 Task: Play online Dominion games in medium mode.
Action: Mouse moved to (386, 426)
Screenshot: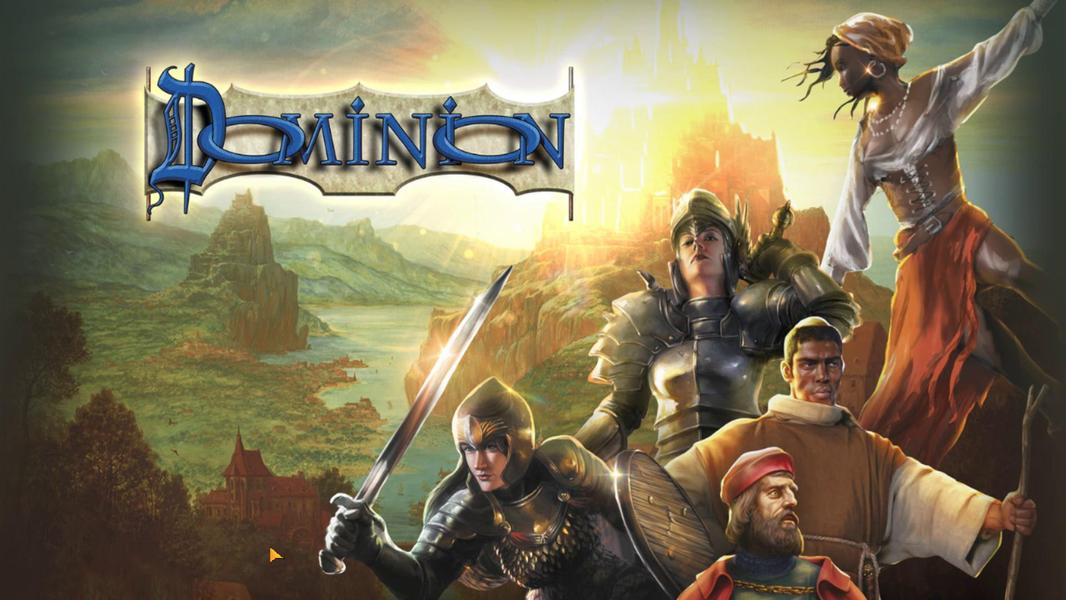 
Action: Mouse pressed left at (386, 426)
Screenshot: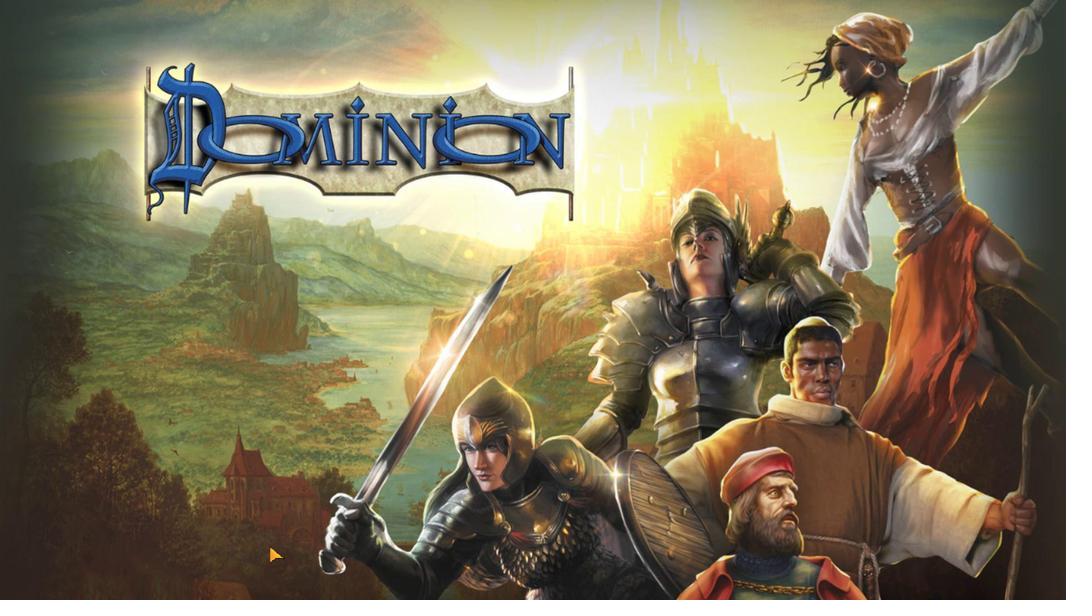 
Action: Mouse moved to (521, 437)
Screenshot: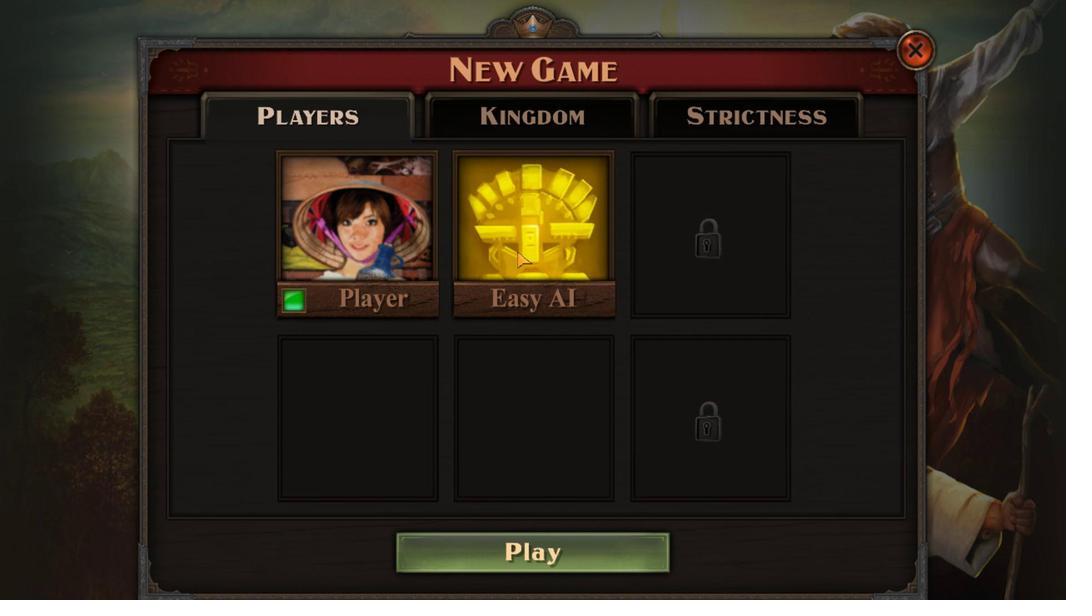 
Action: Mouse pressed left at (521, 437)
Screenshot: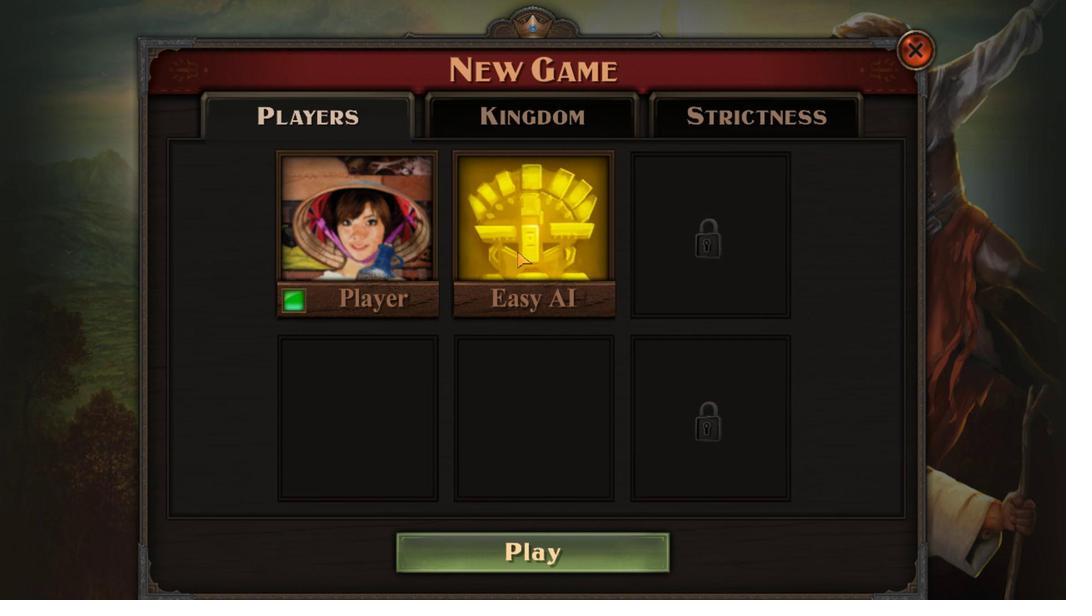 
Action: Mouse moved to (437, 431)
Screenshot: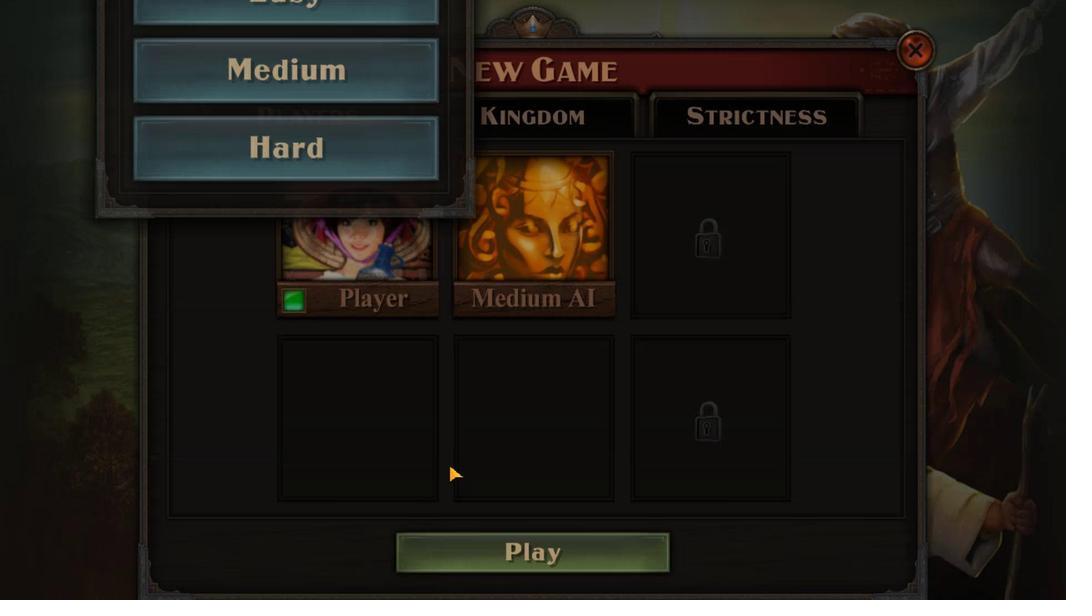 
Action: Mouse pressed left at (437, 431)
Screenshot: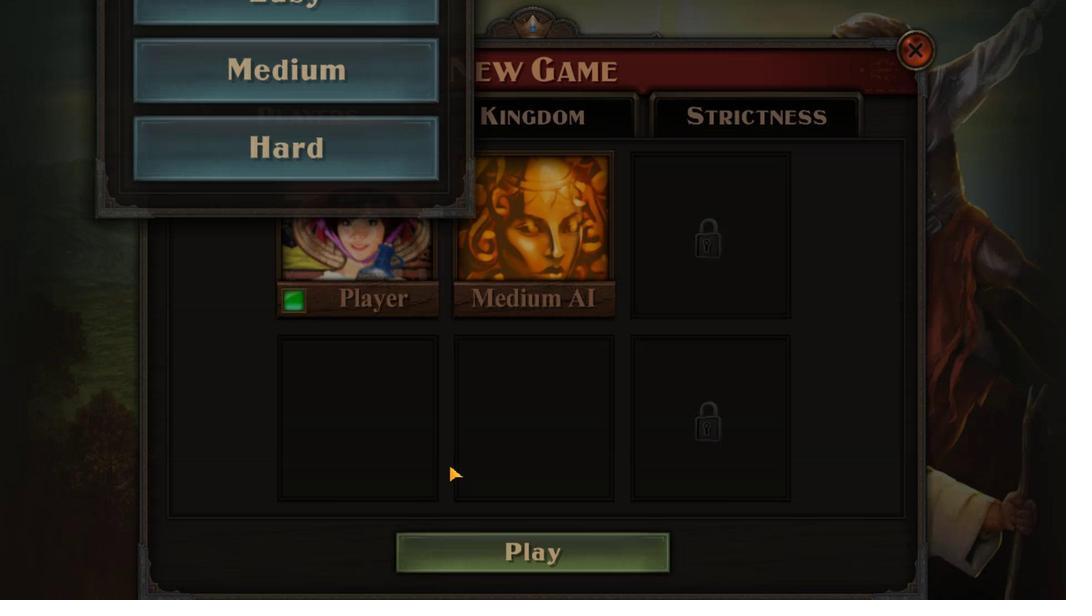 
Action: Mouse moved to (541, 426)
Screenshot: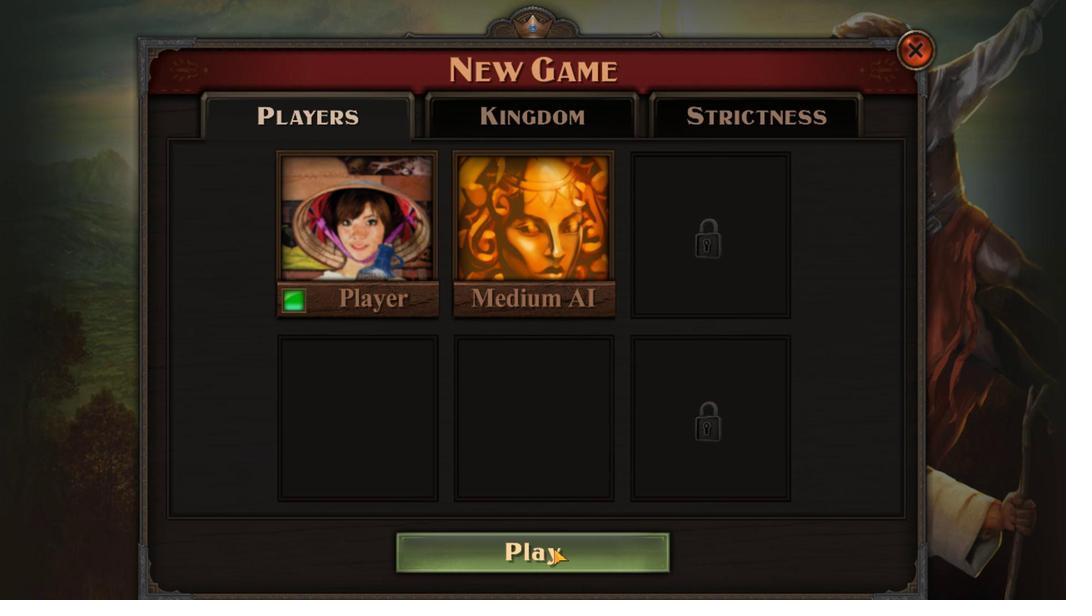 
Action: Mouse pressed left at (541, 426)
Screenshot: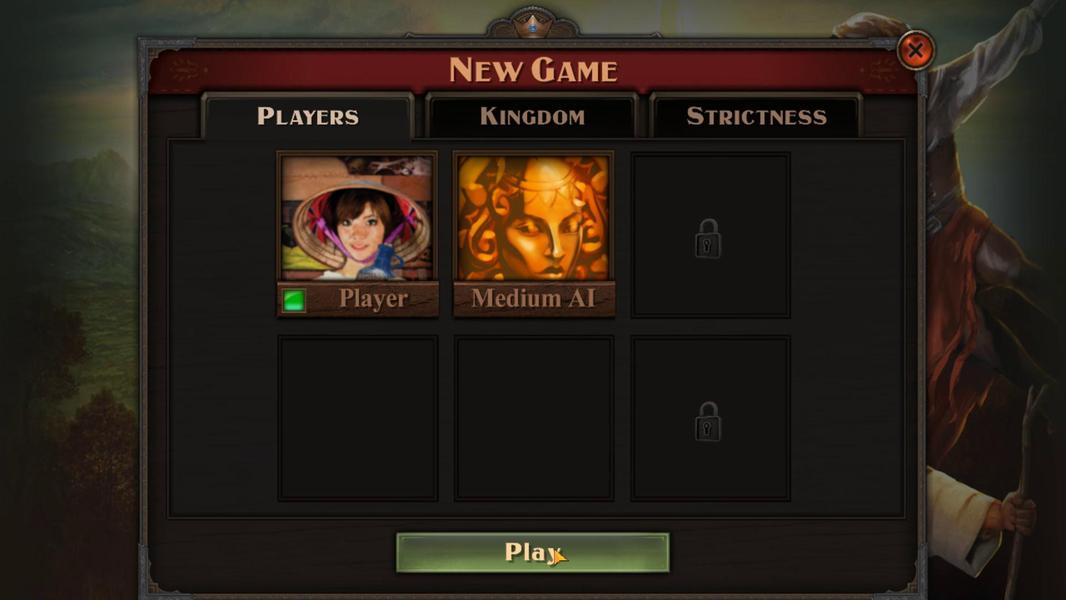 
Action: Mouse moved to (585, 426)
Screenshot: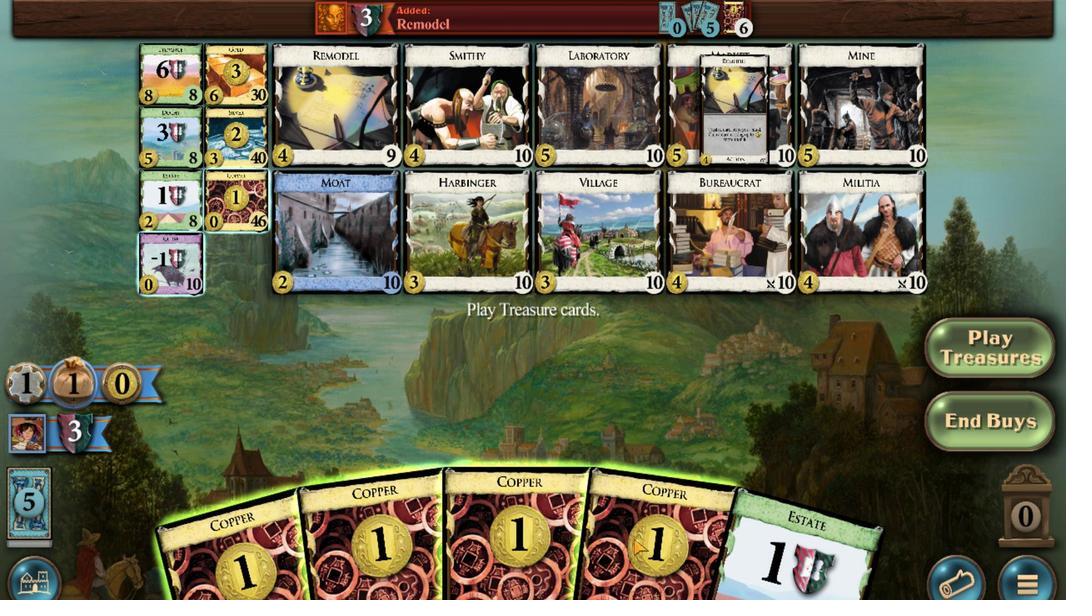 
Action: Mouse scrolled (585, 426) with delta (0, 0)
Screenshot: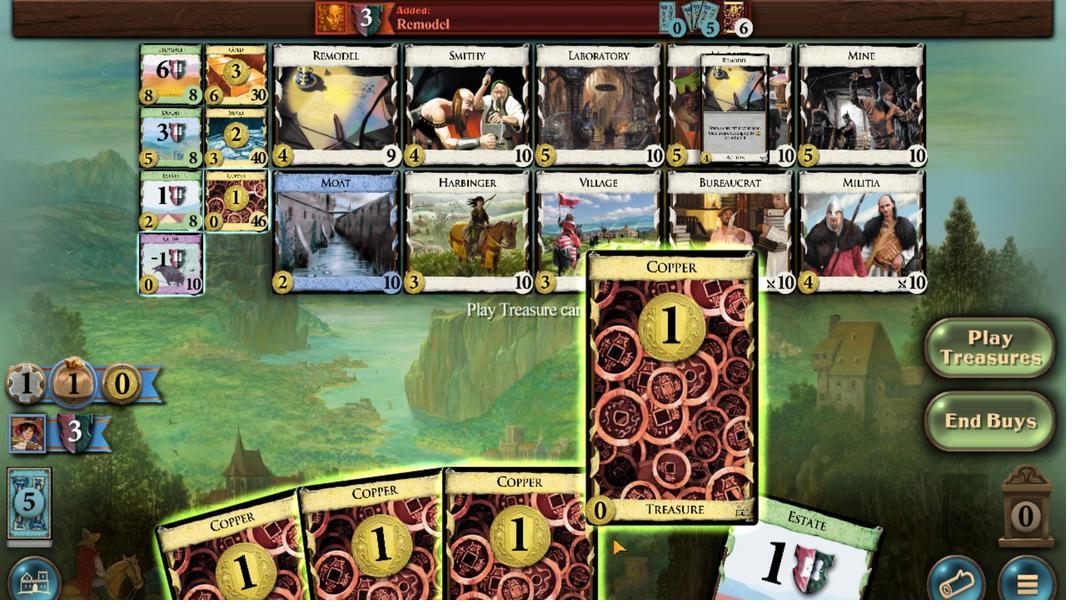 
Action: Mouse moved to (544, 426)
Screenshot: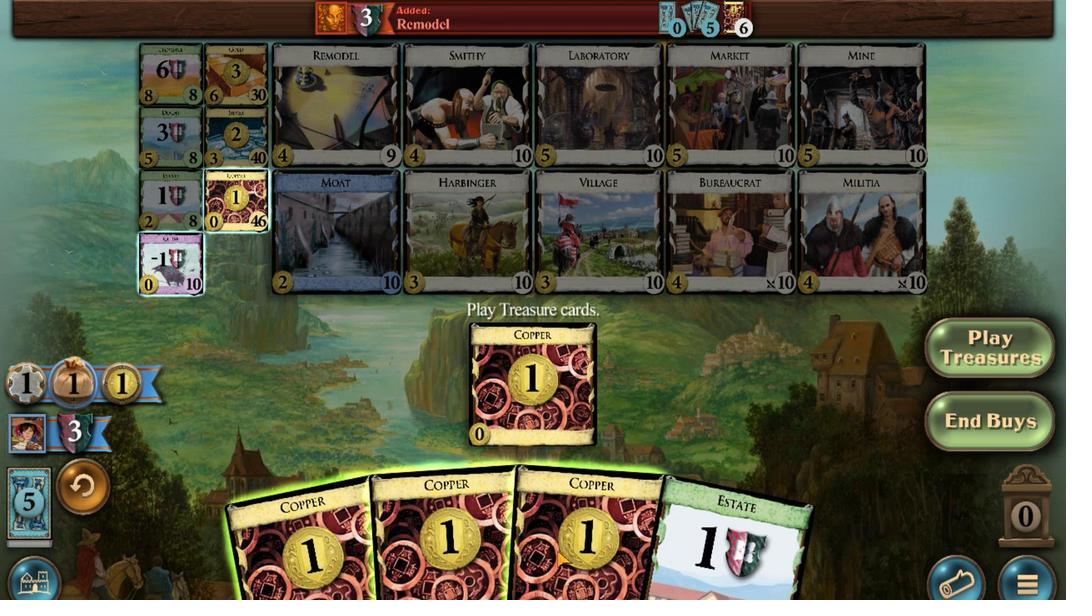 
Action: Mouse scrolled (544, 426) with delta (0, 0)
Screenshot: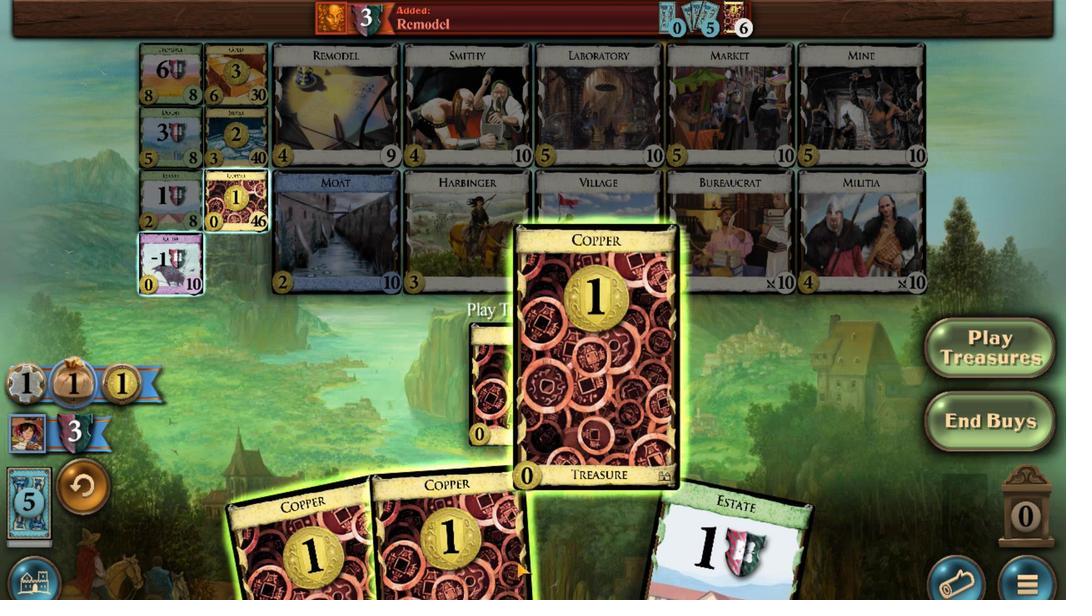 
Action: Mouse moved to (516, 425)
Screenshot: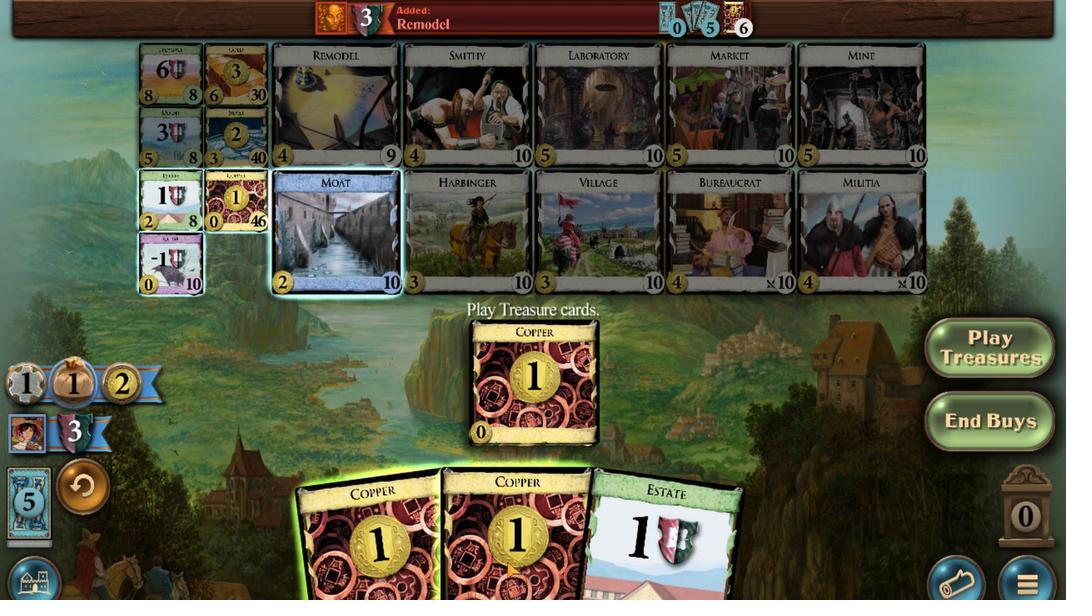 
Action: Mouse scrolled (516, 425) with delta (0, 0)
Screenshot: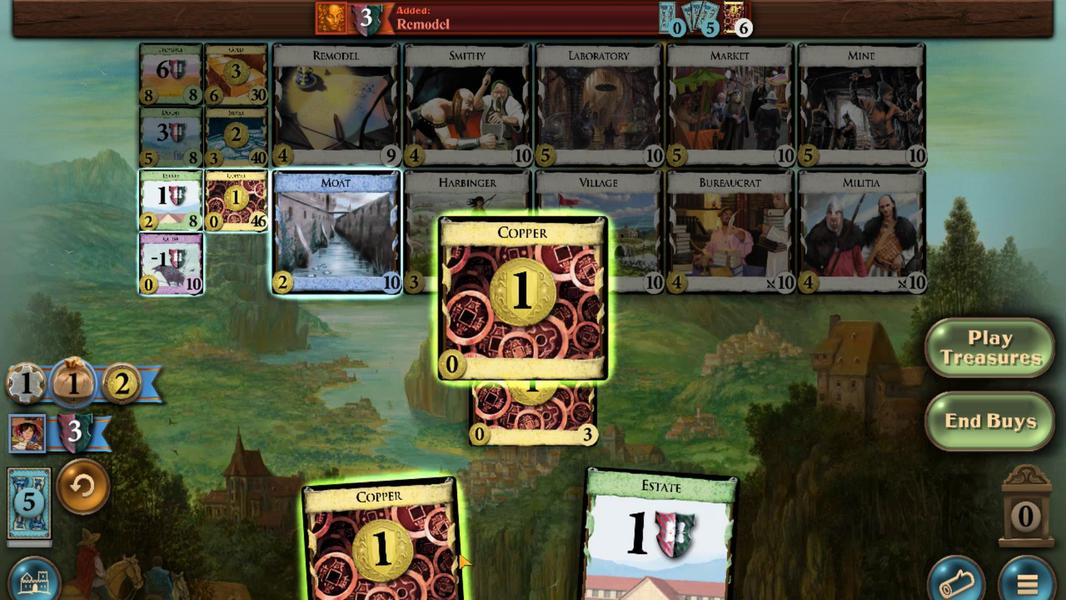 
Action: Mouse moved to (476, 426)
Screenshot: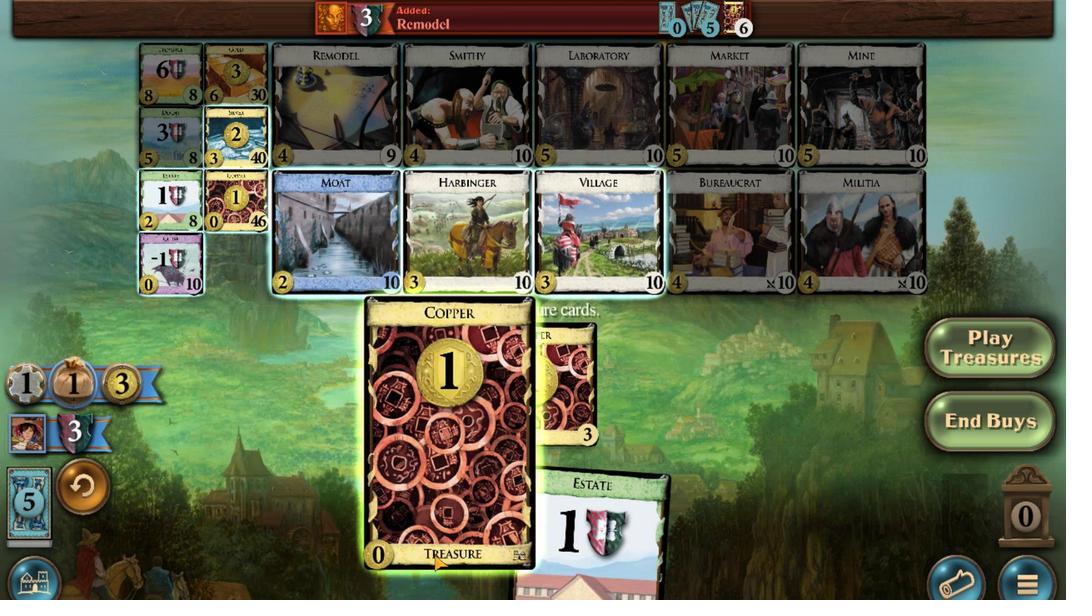 
Action: Mouse scrolled (476, 426) with delta (0, 0)
Screenshot: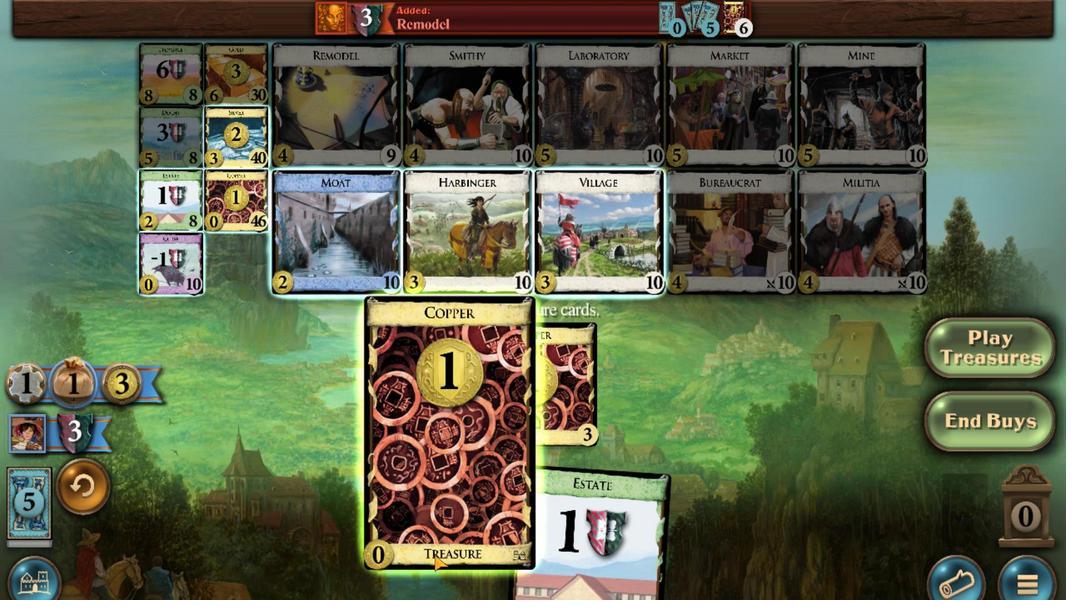 
Action: Mouse moved to (370, 442)
Screenshot: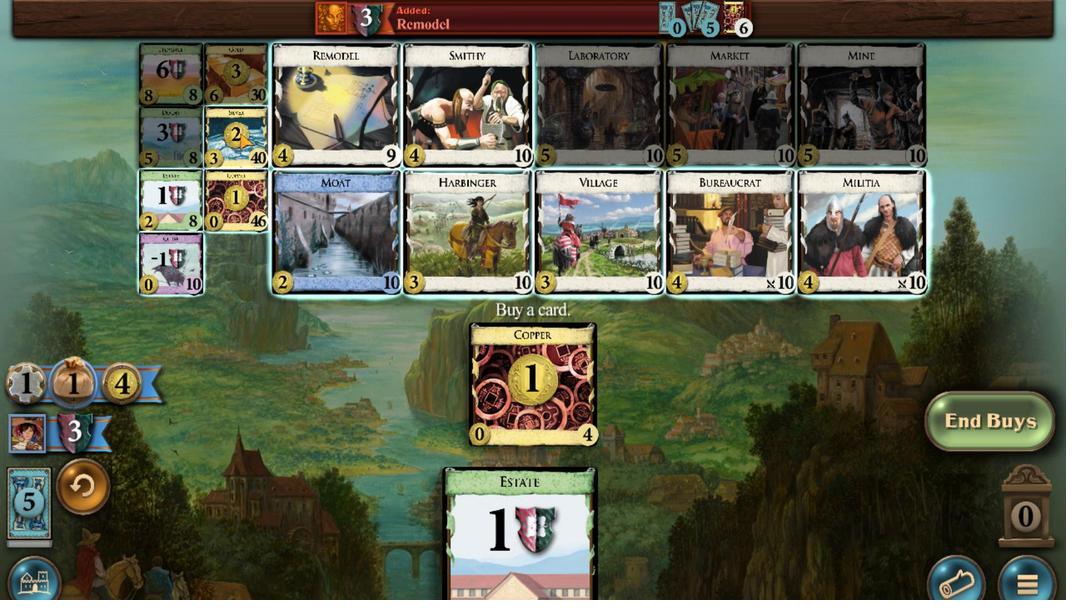 
Action: Mouse scrolled (370, 442) with delta (0, 0)
Screenshot: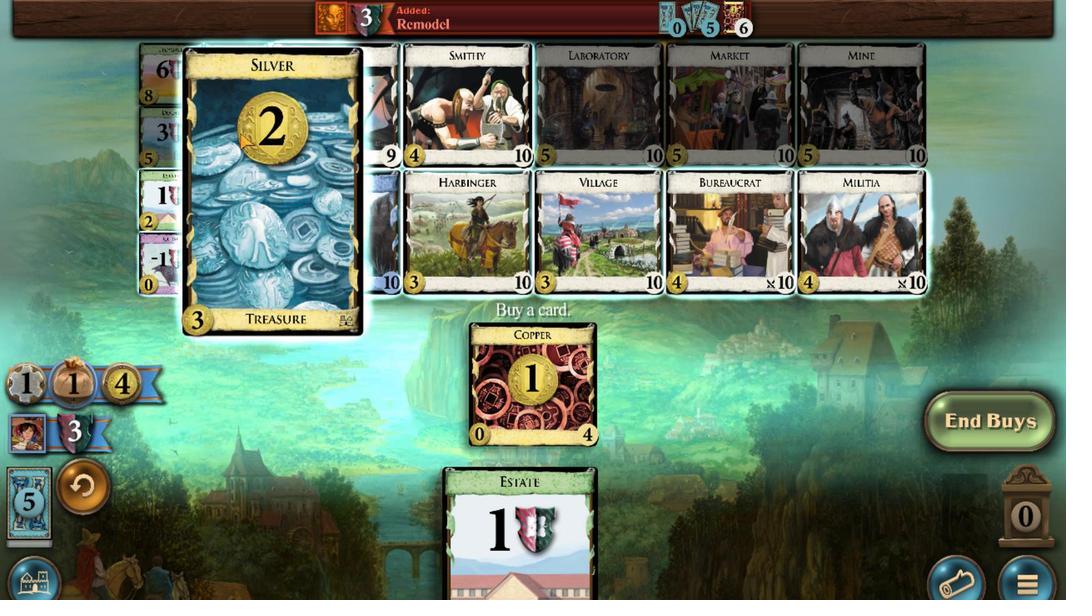 
Action: Mouse scrolled (370, 442) with delta (0, 0)
Screenshot: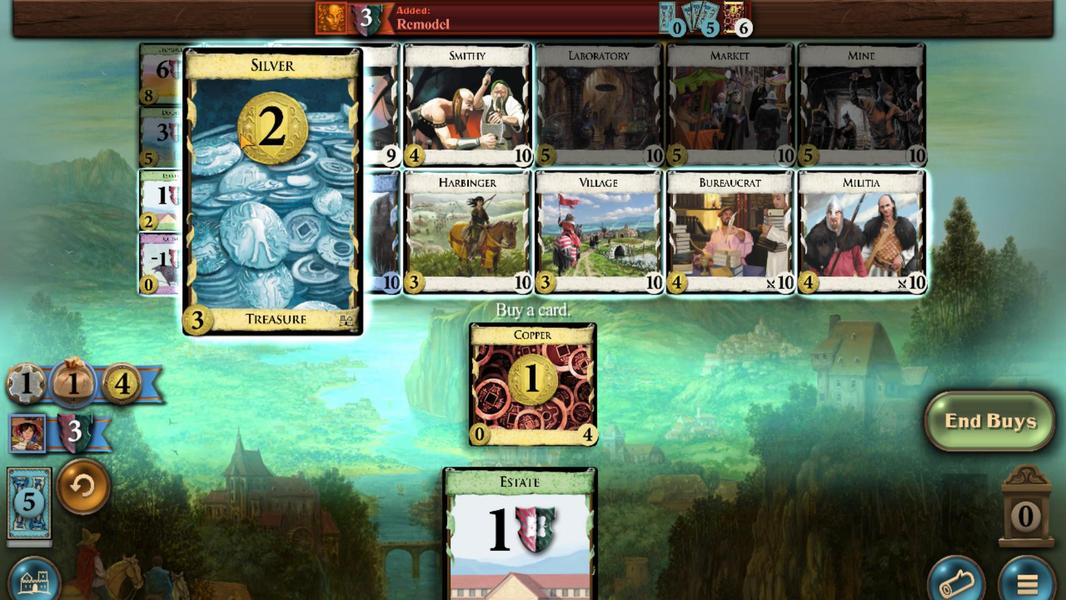 
Action: Mouse scrolled (370, 442) with delta (0, 0)
Screenshot: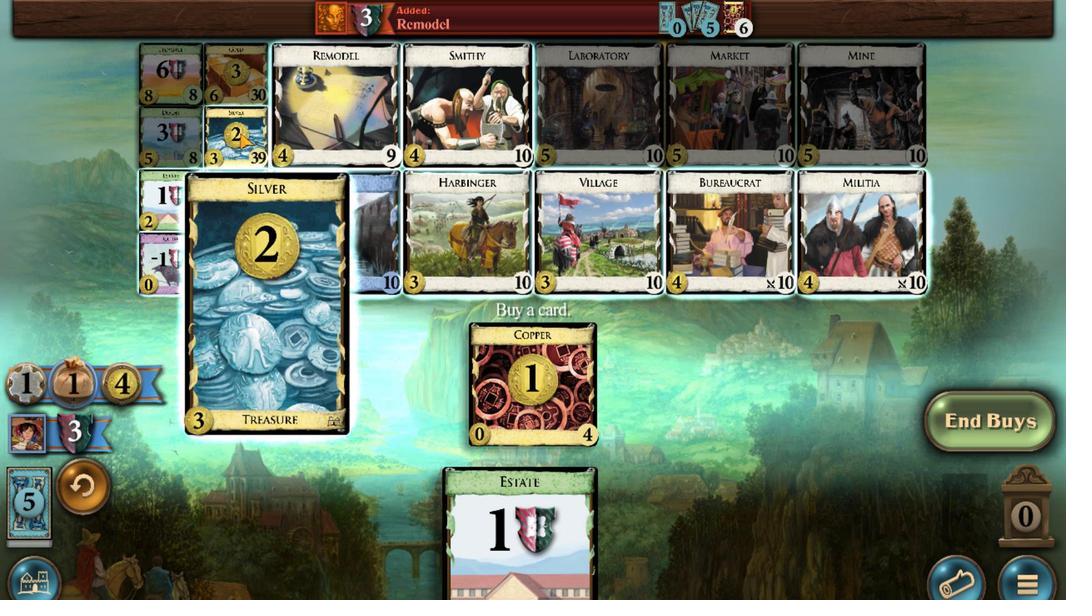 
Action: Mouse scrolled (370, 442) with delta (0, 0)
Screenshot: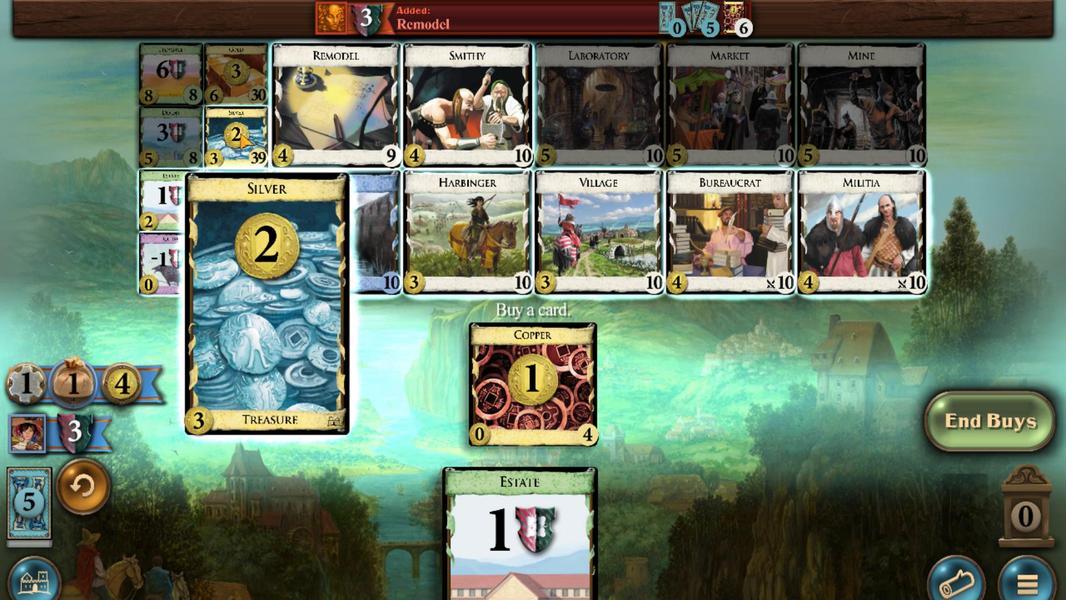 
Action: Mouse scrolled (370, 442) with delta (0, 0)
Screenshot: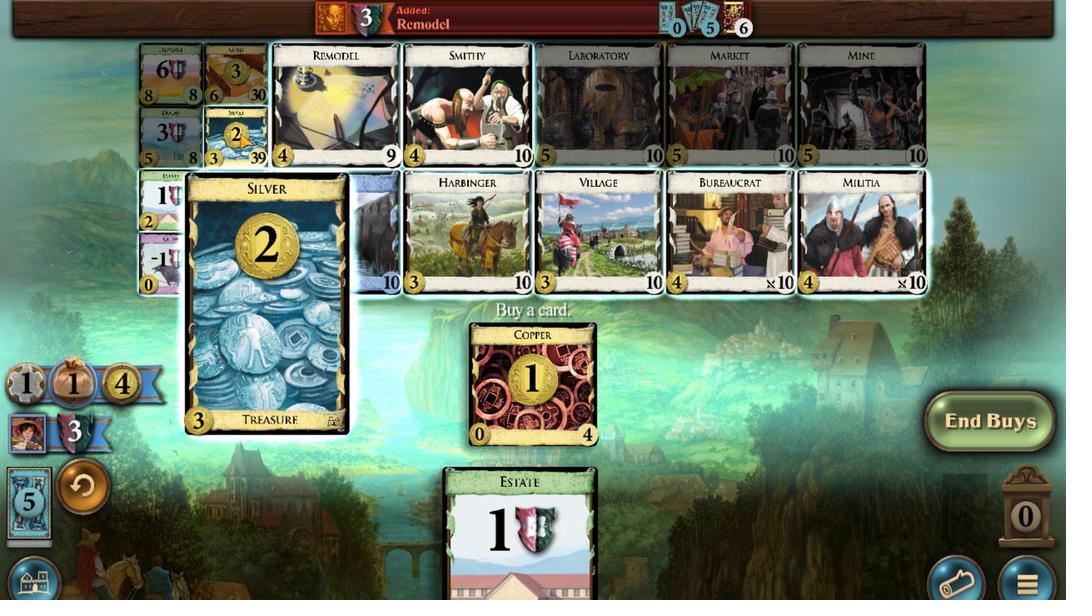 
Action: Mouse scrolled (370, 442) with delta (0, 0)
Screenshot: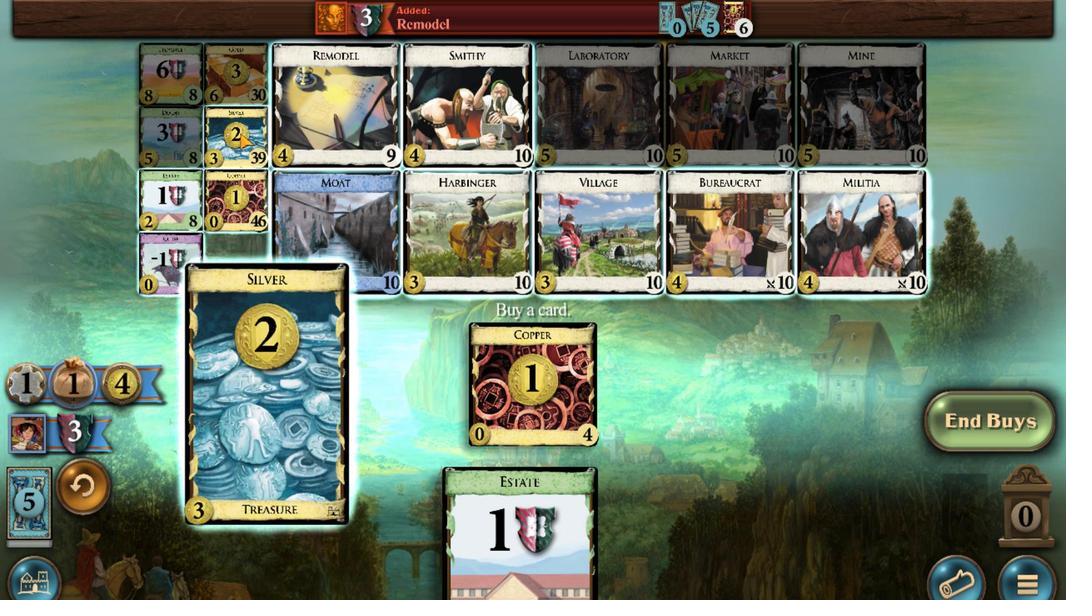 
Action: Mouse scrolled (370, 442) with delta (0, 0)
Screenshot: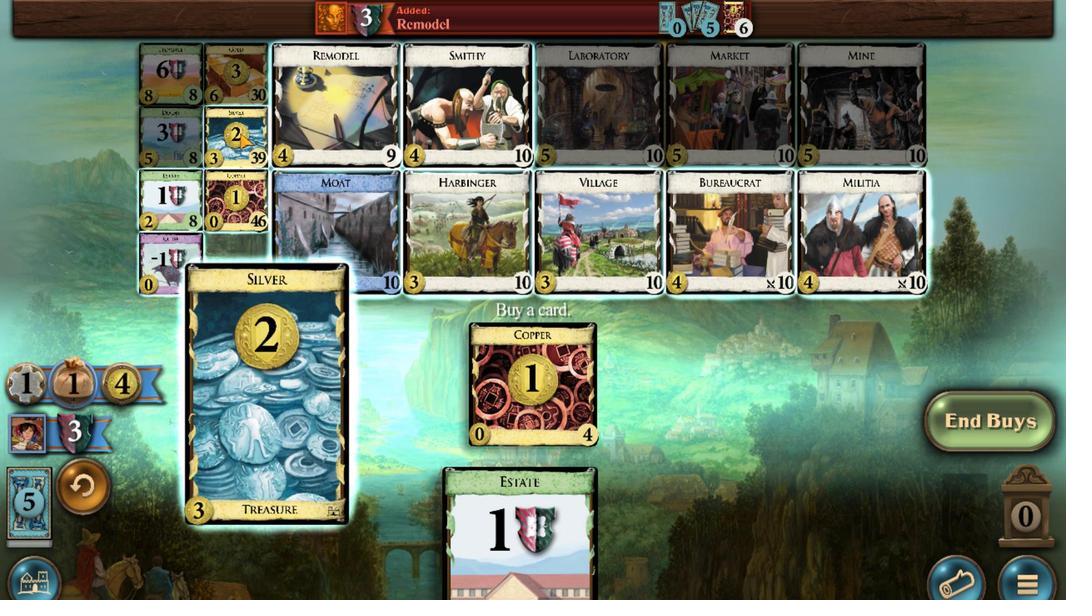 
Action: Mouse scrolled (370, 442) with delta (0, 0)
Screenshot: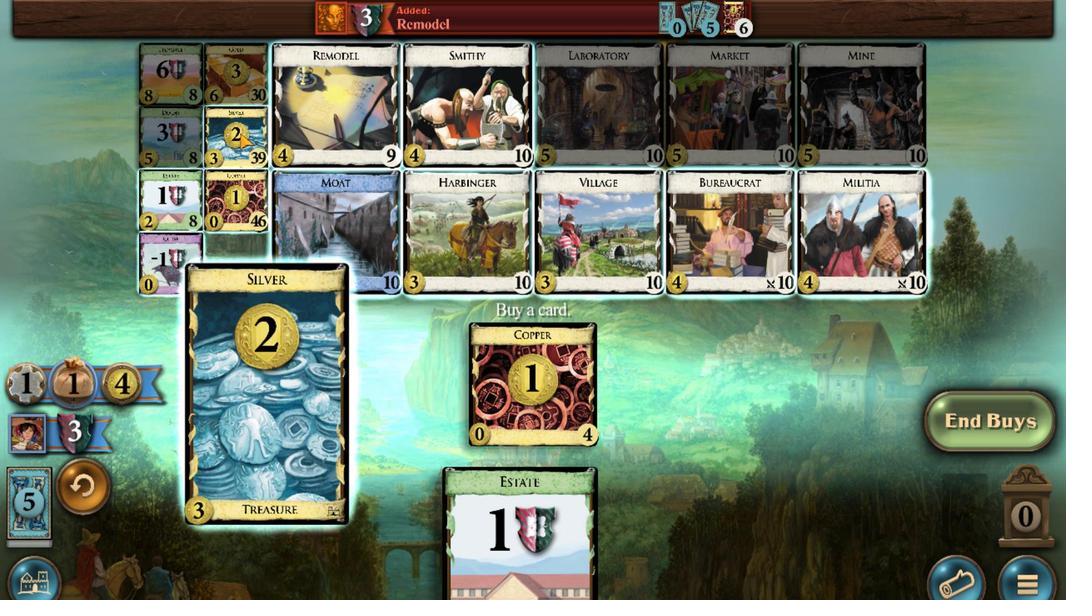
Action: Mouse moved to (534, 426)
Screenshot: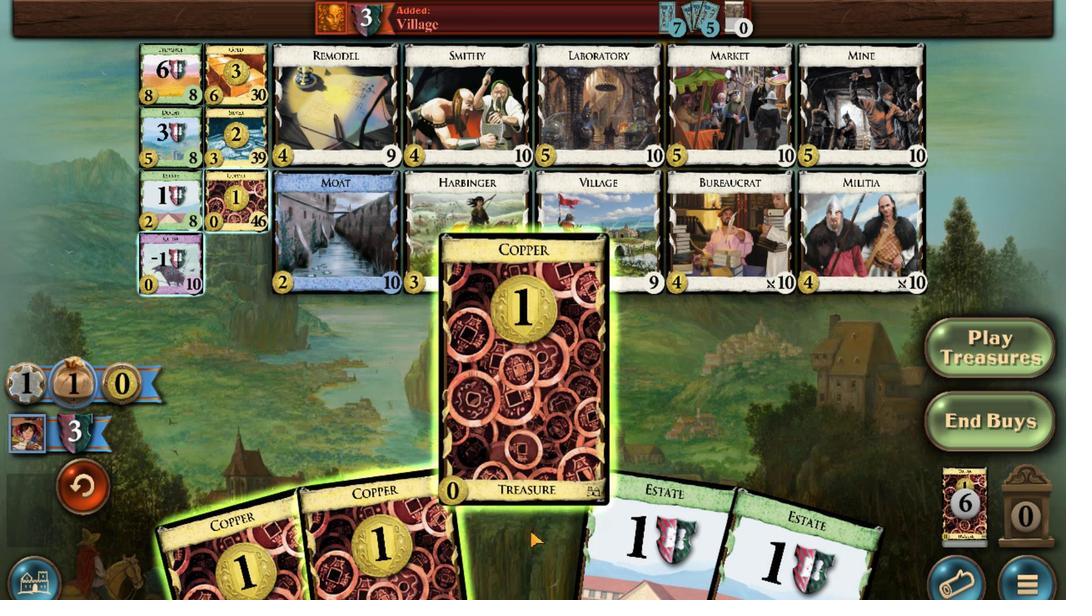 
Action: Mouse scrolled (534, 426) with delta (0, 0)
Screenshot: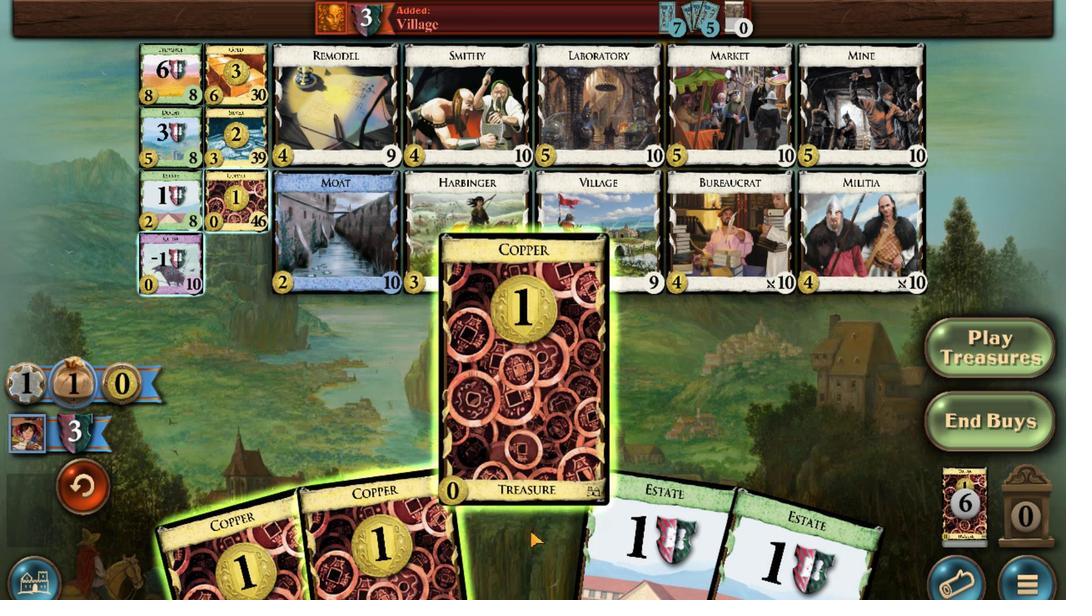 
Action: Mouse moved to (496, 426)
Screenshot: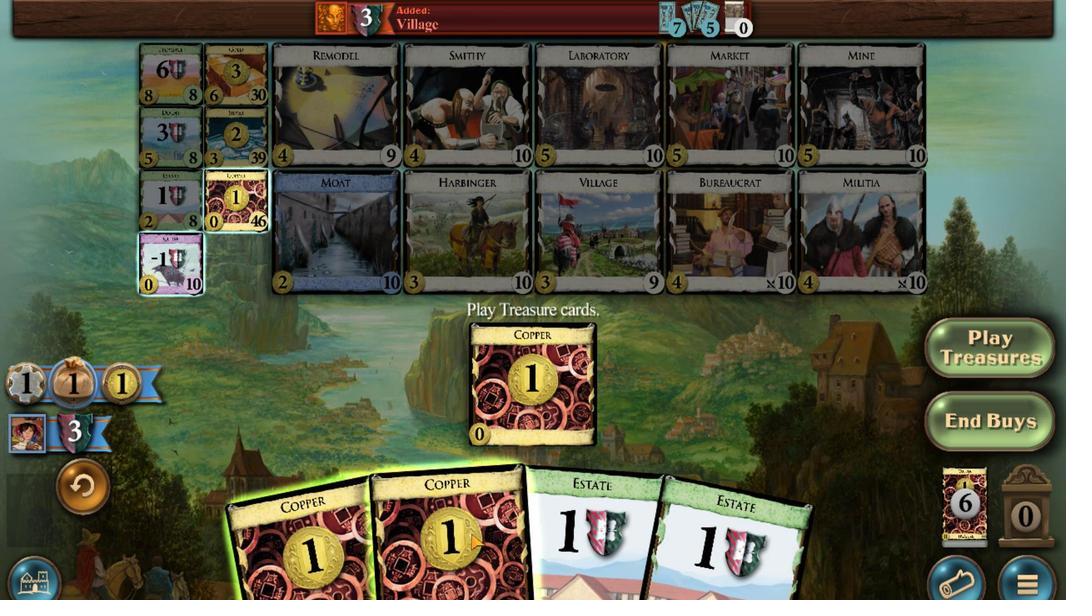 
Action: Mouse scrolled (496, 426) with delta (0, 0)
Screenshot: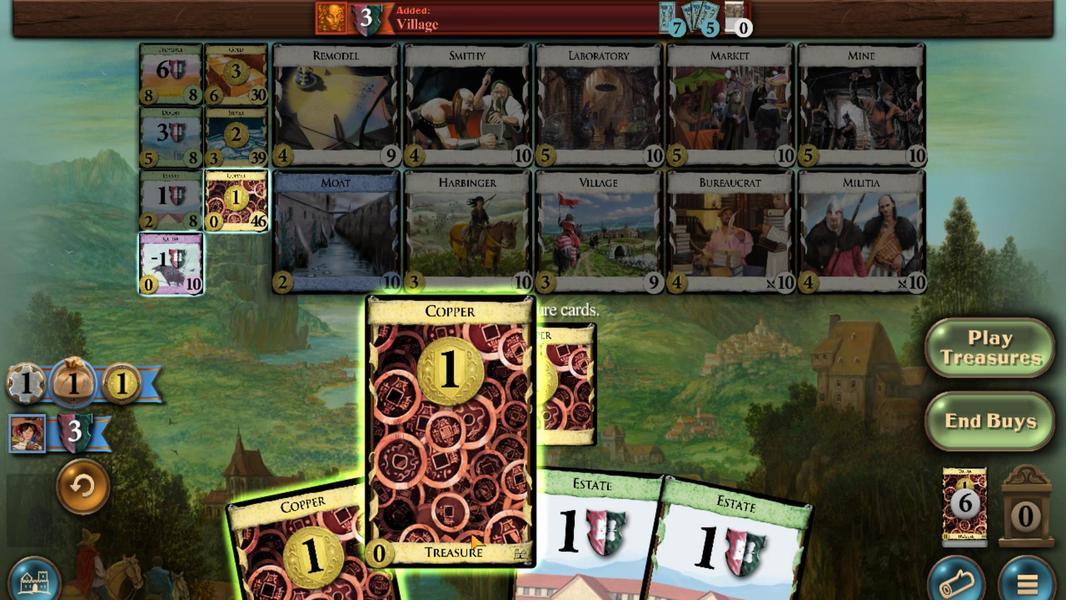 
Action: Mouse moved to (466, 425)
Screenshot: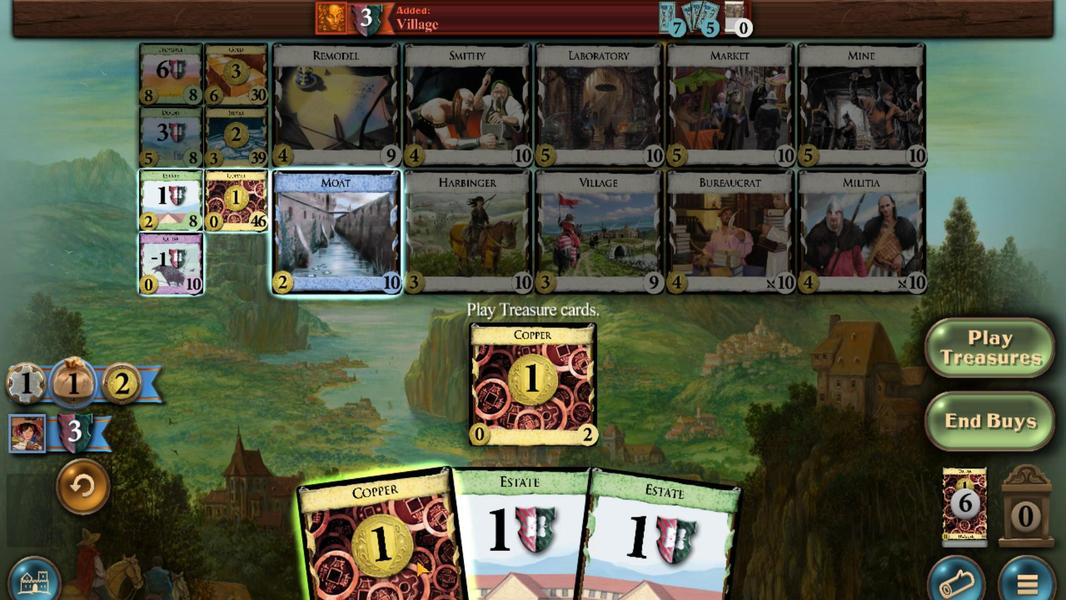 
Action: Mouse scrolled (466, 425) with delta (0, 0)
Screenshot: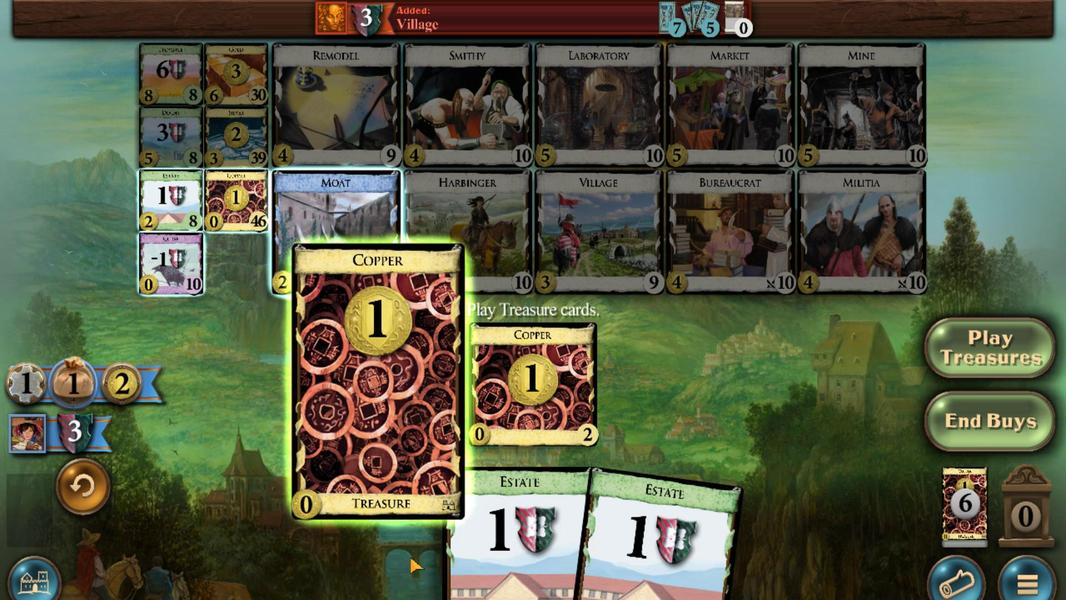 
Action: Mouse moved to (371, 442)
Screenshot: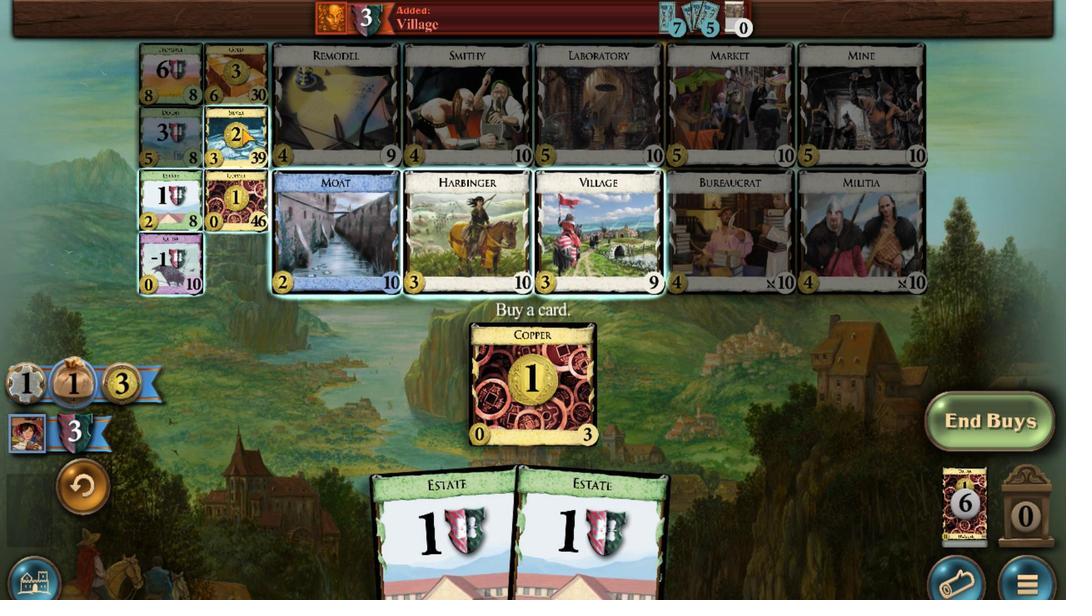 
Action: Mouse scrolled (371, 442) with delta (0, 0)
Screenshot: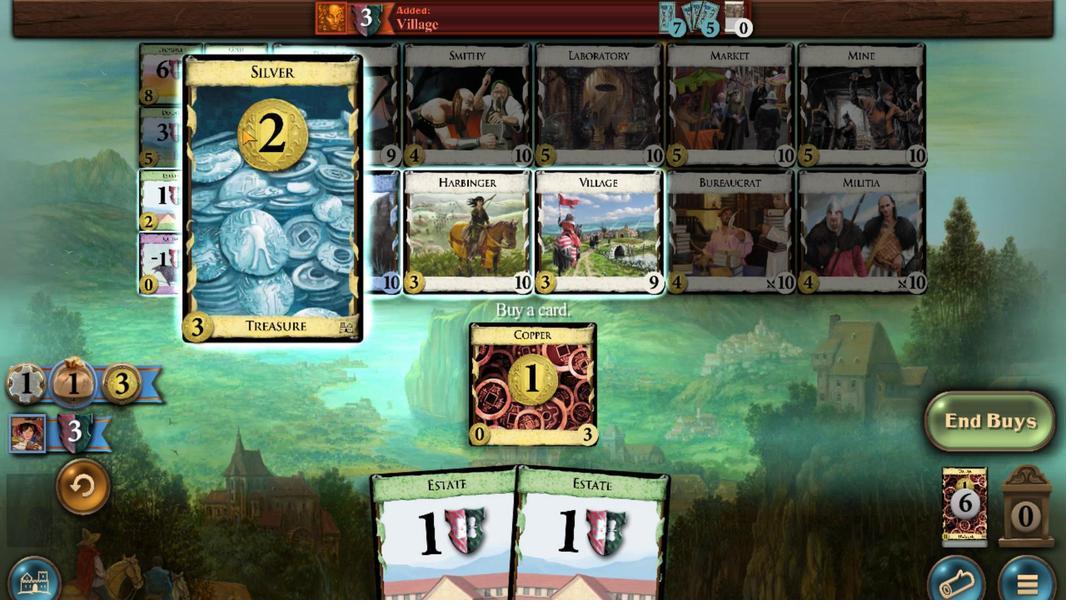 
Action: Mouse scrolled (371, 442) with delta (0, 0)
Screenshot: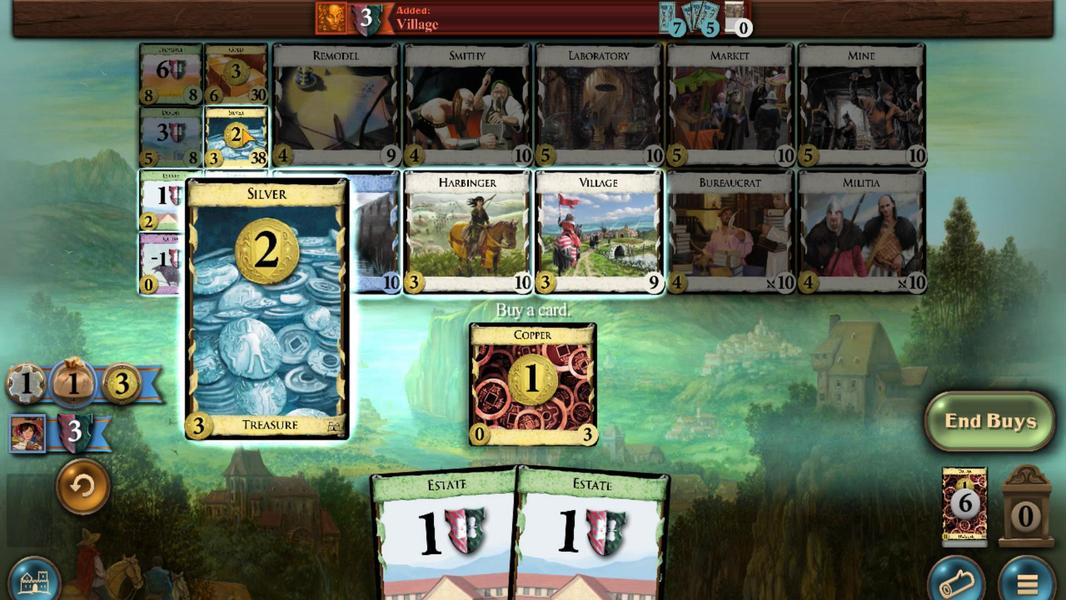 
Action: Mouse scrolled (371, 442) with delta (0, 0)
Screenshot: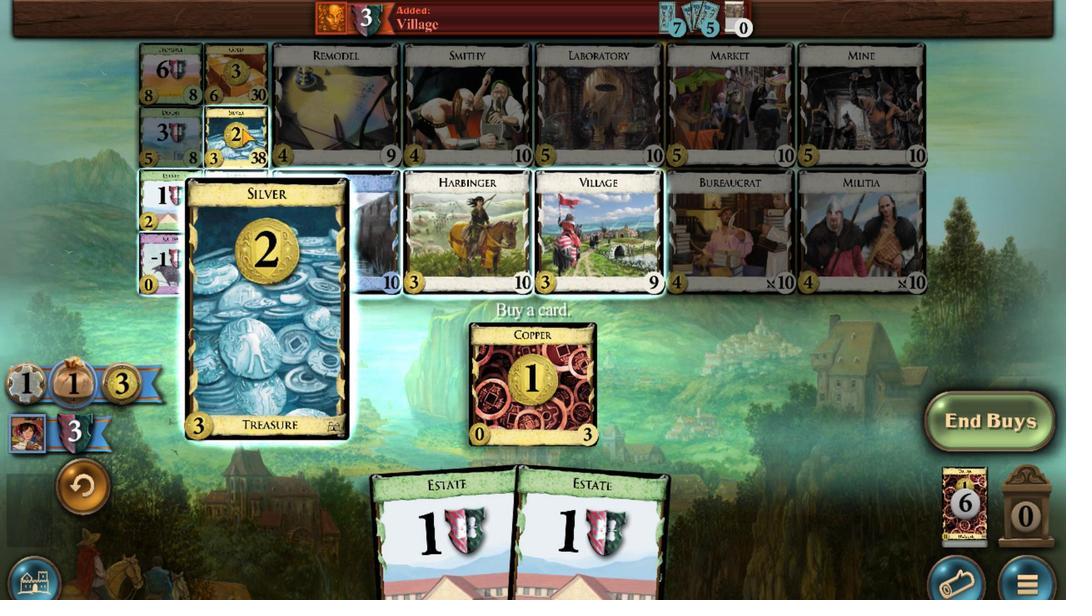 
Action: Mouse scrolled (371, 442) with delta (0, 0)
Screenshot: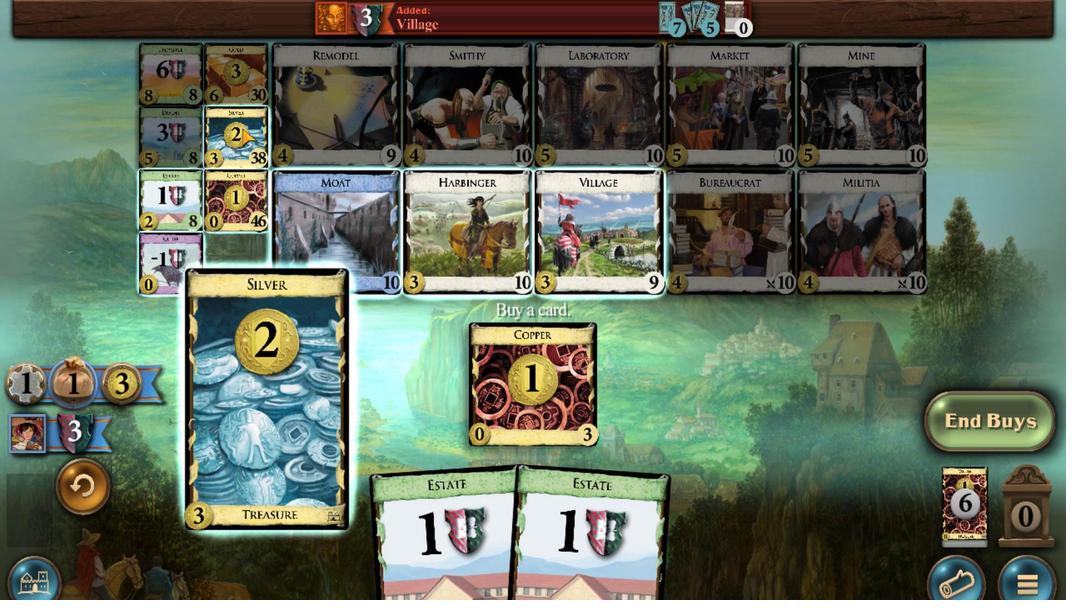 
Action: Mouse scrolled (371, 442) with delta (0, 0)
Screenshot: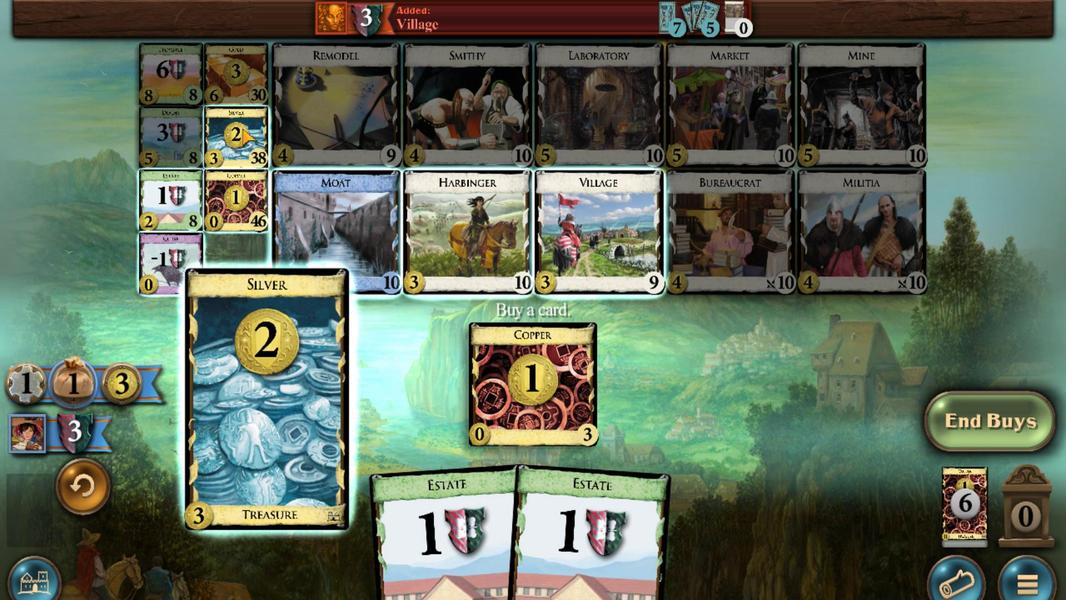 
Action: Mouse moved to (508, 428)
Screenshot: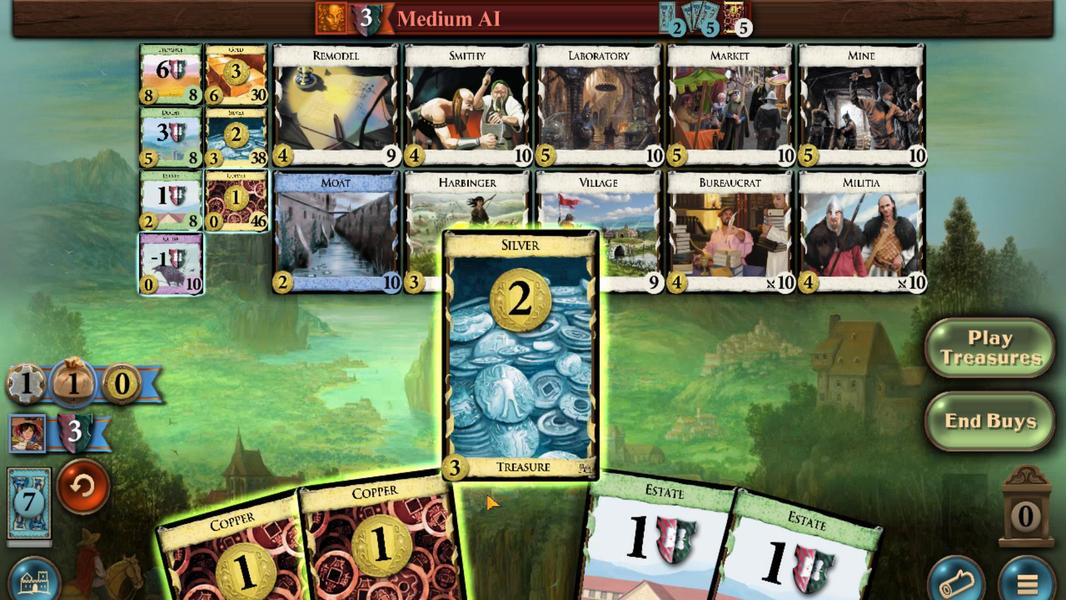 
Action: Mouse scrolled (508, 428) with delta (0, 0)
Screenshot: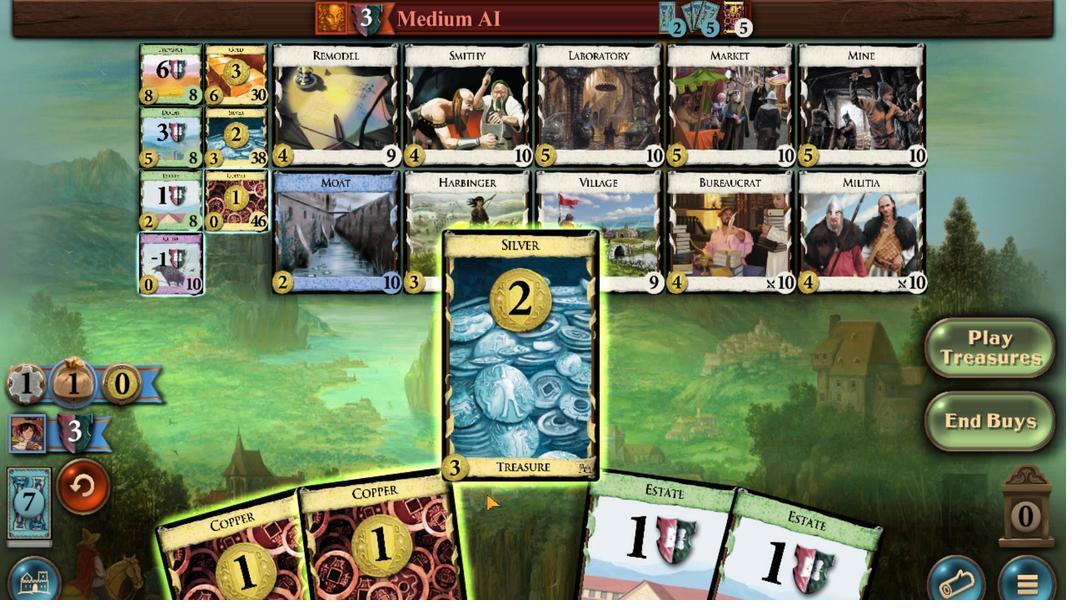 
Action: Mouse moved to (486, 427)
Screenshot: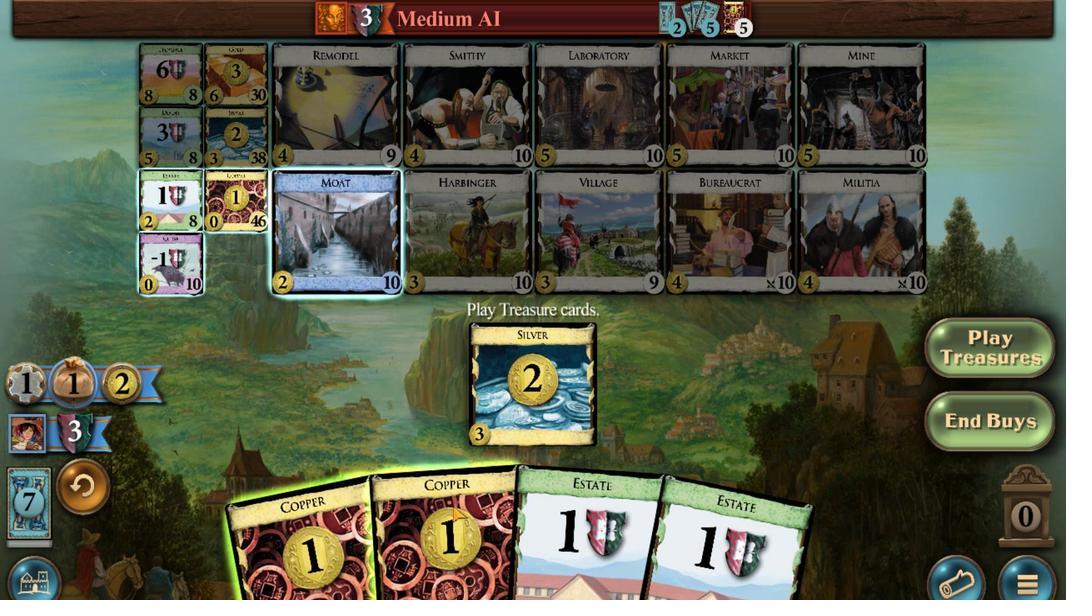 
Action: Mouse scrolled (486, 427) with delta (0, 0)
Screenshot: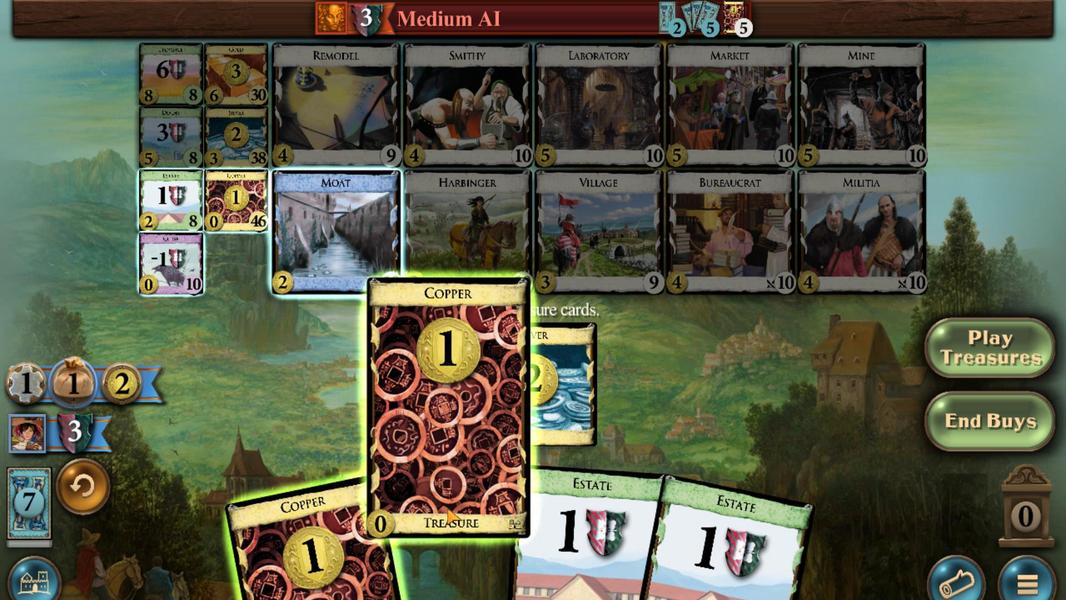 
Action: Mouse moved to (463, 427)
Screenshot: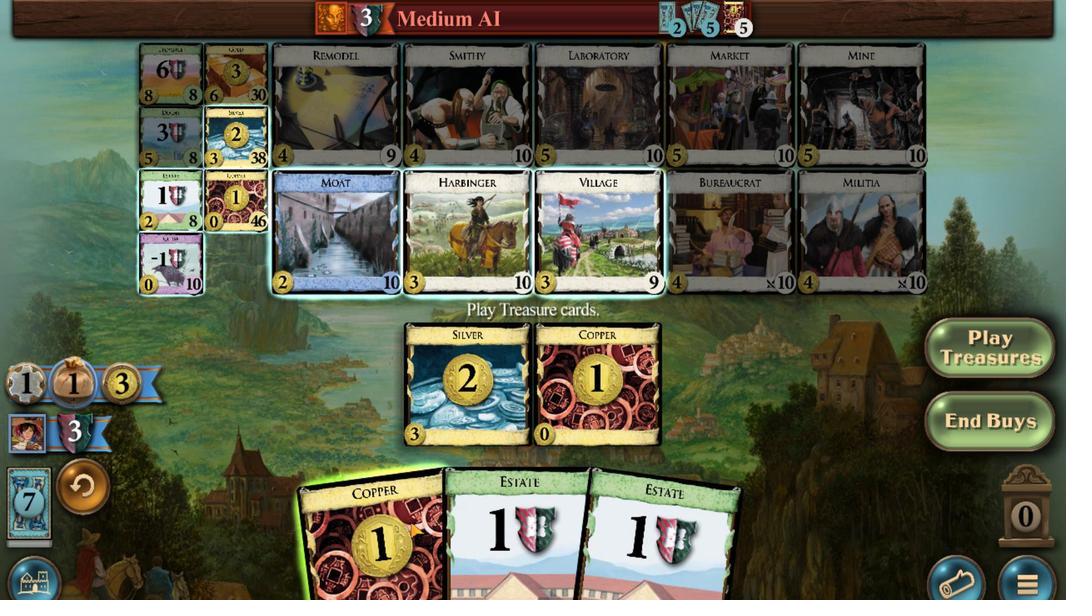 
Action: Mouse scrolled (463, 427) with delta (0, 0)
Screenshot: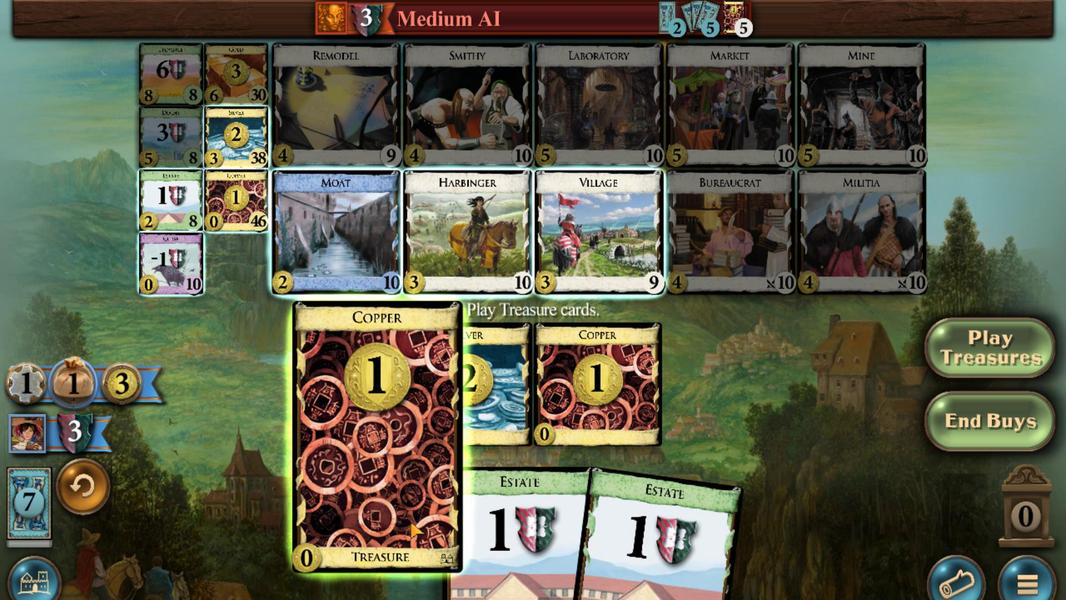 
Action: Mouse moved to (366, 442)
Screenshot: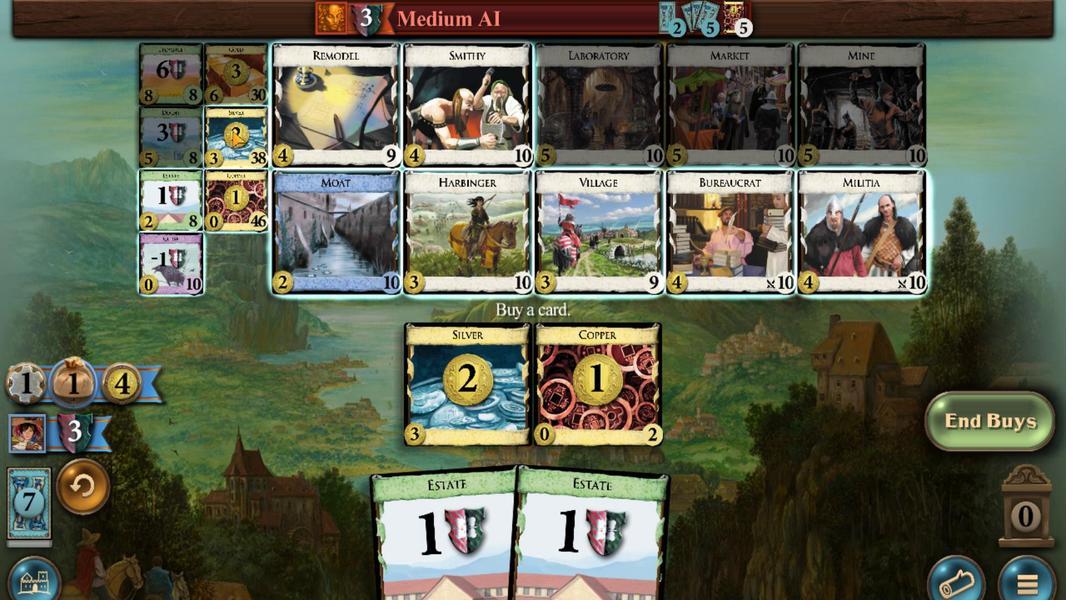 
Action: Mouse scrolled (366, 442) with delta (0, 0)
Screenshot: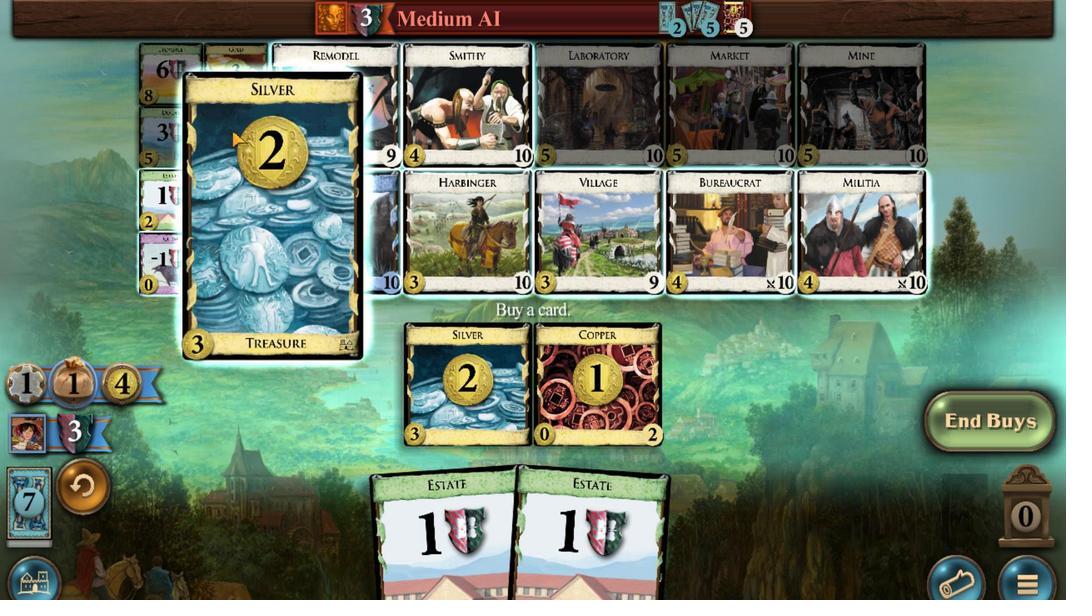 
Action: Mouse scrolled (366, 442) with delta (0, 0)
Screenshot: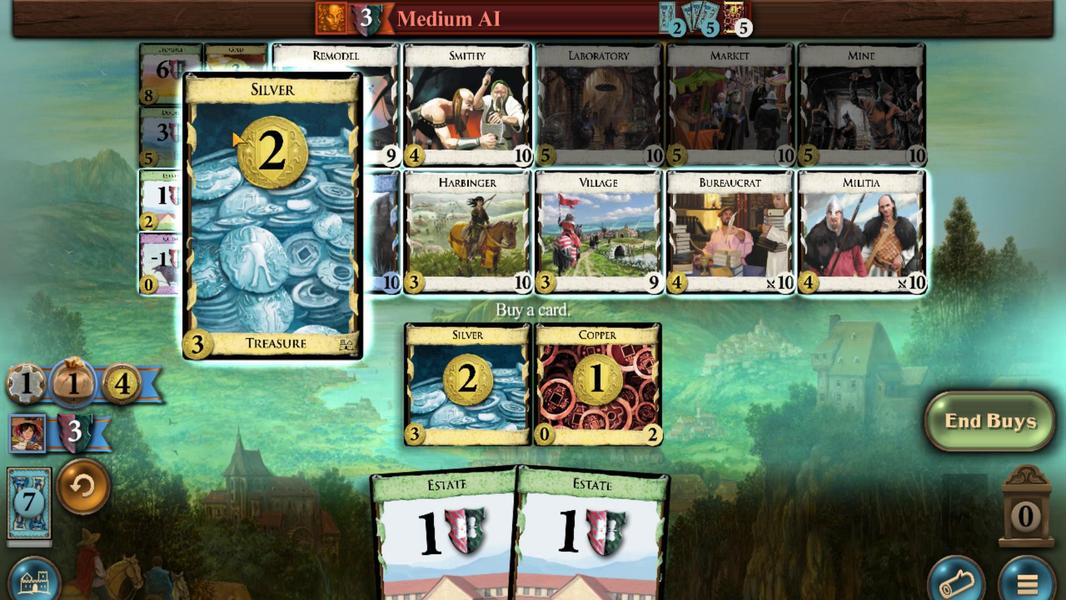
Action: Mouse scrolled (366, 442) with delta (0, 0)
Screenshot: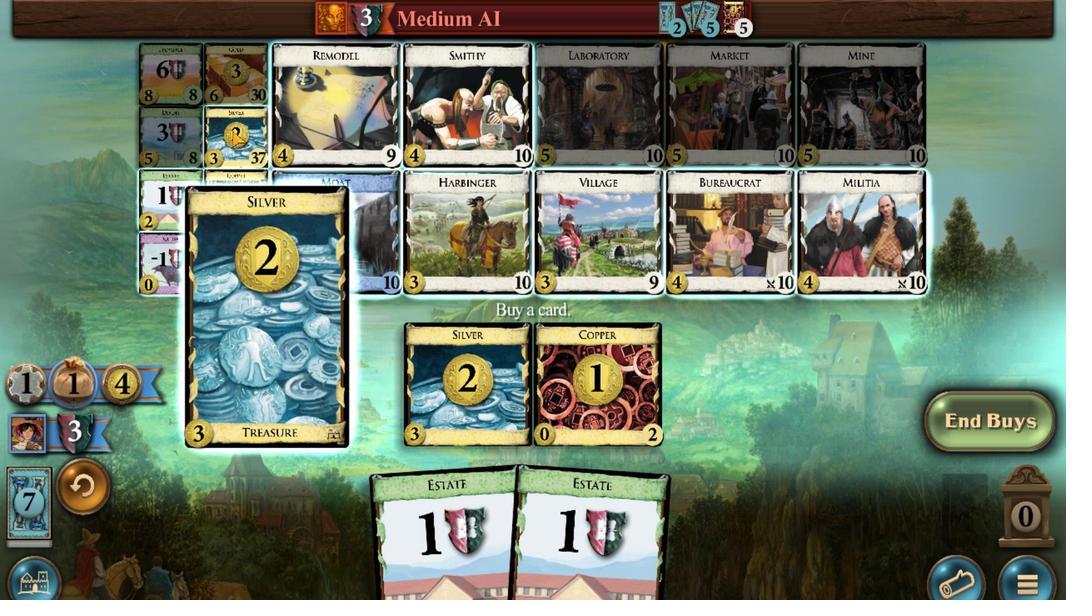 
Action: Mouse scrolled (366, 442) with delta (0, 0)
Screenshot: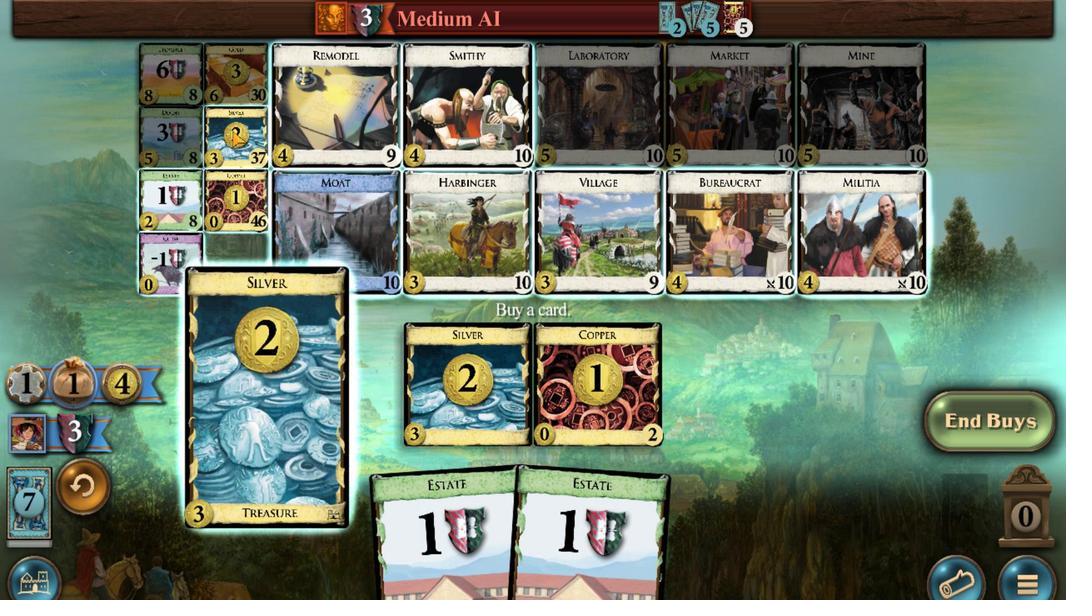 
Action: Mouse scrolled (366, 442) with delta (0, 0)
Screenshot: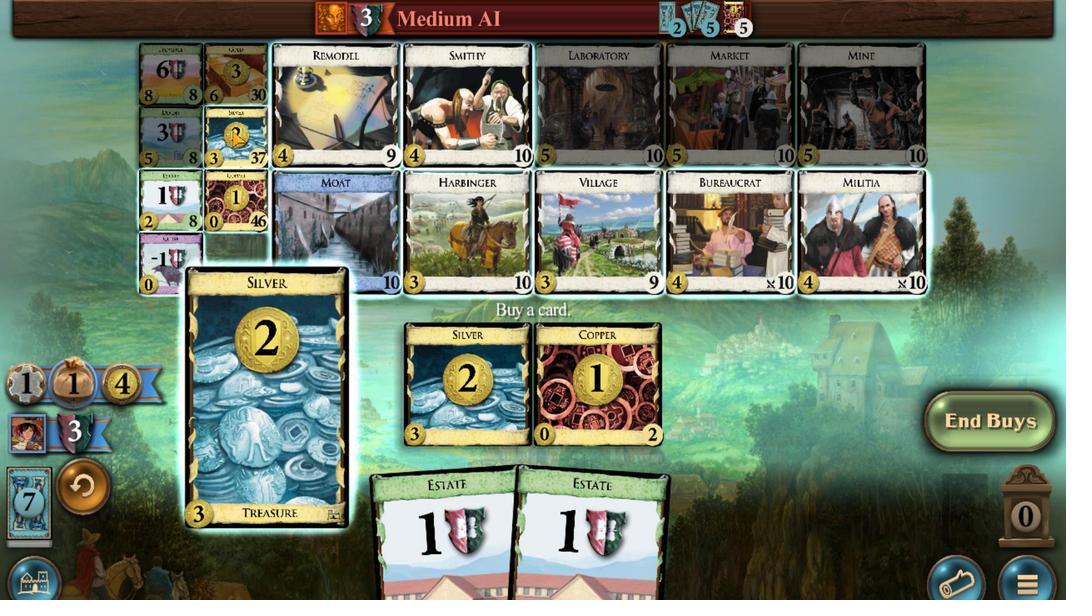 
Action: Mouse scrolled (366, 442) with delta (0, 0)
Screenshot: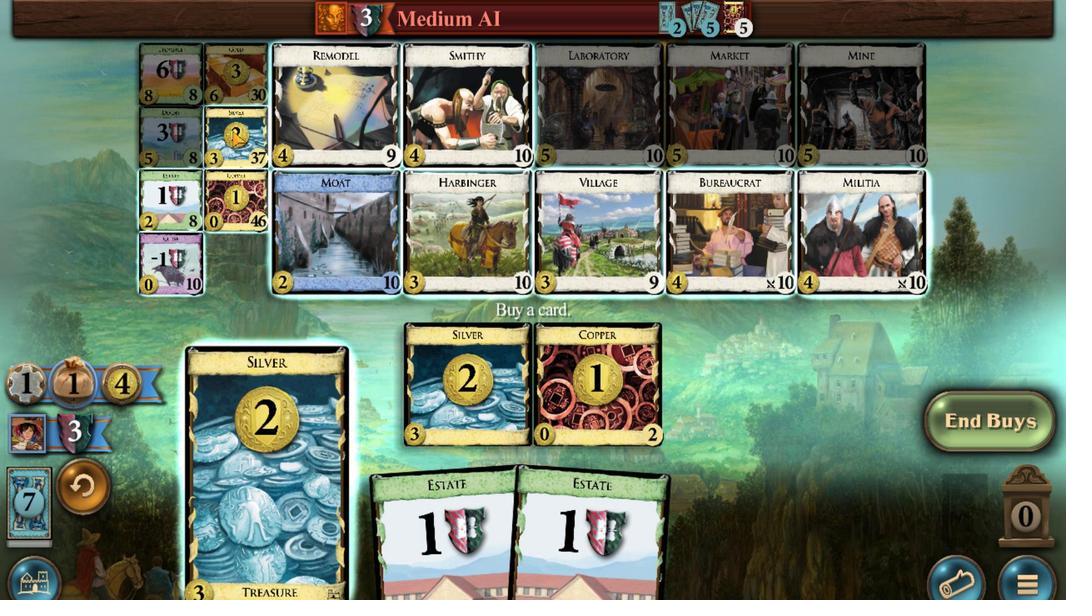 
Action: Mouse moved to (584, 428)
Screenshot: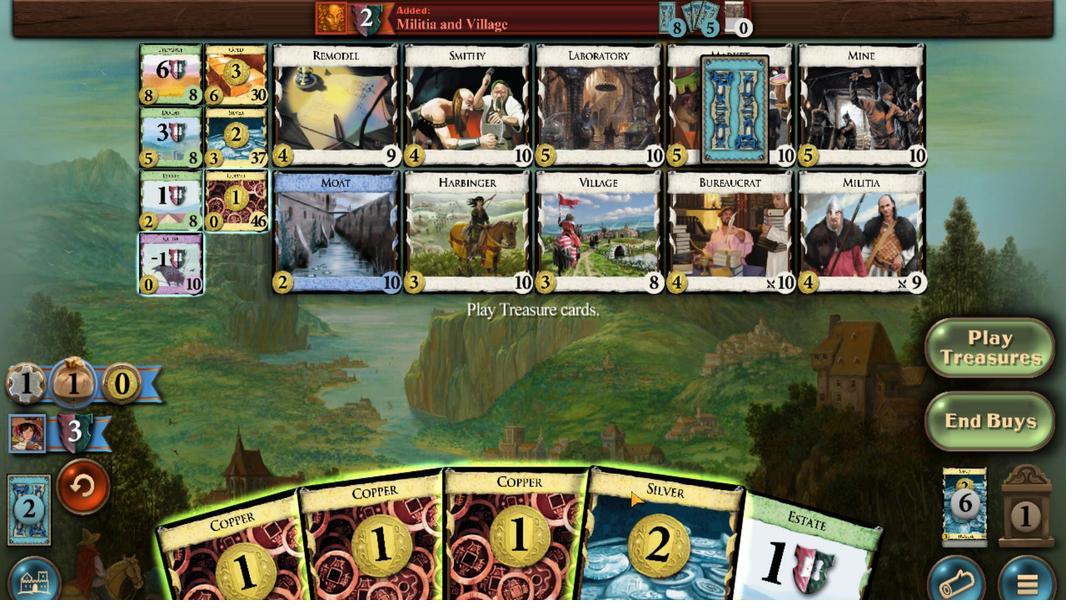 
Action: Mouse scrolled (584, 428) with delta (0, 0)
Screenshot: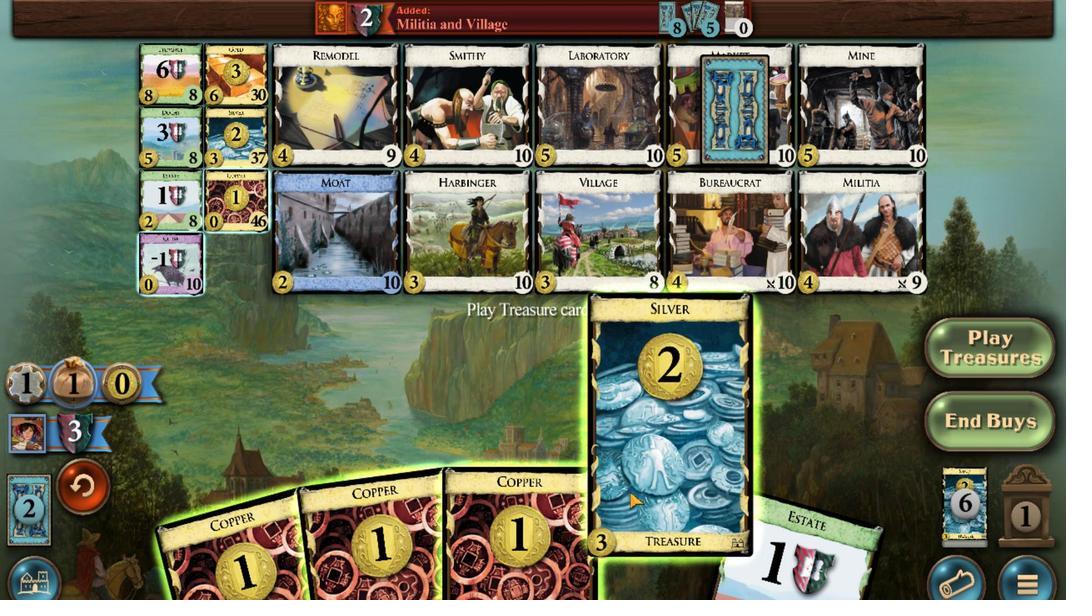 
Action: Mouse moved to (557, 427)
Screenshot: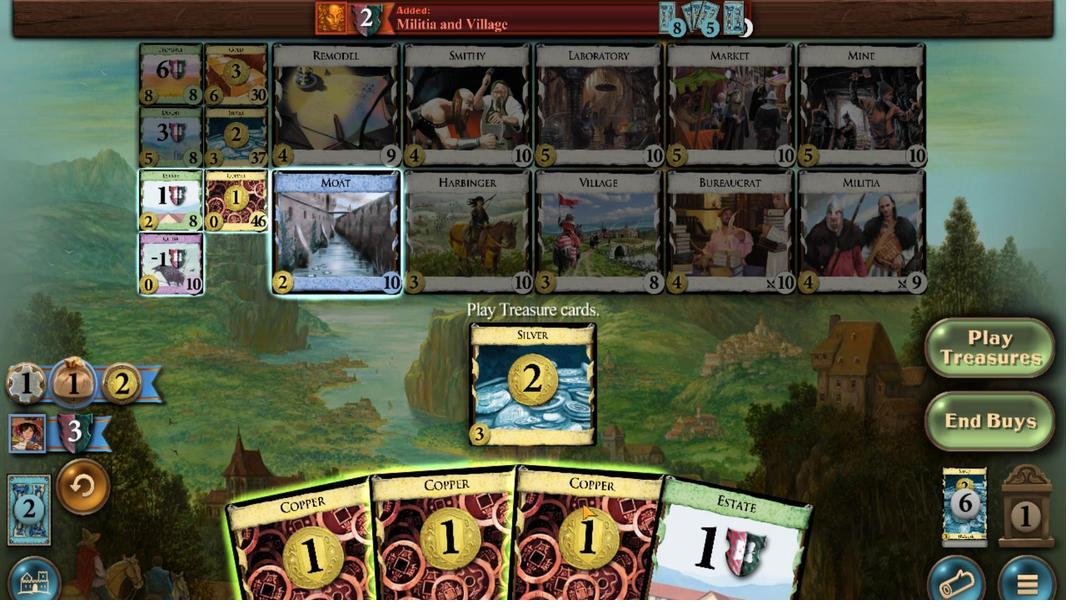 
Action: Mouse scrolled (557, 427) with delta (0, 0)
Screenshot: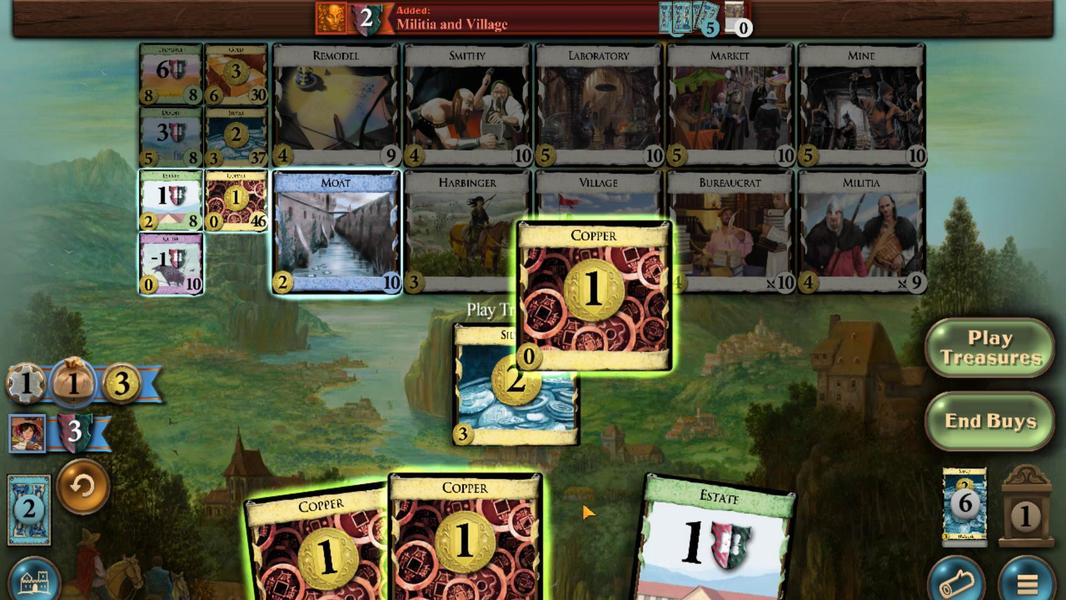 
Action: Mouse moved to (530, 427)
Screenshot: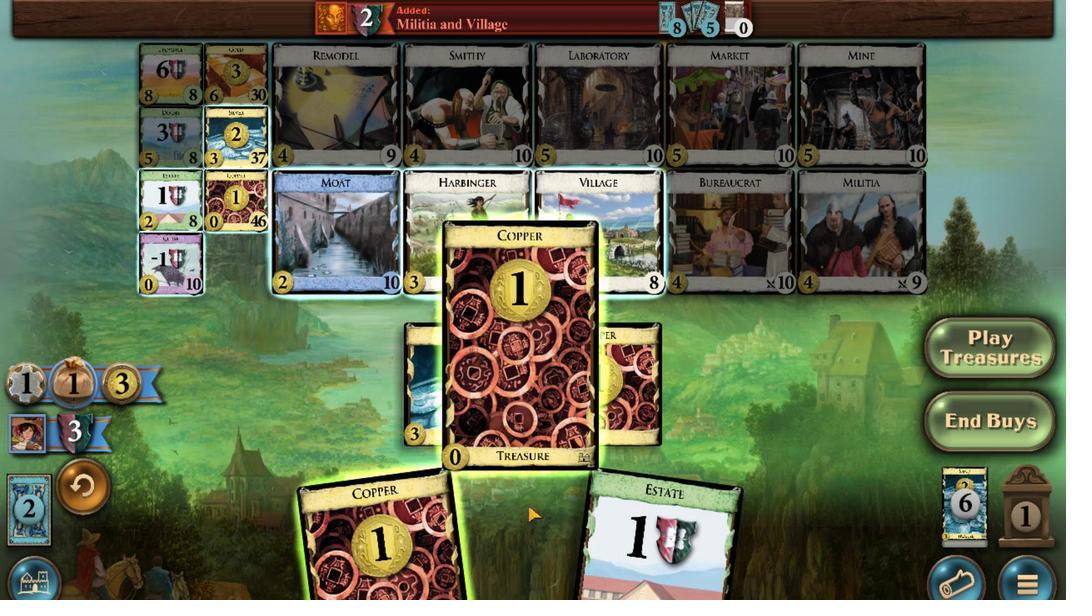 
Action: Mouse scrolled (530, 427) with delta (0, 0)
Screenshot: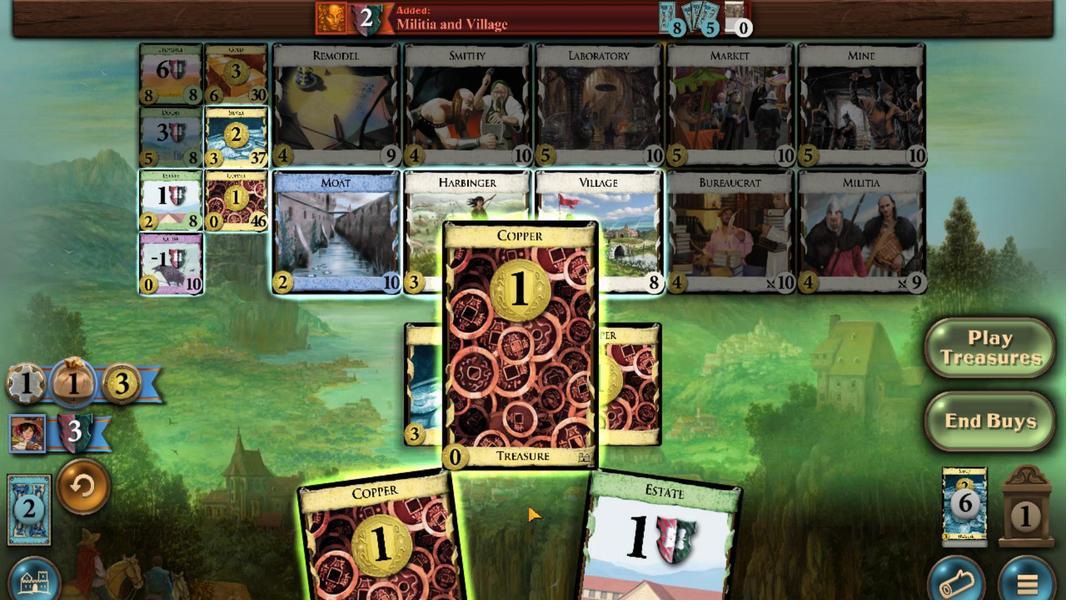 
Action: Mouse moved to (490, 427)
Screenshot: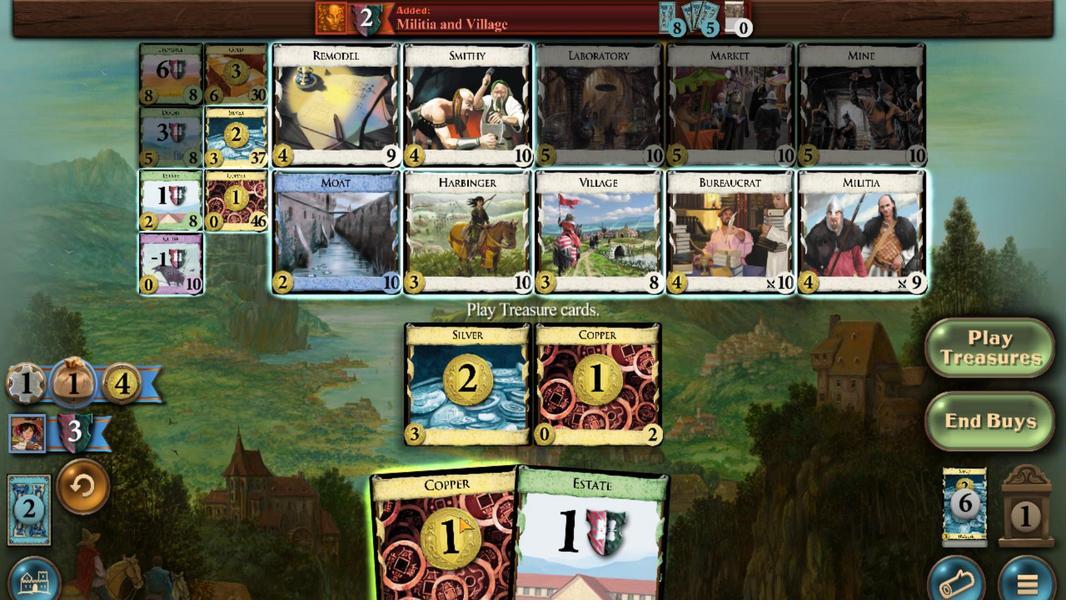 
Action: Mouse scrolled (490, 427) with delta (0, 0)
Screenshot: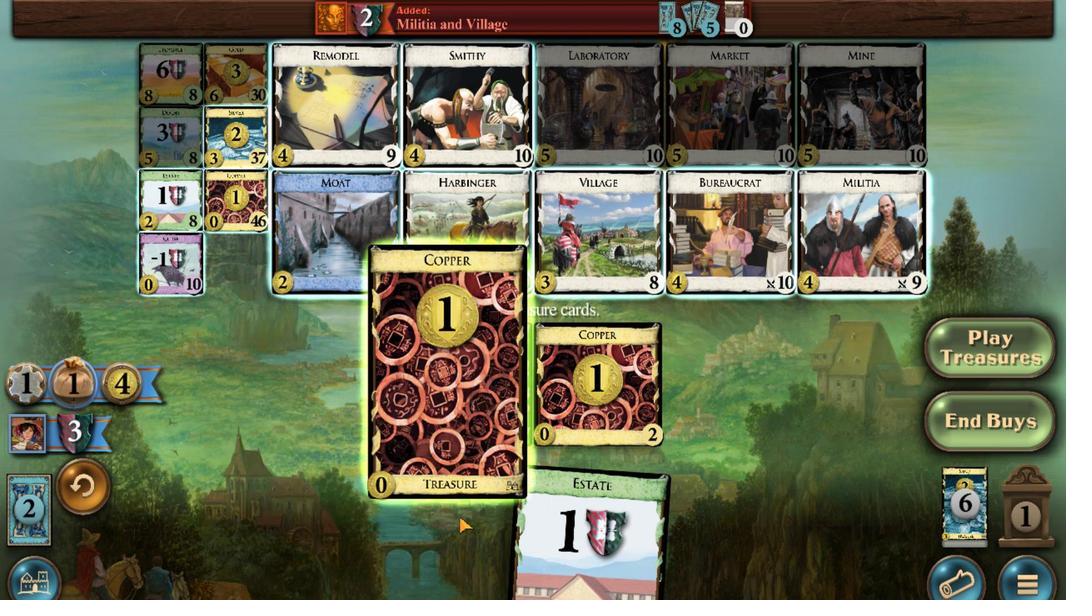 
Action: Mouse moved to (331, 442)
Screenshot: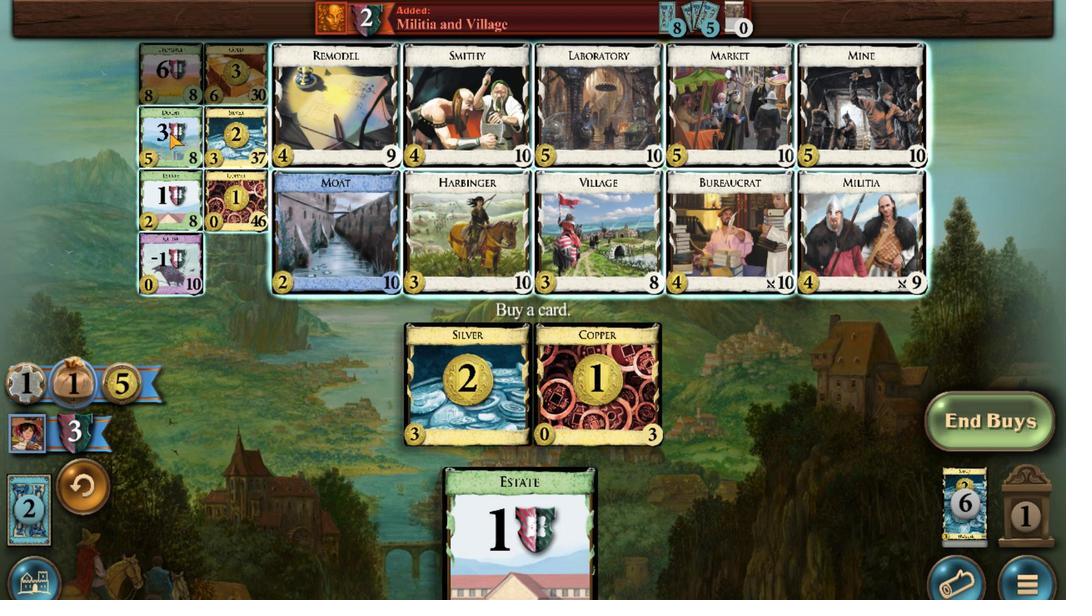 
Action: Mouse scrolled (331, 442) with delta (0, 0)
Screenshot: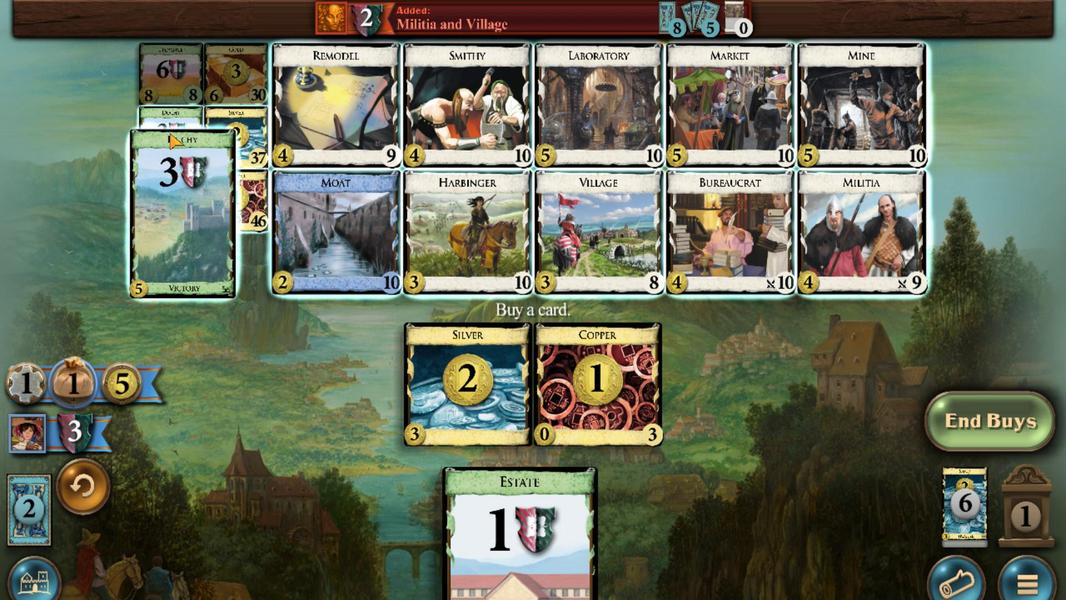 
Action: Mouse scrolled (331, 442) with delta (0, 0)
Screenshot: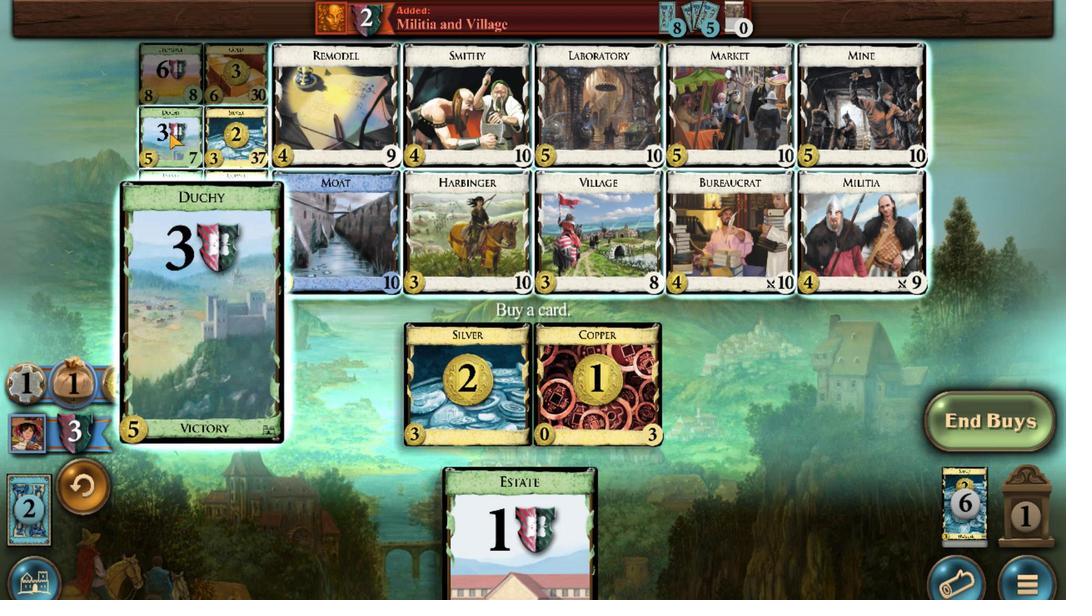 
Action: Mouse scrolled (331, 442) with delta (0, 0)
Screenshot: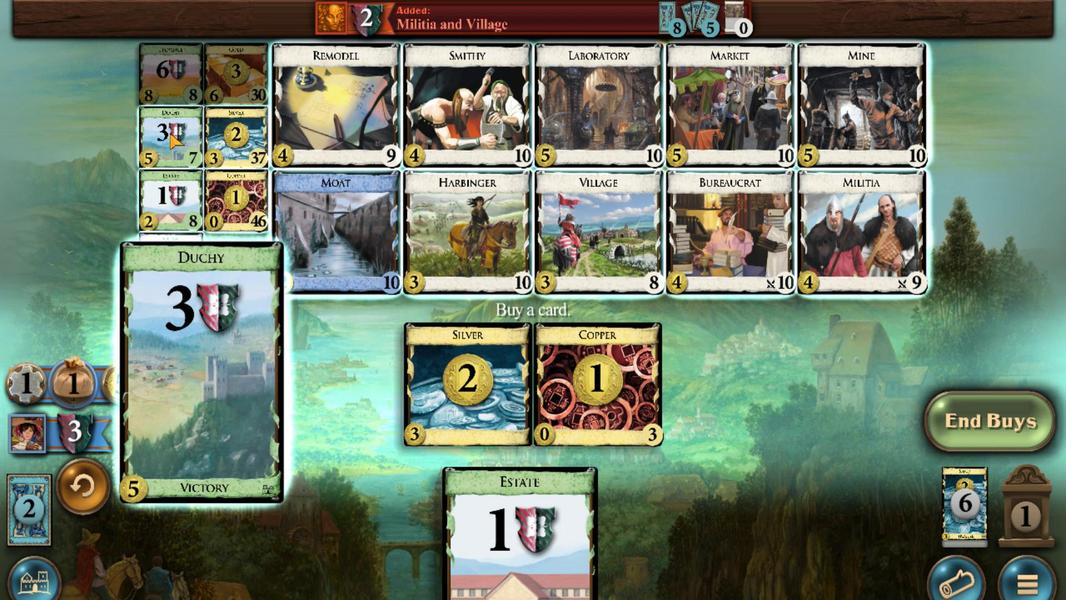 
Action: Mouse scrolled (331, 442) with delta (0, 0)
Screenshot: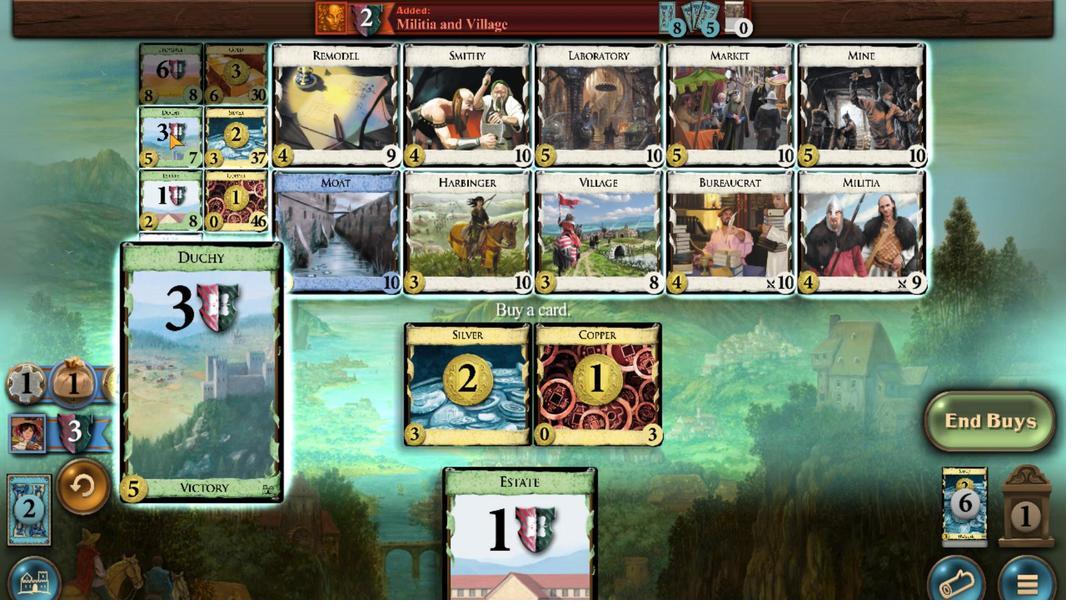 
Action: Mouse moved to (591, 427)
Screenshot: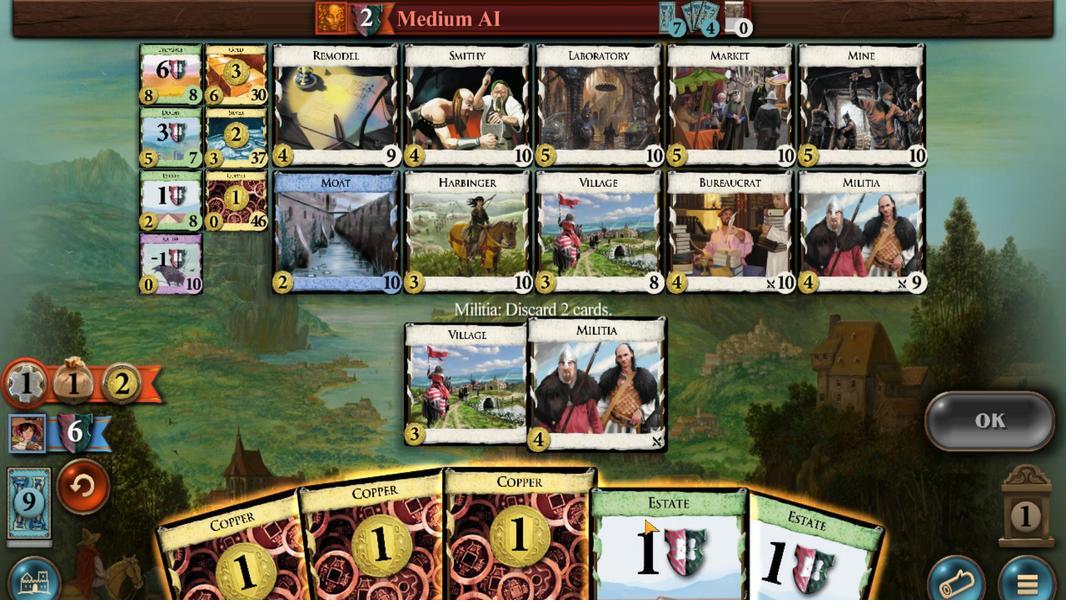 
Action: Mouse scrolled (591, 427) with delta (0, 0)
Screenshot: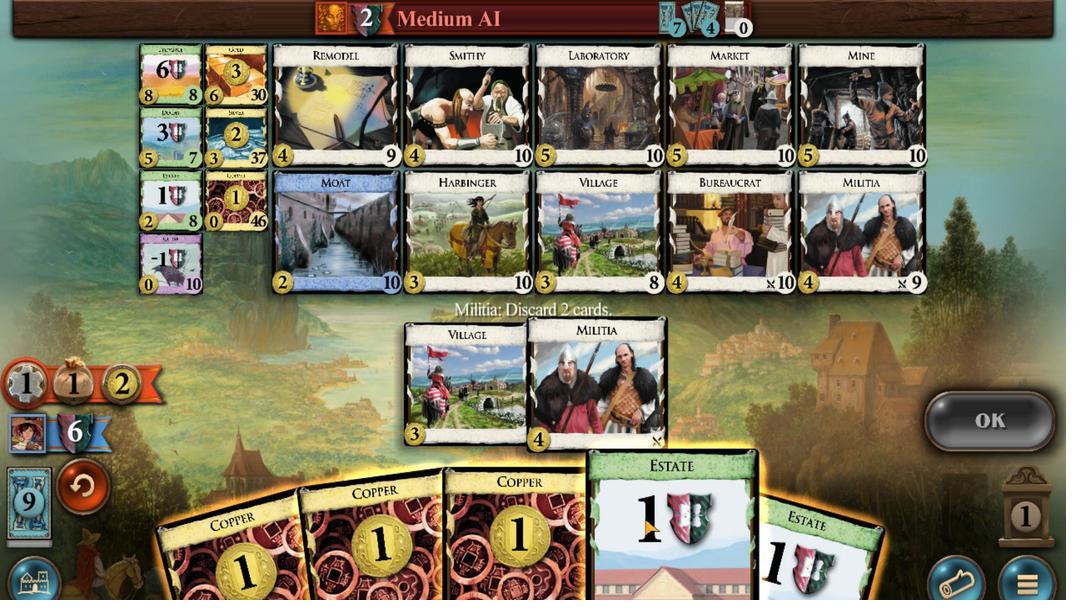 
Action: Mouse moved to (585, 428)
Screenshot: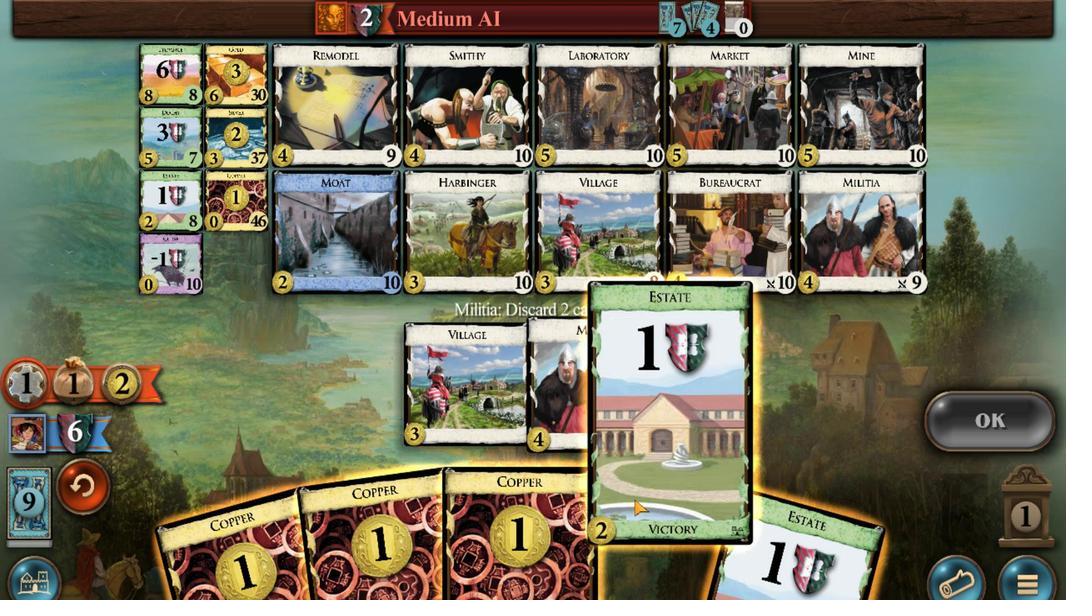 
Action: Mouse scrolled (585, 428) with delta (0, 0)
Screenshot: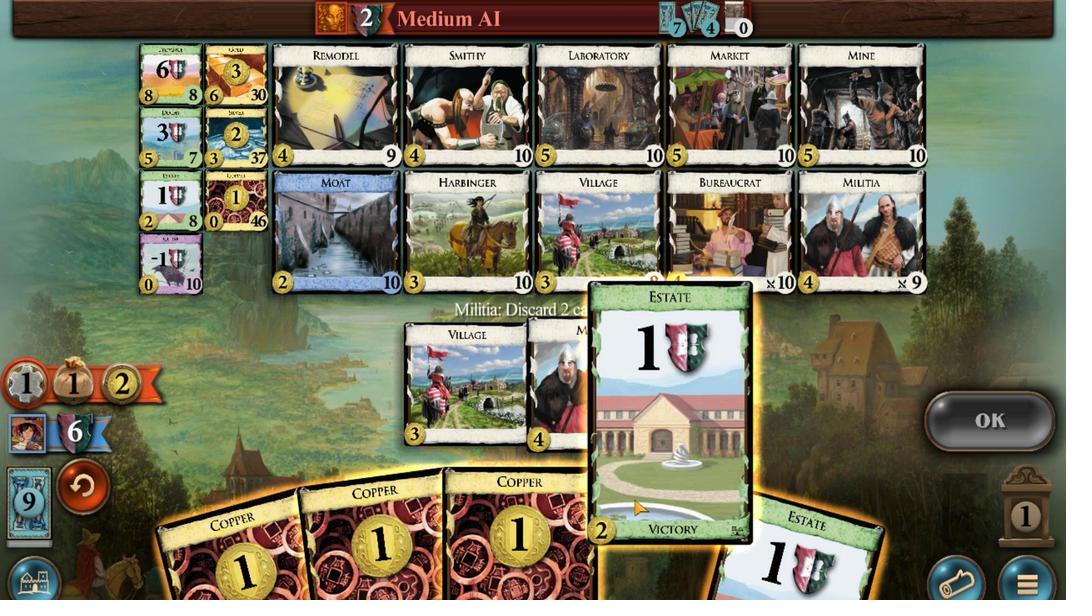 
Action: Mouse moved to (586, 428)
Screenshot: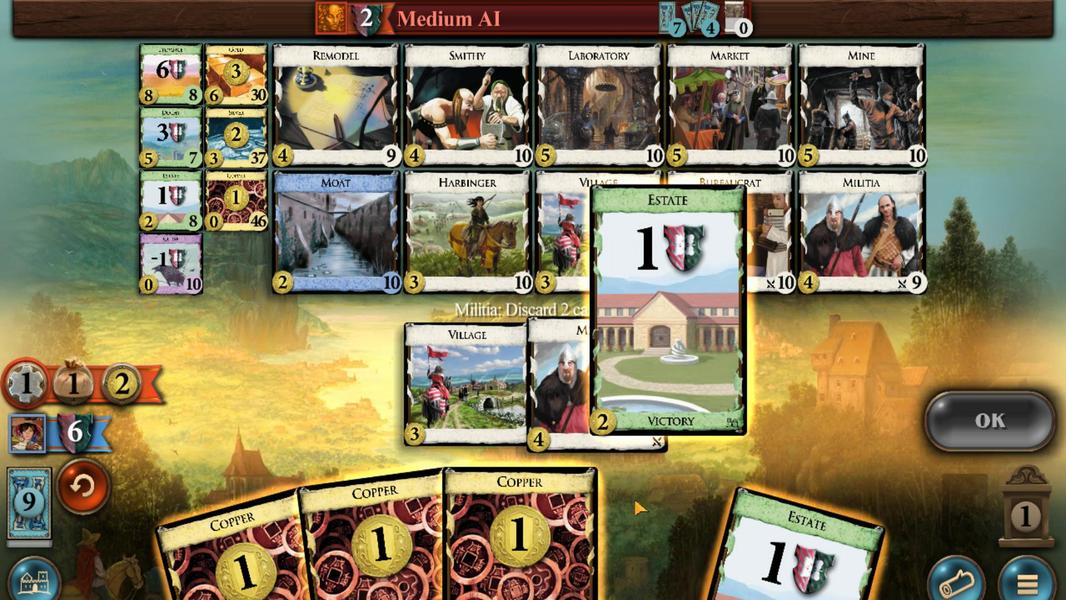 
Action: Mouse scrolled (586, 428) with delta (0, 0)
Screenshot: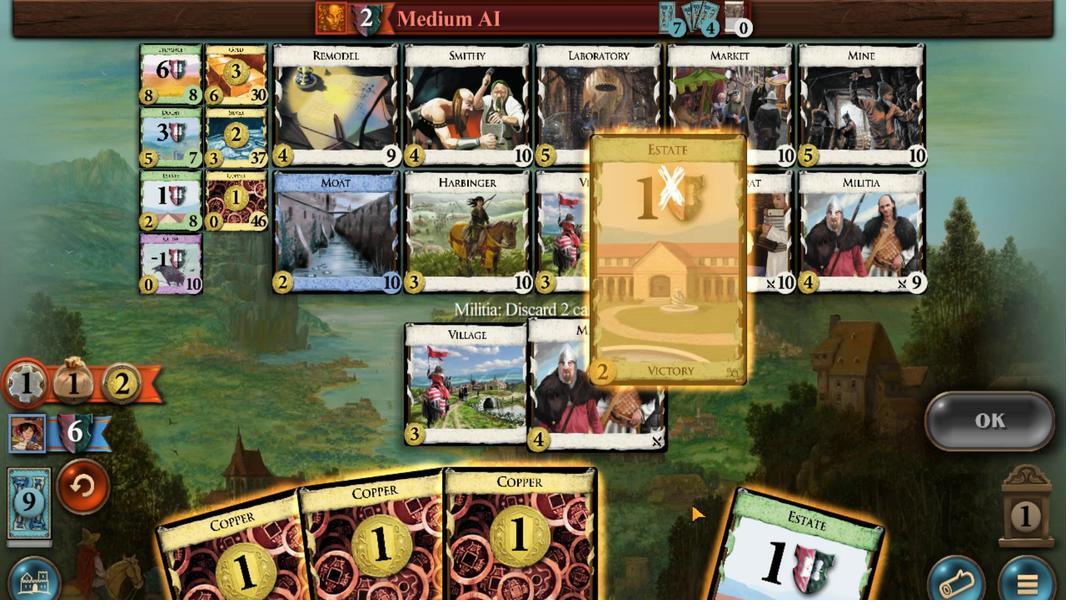 
Action: Mouse moved to (643, 425)
Screenshot: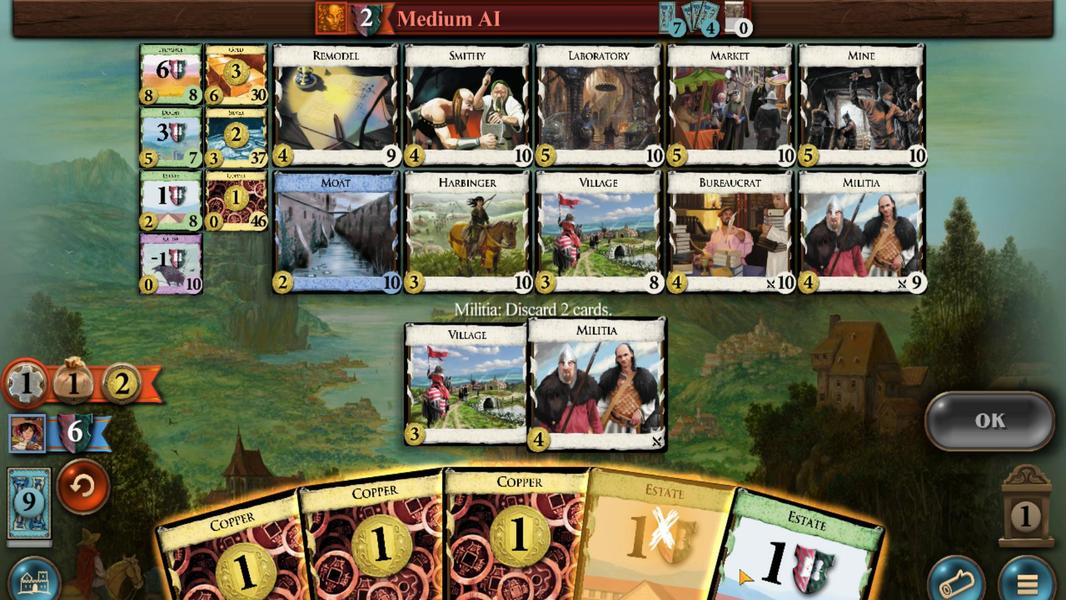 
Action: Mouse scrolled (643, 425) with delta (0, 0)
Screenshot: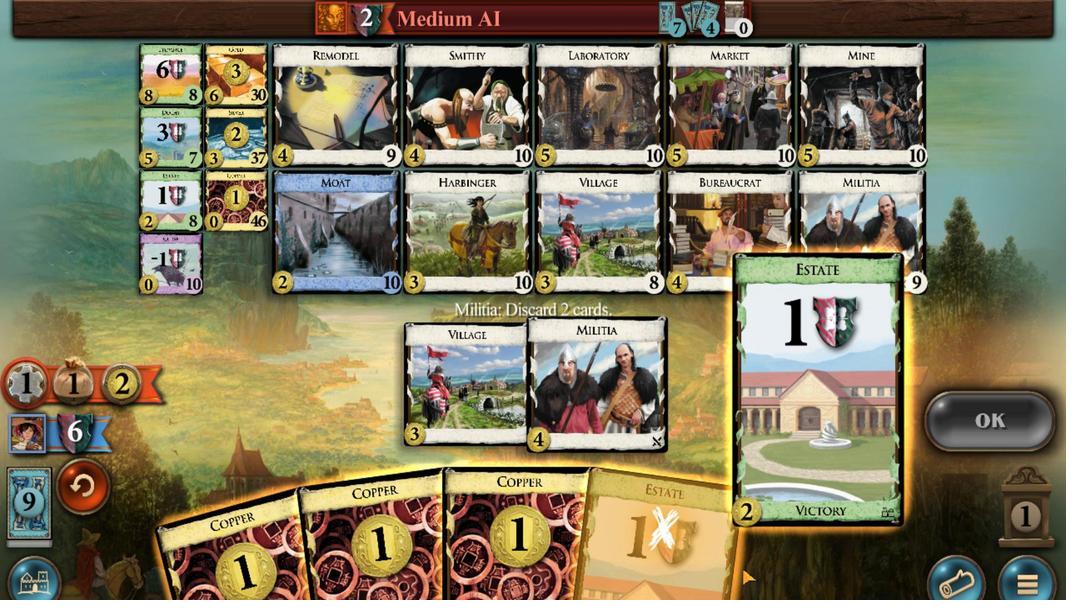 
Action: Mouse moved to (780, 431)
Screenshot: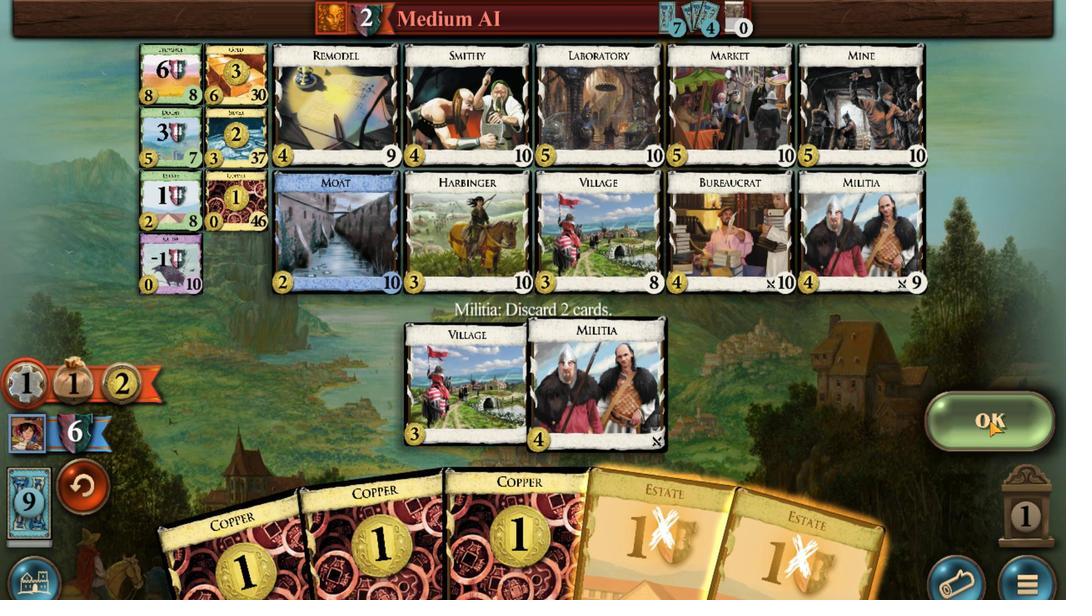 
Action: Mouse pressed left at (780, 431)
Screenshot: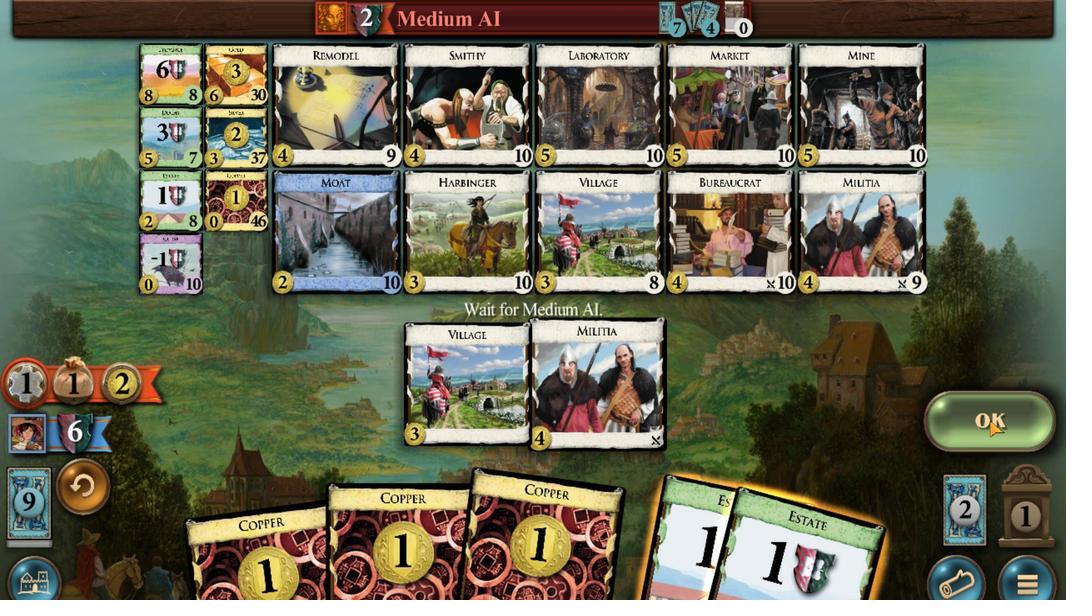 
Action: Mouse moved to (580, 426)
Screenshot: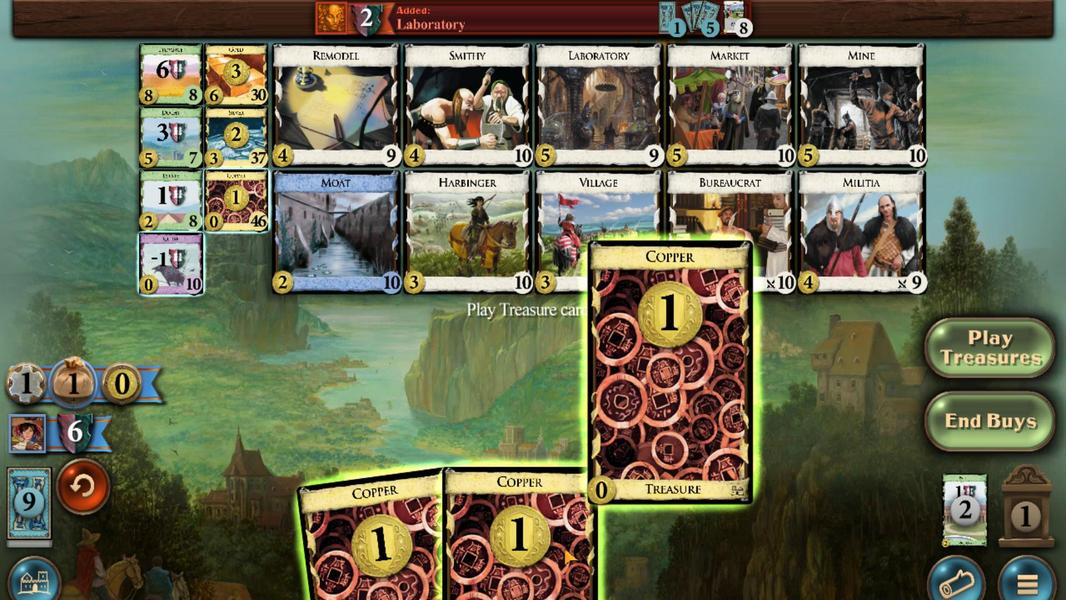 
Action: Mouse scrolled (580, 426) with delta (0, 0)
Screenshot: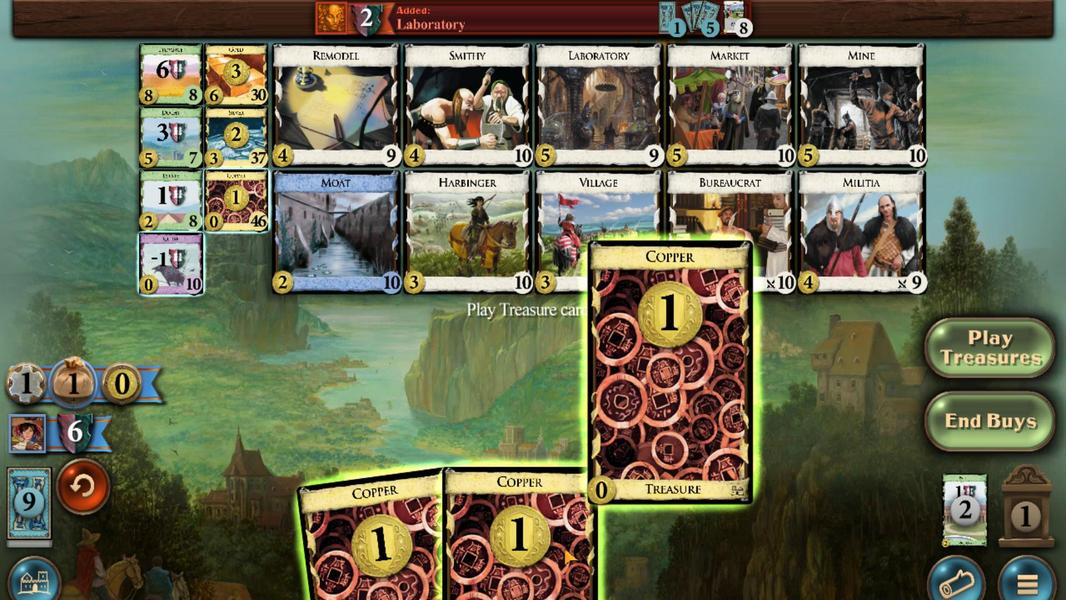 
Action: Mouse moved to (538, 426)
Screenshot: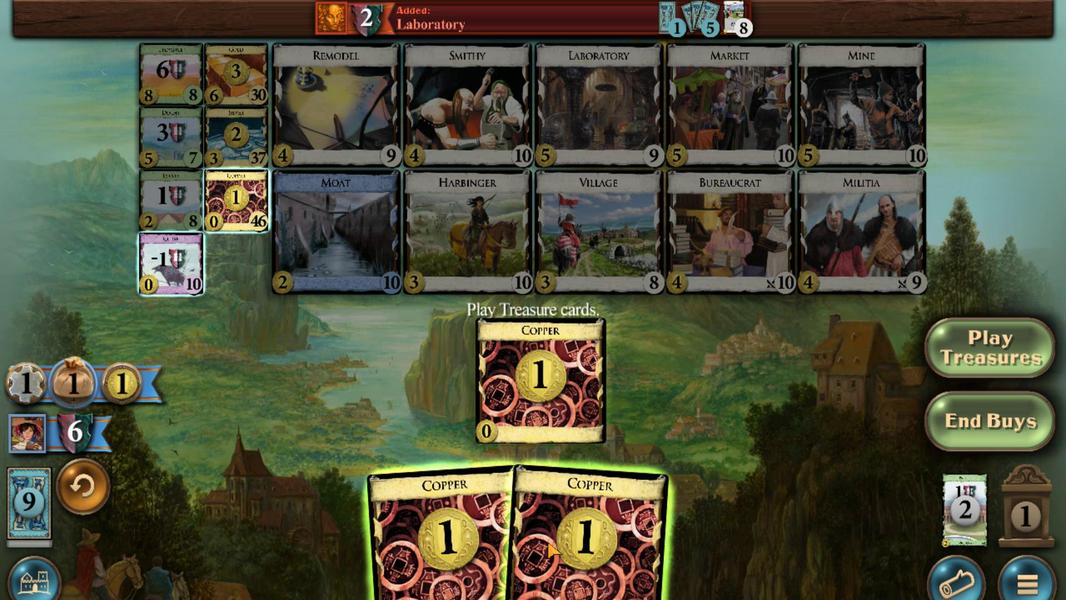 
Action: Mouse scrolled (538, 426) with delta (0, 0)
Screenshot: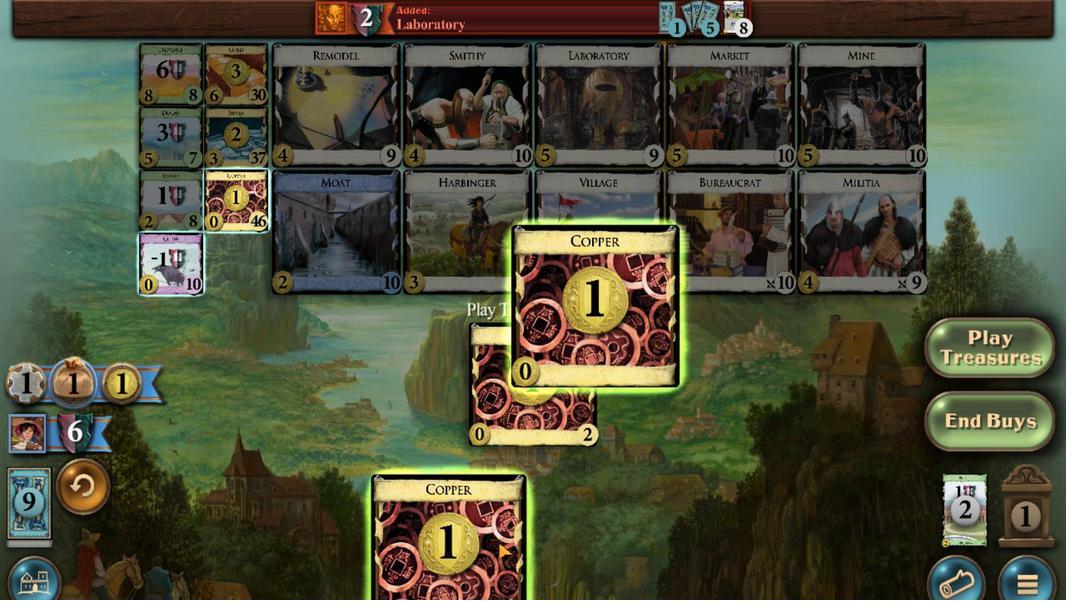 
Action: Mouse moved to (511, 426)
Screenshot: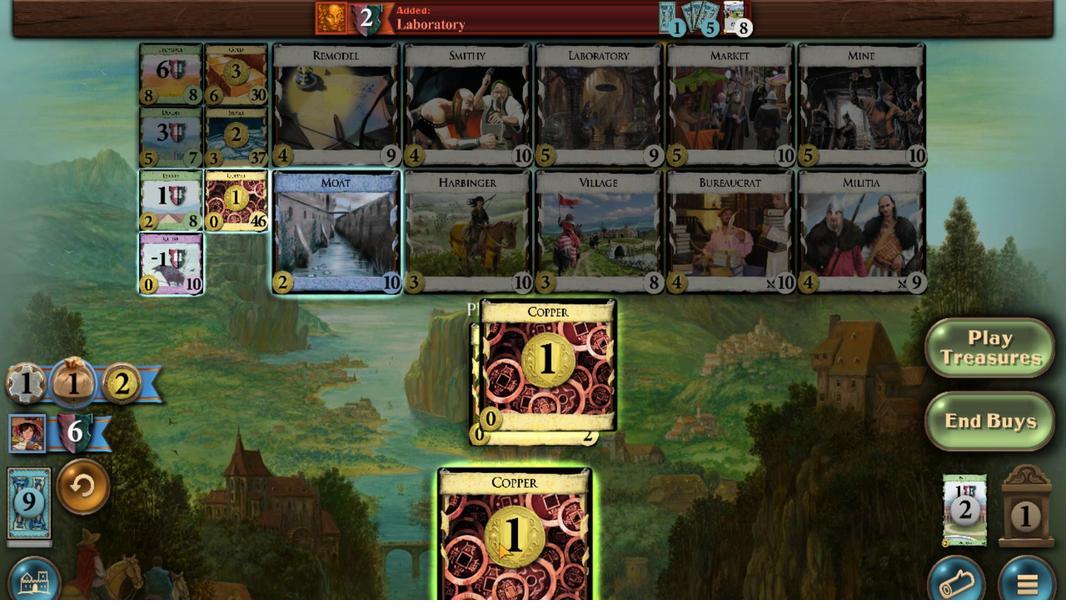 
Action: Mouse scrolled (511, 426) with delta (0, 0)
Screenshot: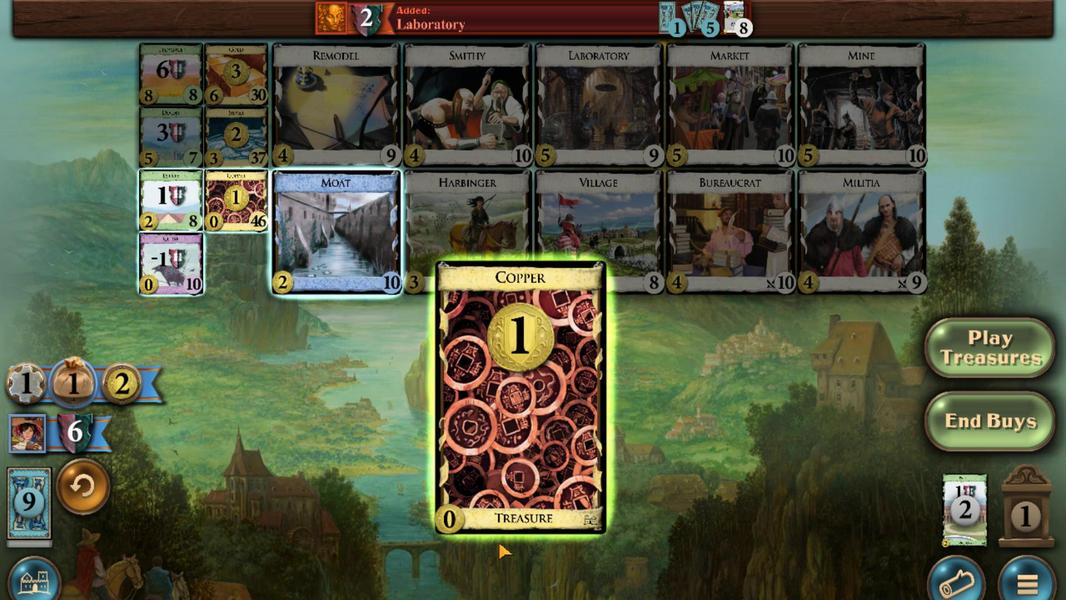 
Action: Mouse moved to (360, 442)
Screenshot: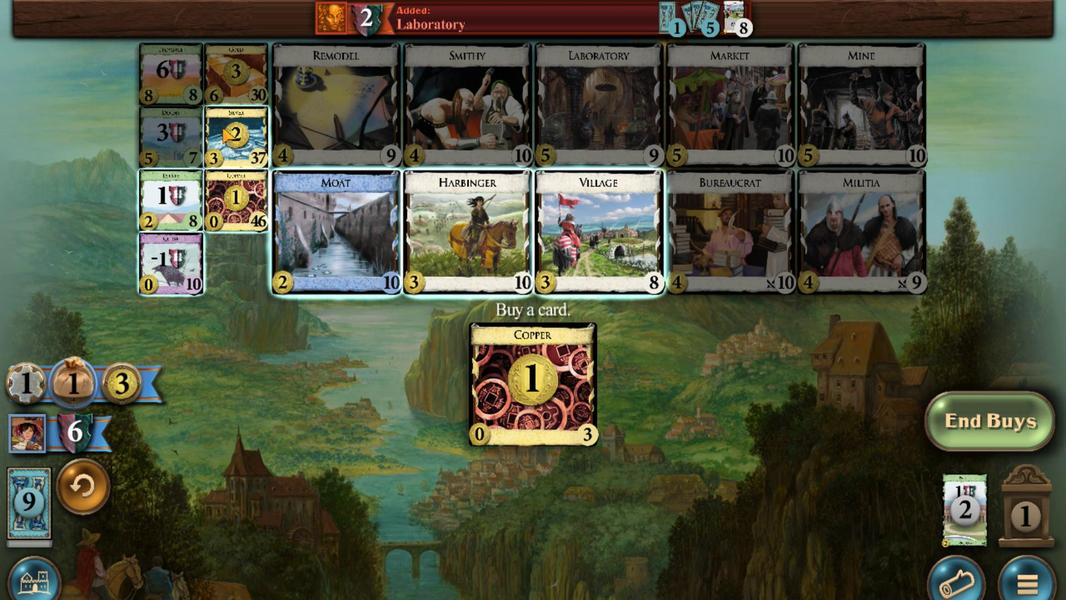 
Action: Mouse scrolled (360, 442) with delta (0, 0)
Screenshot: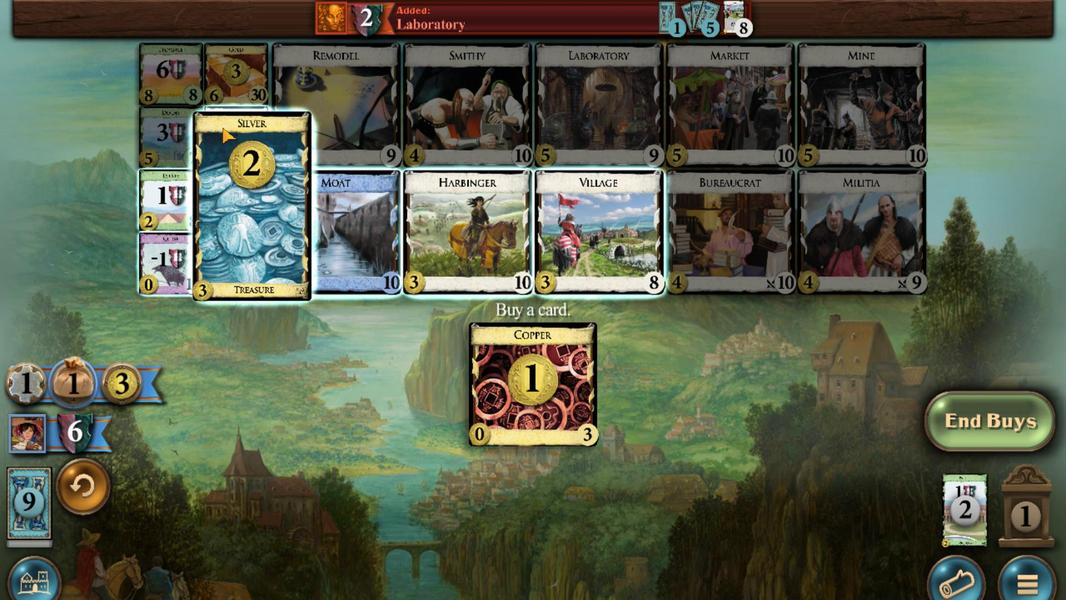 
Action: Mouse scrolled (360, 442) with delta (0, 0)
Screenshot: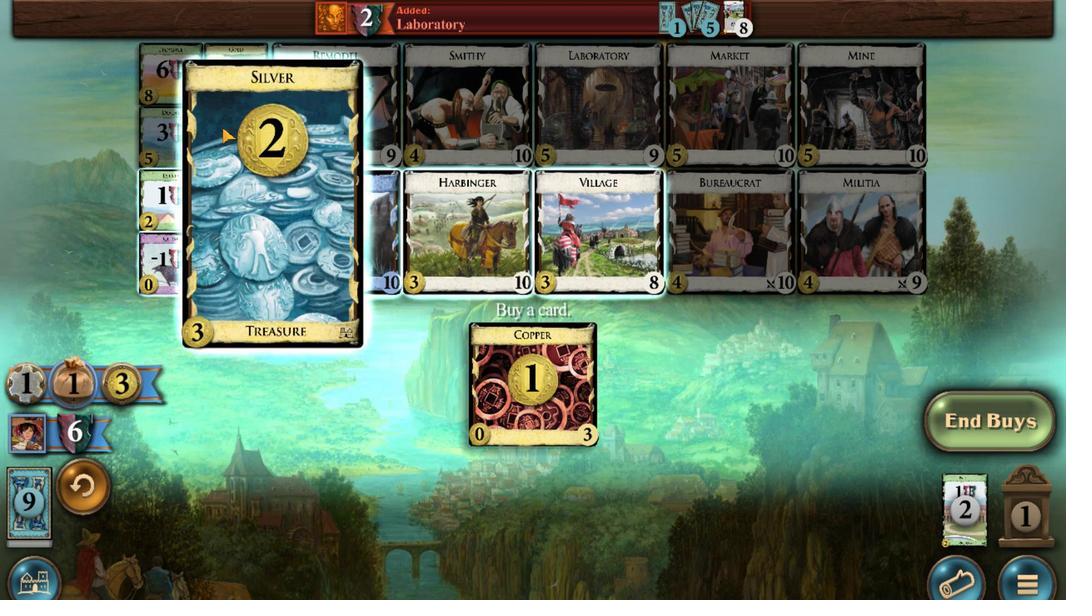 
Action: Mouse scrolled (360, 442) with delta (0, 0)
Screenshot: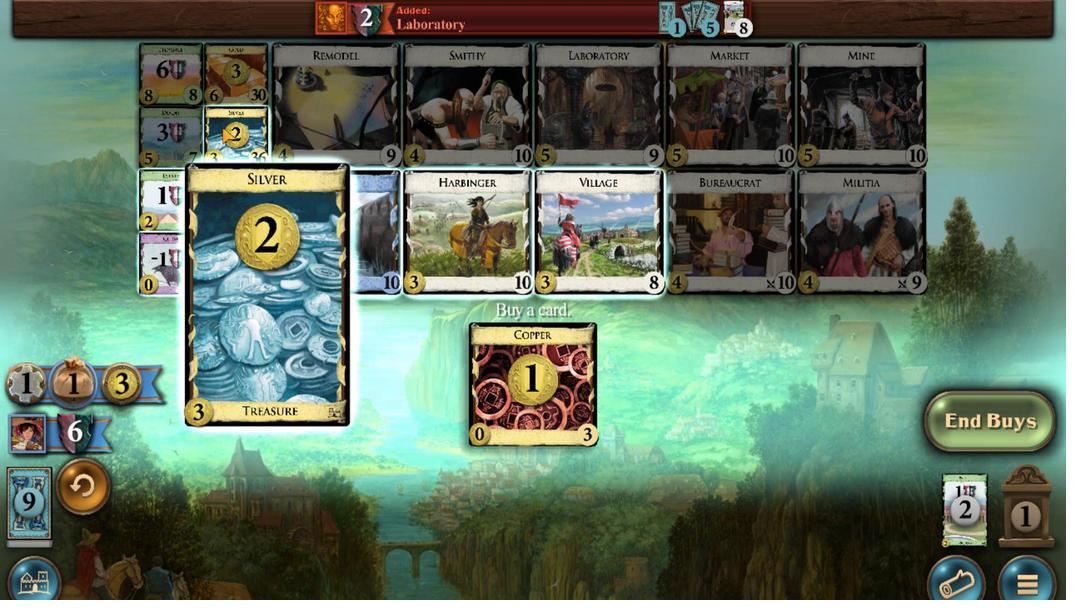 
Action: Mouse scrolled (360, 442) with delta (0, 0)
Screenshot: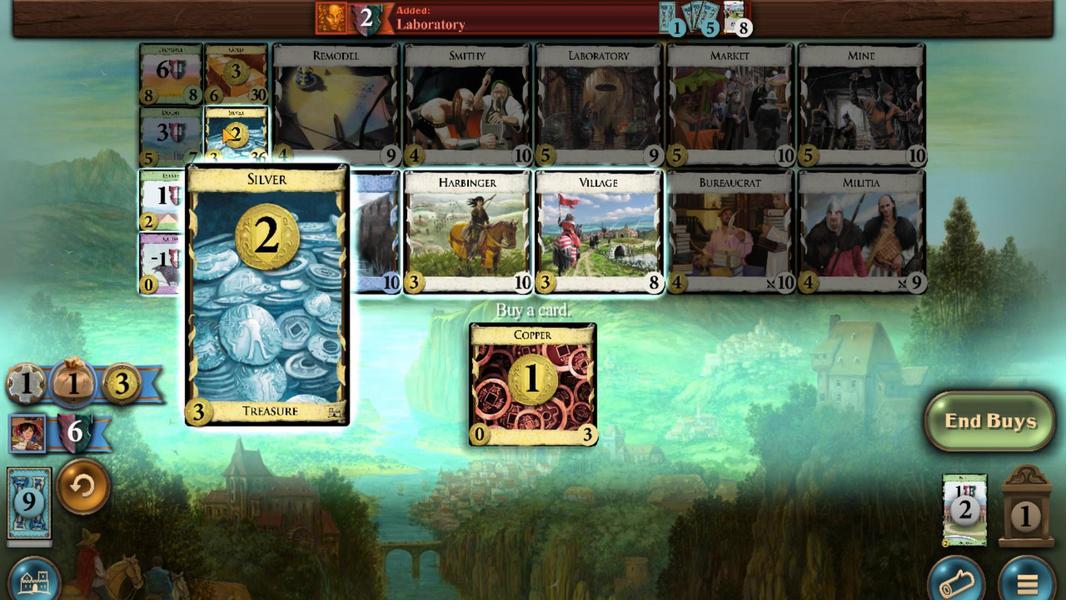 
Action: Mouse scrolled (360, 442) with delta (0, 0)
Screenshot: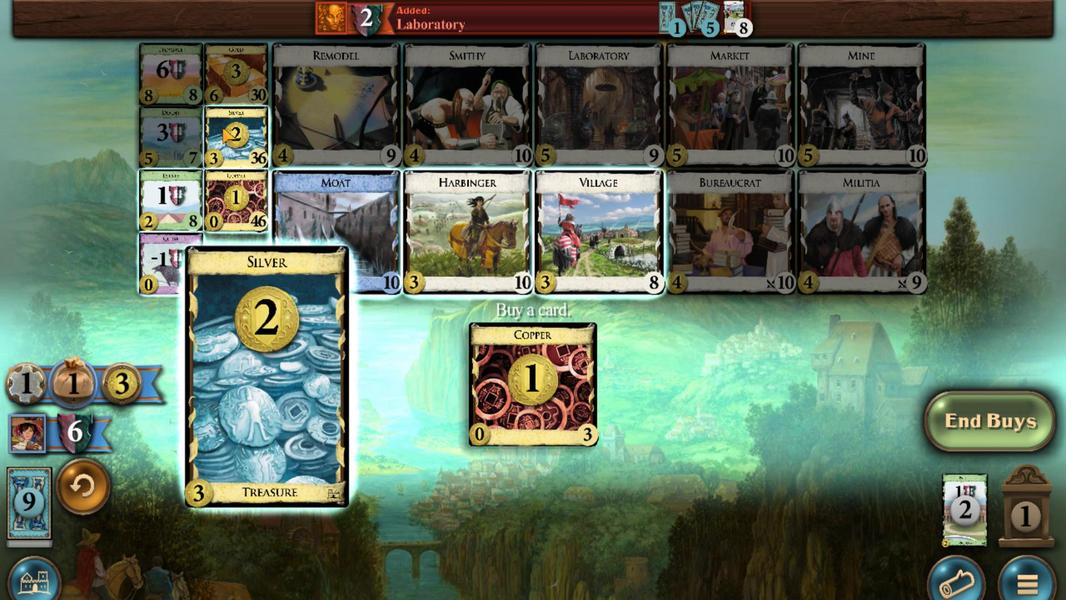 
Action: Mouse scrolled (360, 442) with delta (0, 0)
Screenshot: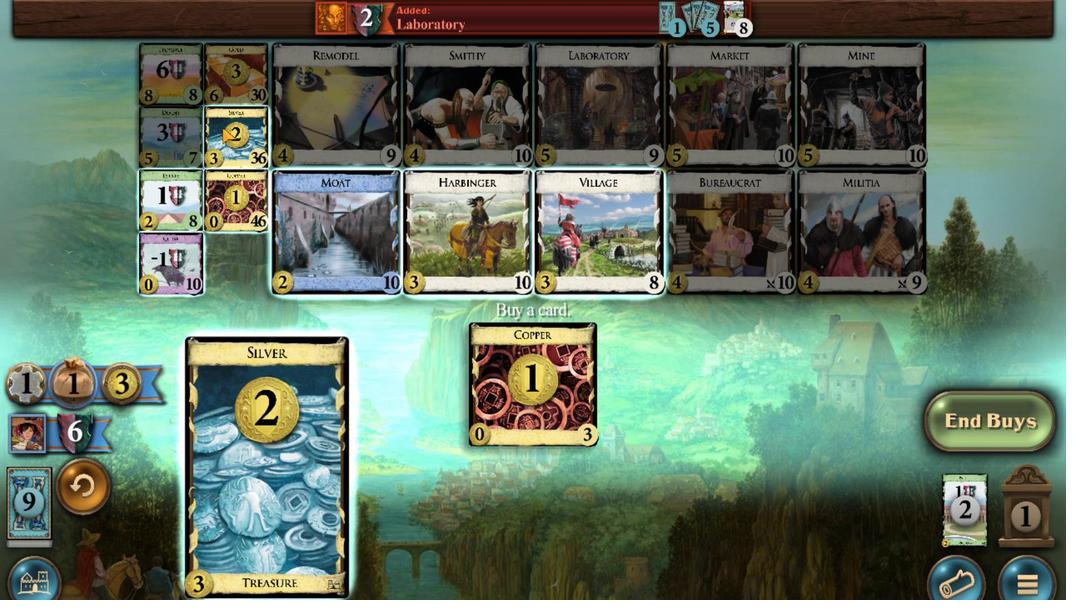
Action: Mouse moved to (497, 427)
Screenshot: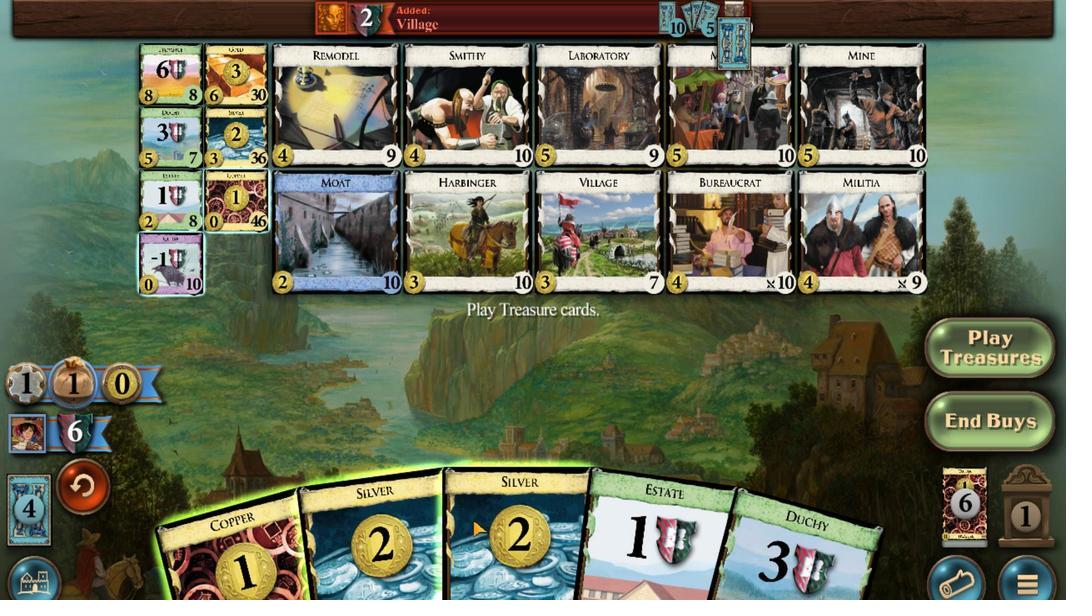 
Action: Mouse scrolled (497, 427) with delta (0, 0)
Screenshot: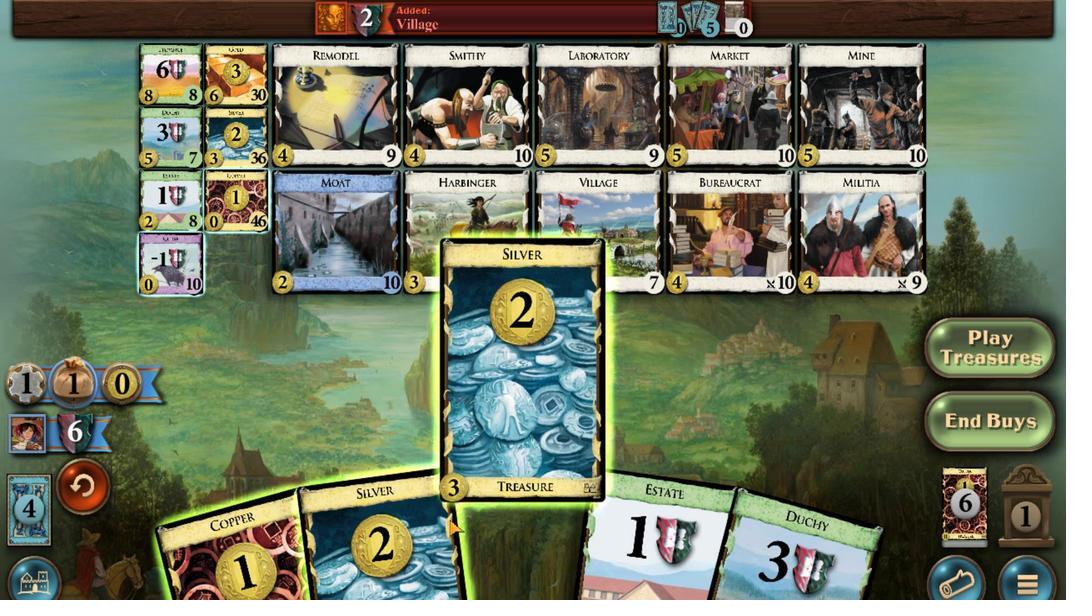 
Action: Mouse moved to (471, 427)
Screenshot: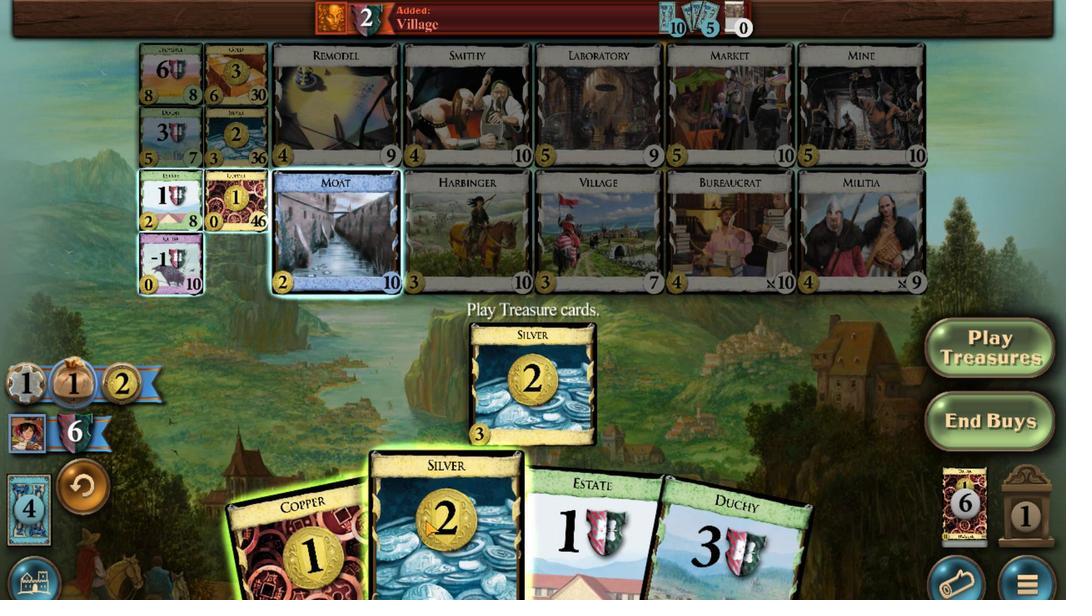 
Action: Mouse scrolled (471, 427) with delta (0, 0)
Screenshot: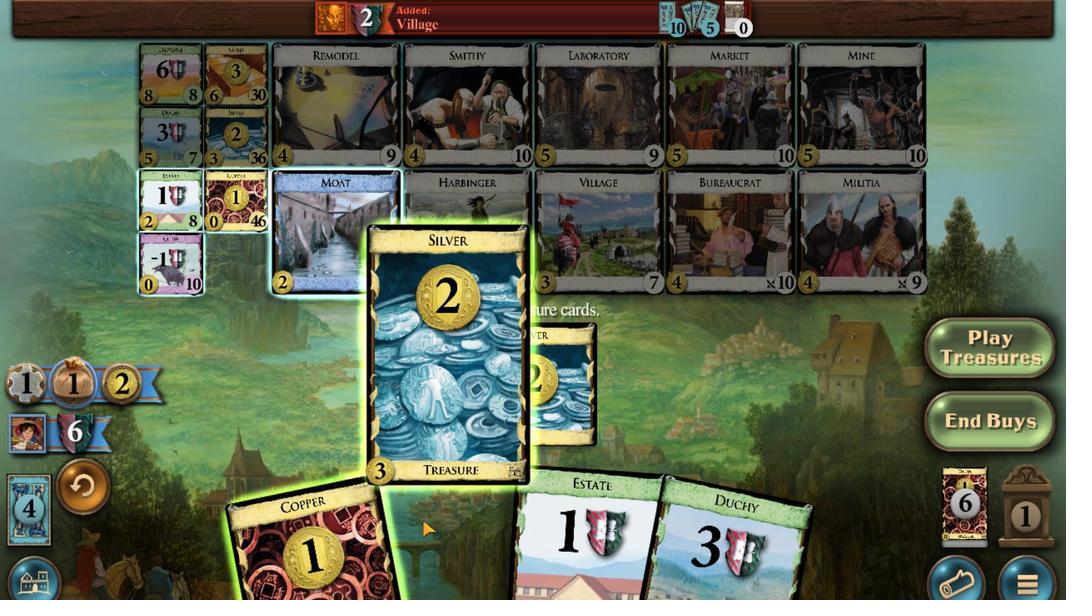 
Action: Mouse moved to (451, 427)
Screenshot: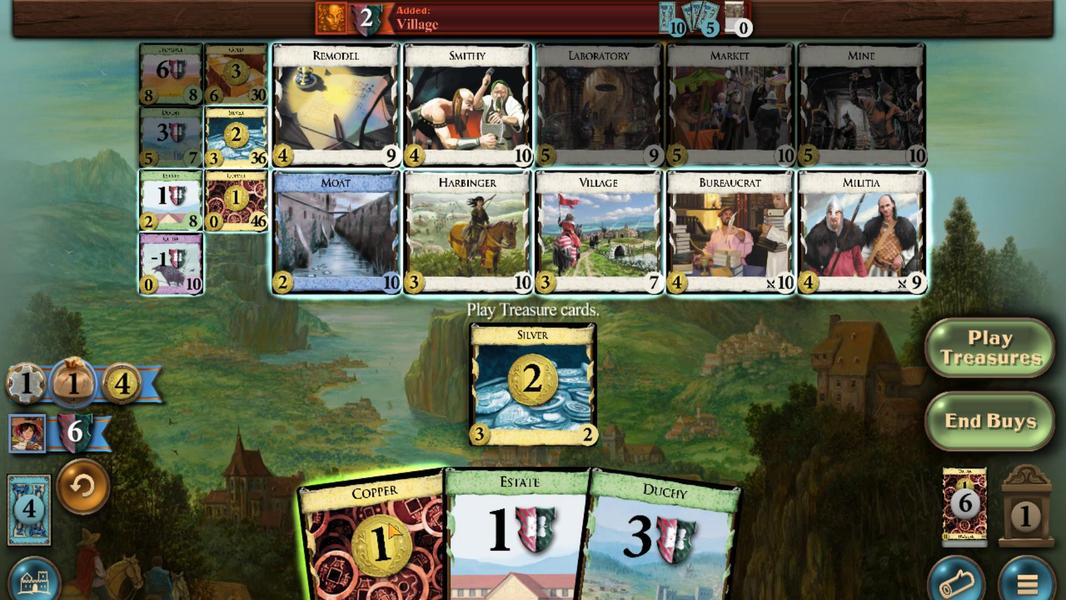 
Action: Mouse scrolled (451, 427) with delta (0, 0)
Screenshot: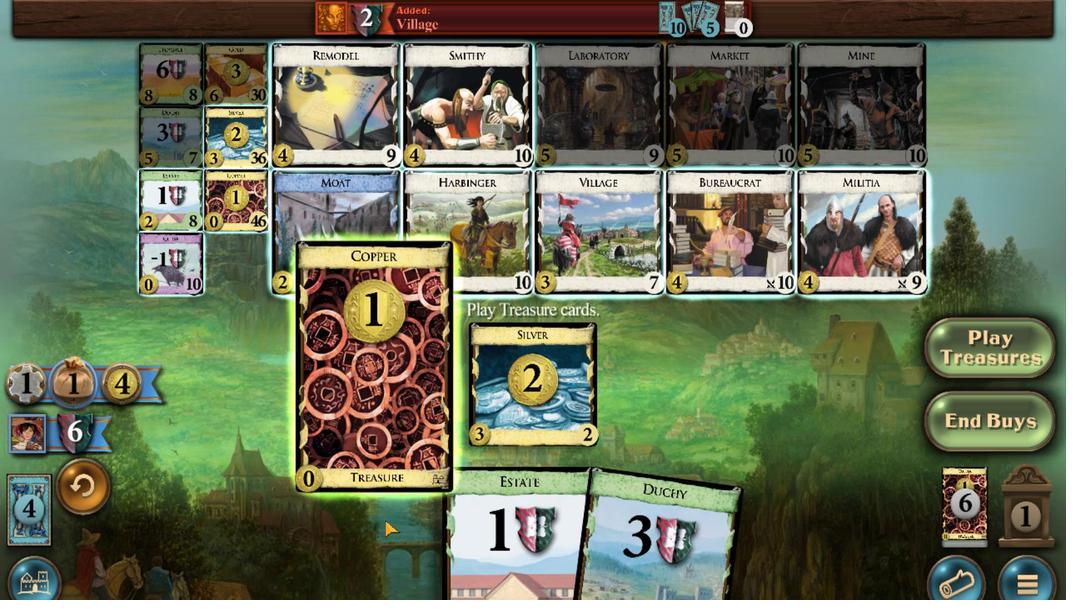 
Action: Mouse moved to (641, 443)
Screenshot: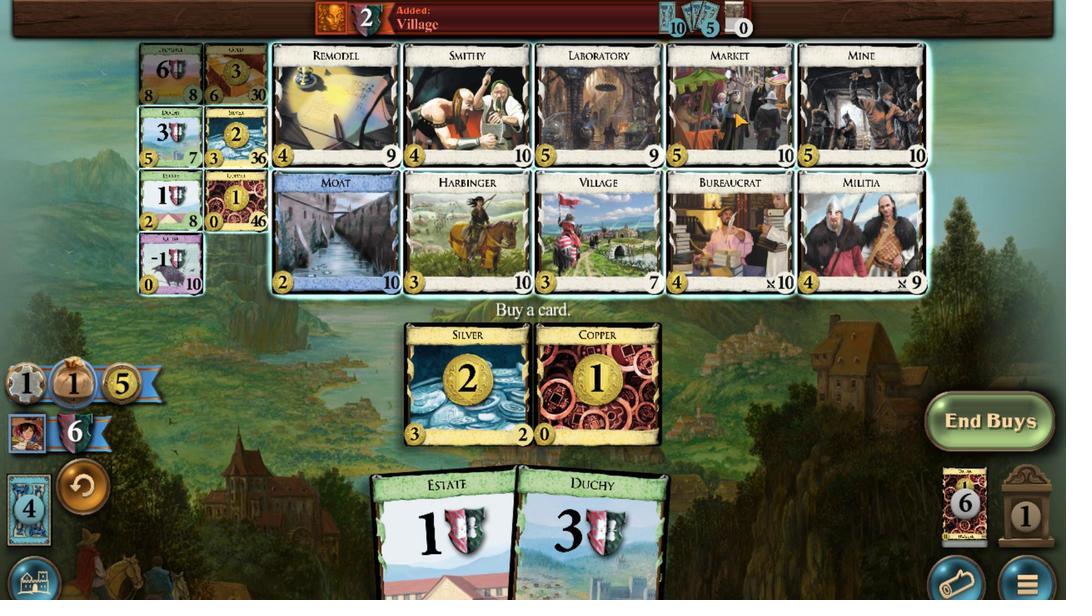 
Action: Mouse scrolled (641, 442) with delta (0, 0)
Screenshot: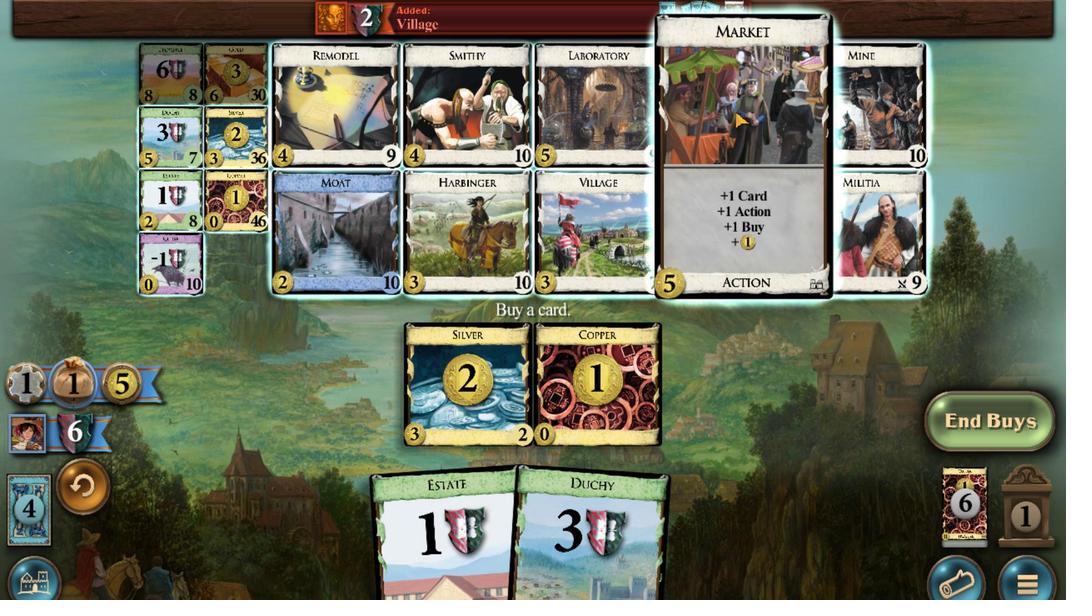 
Action: Mouse scrolled (641, 442) with delta (0, 0)
Screenshot: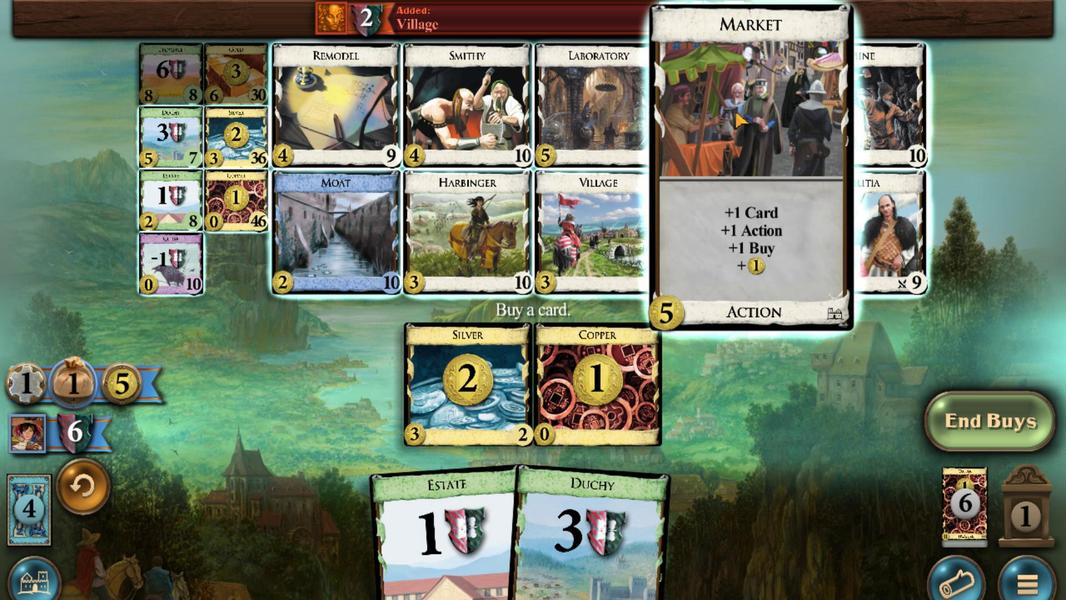 
Action: Mouse scrolled (641, 442) with delta (0, 0)
Screenshot: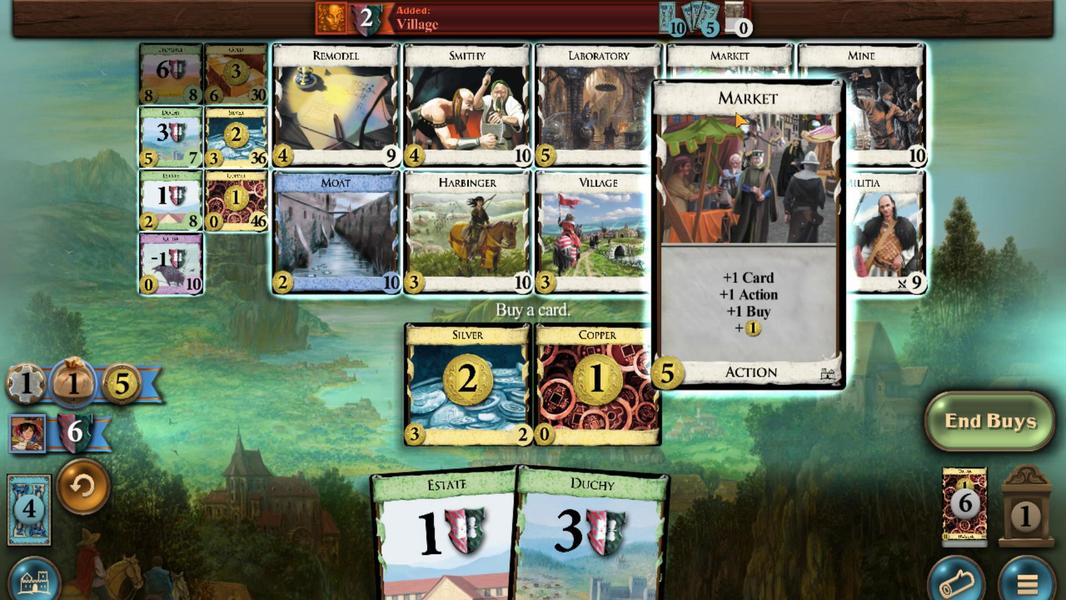 
Action: Mouse scrolled (641, 442) with delta (0, 0)
Screenshot: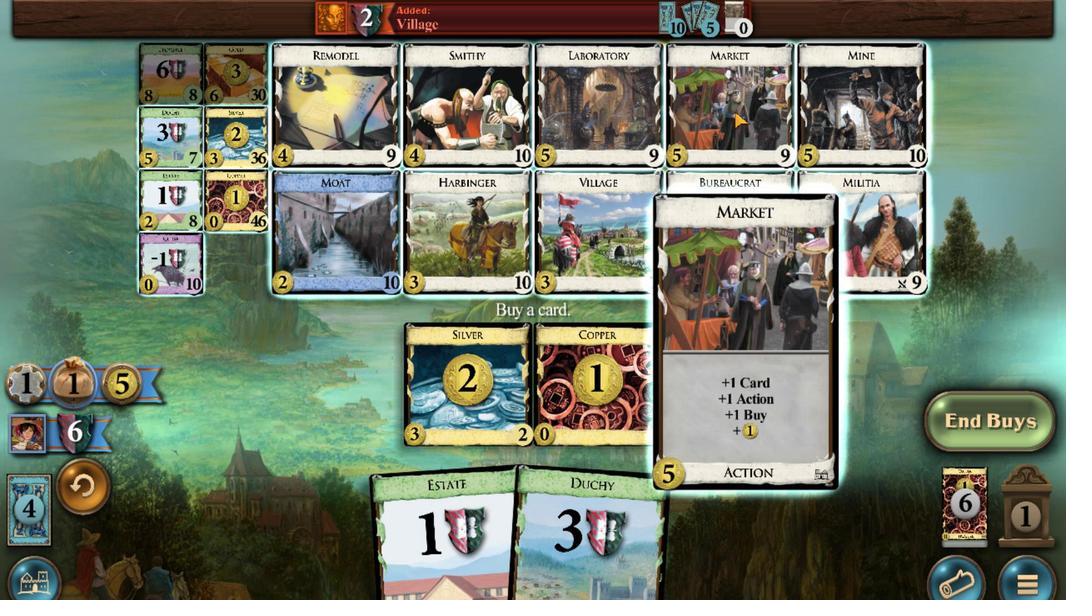 
Action: Mouse scrolled (641, 442) with delta (0, 0)
Screenshot: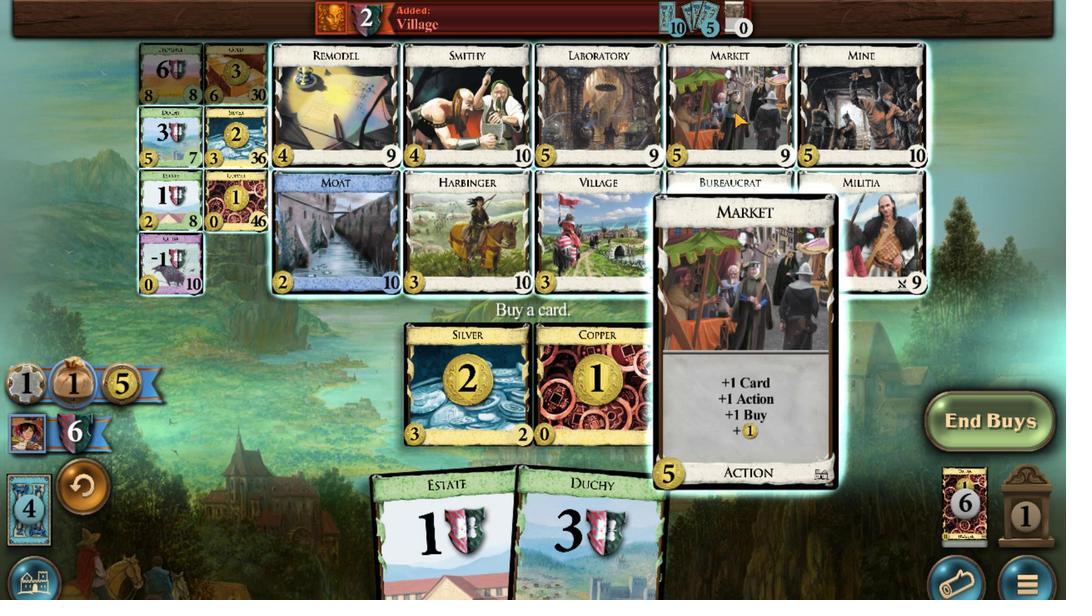 
Action: Mouse scrolled (641, 442) with delta (0, 0)
Screenshot: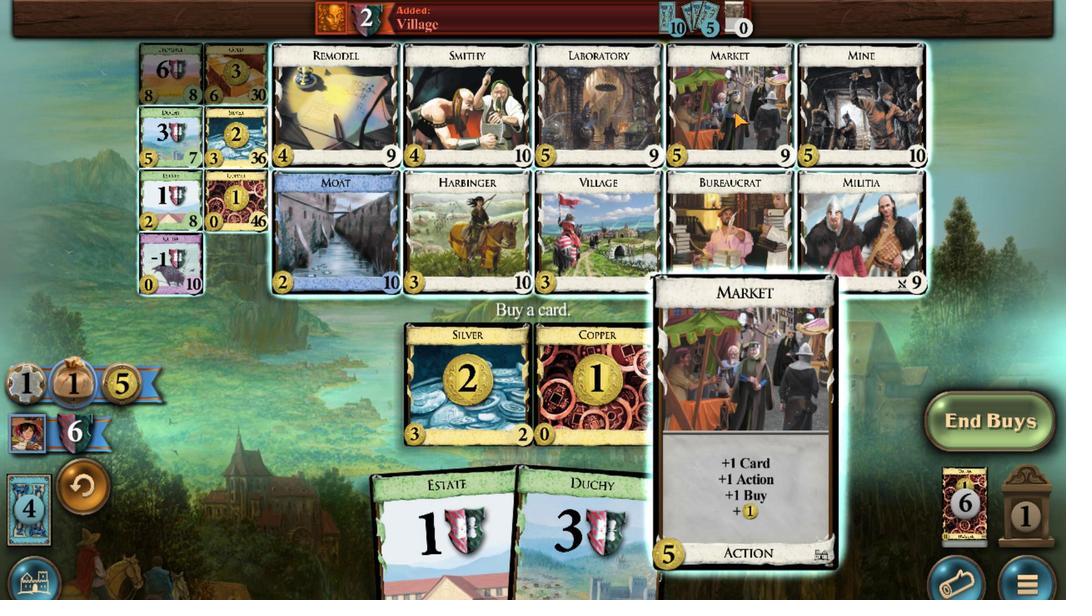 
Action: Mouse moved to (686, 426)
Screenshot: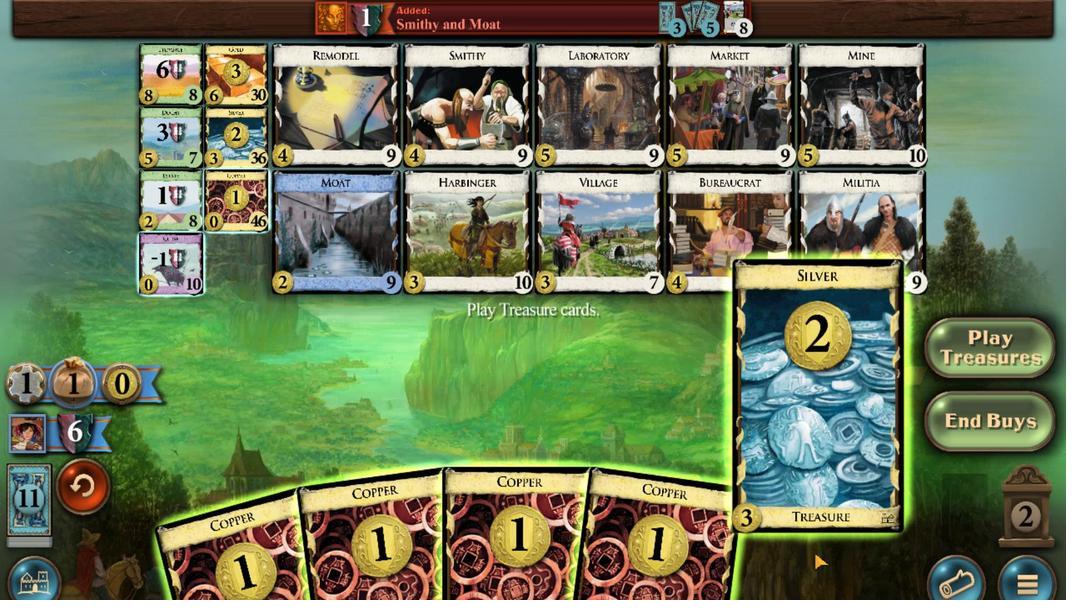 
Action: Mouse scrolled (686, 426) with delta (0, 0)
Screenshot: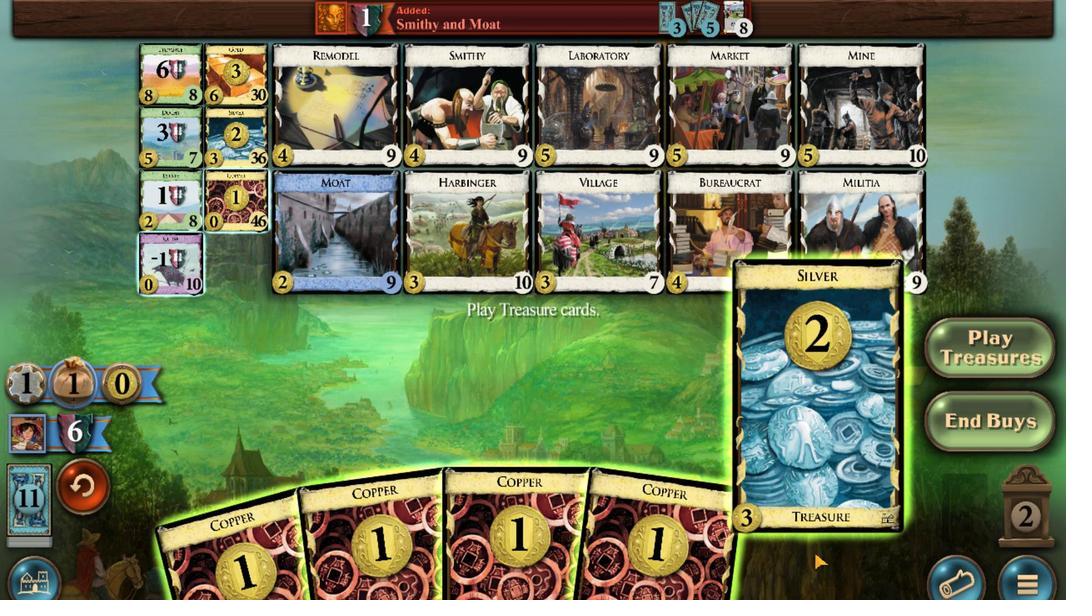 
Action: Mouse moved to (642, 426)
Screenshot: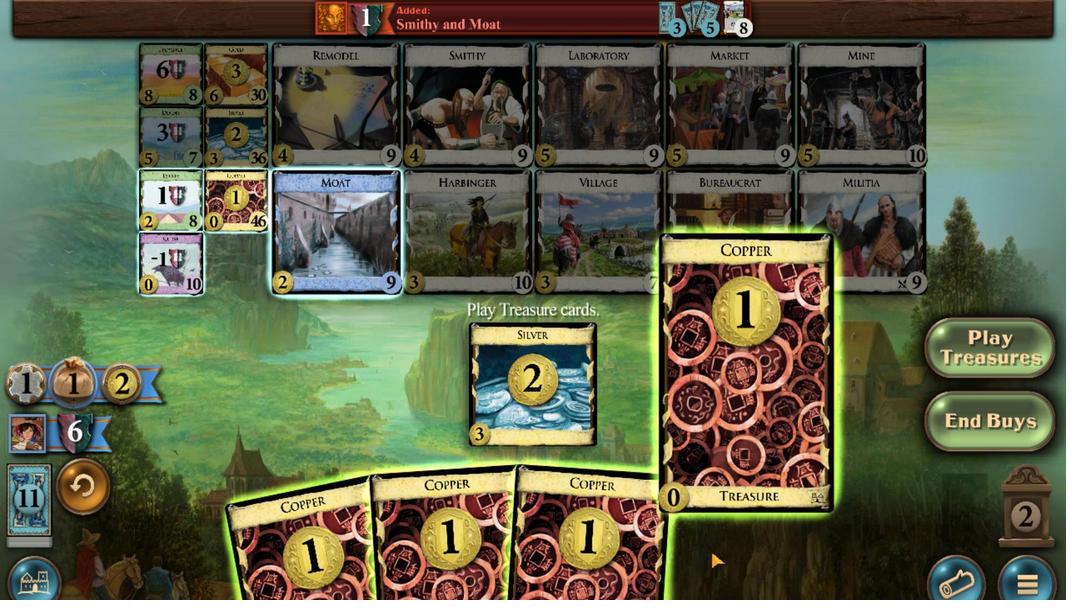 
Action: Mouse scrolled (642, 426) with delta (0, 0)
Screenshot: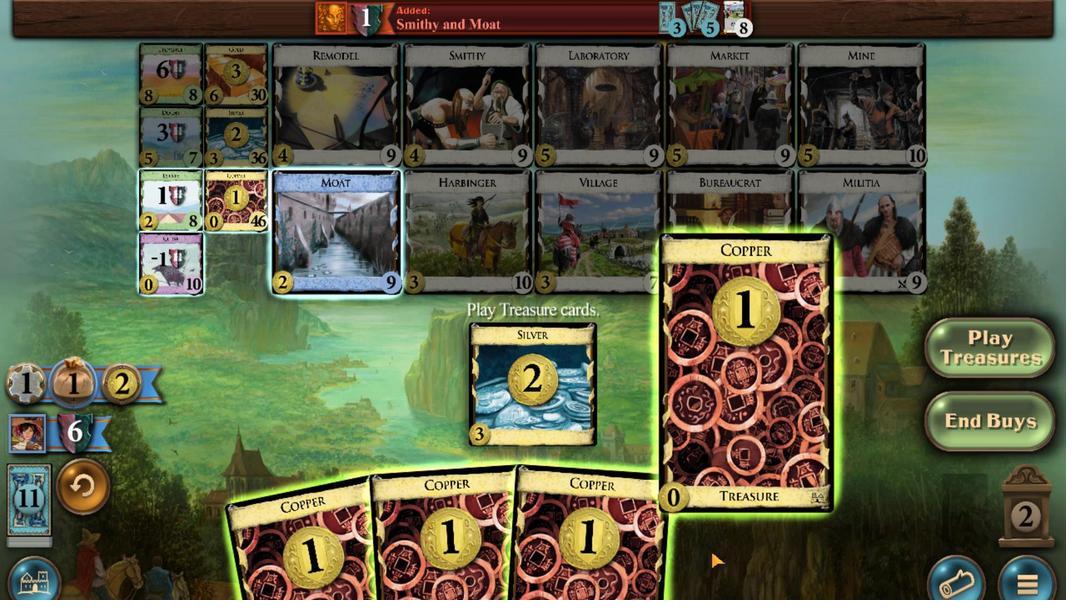 
Action: Mouse moved to (614, 426)
Screenshot: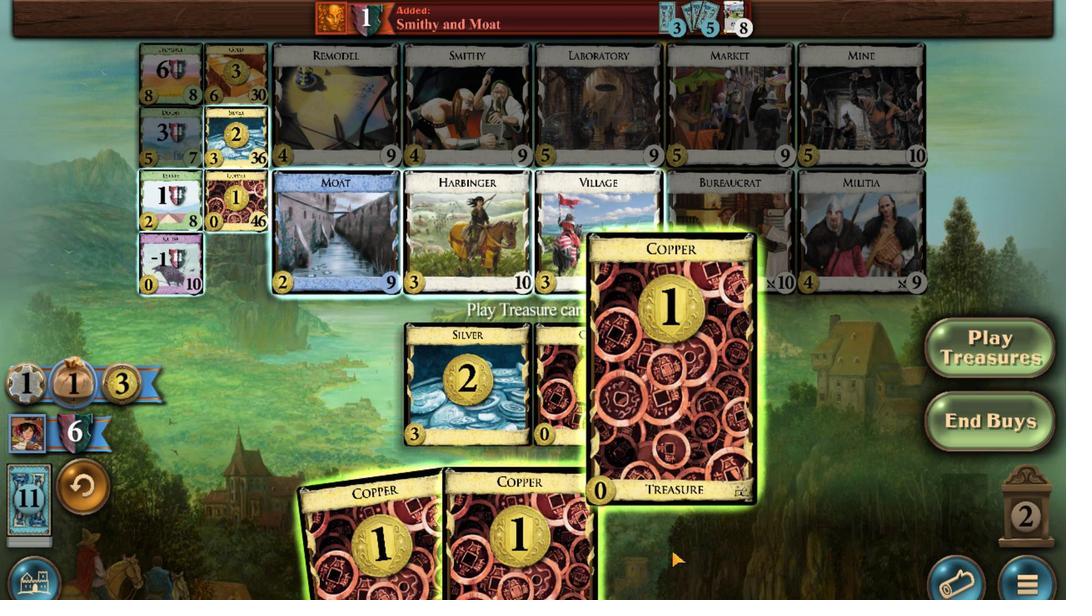 
Action: Mouse scrolled (614, 426) with delta (0, 0)
Screenshot: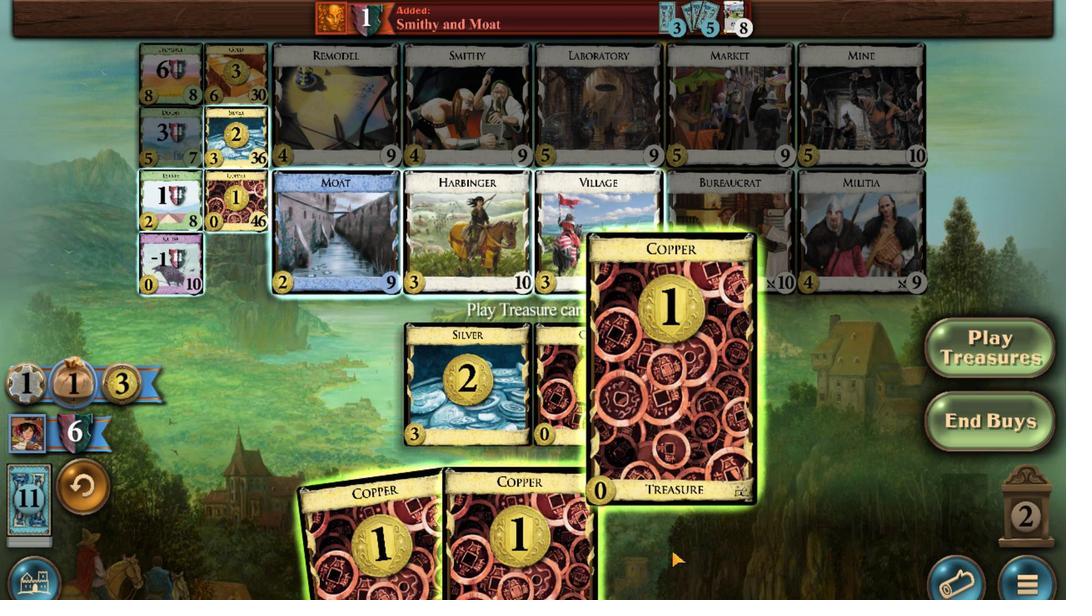 
Action: Mouse moved to (575, 426)
Screenshot: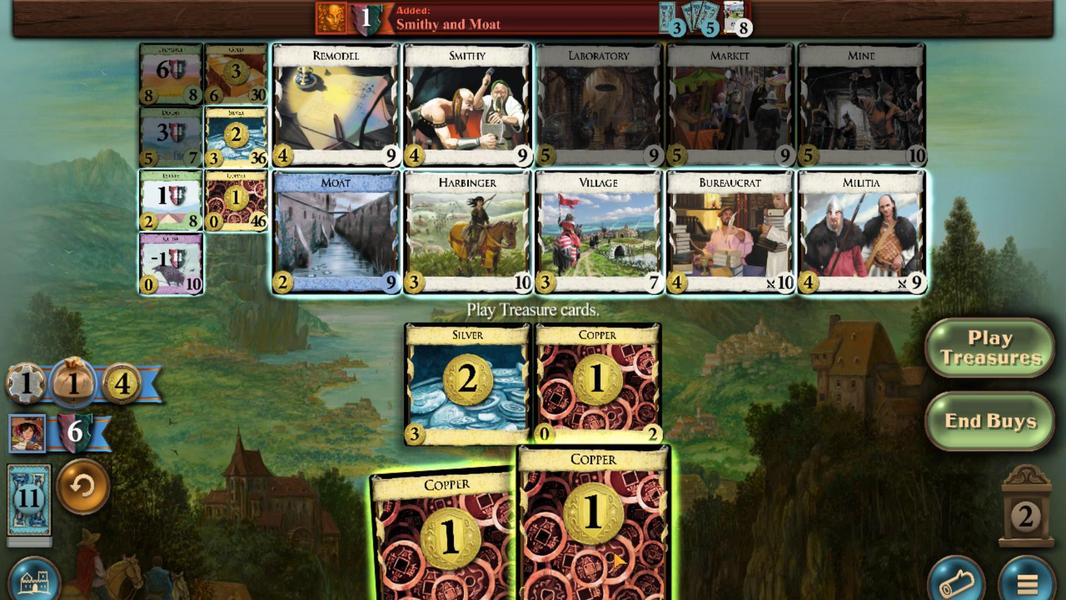 
Action: Mouse scrolled (575, 426) with delta (0, 0)
Screenshot: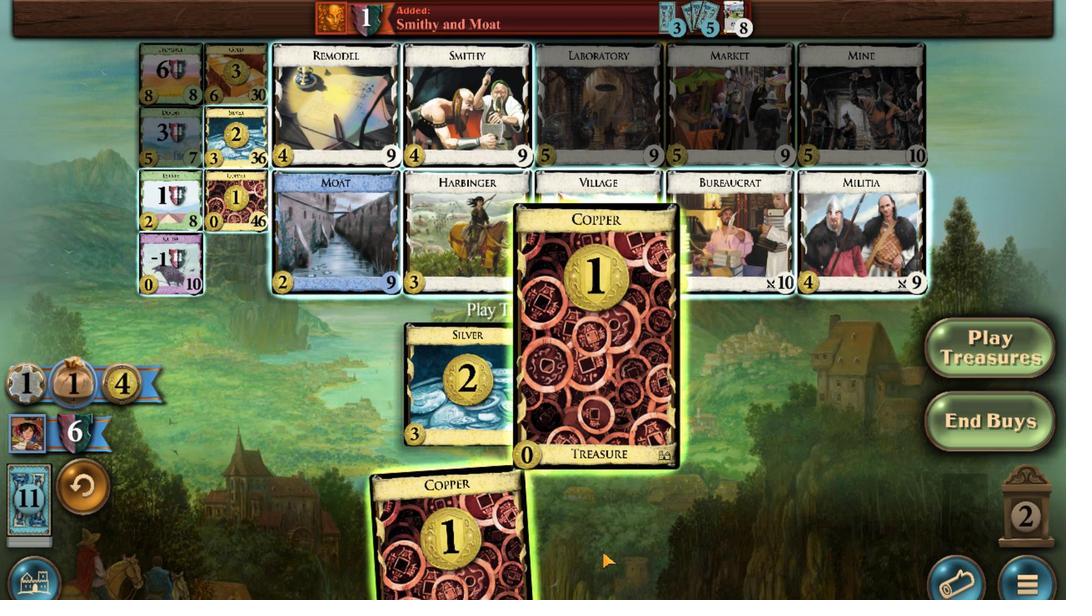 
Action: Mouse moved to (524, 426)
Screenshot: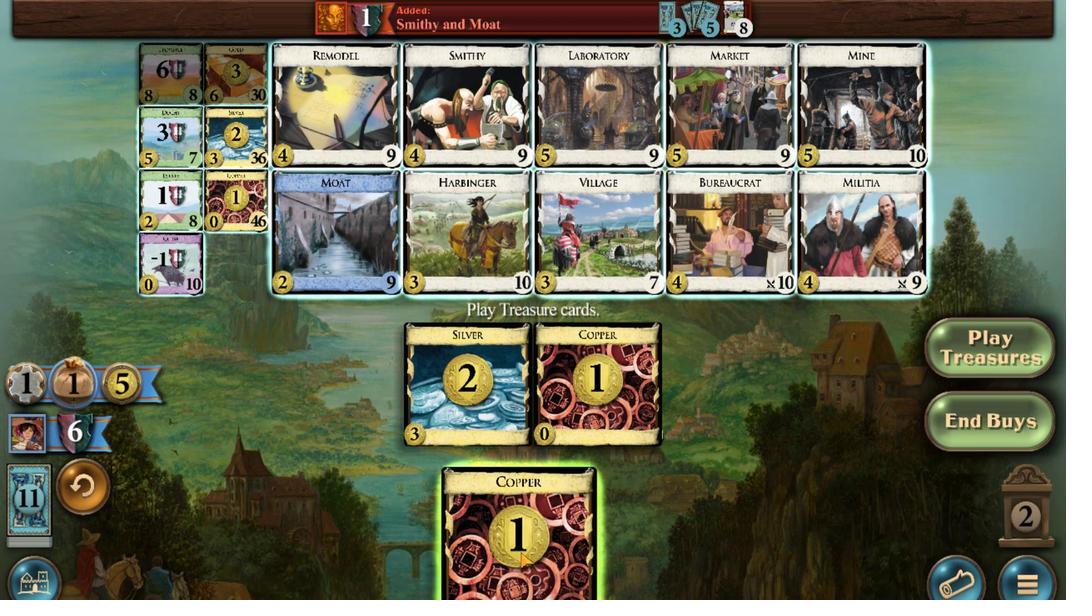 
Action: Mouse scrolled (524, 426) with delta (0, 0)
Screenshot: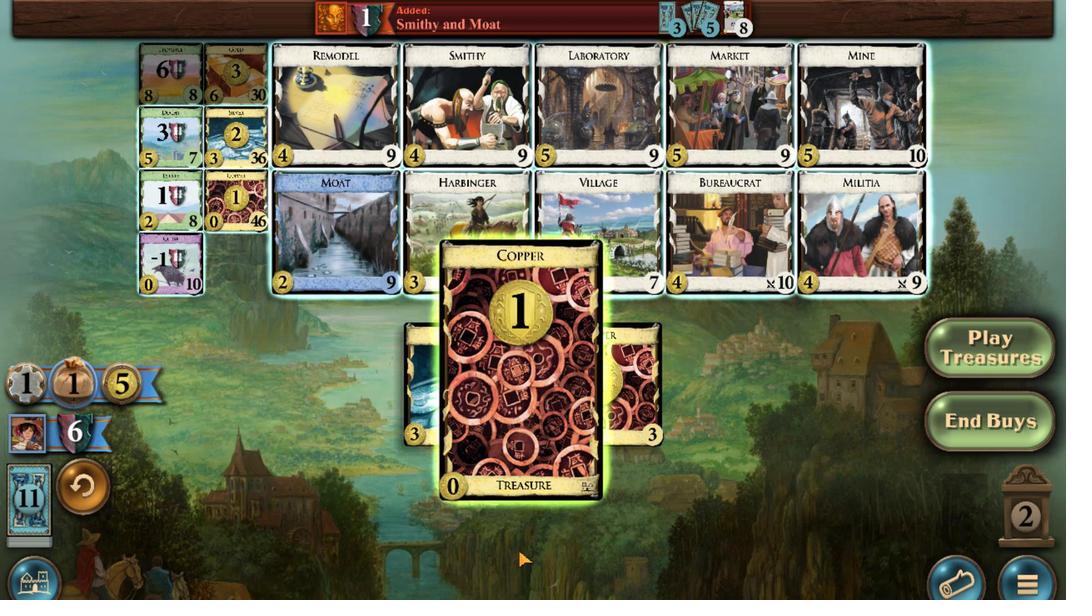 
Action: Mouse scrolled (524, 426) with delta (0, 0)
Screenshot: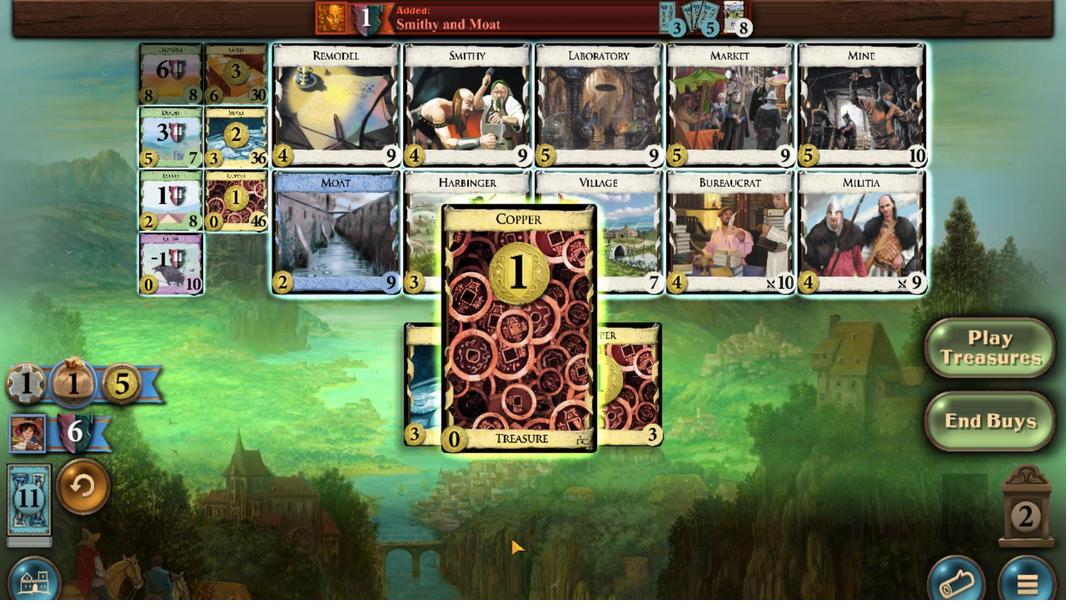 
Action: Mouse moved to (363, 444)
Screenshot: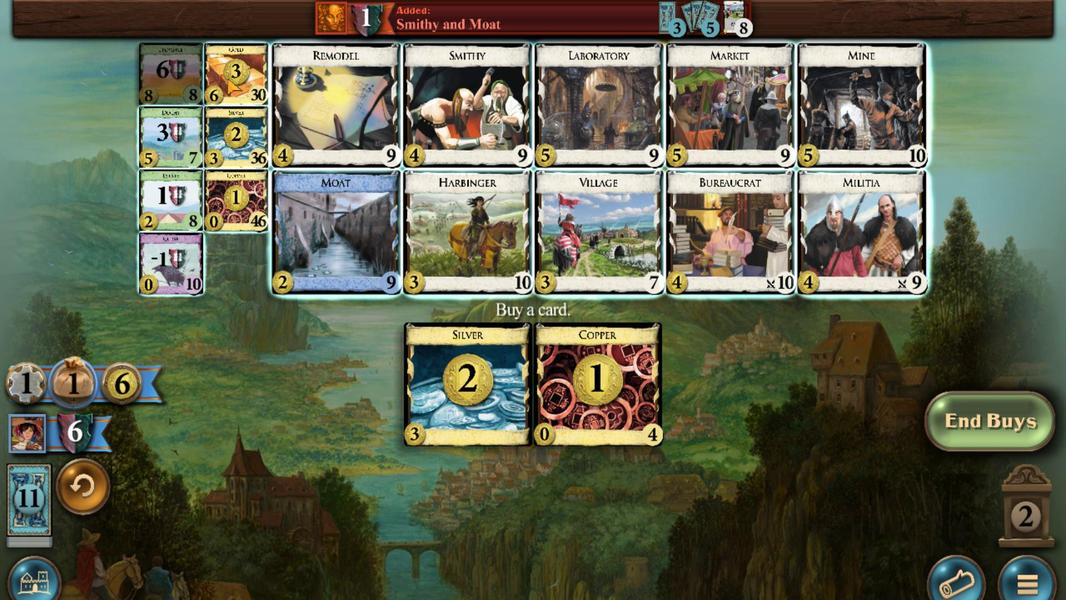 
Action: Mouse scrolled (363, 444) with delta (0, 0)
Screenshot: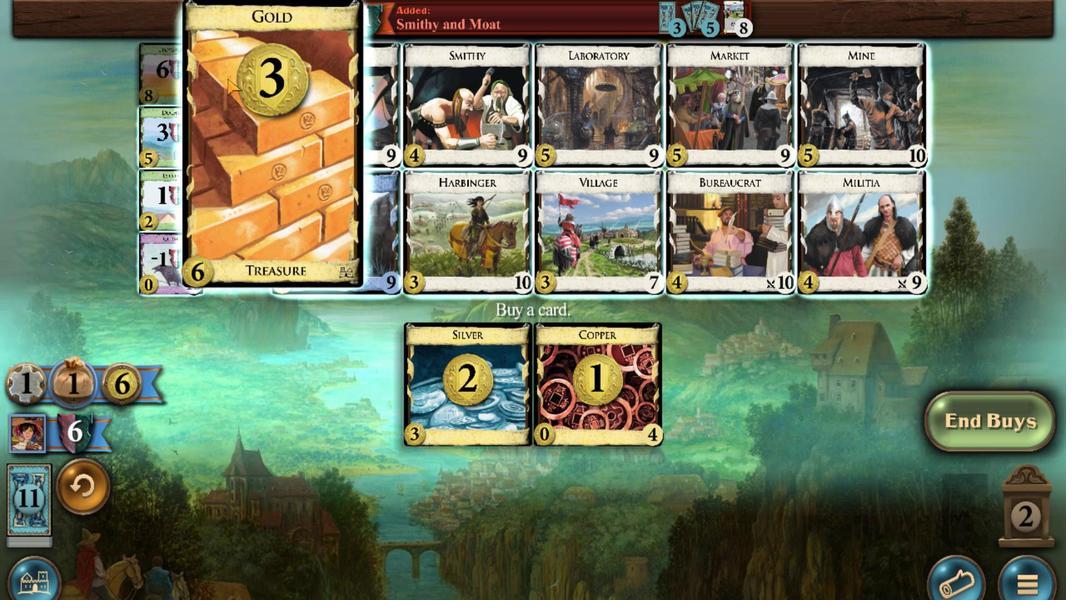 
Action: Mouse scrolled (363, 444) with delta (0, 0)
Screenshot: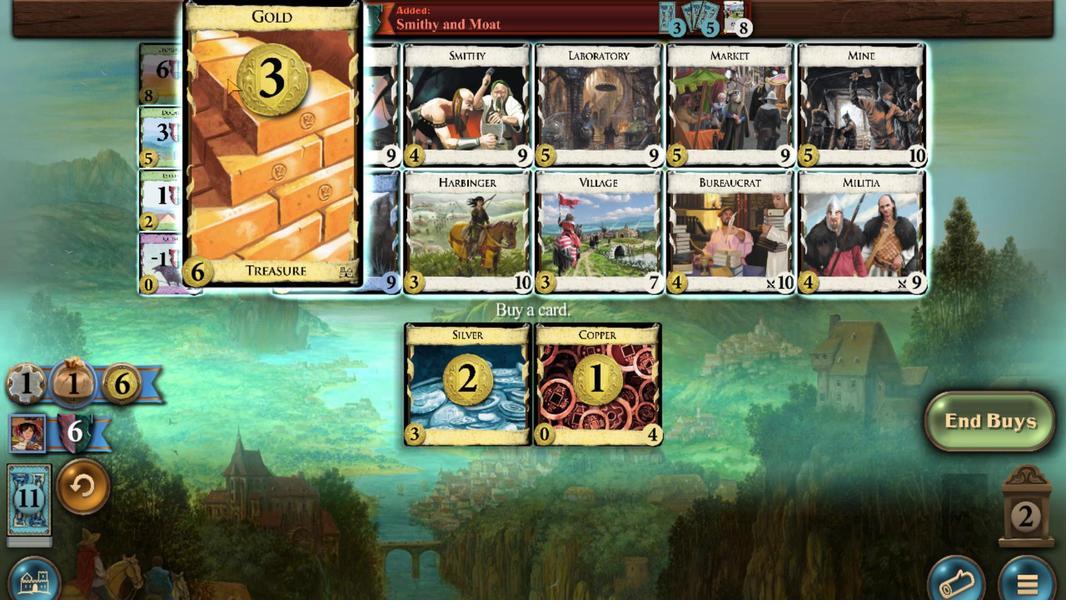 
Action: Mouse scrolled (363, 444) with delta (0, 0)
Screenshot: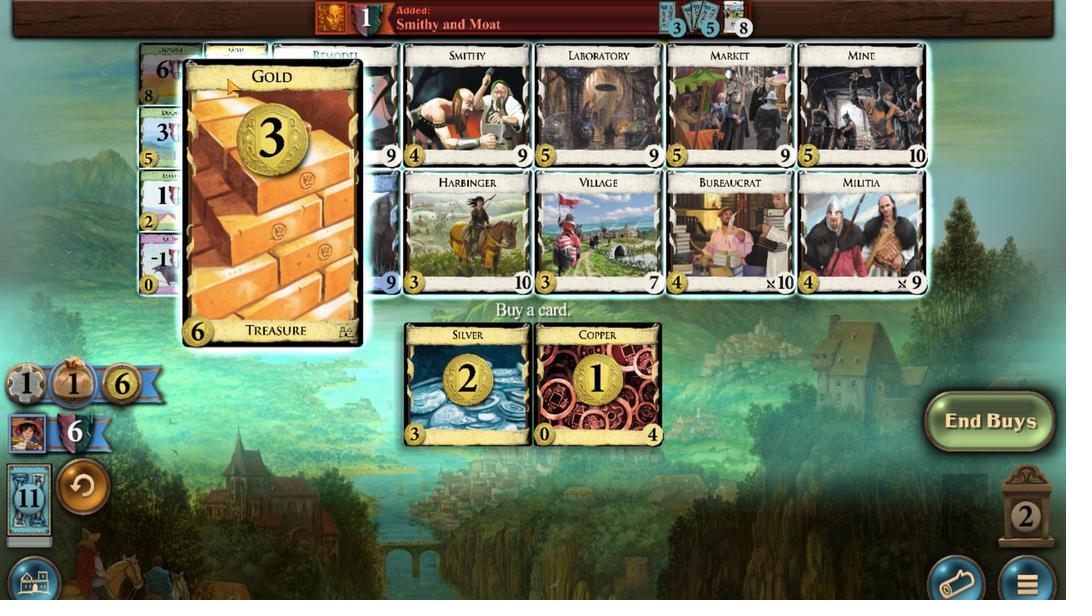 
Action: Mouse scrolled (363, 444) with delta (0, 0)
Screenshot: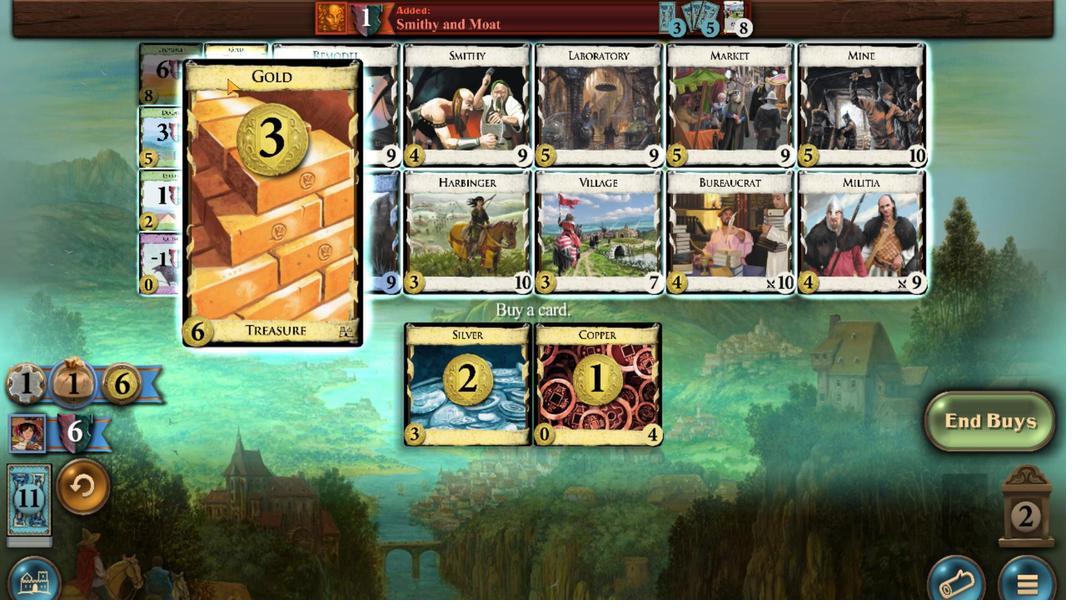
Action: Mouse scrolled (363, 444) with delta (0, 0)
Screenshot: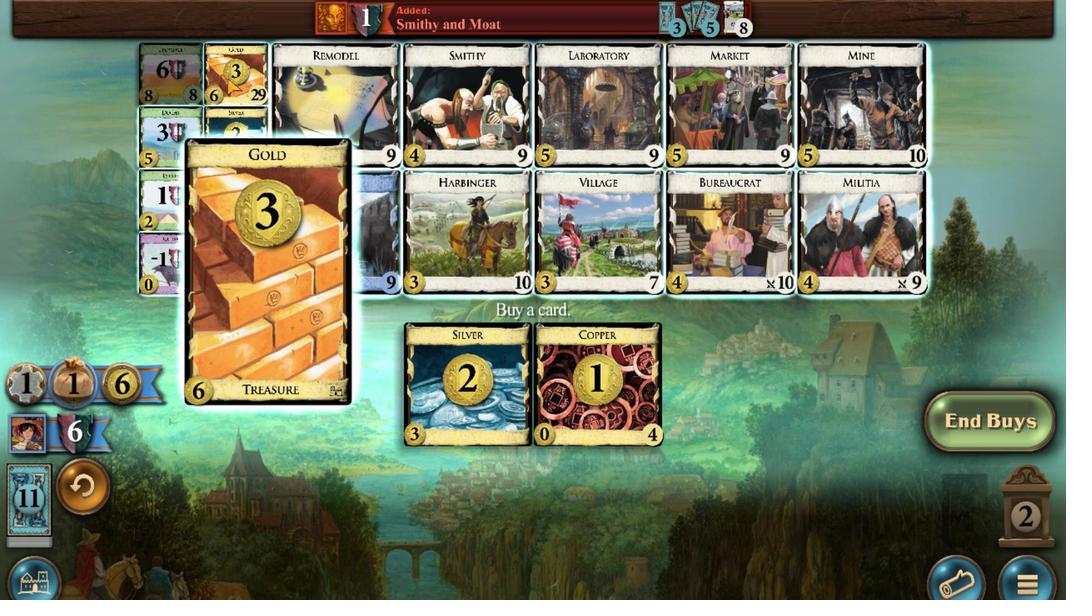 
Action: Mouse scrolled (363, 444) with delta (0, 0)
Screenshot: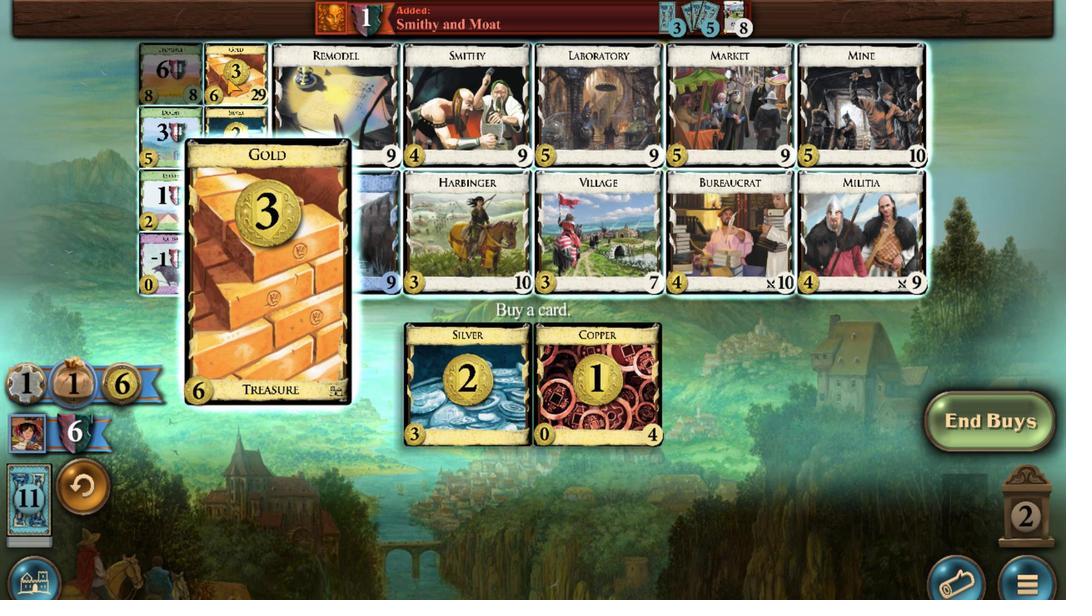 
Action: Mouse scrolled (363, 444) with delta (0, 0)
Screenshot: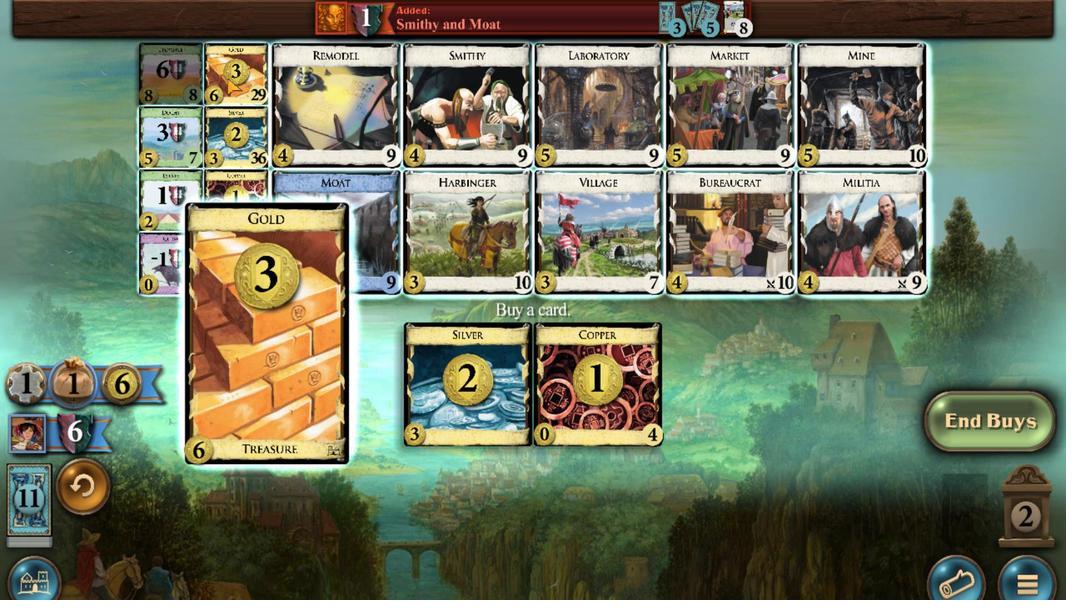 
Action: Mouse scrolled (363, 444) with delta (0, 0)
Screenshot: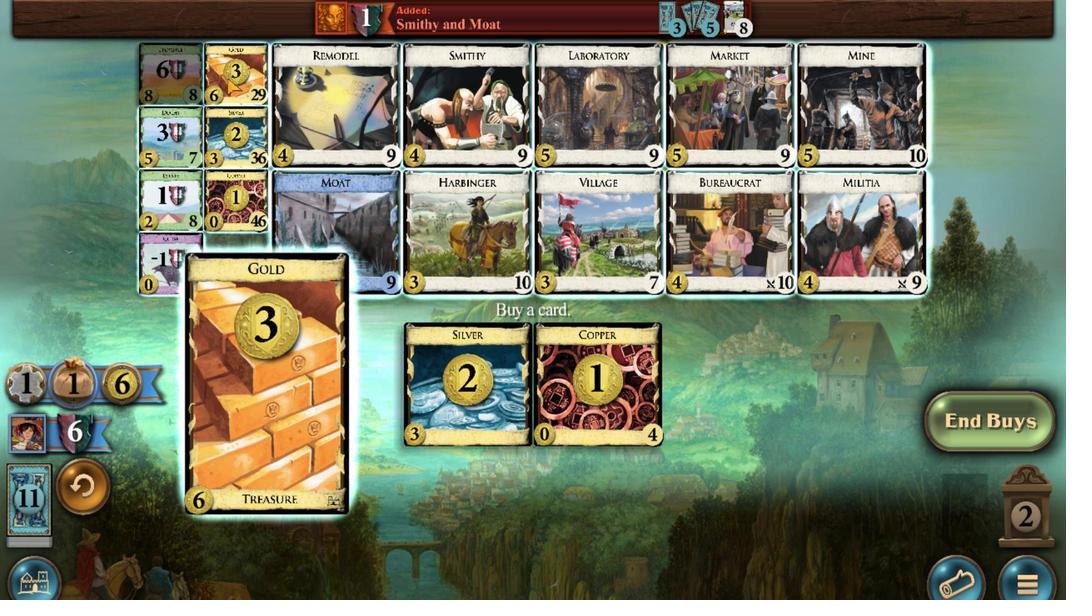 
Action: Mouse moved to (596, 426)
Screenshot: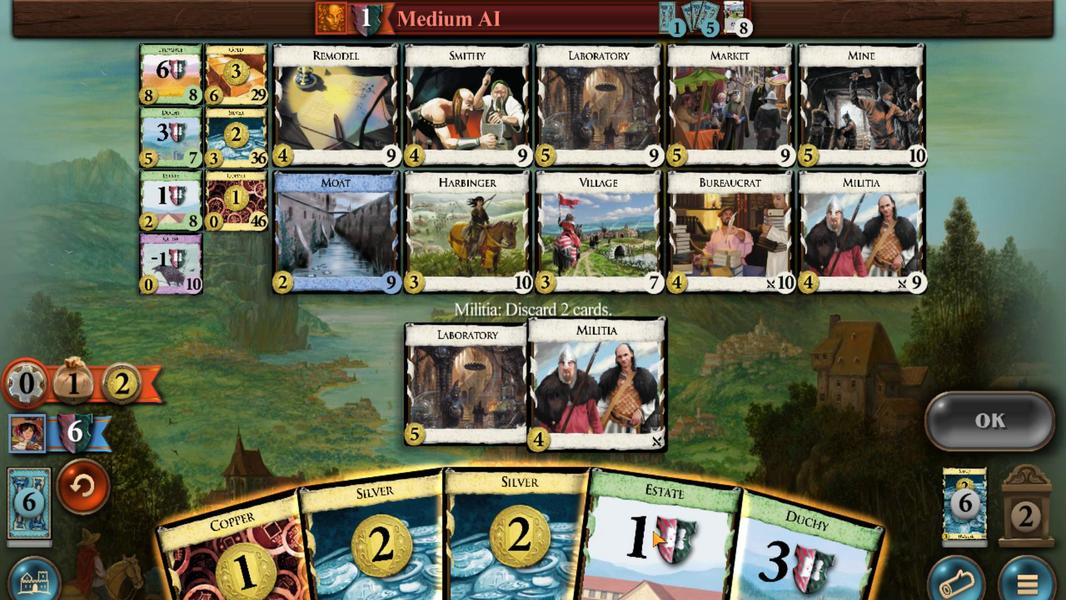 
Action: Mouse scrolled (596, 426) with delta (0, 0)
Screenshot: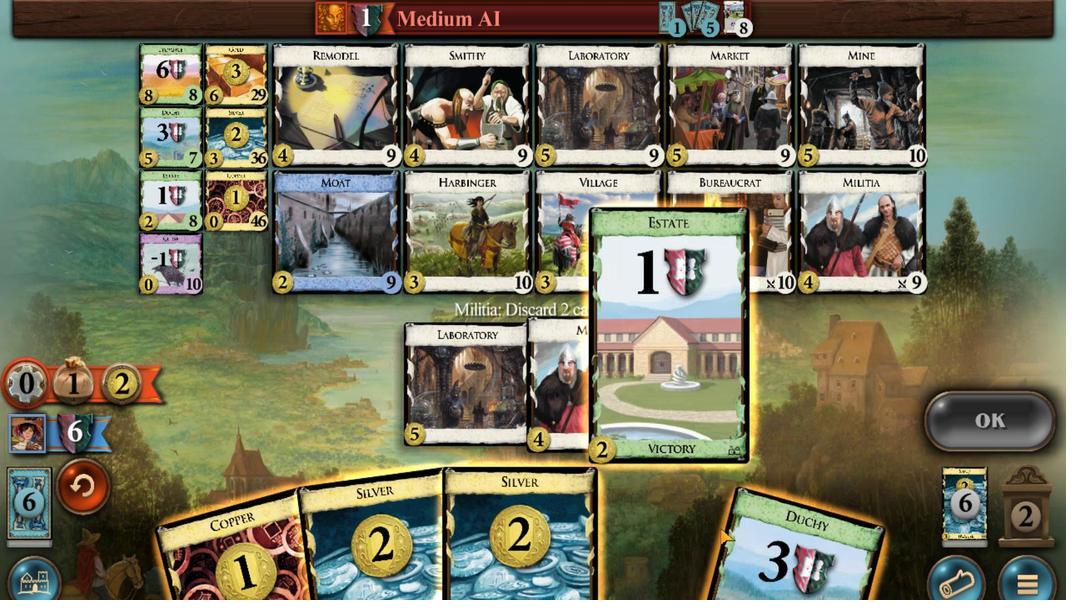 
Action: Mouse scrolled (596, 426) with delta (0, 0)
Screenshot: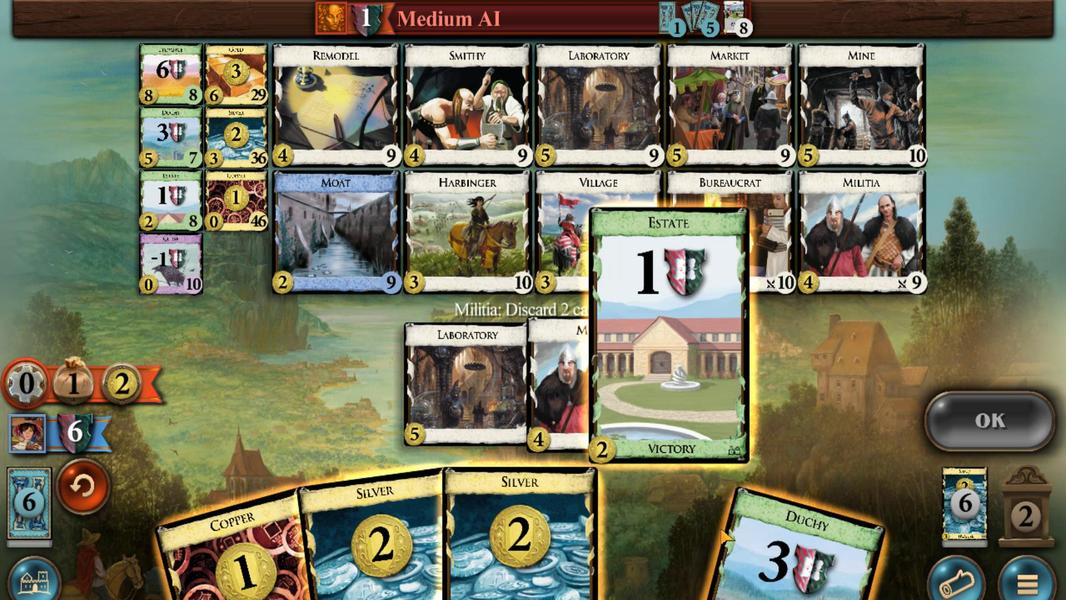 
Action: Mouse moved to (696, 426)
Screenshot: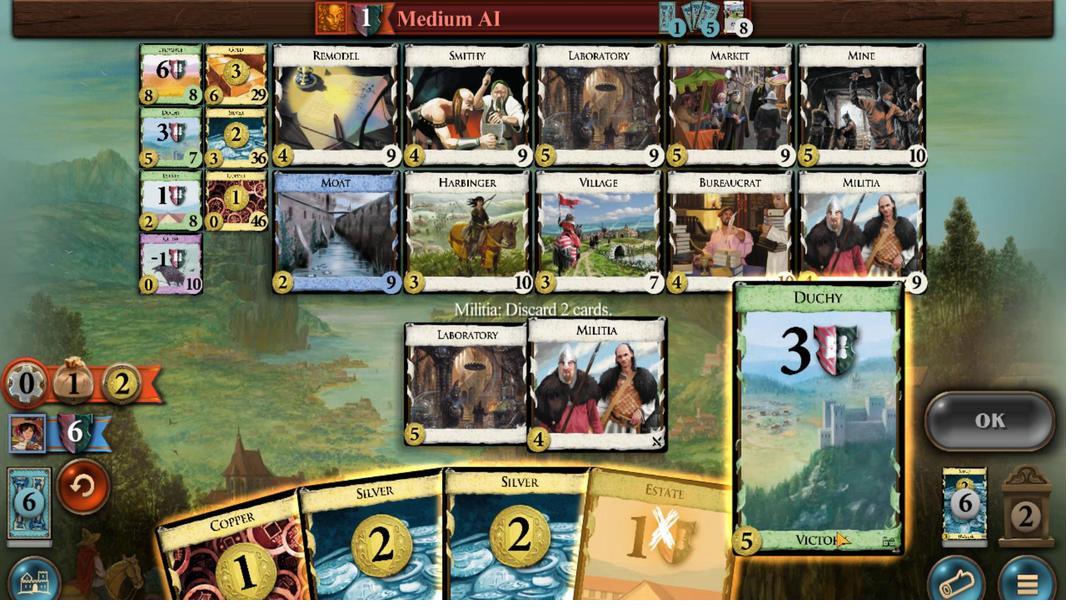 
Action: Mouse scrolled (696, 426) with delta (0, 0)
Screenshot: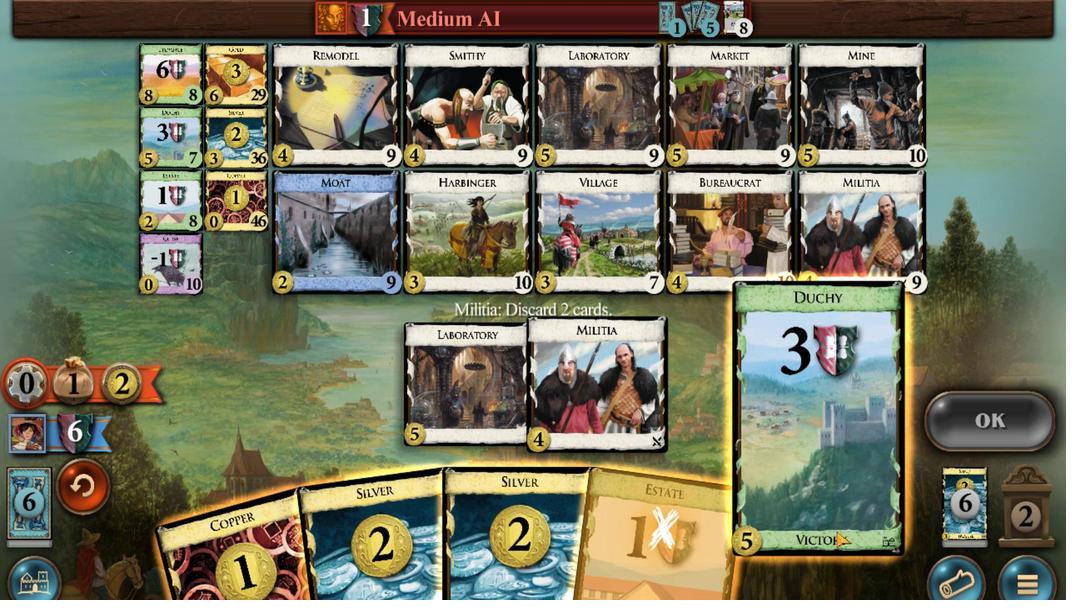 
Action: Mouse moved to (759, 430)
Screenshot: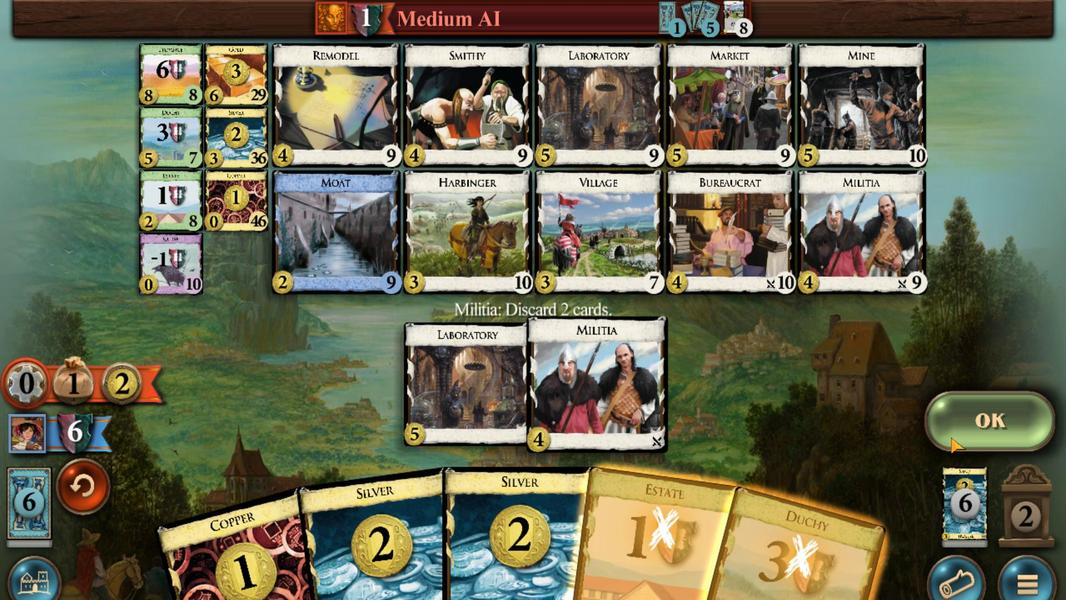 
Action: Mouse pressed left at (759, 430)
Screenshot: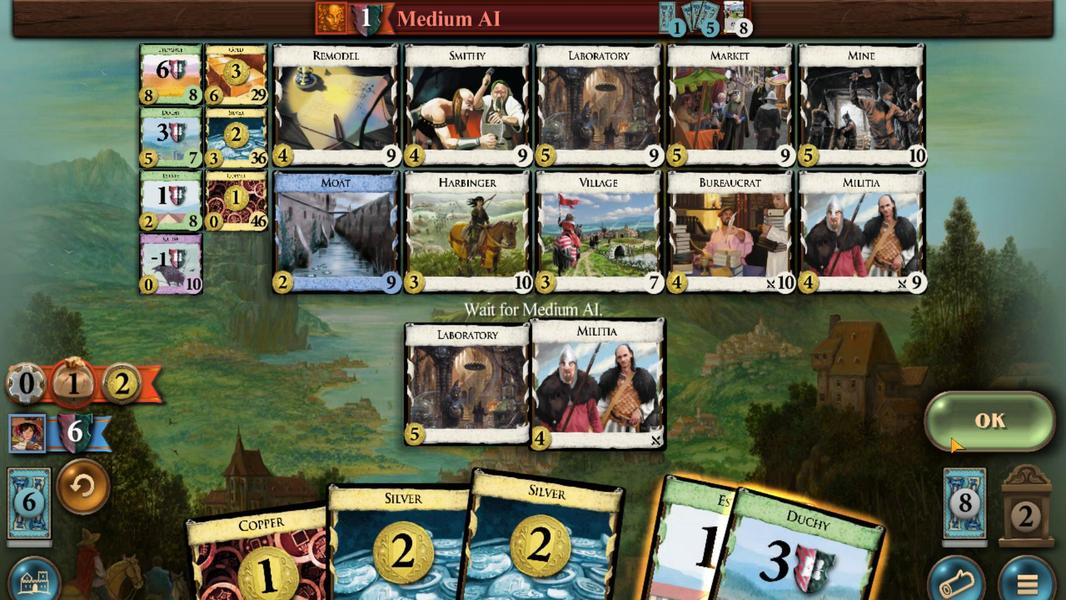 
Action: Mouse moved to (565, 426)
Screenshot: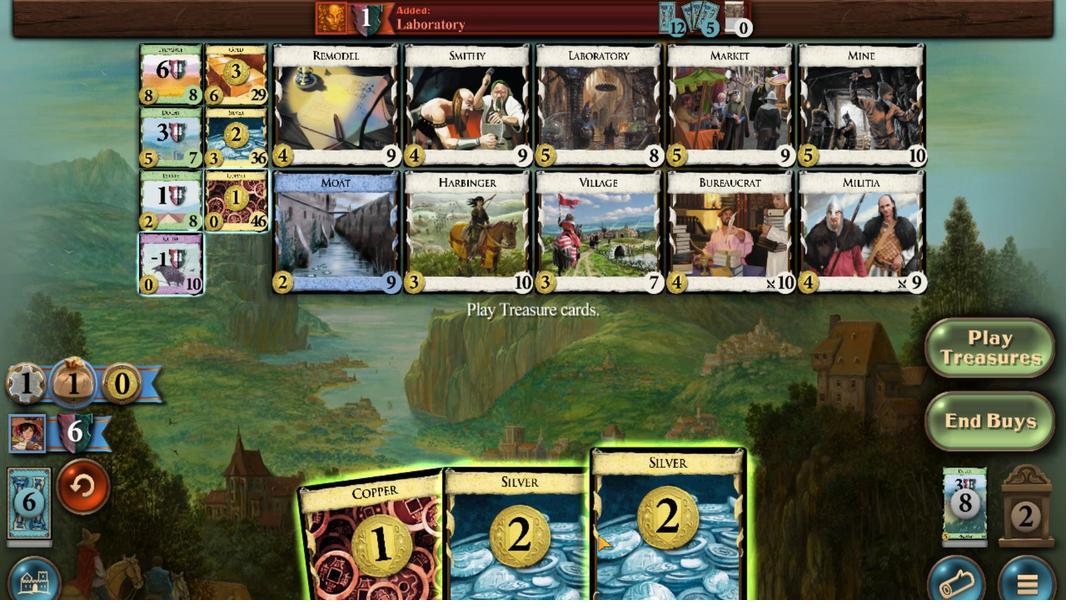 
Action: Mouse scrolled (565, 426) with delta (0, 0)
Screenshot: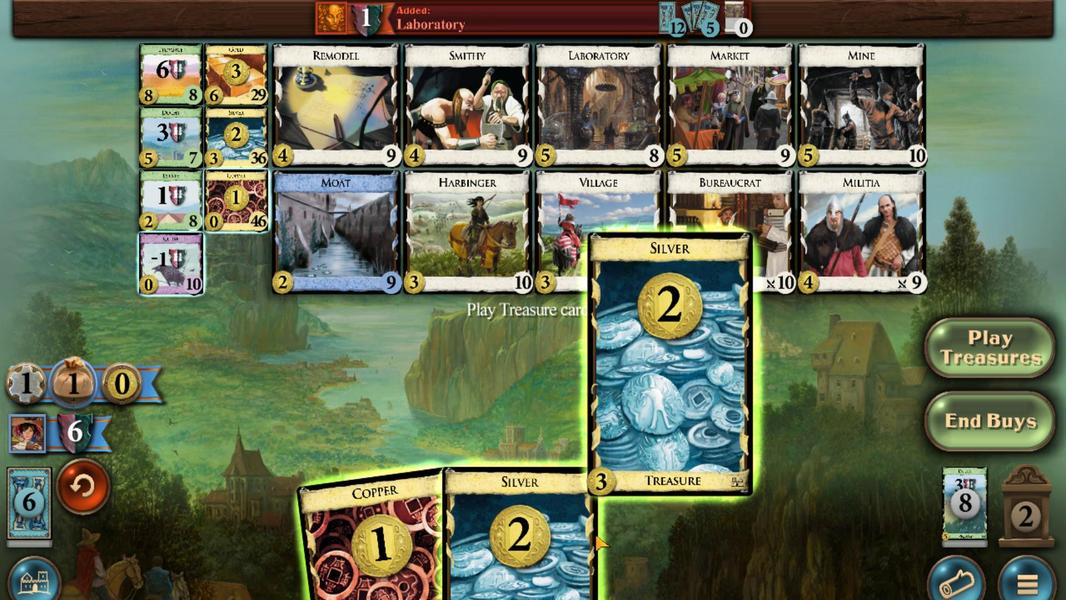 
Action: Mouse moved to (540, 426)
Screenshot: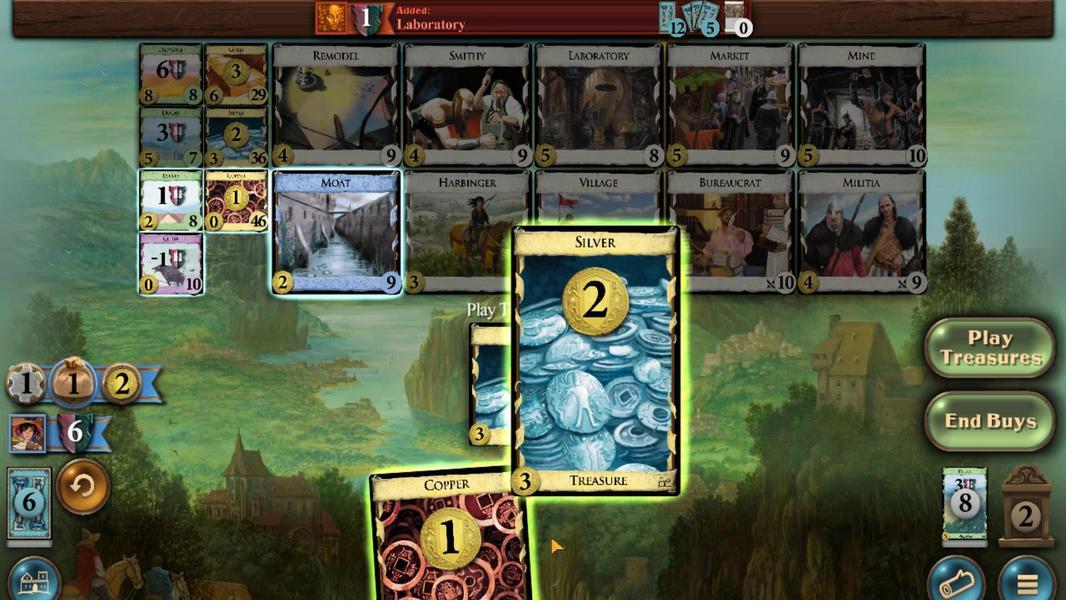 
Action: Mouse scrolled (540, 426) with delta (0, 0)
Screenshot: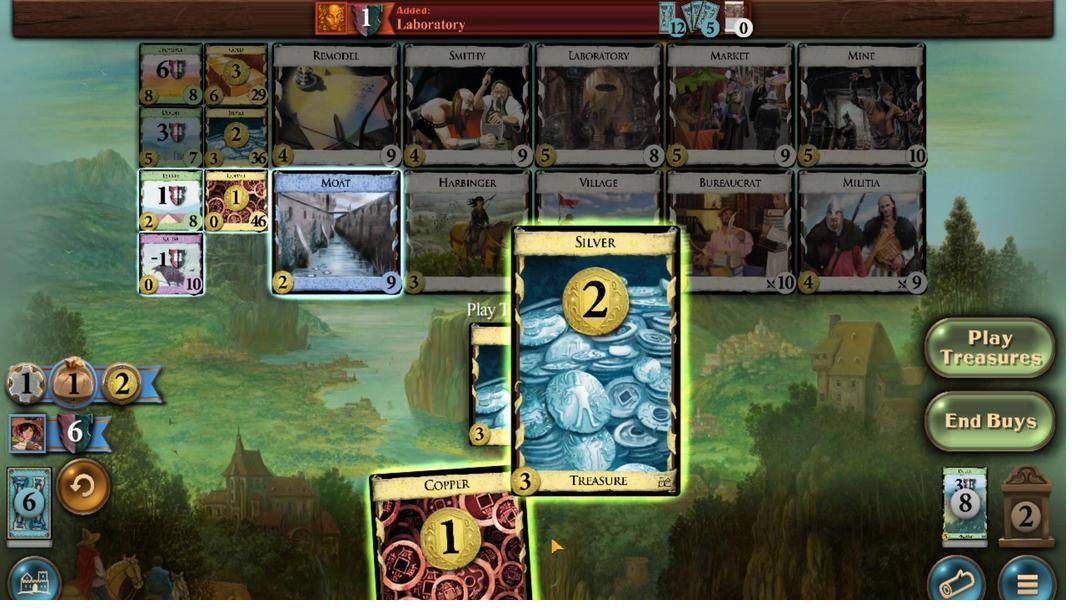 
Action: Mouse moved to (530, 426)
Screenshot: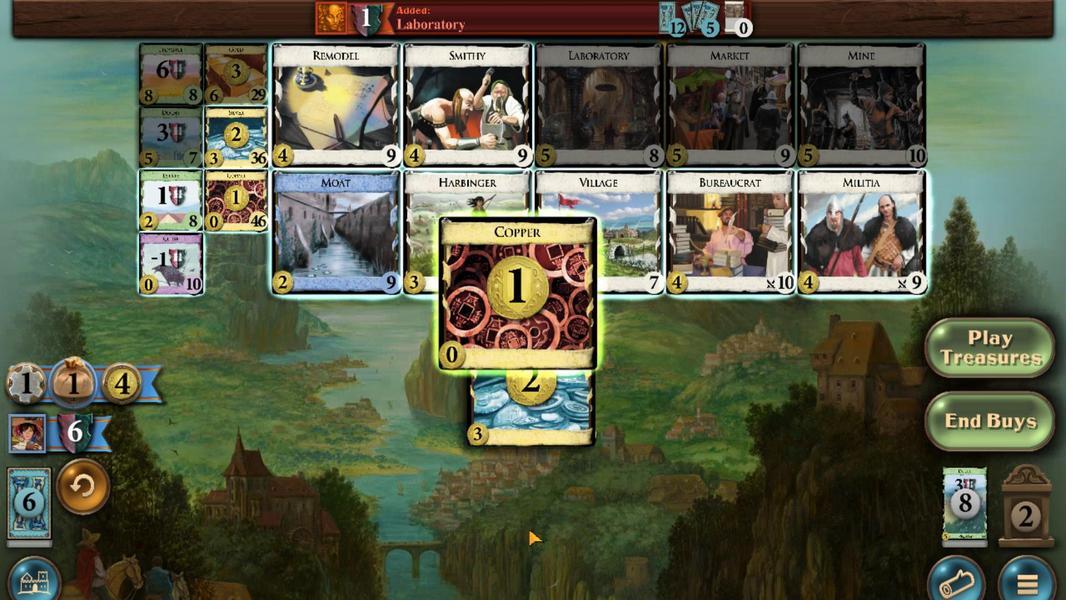 
Action: Mouse scrolled (530, 426) with delta (0, 0)
Screenshot: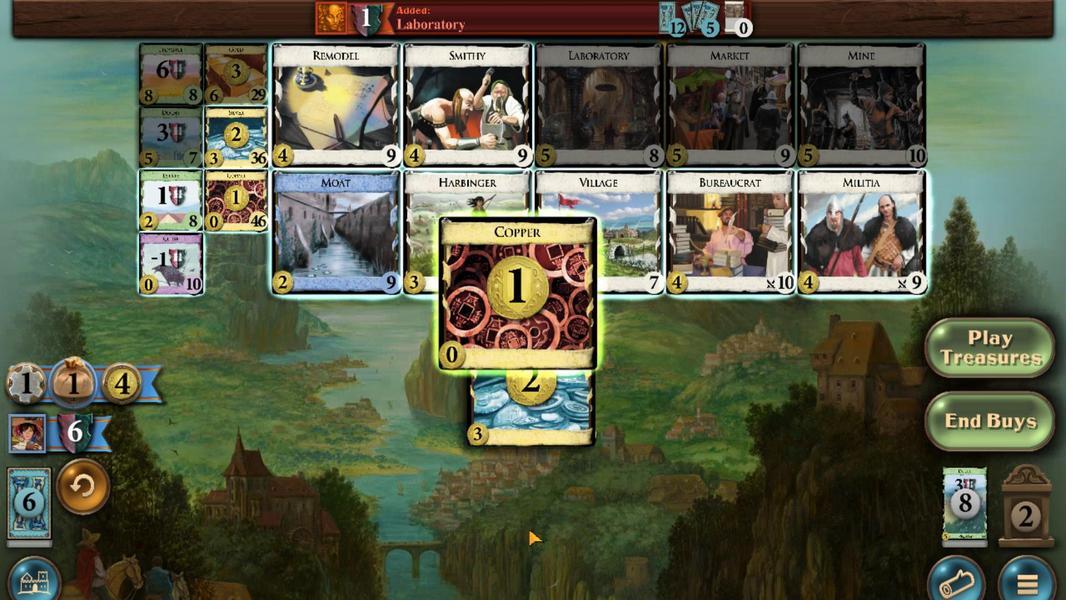 
Action: Mouse moved to (333, 441)
Screenshot: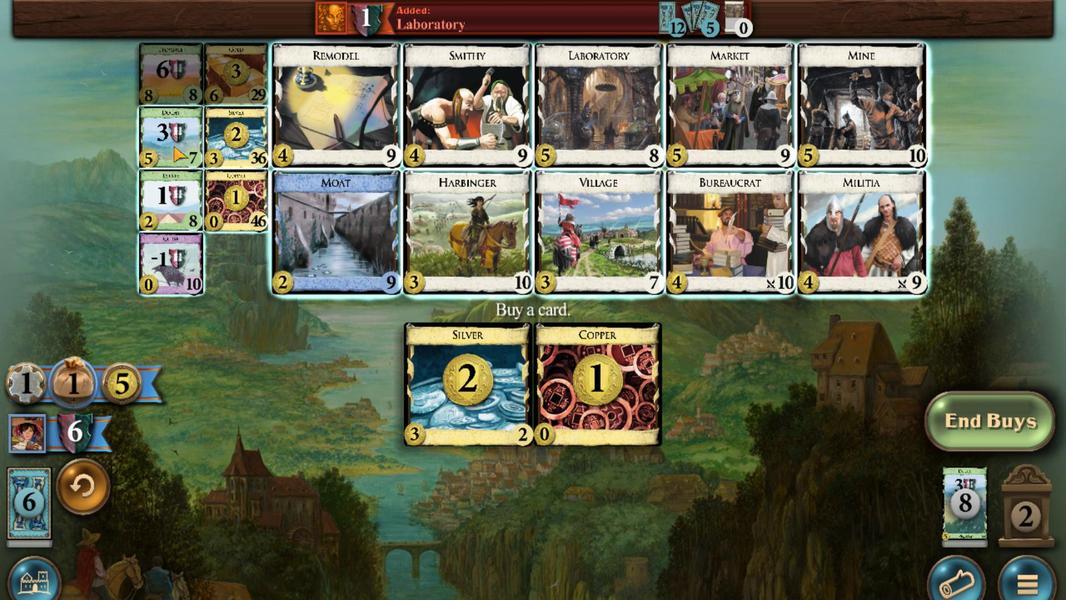 
Action: Mouse scrolled (333, 441) with delta (0, 0)
Screenshot: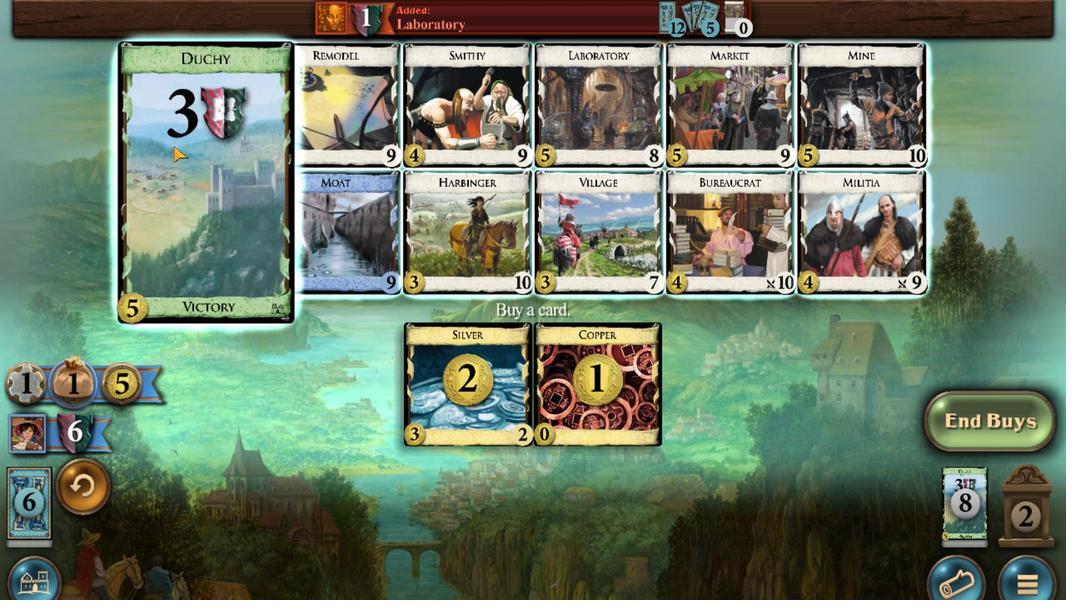 
Action: Mouse scrolled (333, 441) with delta (0, 0)
Screenshot: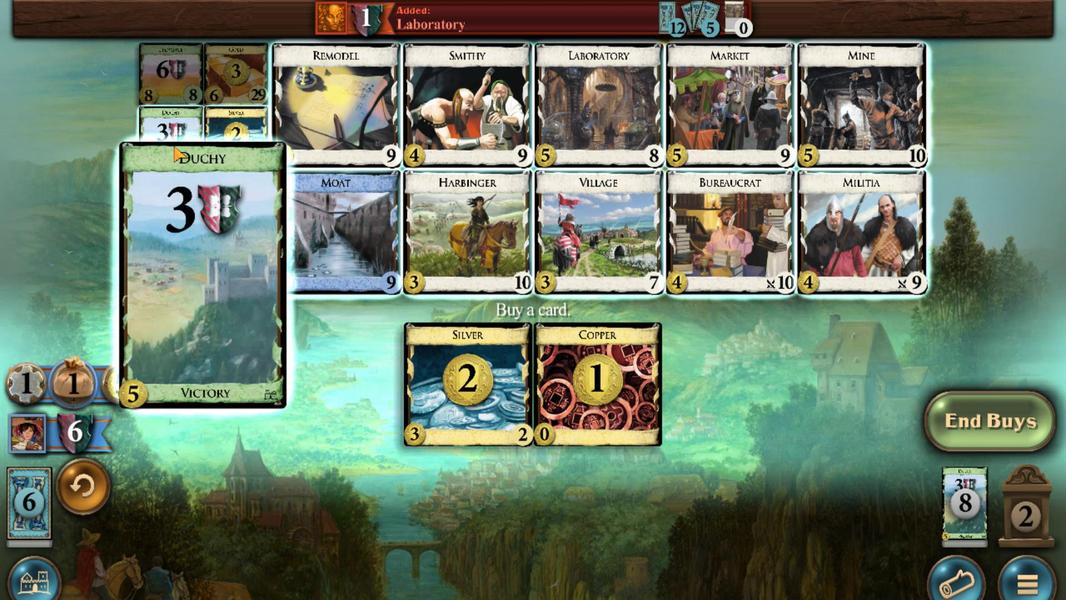 
Action: Mouse scrolled (333, 441) with delta (0, 0)
Screenshot: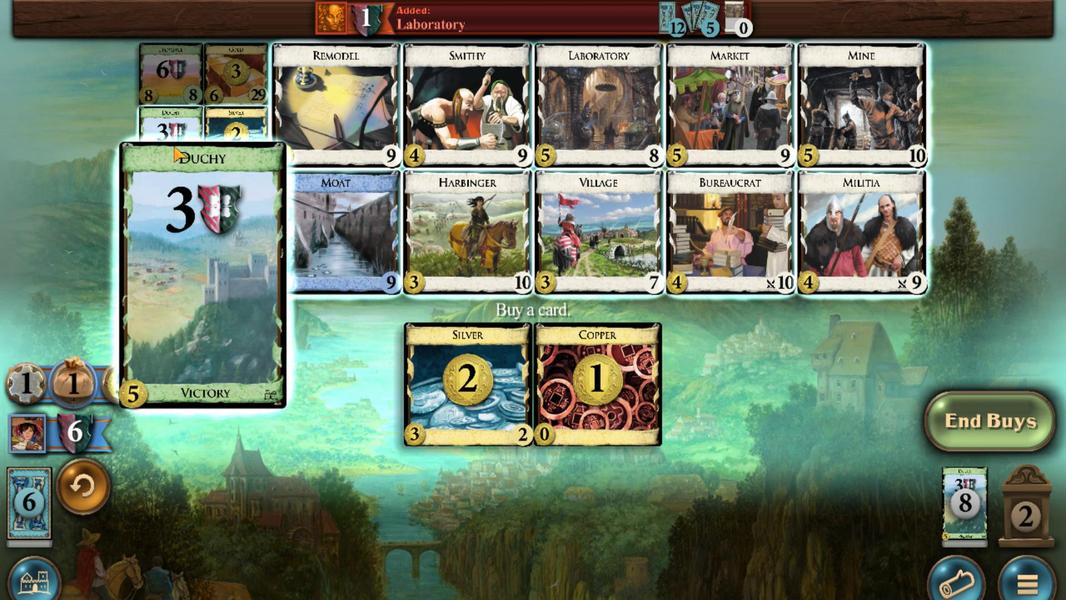 
Action: Mouse scrolled (333, 441) with delta (0, 0)
Screenshot: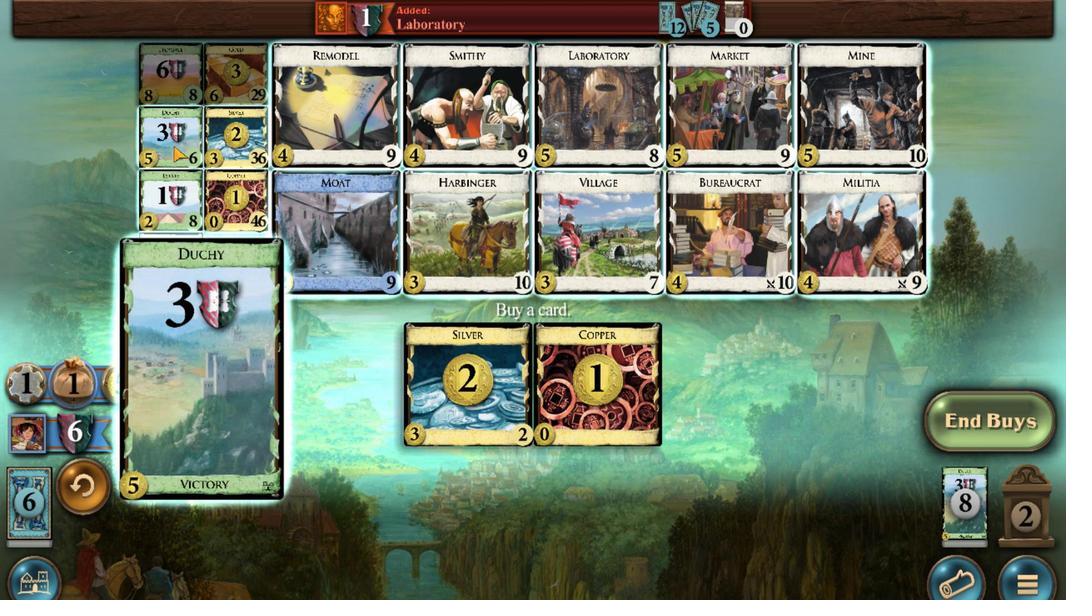 
Action: Mouse scrolled (333, 441) with delta (0, 0)
Screenshot: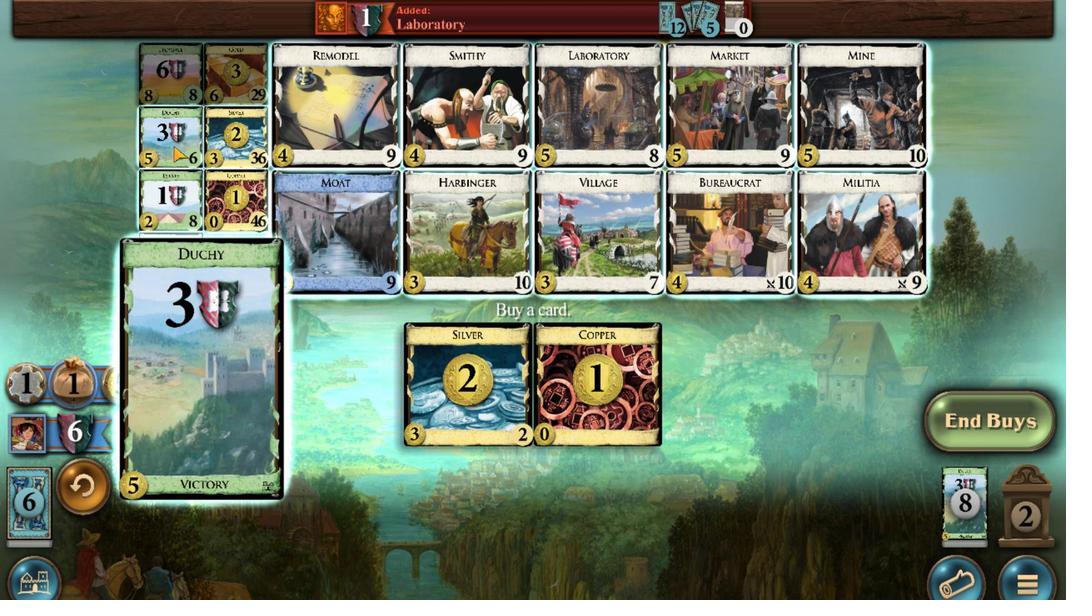 
Action: Mouse scrolled (333, 441) with delta (0, 0)
Screenshot: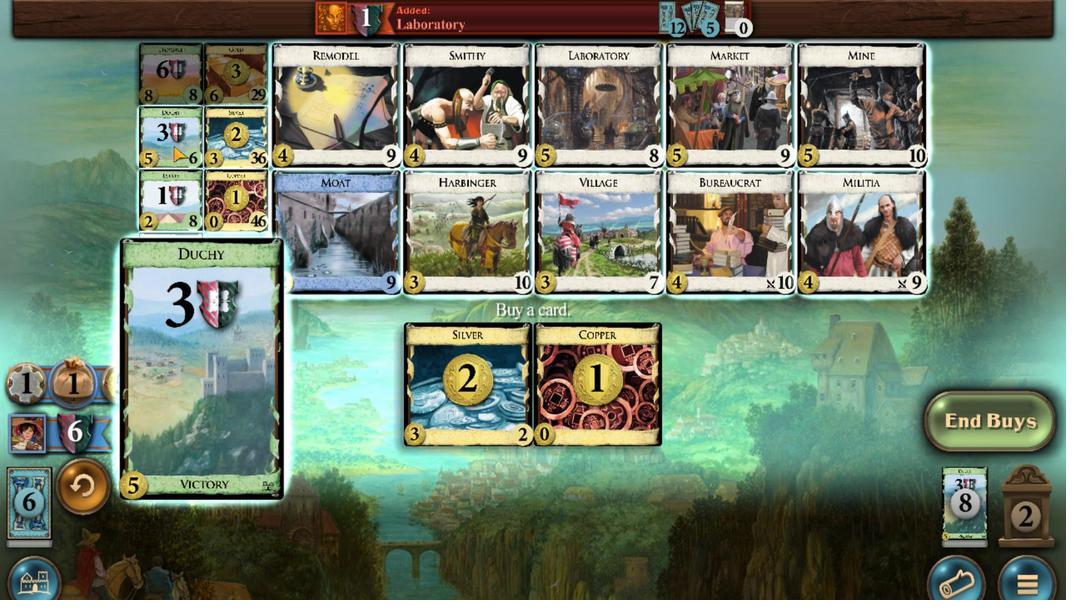 
Action: Mouse scrolled (333, 441) with delta (0, 0)
Screenshot: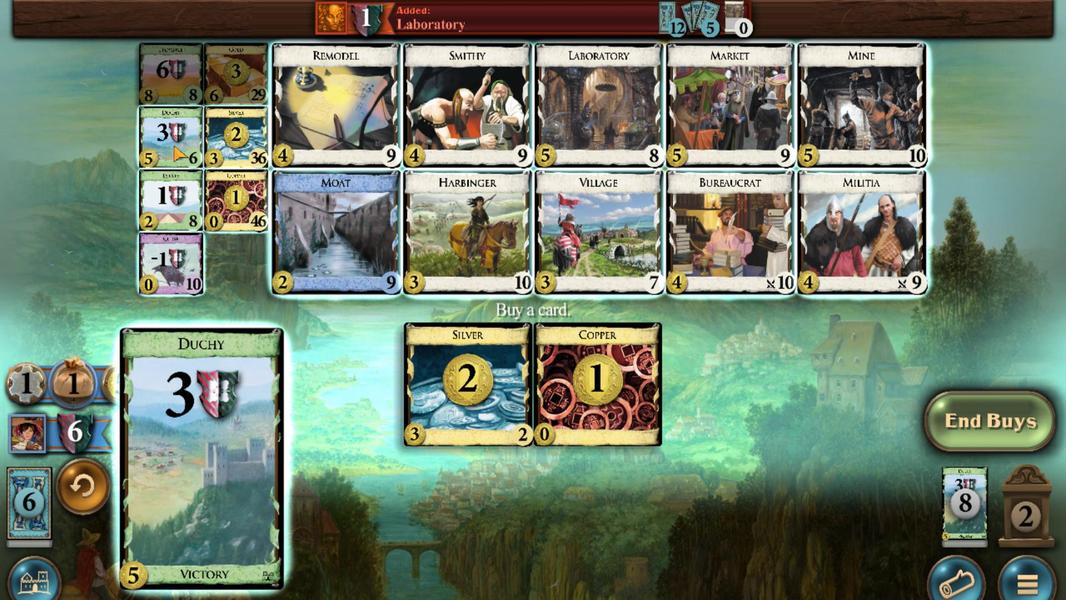
Action: Mouse moved to (656, 426)
Screenshot: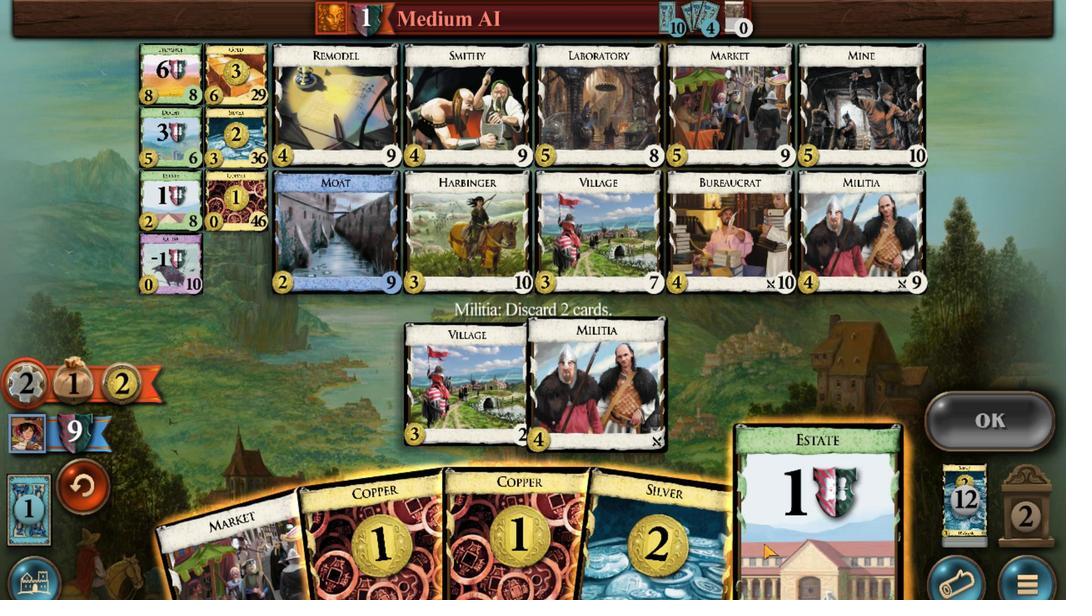 
Action: Mouse scrolled (656, 426) with delta (0, 0)
Screenshot: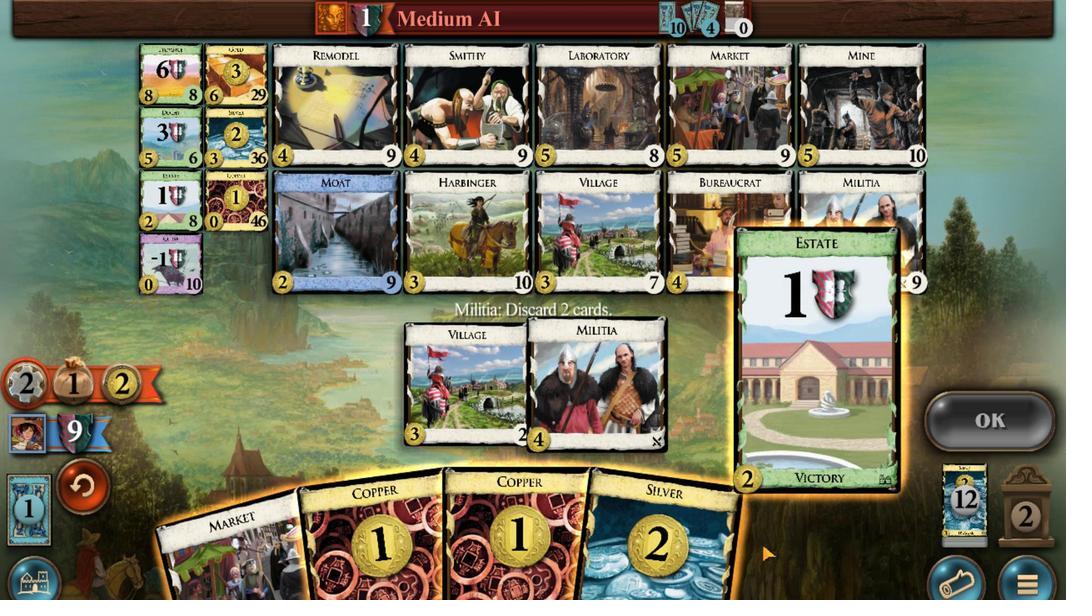 
Action: Mouse moved to (656, 426)
Screenshot: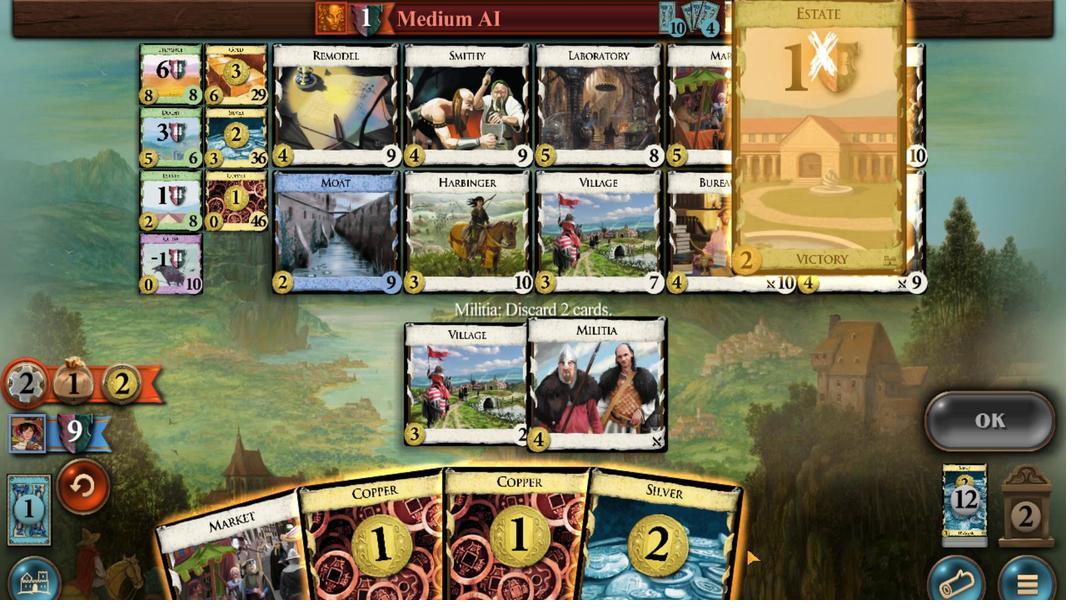 
Action: Mouse scrolled (656, 426) with delta (0, 0)
Screenshot: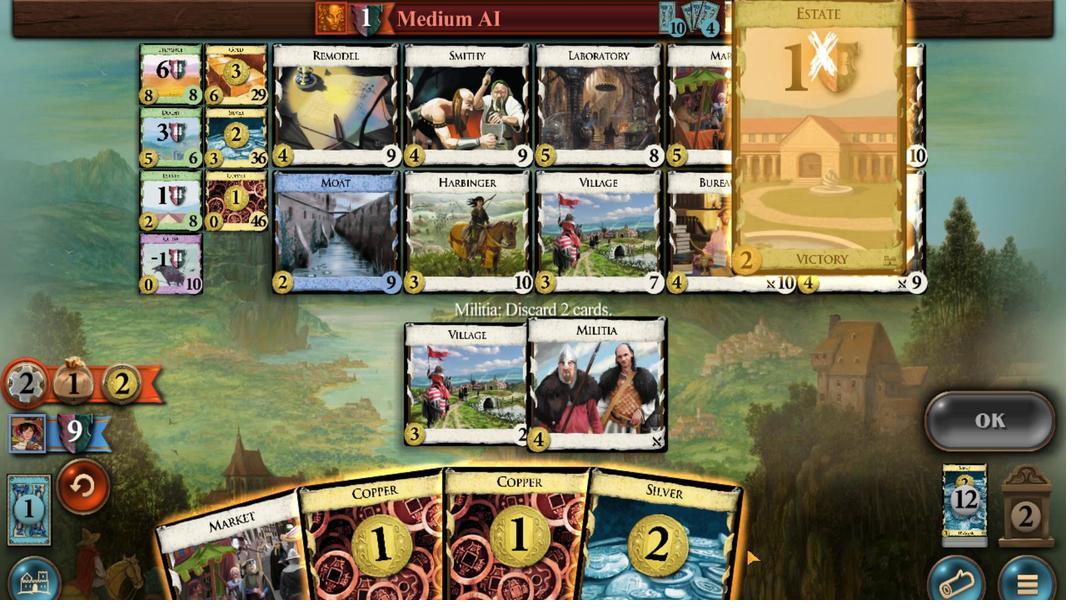 
Action: Mouse moved to (661, 425)
Screenshot: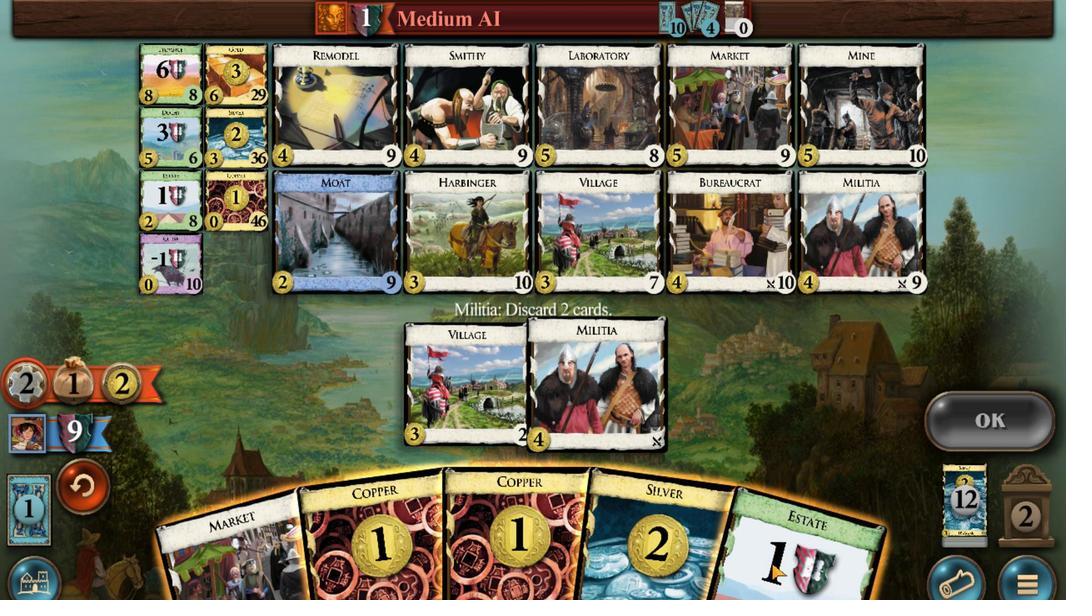 
Action: Mouse scrolled (661, 425) with delta (0, 0)
Screenshot: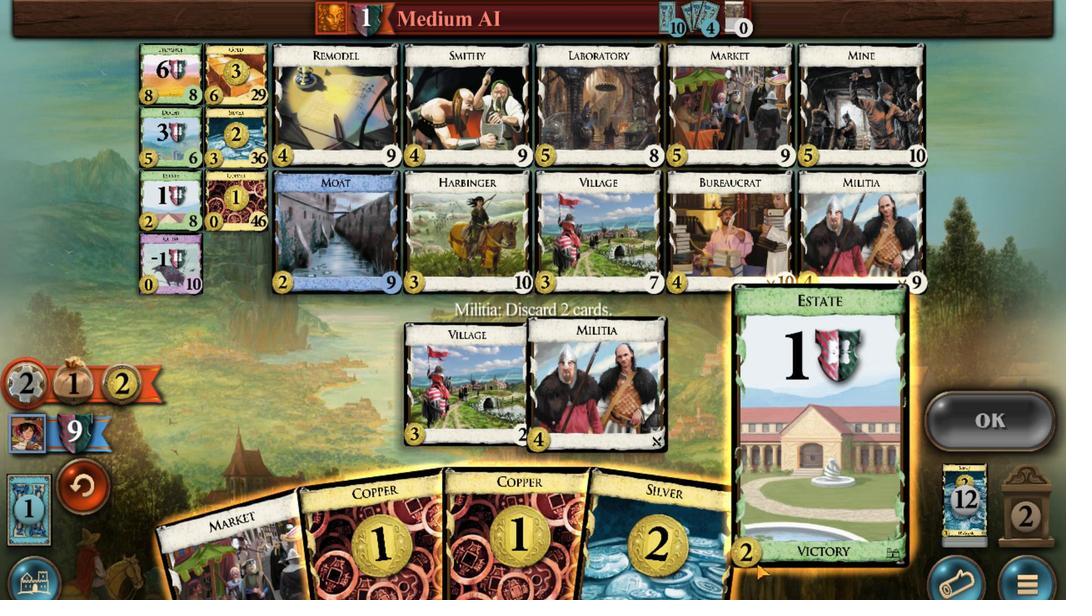 
Action: Mouse moved to (507, 428)
Screenshot: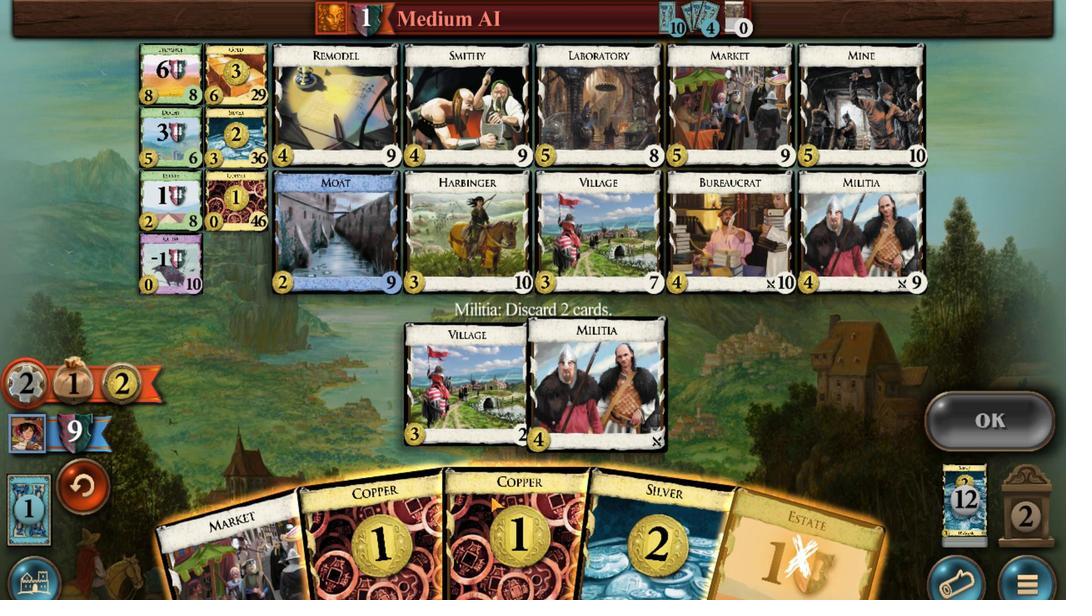 
Action: Mouse scrolled (507, 428) with delta (0, 0)
Screenshot: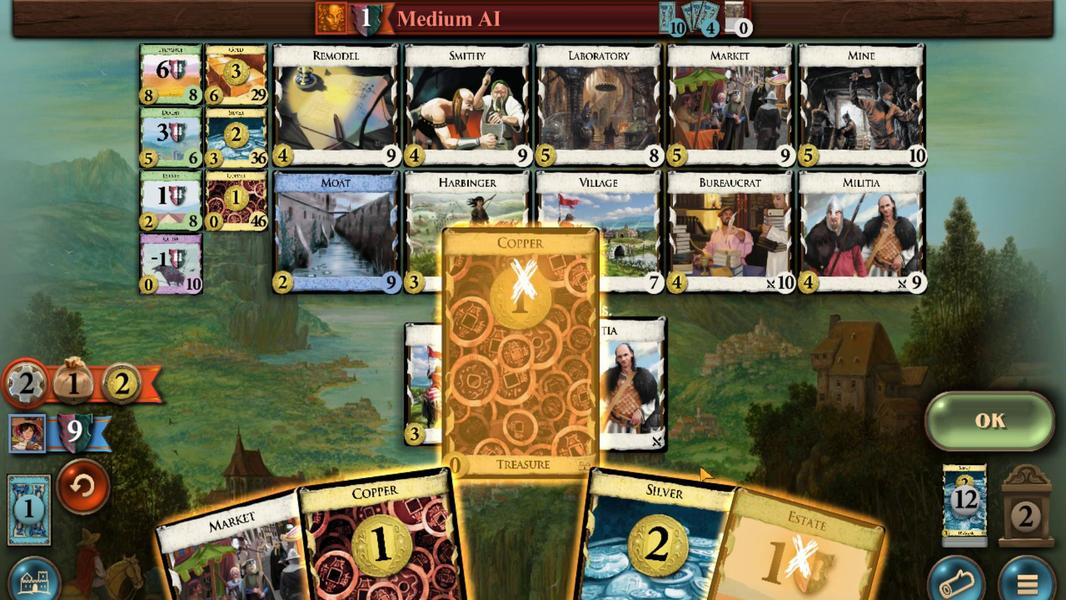 
Action: Mouse moved to (765, 431)
Screenshot: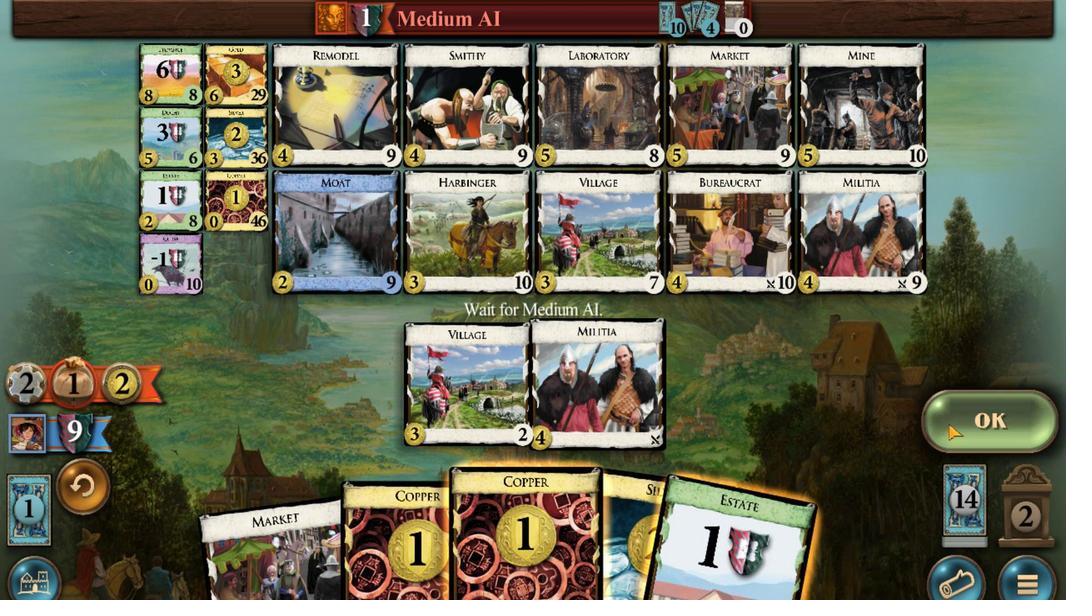 
Action: Mouse pressed left at (765, 431)
Screenshot: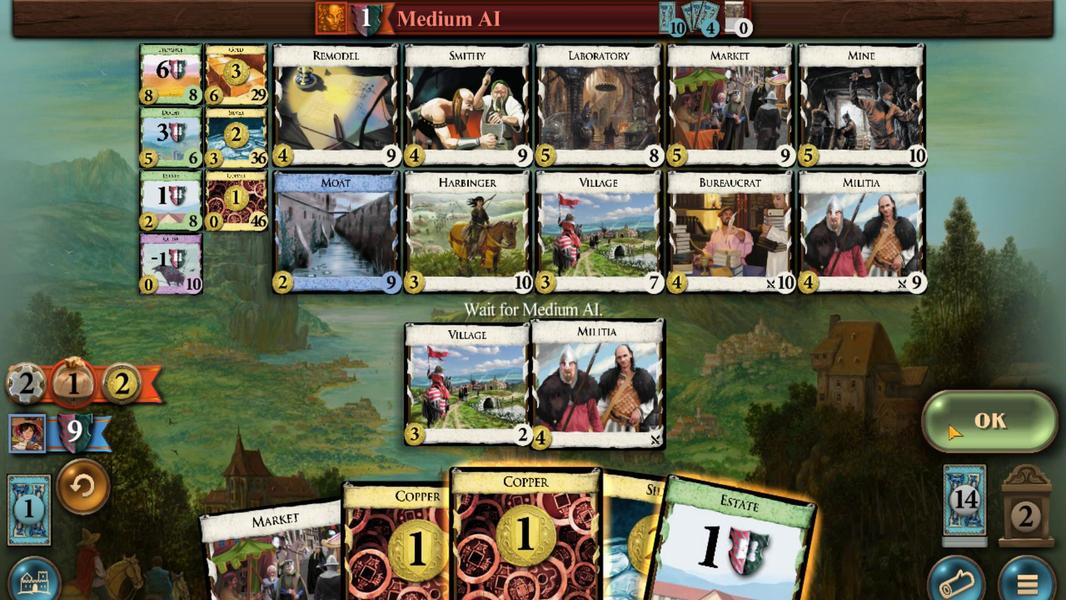 
Action: Mouse moved to (456, 428)
Screenshot: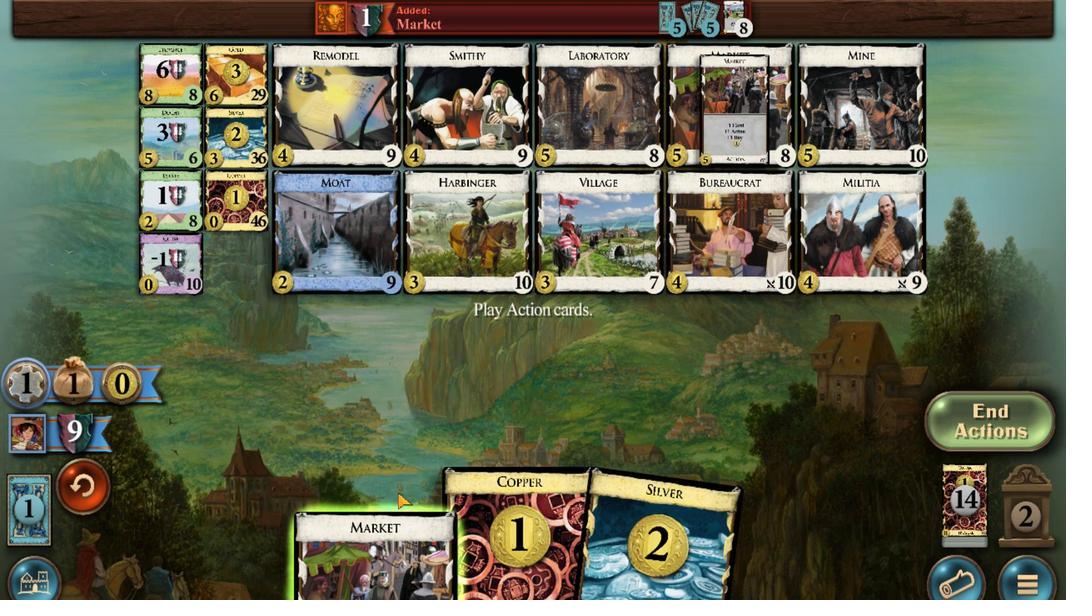 
Action: Mouse scrolled (456, 428) with delta (0, 0)
Screenshot: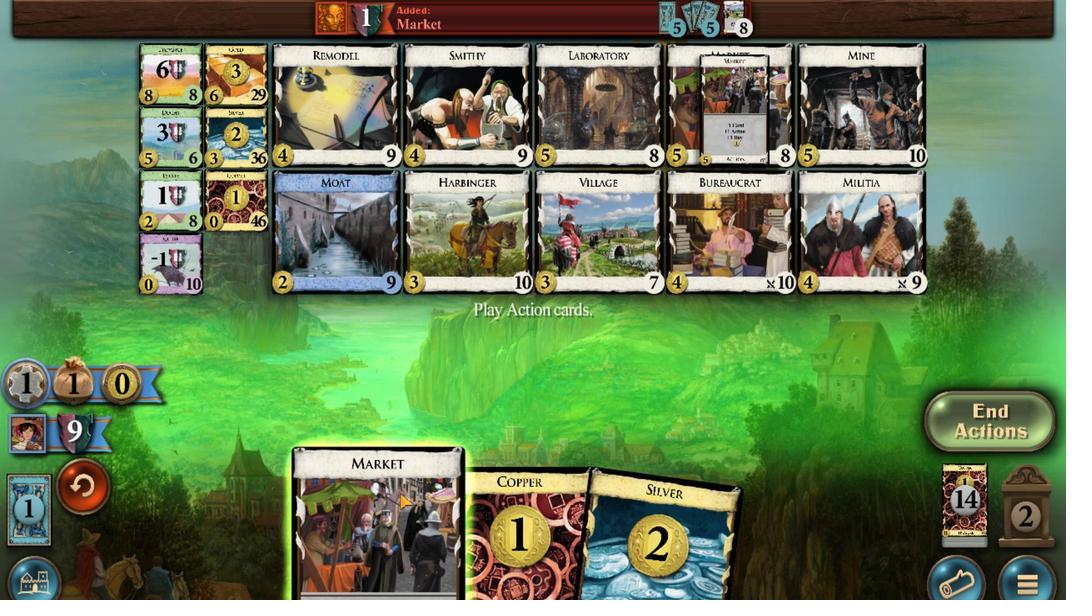 
Action: Mouse moved to (447, 427)
Screenshot: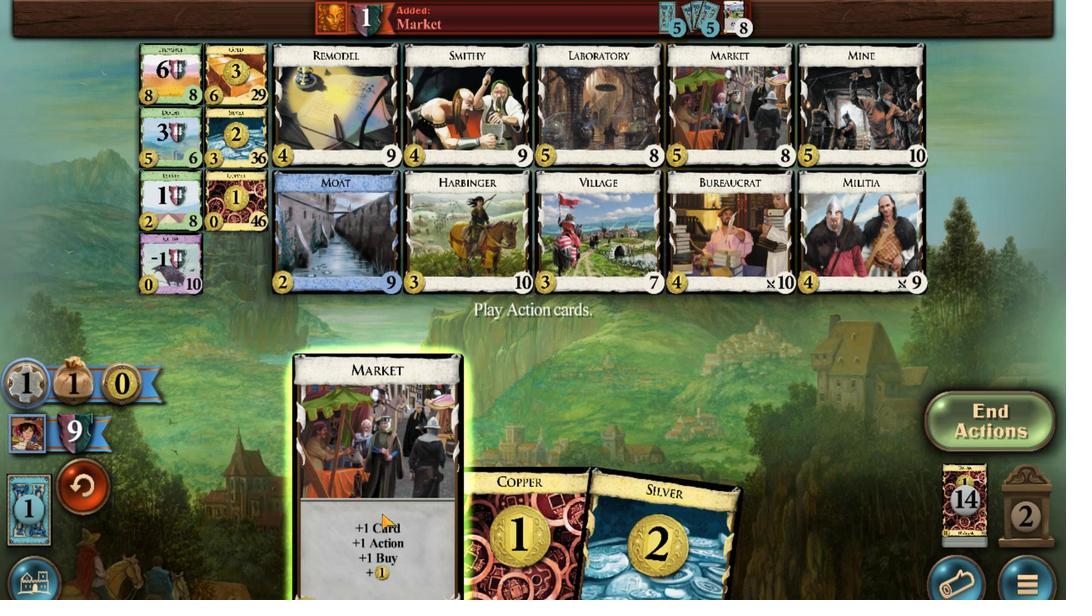 
Action: Mouse scrolled (447, 427) with delta (0, 0)
Screenshot: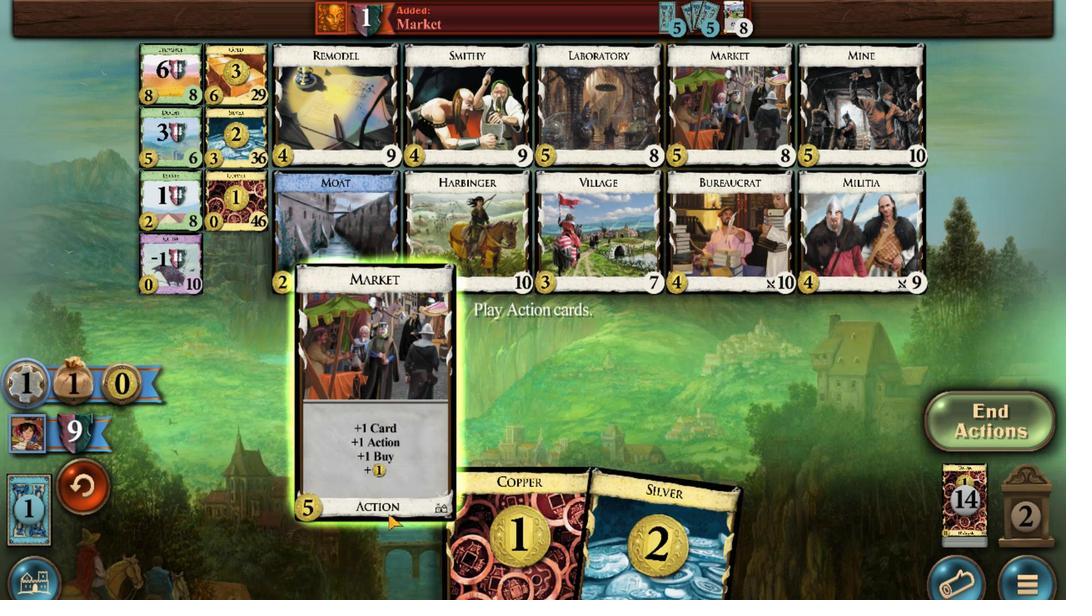 
Action: Mouse scrolled (447, 427) with delta (0, 0)
Screenshot: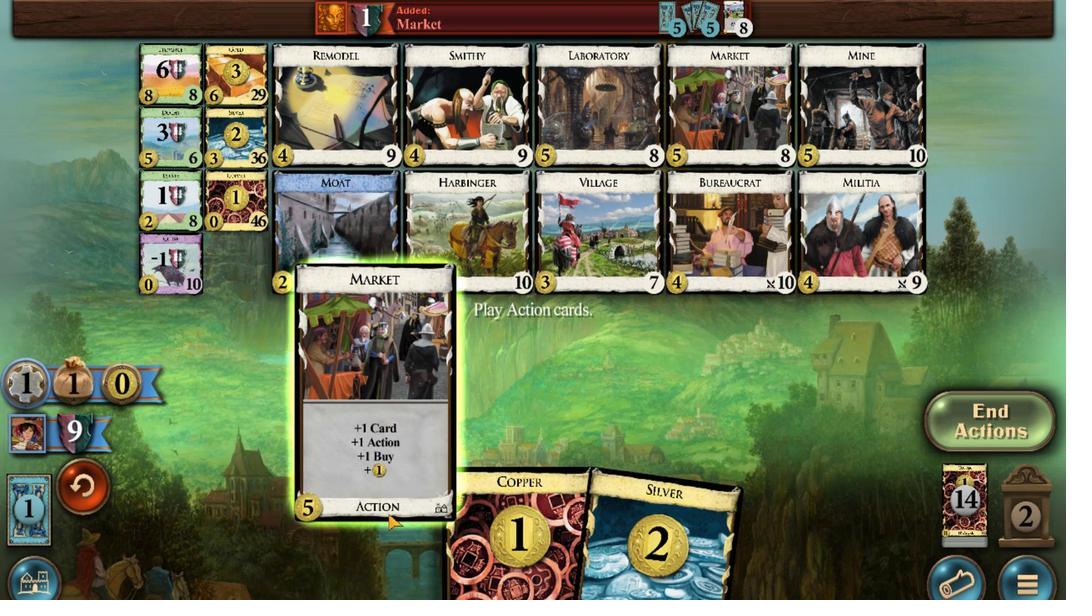 
Action: Mouse moved to (511, 427)
Screenshot: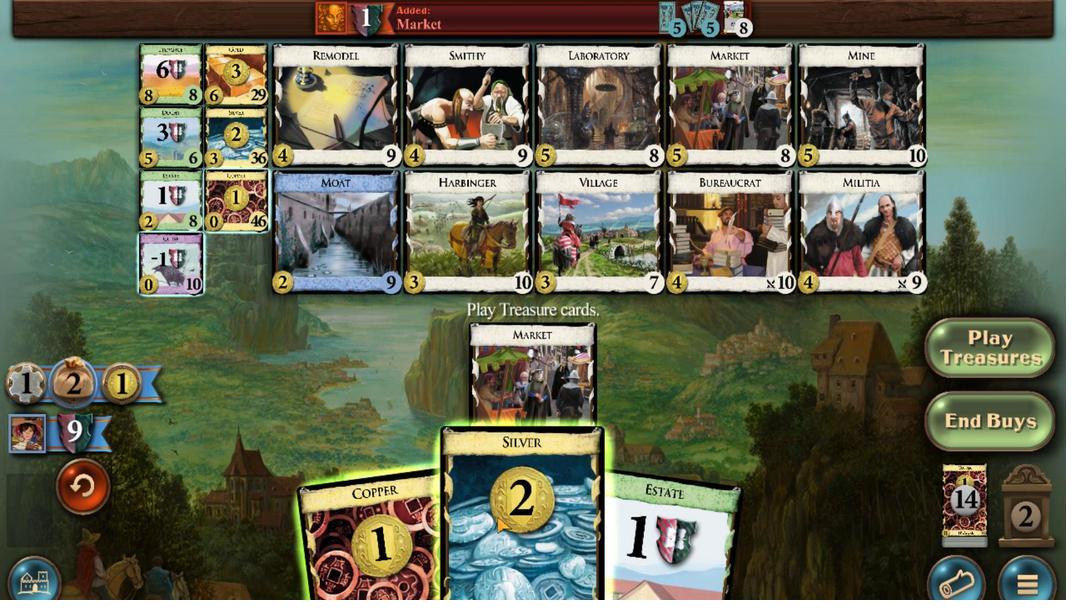 
Action: Mouse scrolled (511, 427) with delta (0, 0)
Screenshot: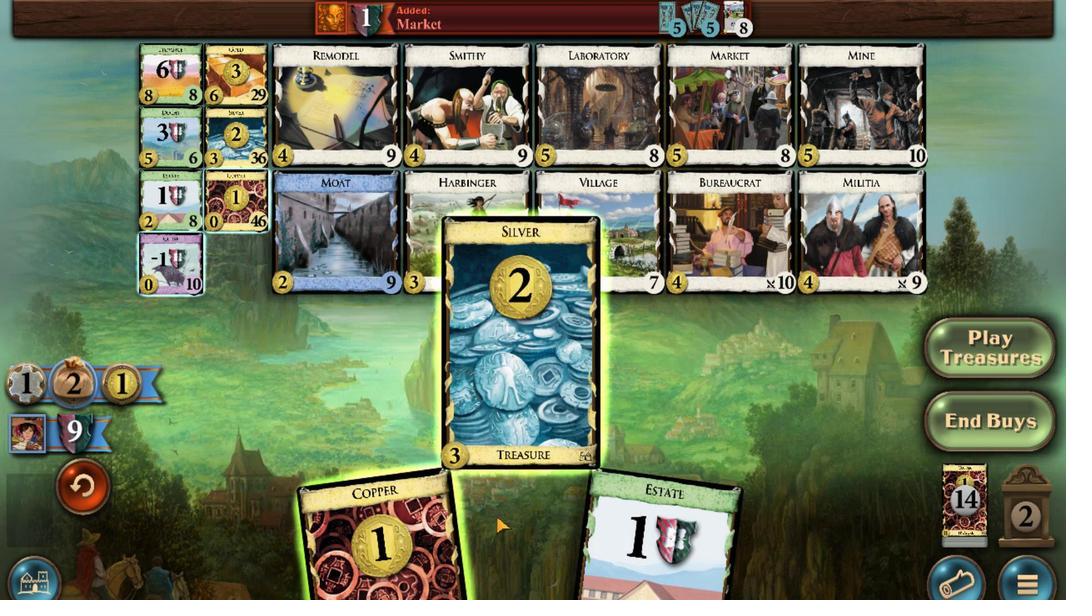 
Action: Mouse moved to (499, 427)
Screenshot: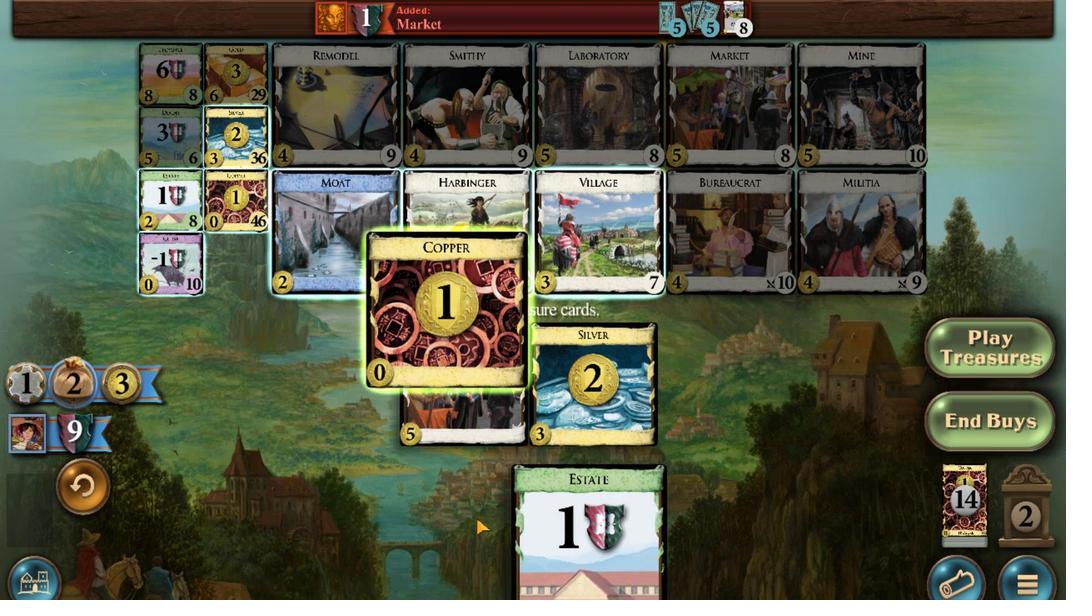 
Action: Mouse scrolled (499, 427) with delta (0, 0)
Screenshot: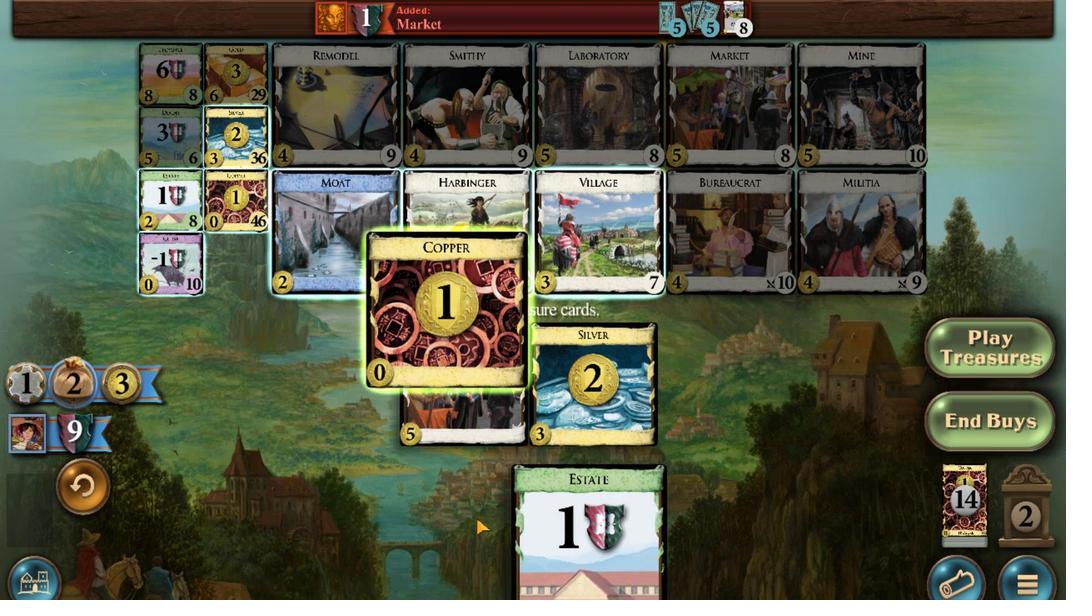 
Action: Mouse moved to (421, 443)
Screenshot: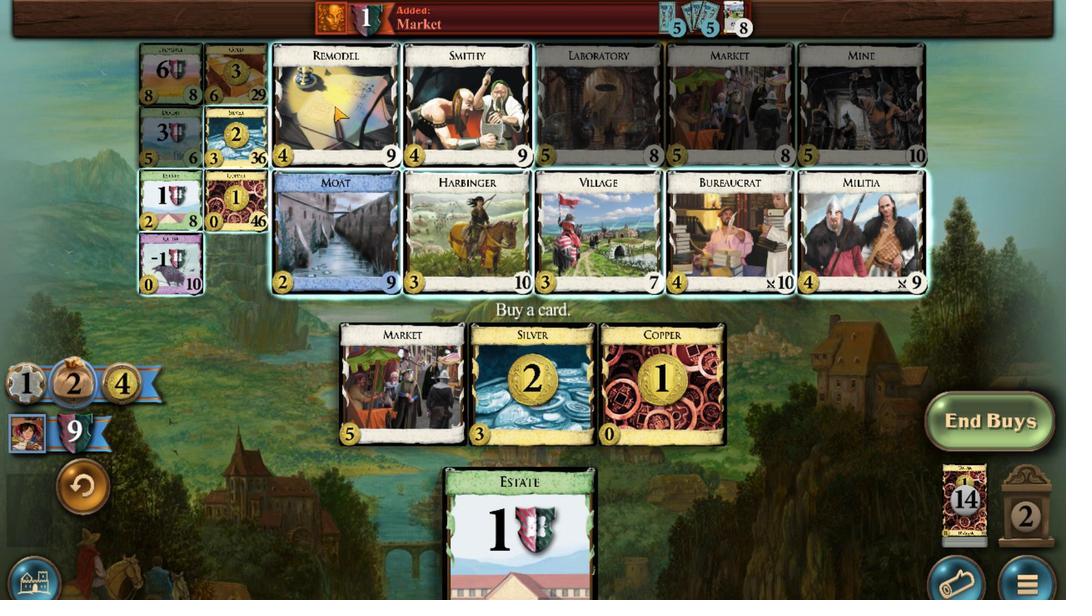 
Action: Mouse scrolled (421, 443) with delta (0, 0)
Screenshot: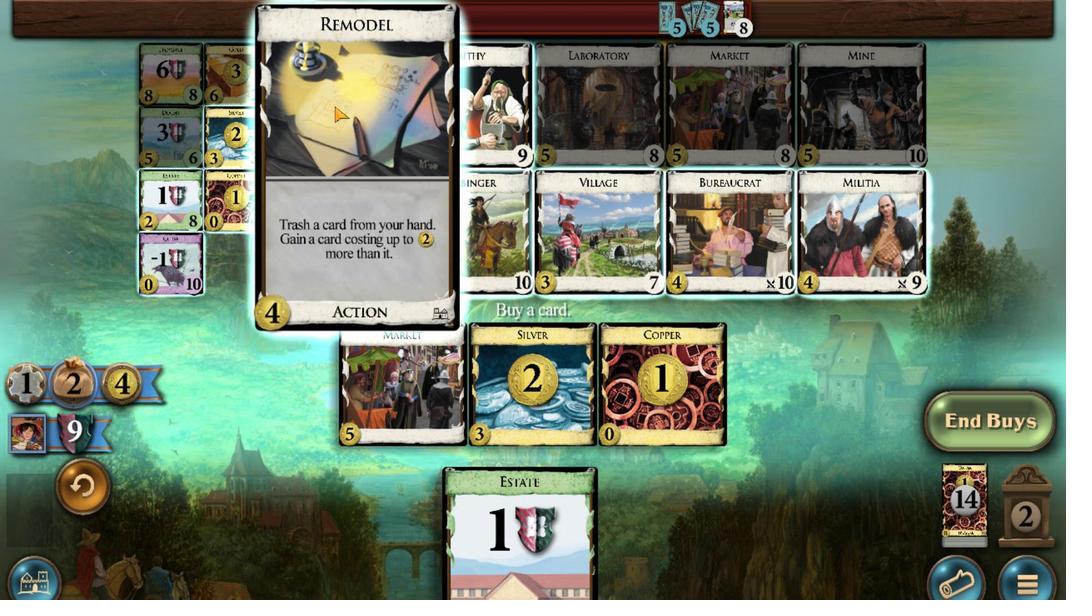 
Action: Mouse scrolled (421, 443) with delta (0, 0)
Screenshot: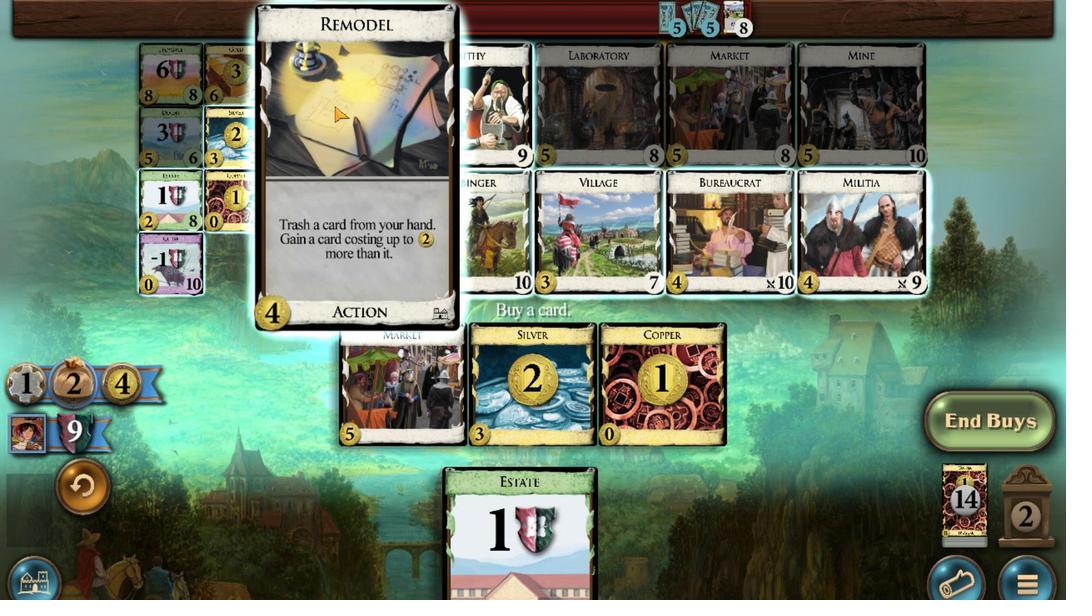 
Action: Mouse scrolled (421, 443) with delta (0, 0)
Screenshot: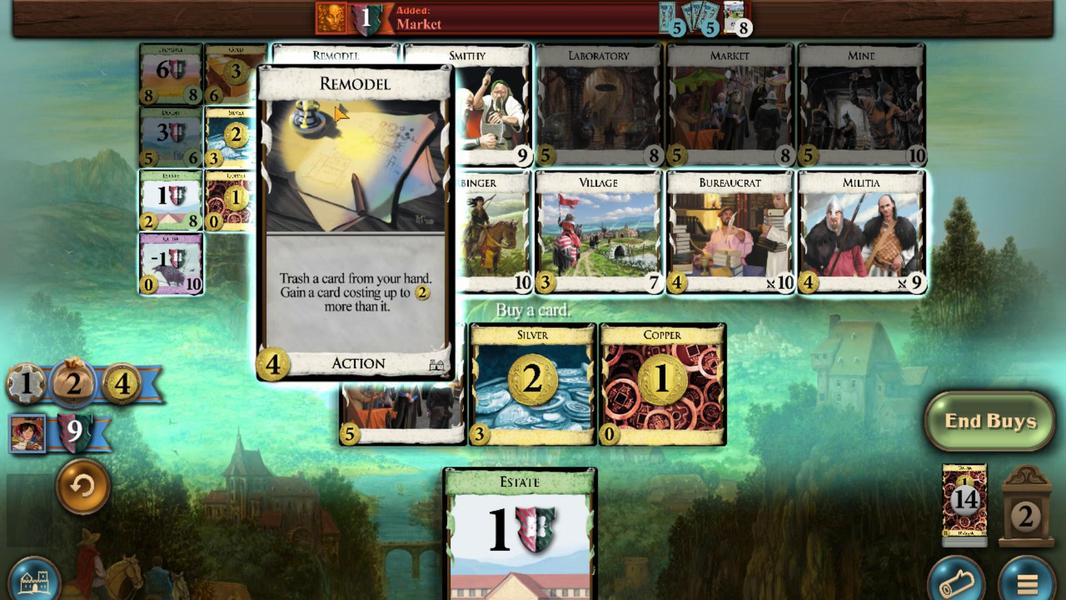 
Action: Mouse scrolled (421, 443) with delta (0, 0)
Screenshot: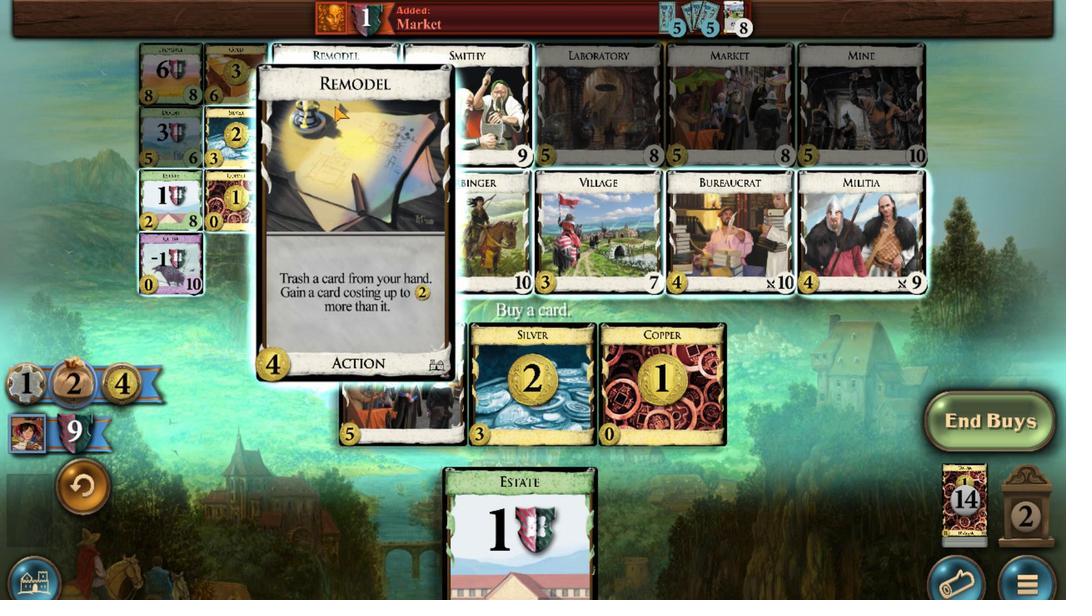 
Action: Mouse scrolled (421, 443) with delta (0, 0)
Screenshot: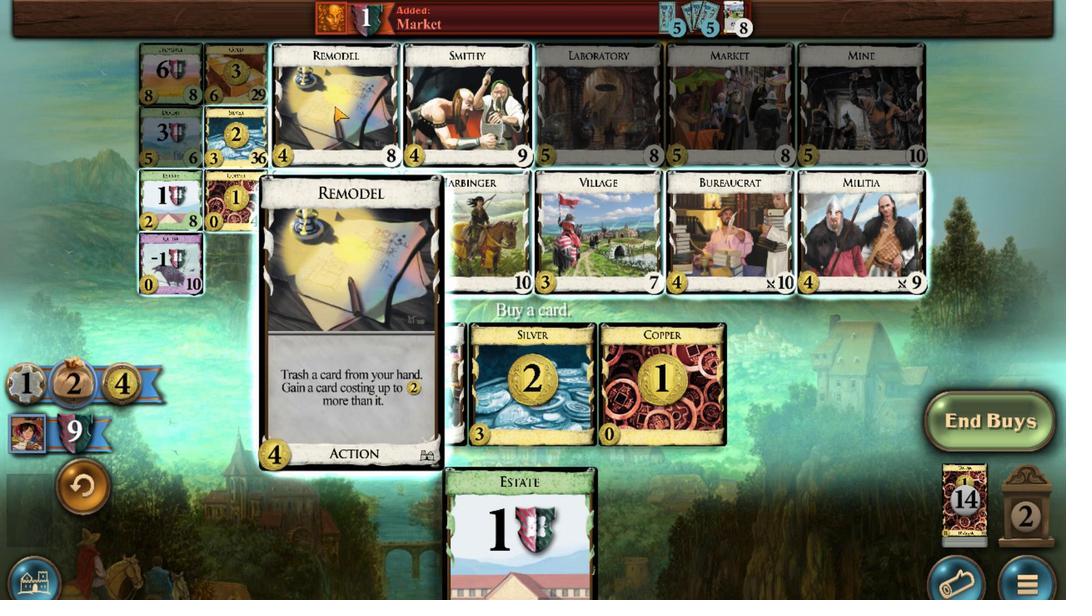 
Action: Mouse scrolled (421, 443) with delta (0, 0)
Screenshot: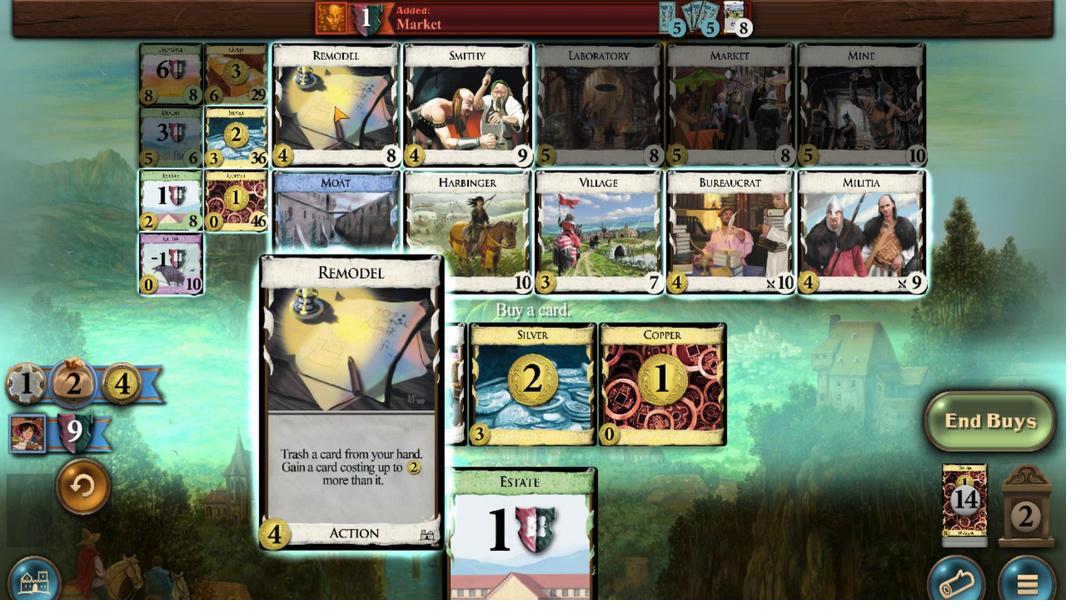 
Action: Mouse scrolled (421, 443) with delta (0, 0)
Screenshot: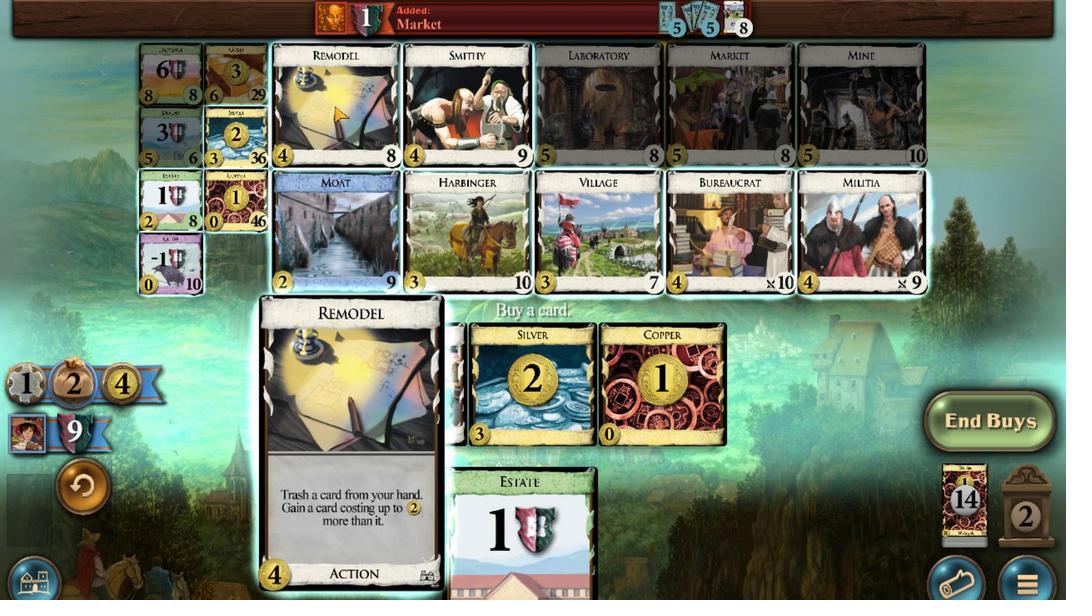 
Action: Mouse moved to (374, 439)
Screenshot: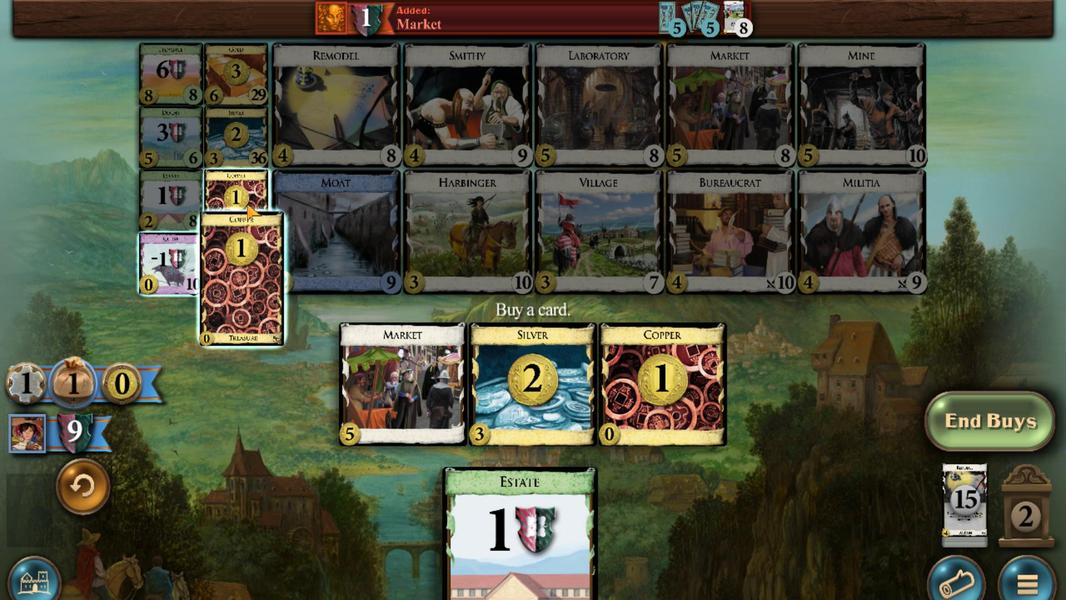
Action: Mouse scrolled (374, 439) with delta (0, 0)
Screenshot: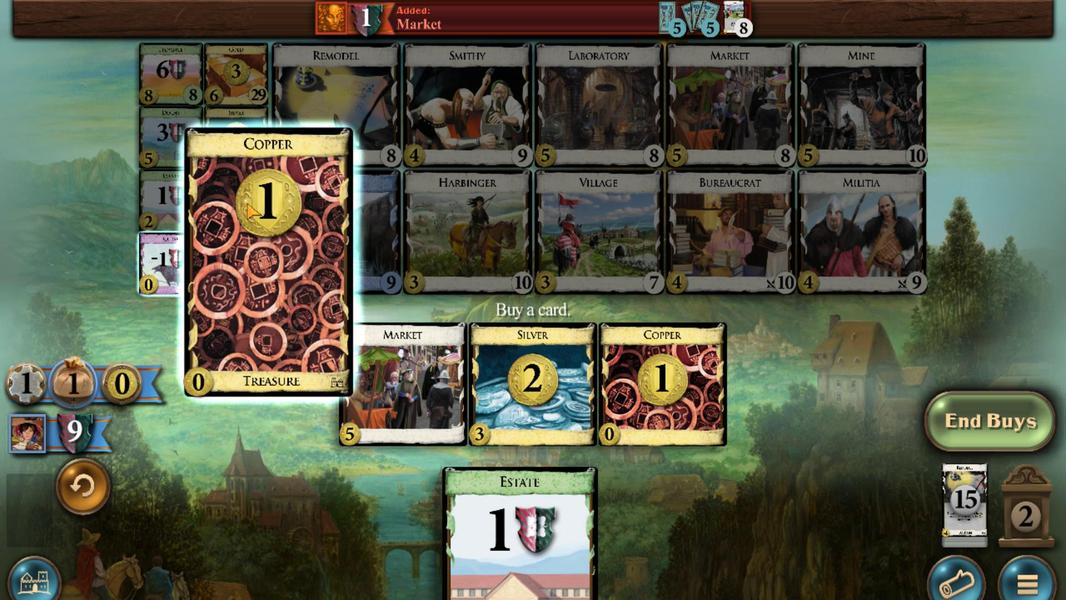 
Action: Mouse scrolled (374, 439) with delta (0, 0)
Screenshot: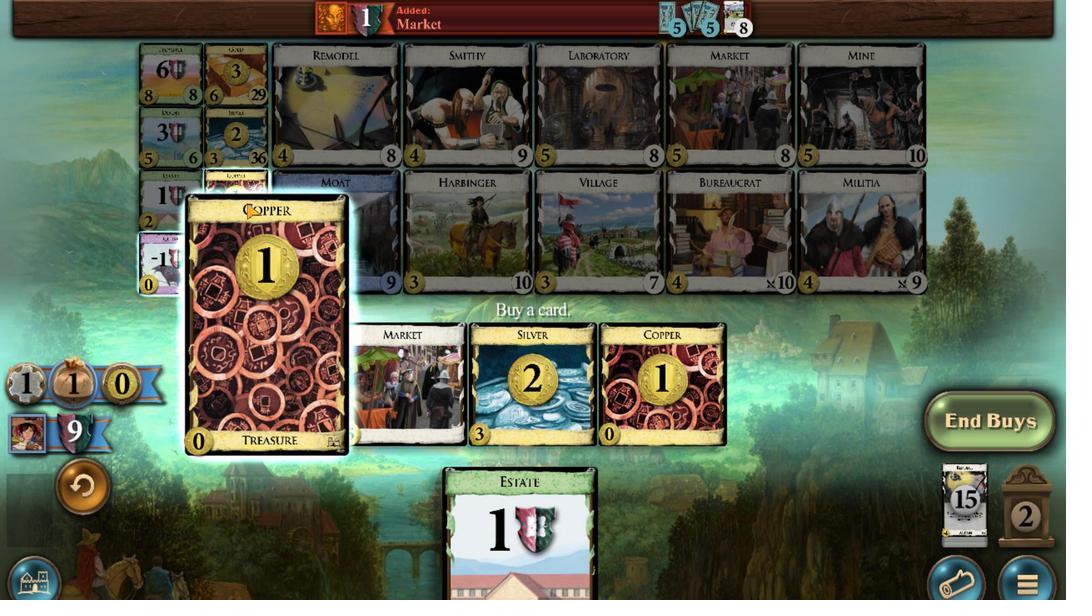 
Action: Mouse scrolled (374, 439) with delta (0, 0)
Screenshot: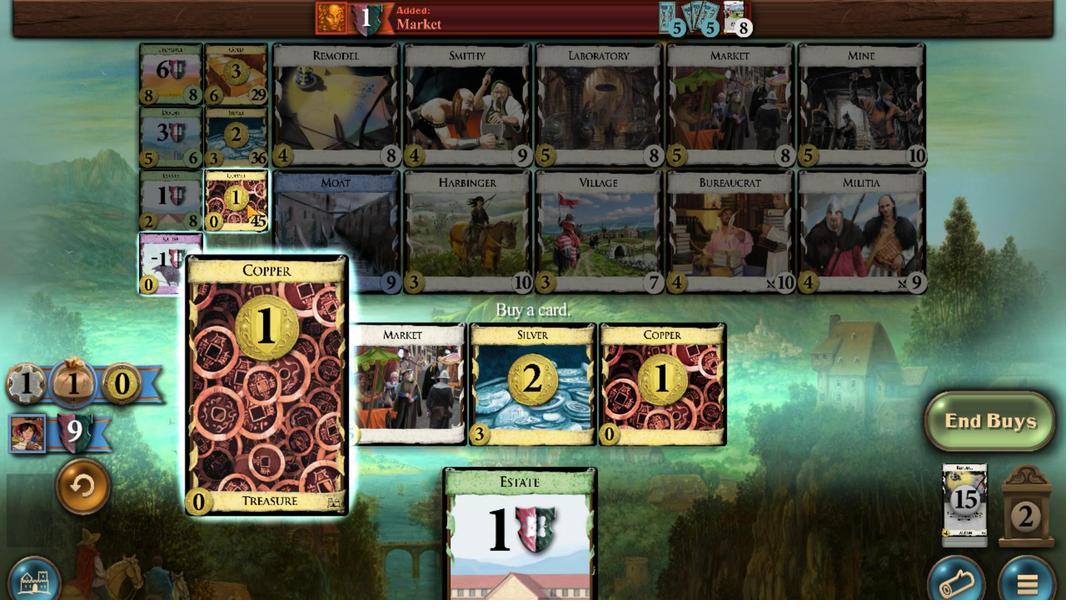 
Action: Mouse moved to (374, 439)
Screenshot: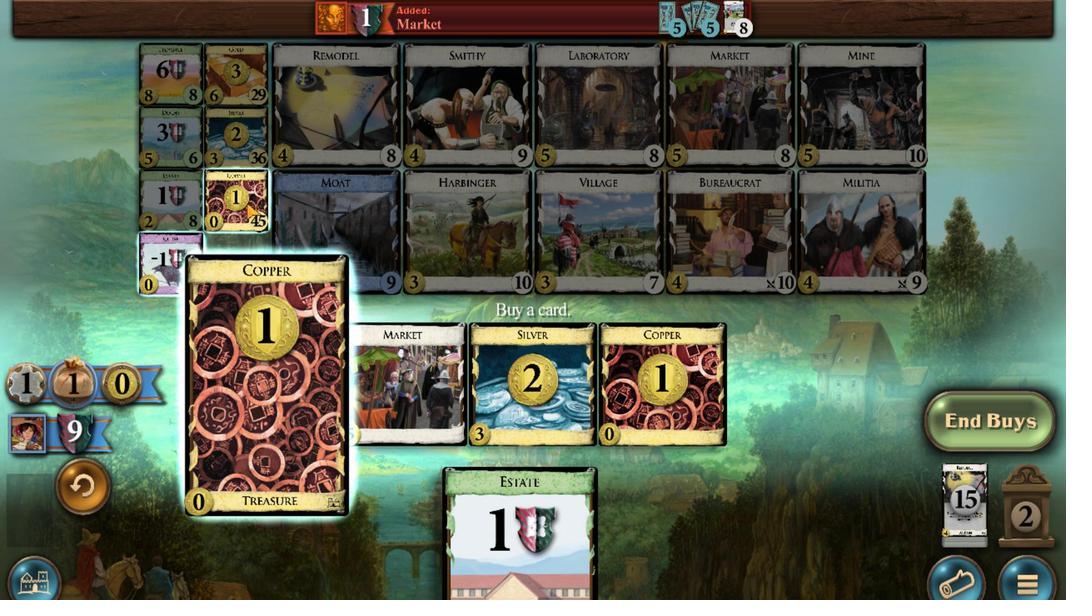 
Action: Mouse scrolled (374, 439) with delta (0, 0)
Screenshot: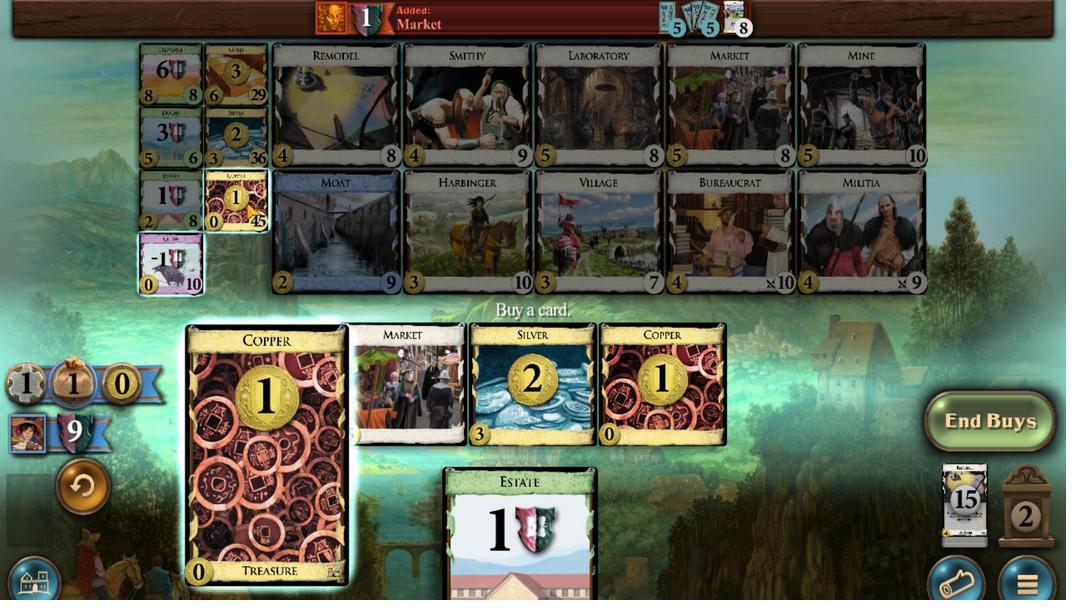 
Action: Mouse scrolled (374, 439) with delta (0, 0)
Screenshot: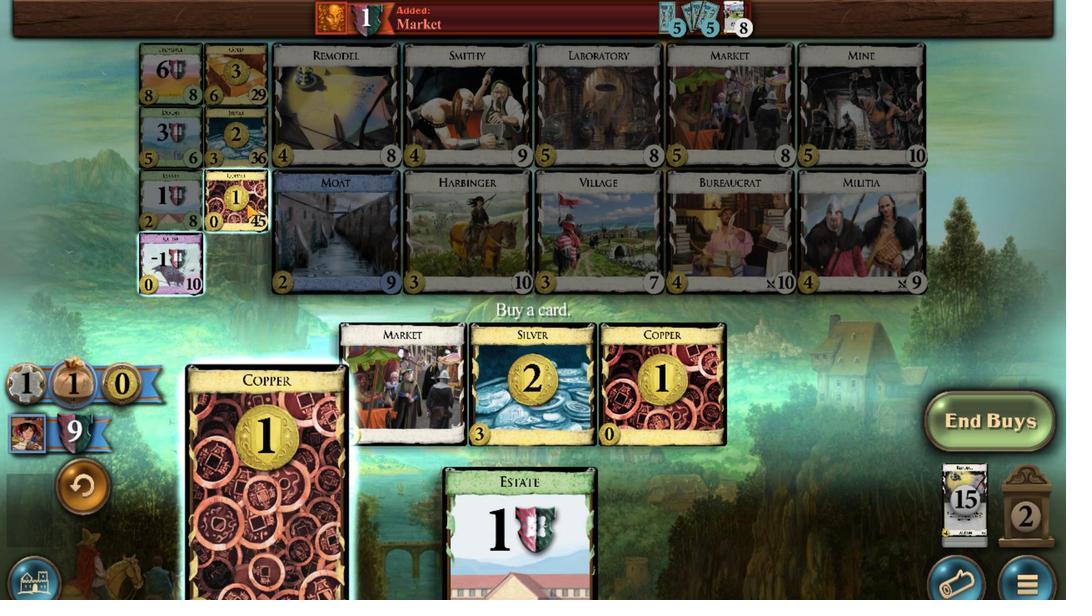 
Action: Mouse moved to (660, 426)
Screenshot: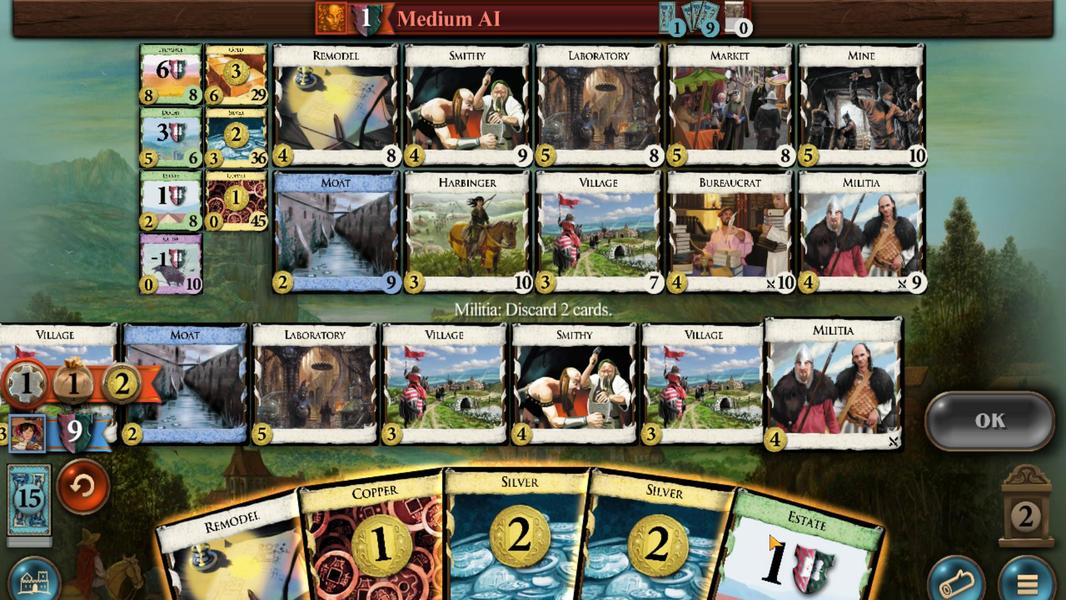 
Action: Mouse scrolled (660, 426) with delta (0, 0)
Screenshot: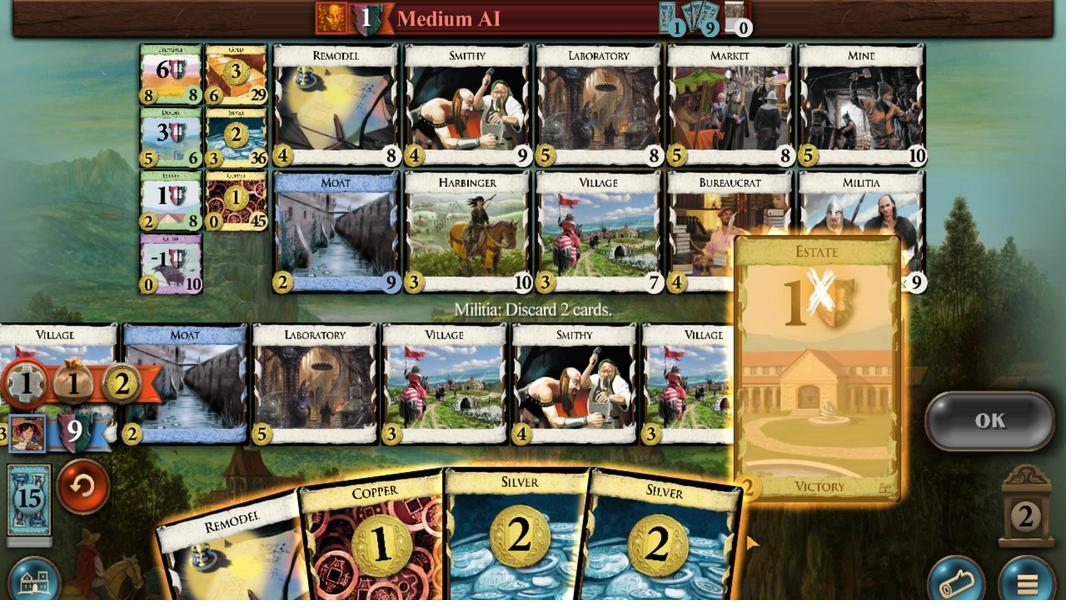 
Action: Mouse moved to (470, 426)
Screenshot: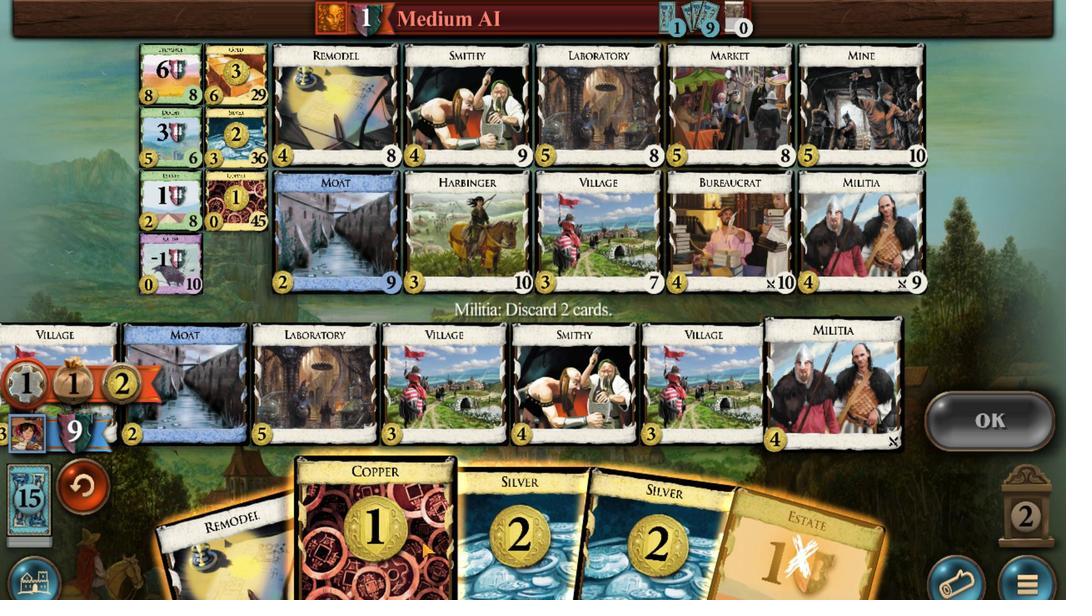 
Action: Mouse scrolled (470, 426) with delta (0, 0)
Screenshot: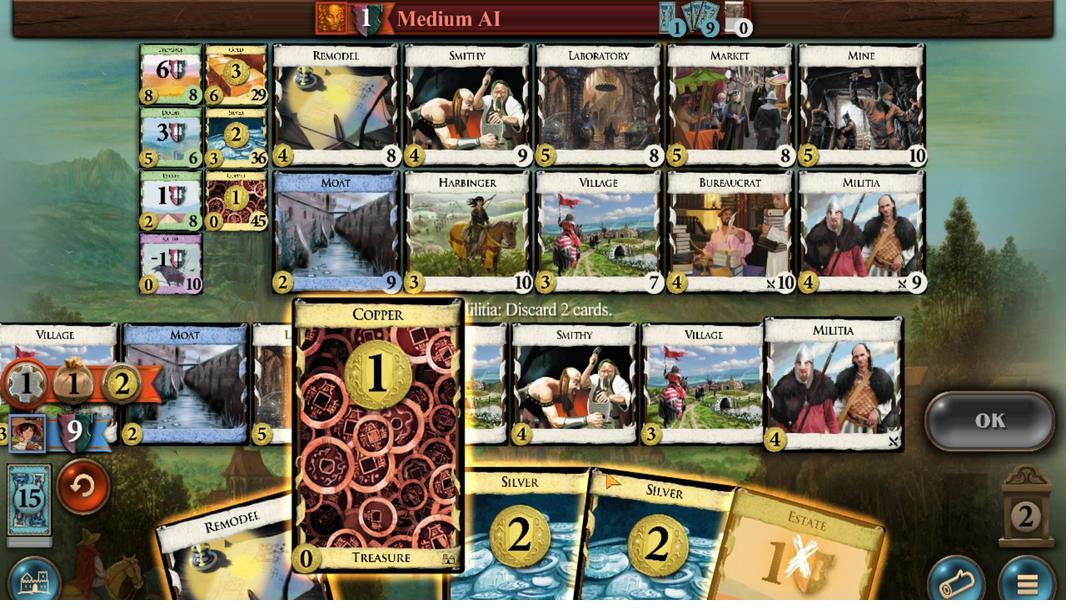 
Action: Mouse moved to (774, 431)
Screenshot: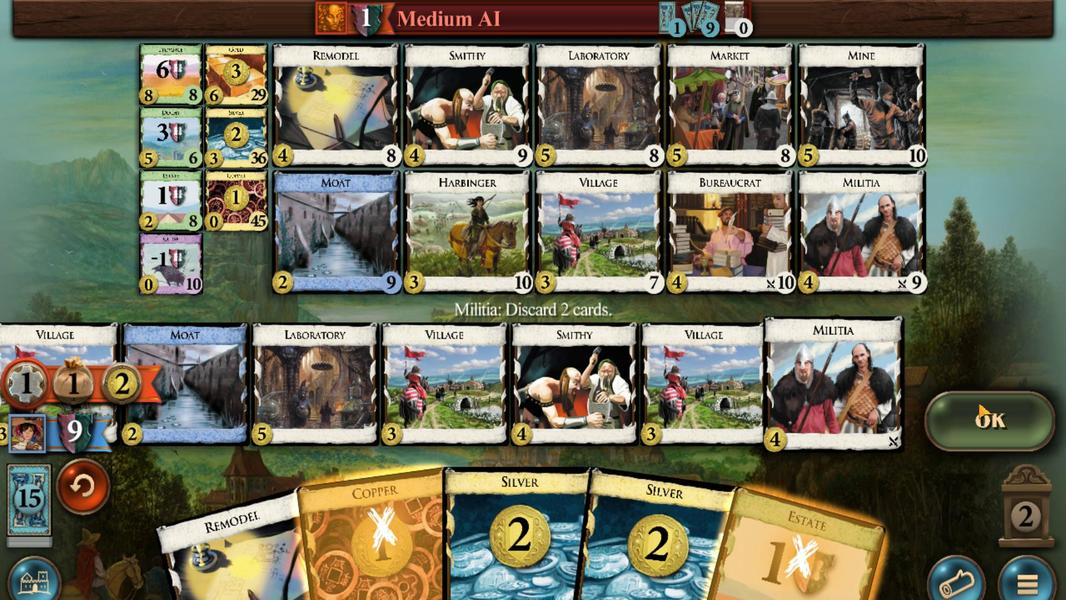 
Action: Mouse pressed left at (774, 431)
Screenshot: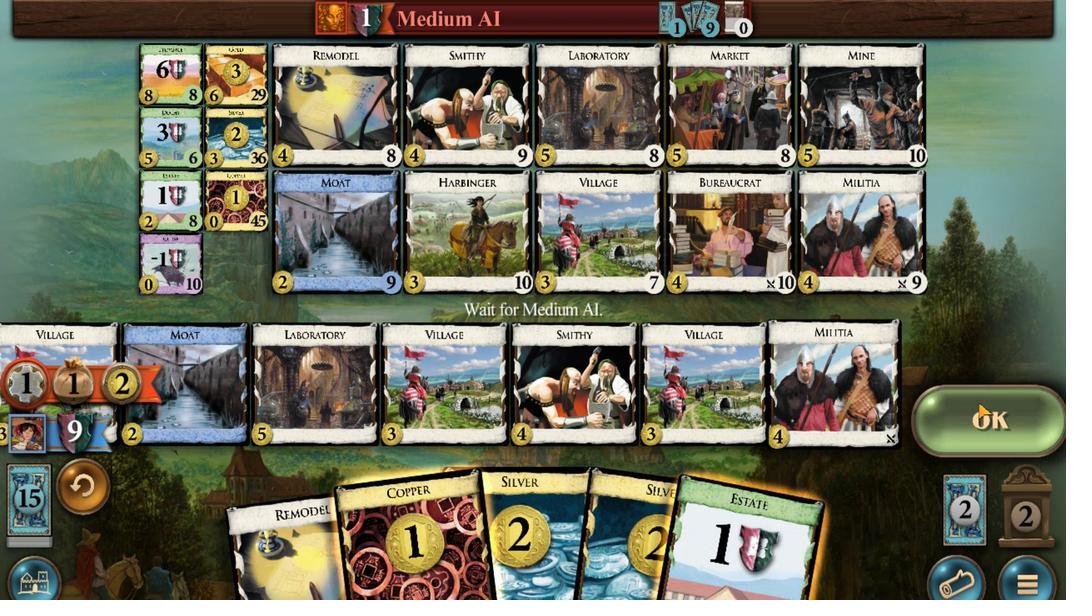 
Action: Mouse moved to (459, 426)
Screenshot: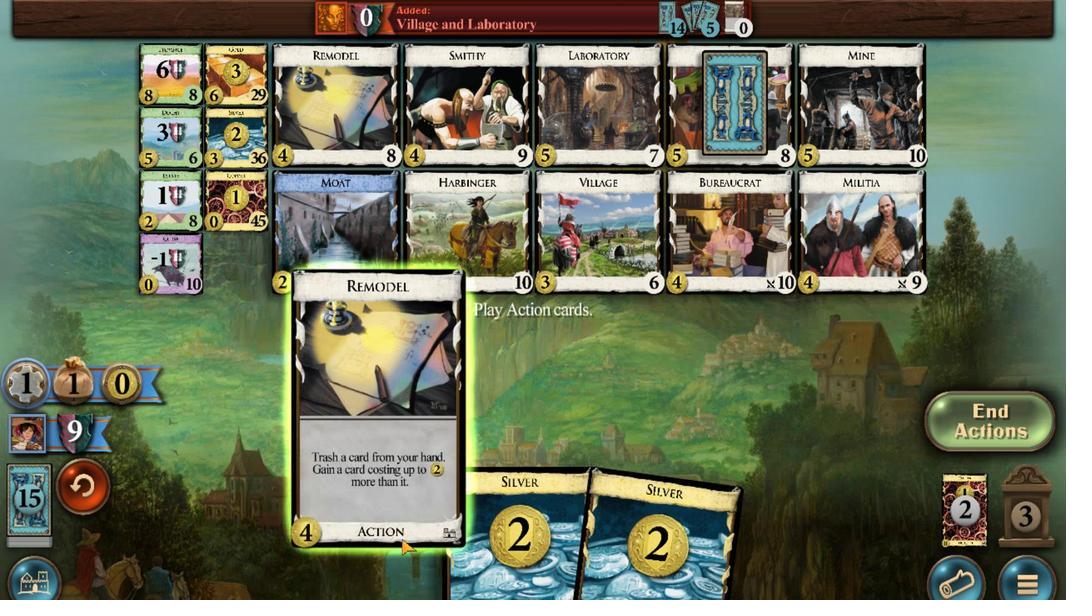 
Action: Mouse scrolled (459, 426) with delta (0, 0)
Screenshot: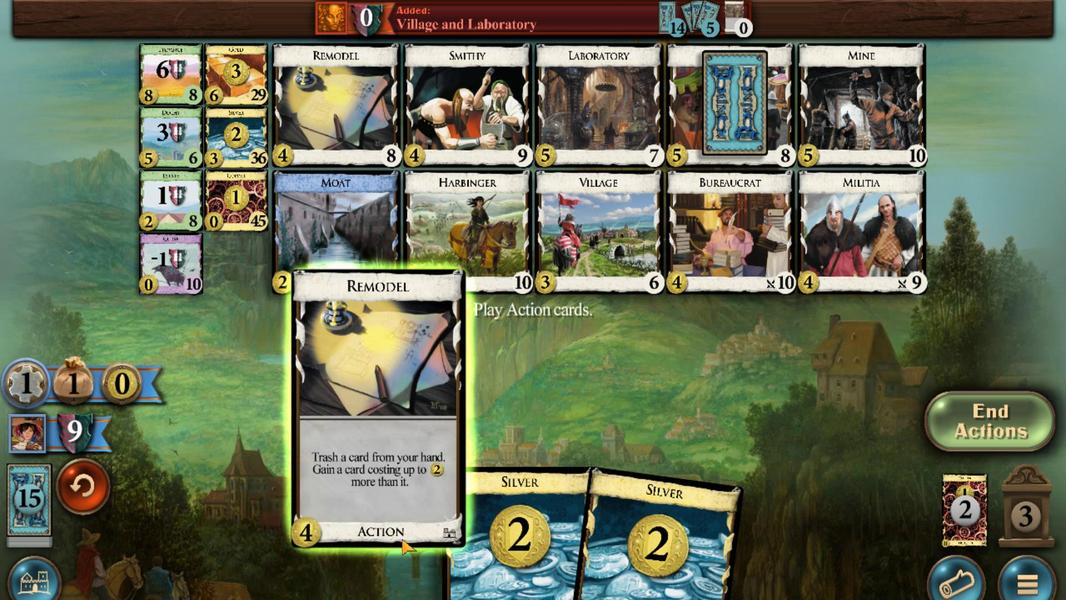 
Action: Mouse moved to (325, 442)
Screenshot: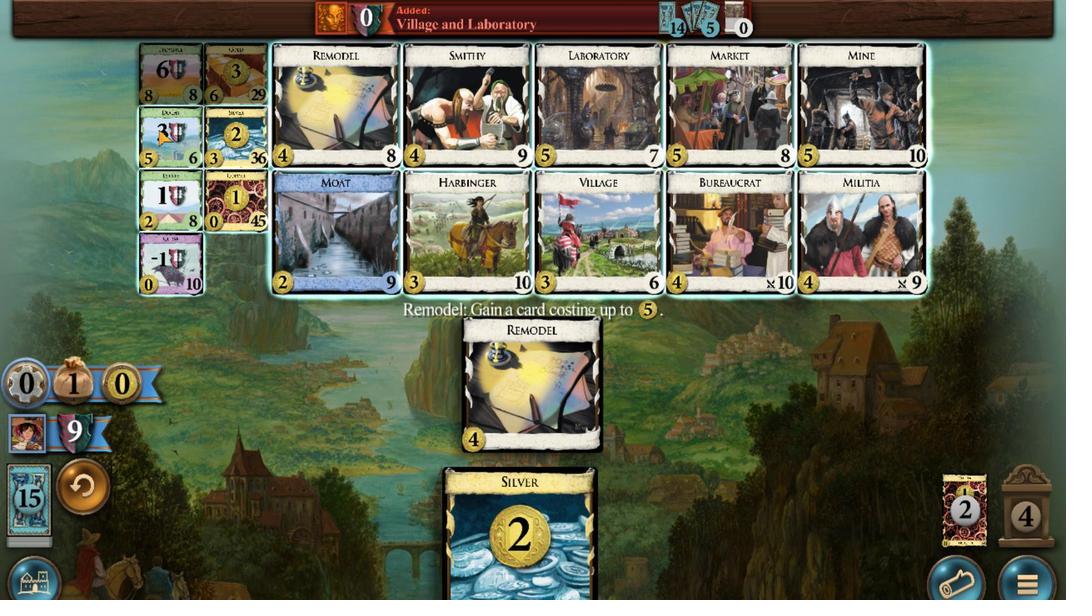 
Action: Mouse scrolled (325, 442) with delta (0, 0)
Screenshot: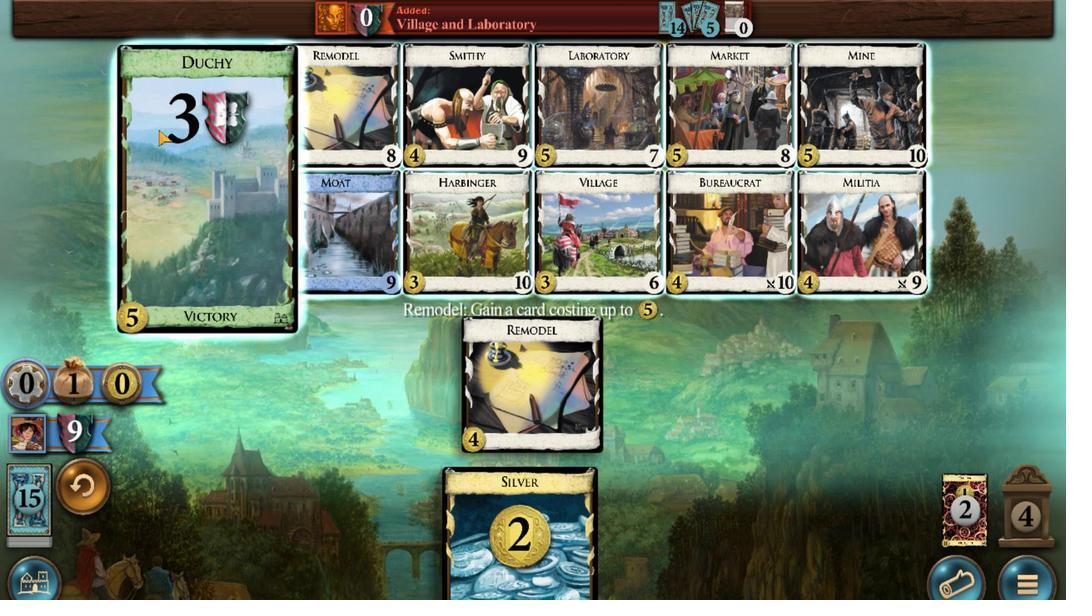
Action: Mouse scrolled (325, 442) with delta (0, 0)
Screenshot: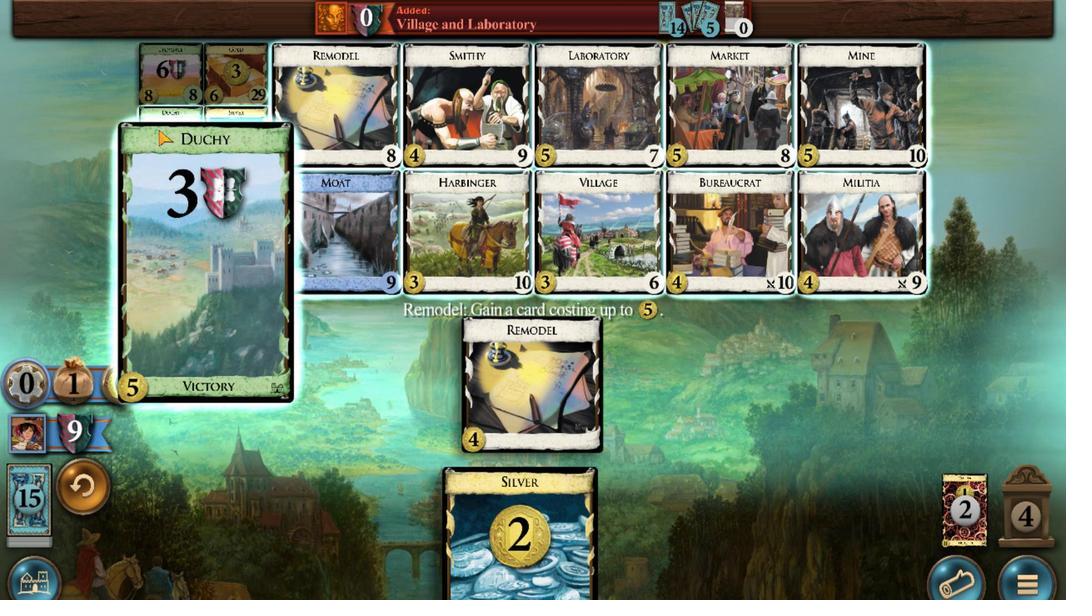 
Action: Mouse scrolled (325, 442) with delta (0, 0)
Screenshot: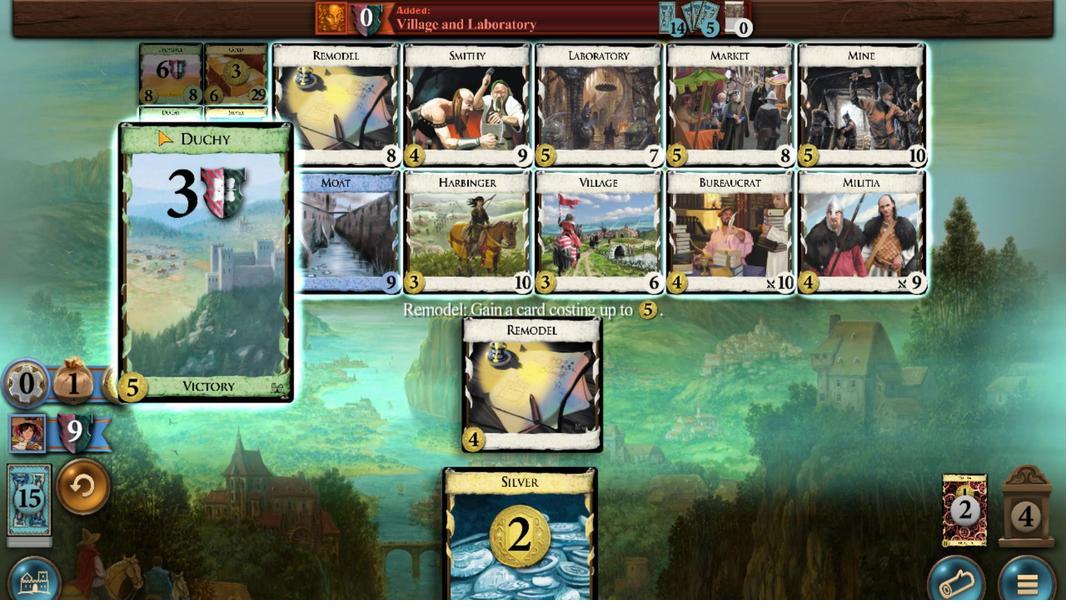 
Action: Mouse scrolled (325, 442) with delta (0, 0)
Screenshot: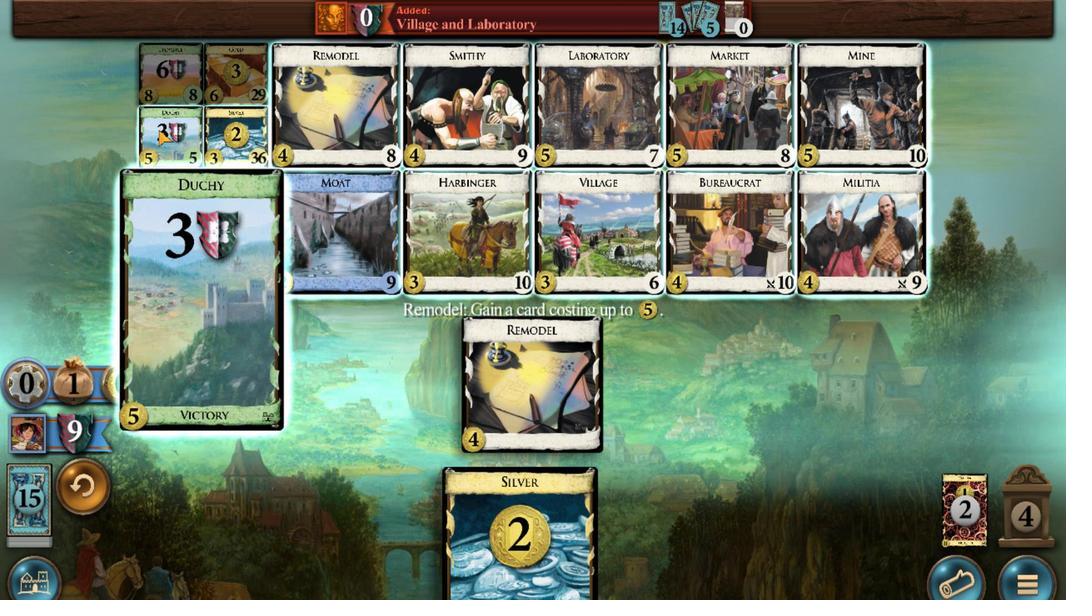 
Action: Mouse scrolled (325, 442) with delta (0, 0)
Screenshot: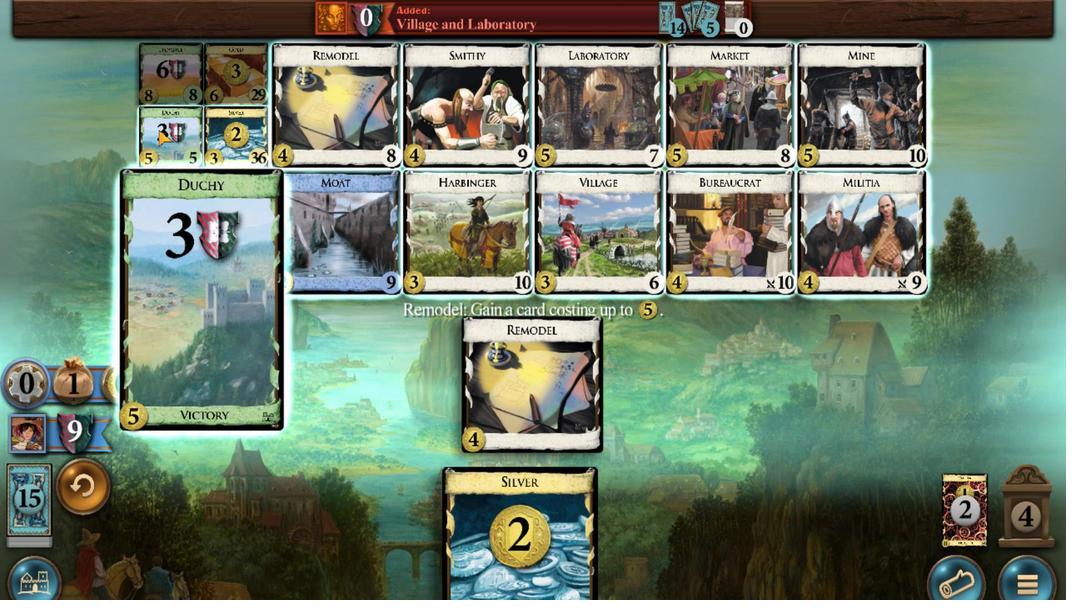 
Action: Mouse scrolled (325, 442) with delta (0, 0)
Screenshot: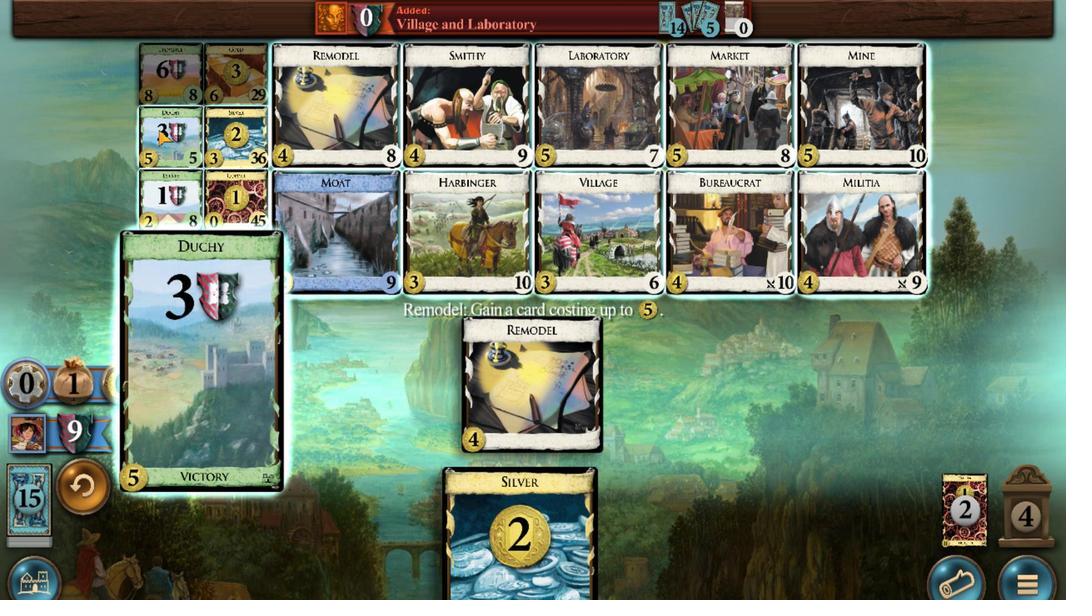 
Action: Mouse scrolled (325, 442) with delta (0, 0)
Screenshot: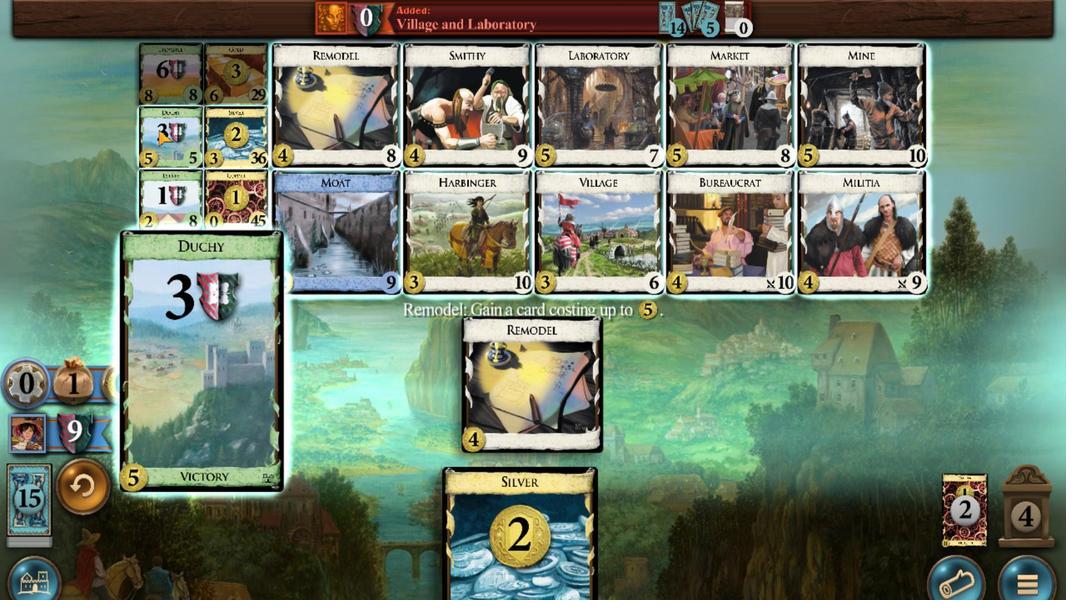 
Action: Mouse moved to (510, 427)
Screenshot: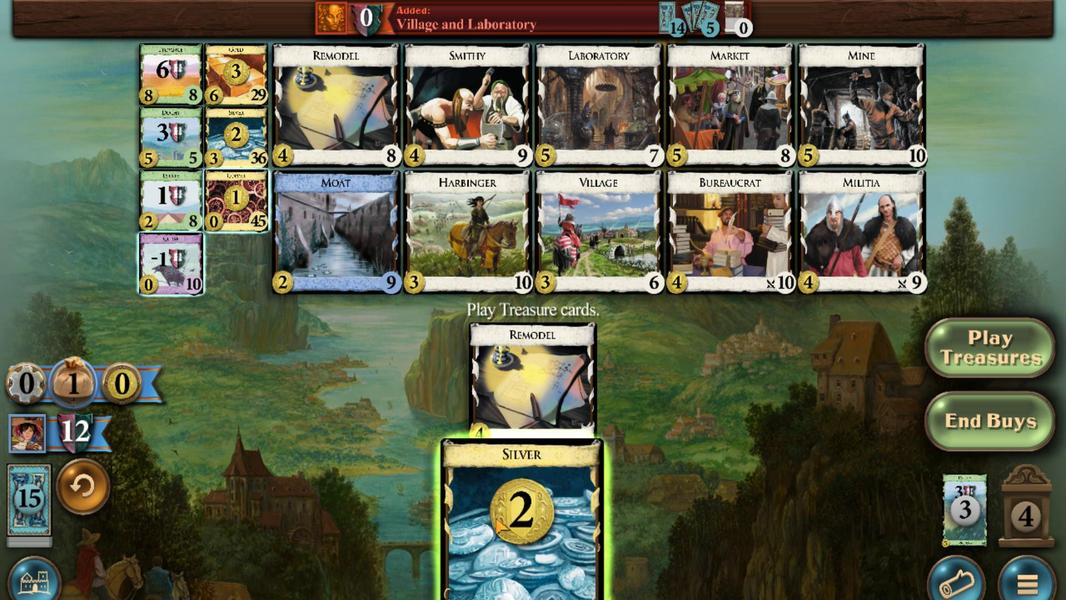 
Action: Mouse scrolled (510, 427) with delta (0, 0)
Screenshot: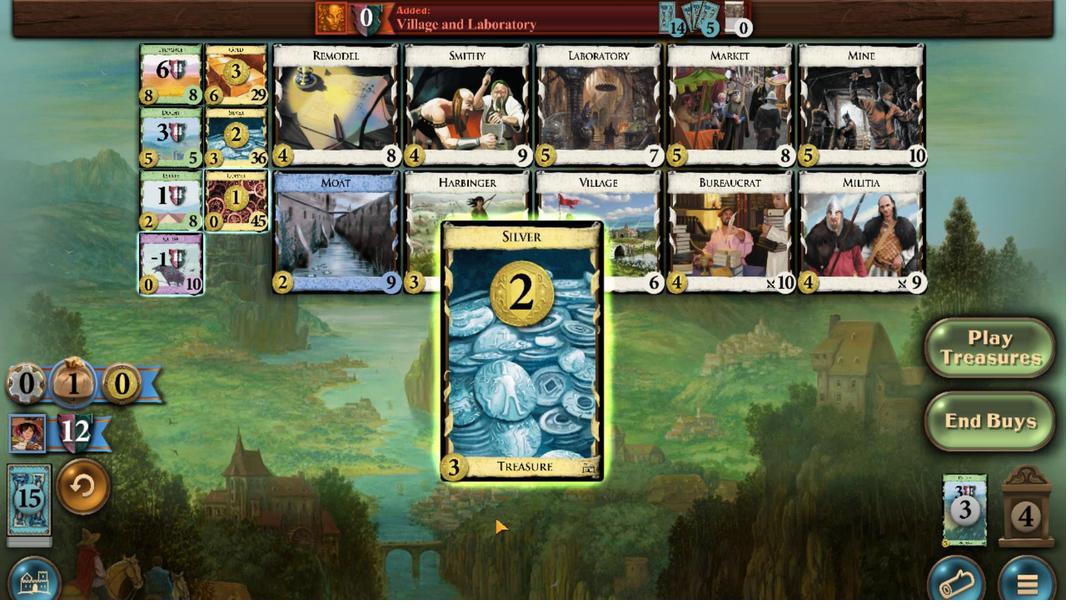 
Action: Mouse moved to (333, 440)
Screenshot: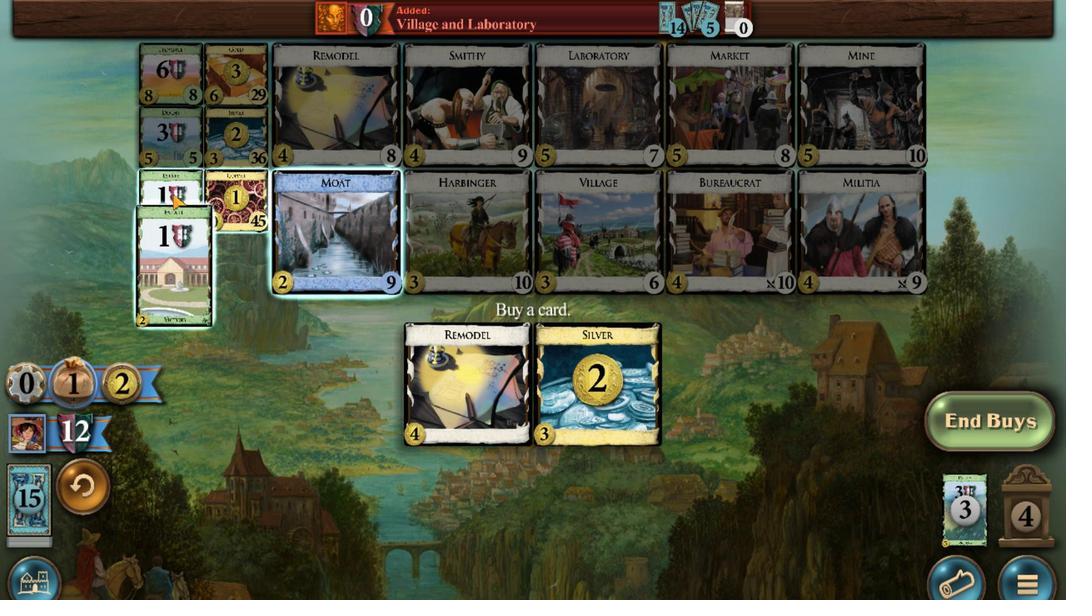 
Action: Mouse scrolled (333, 440) with delta (0, 0)
Screenshot: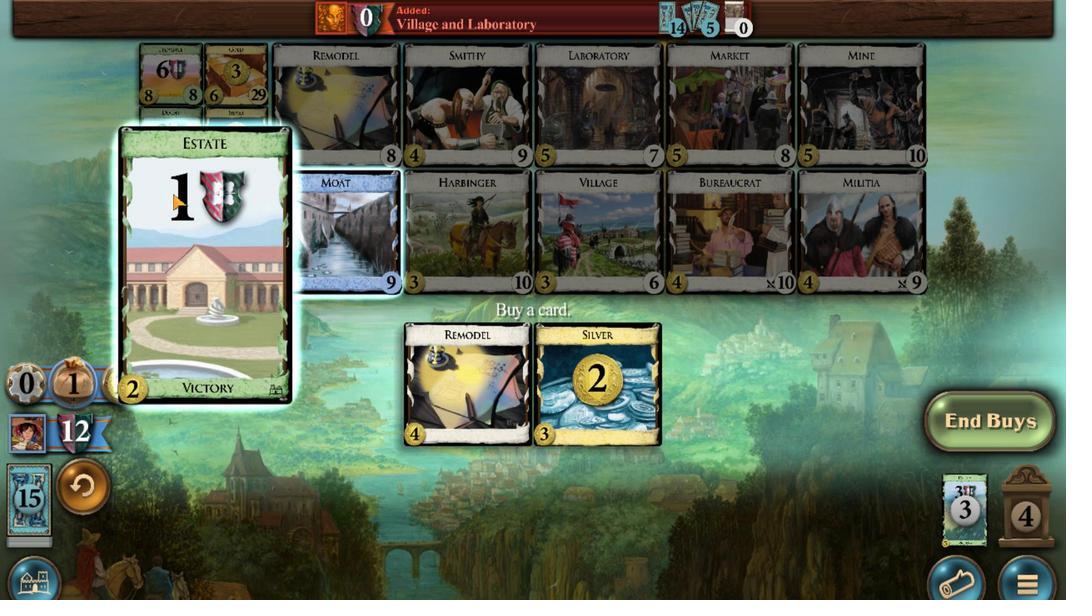 
Action: Mouse scrolled (333, 440) with delta (0, 0)
Screenshot: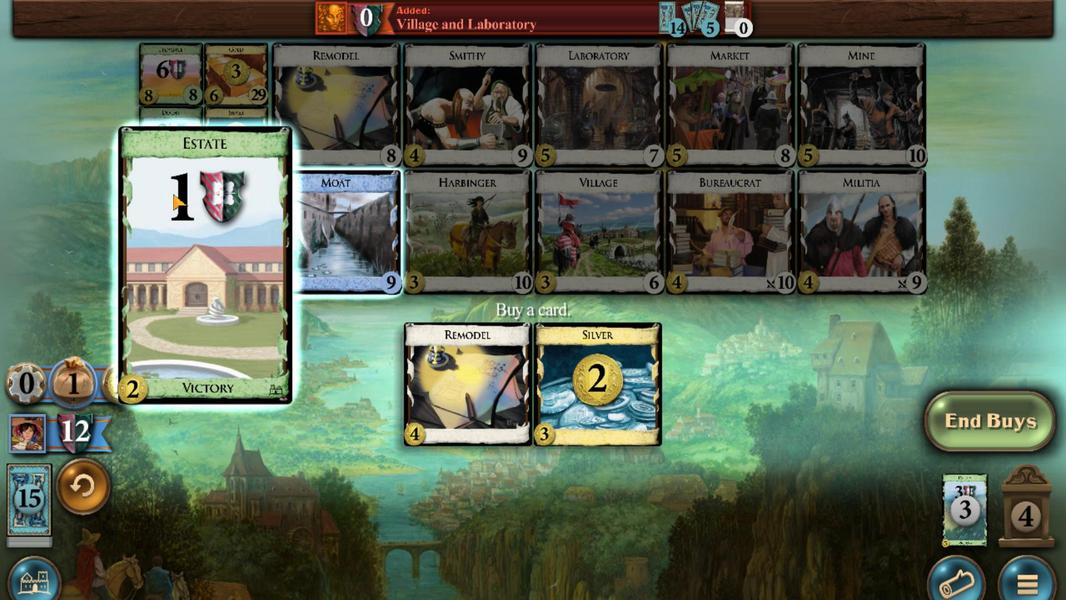 
Action: Mouse scrolled (333, 440) with delta (0, 0)
Screenshot: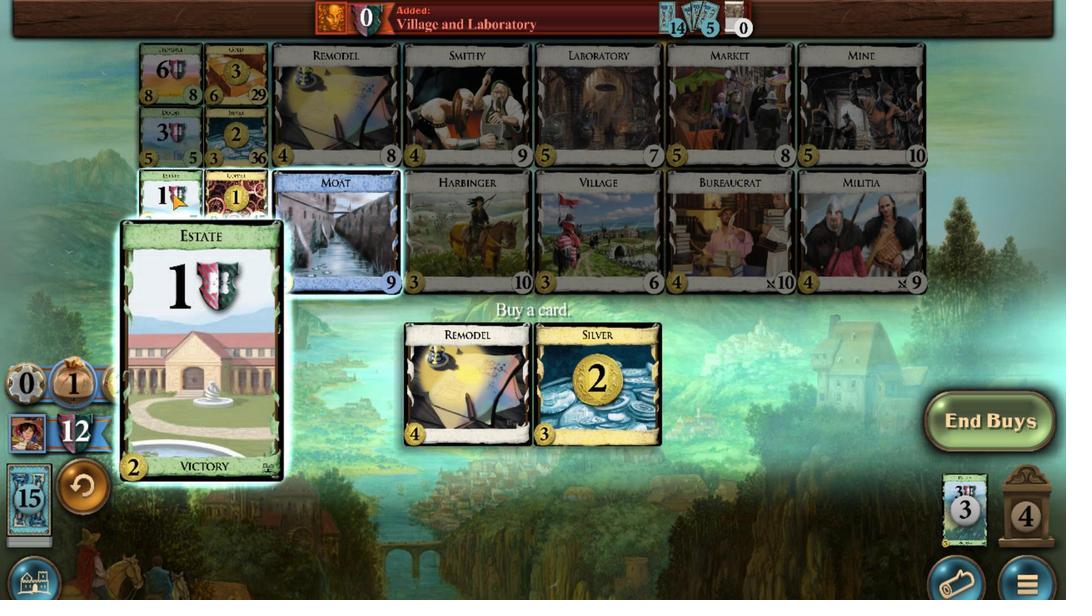 
Action: Mouse scrolled (333, 440) with delta (0, 0)
Screenshot: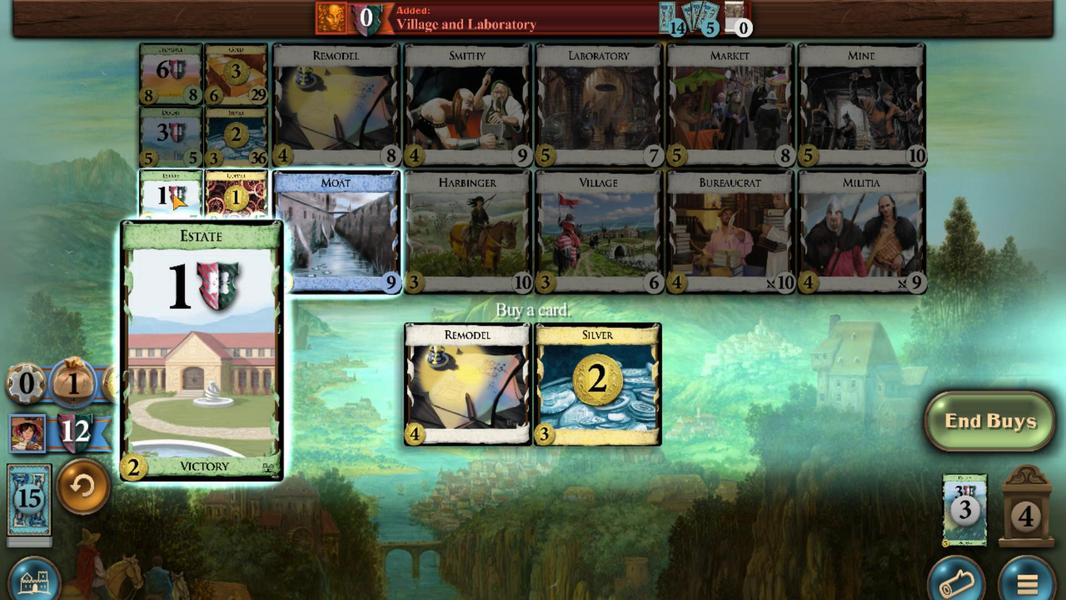 
Action: Mouse scrolled (333, 440) with delta (0, 0)
Screenshot: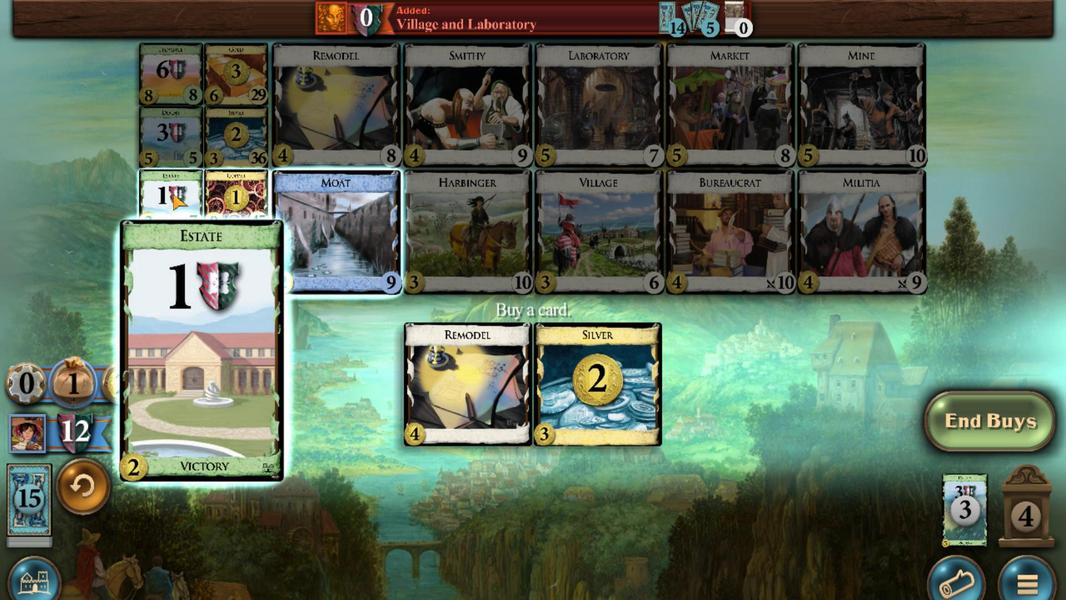 
Action: Mouse scrolled (333, 440) with delta (0, 0)
Screenshot: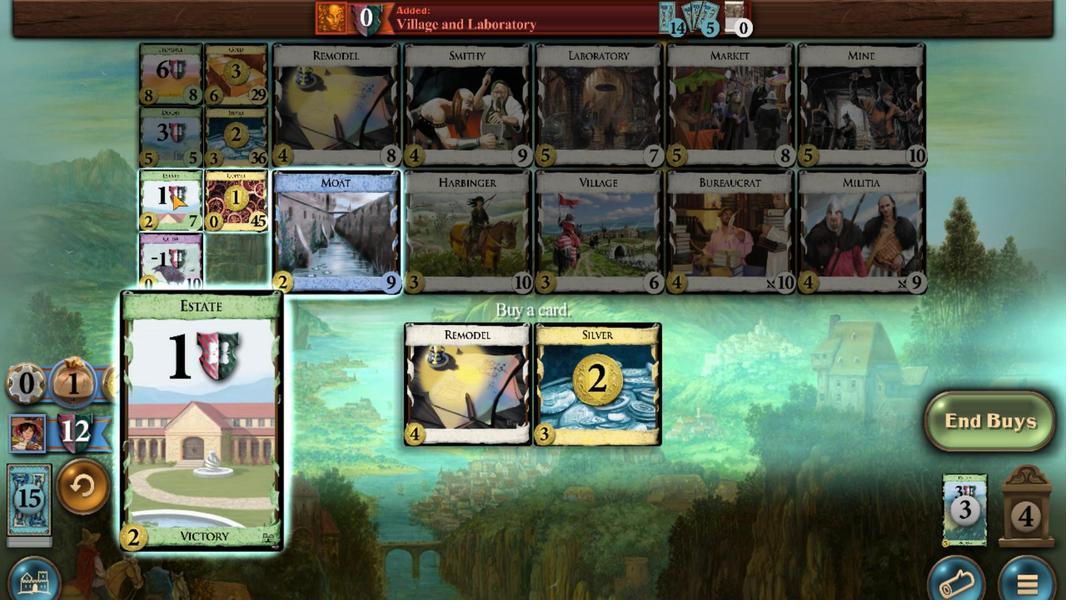 
Action: Mouse scrolled (333, 440) with delta (0, 0)
Screenshot: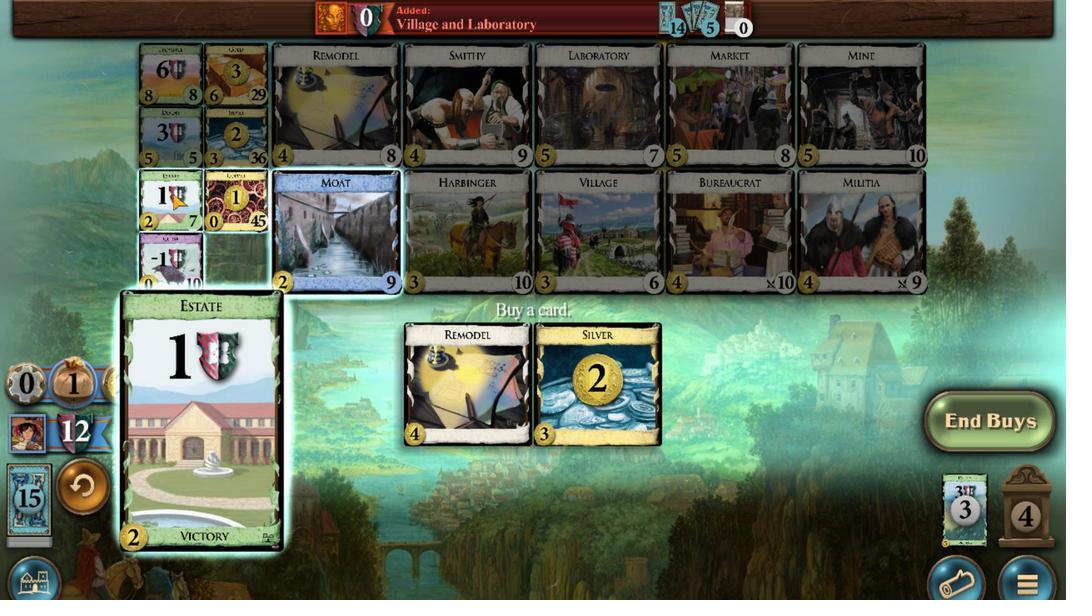 
Action: Mouse moved to (671, 426)
Screenshot: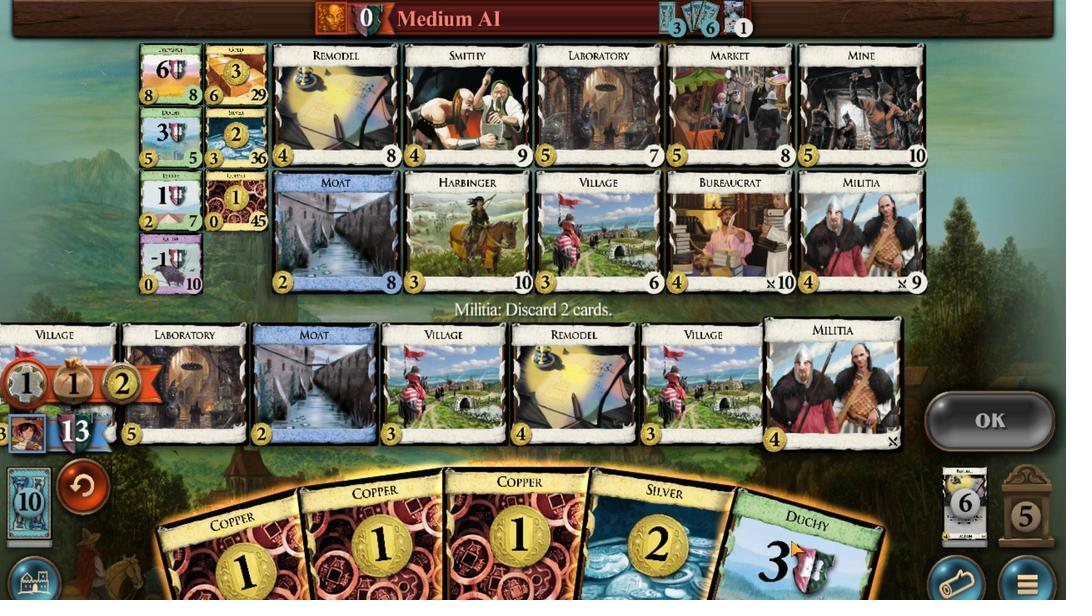 
Action: Mouse scrolled (671, 426) with delta (0, 0)
Screenshot: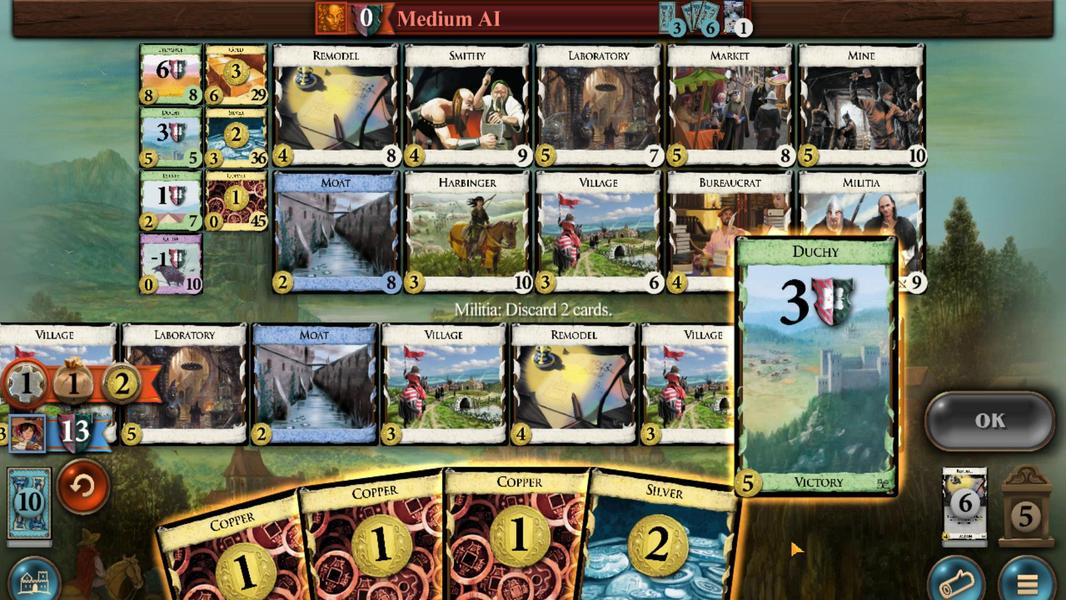 
Action: Mouse moved to (387, 425)
Screenshot: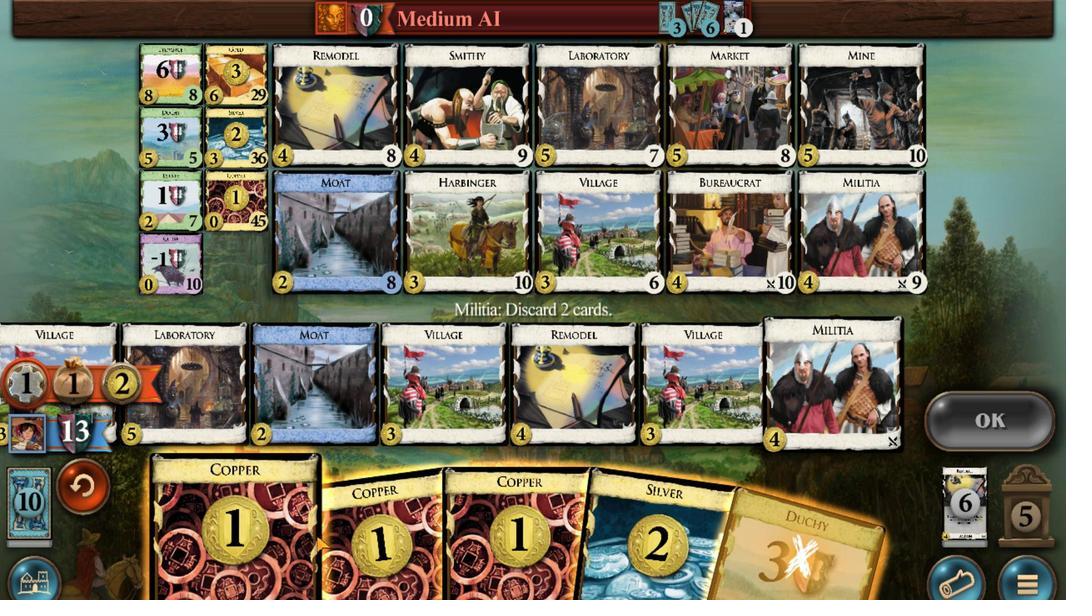 
Action: Mouse scrolled (387, 425) with delta (0, 0)
Screenshot: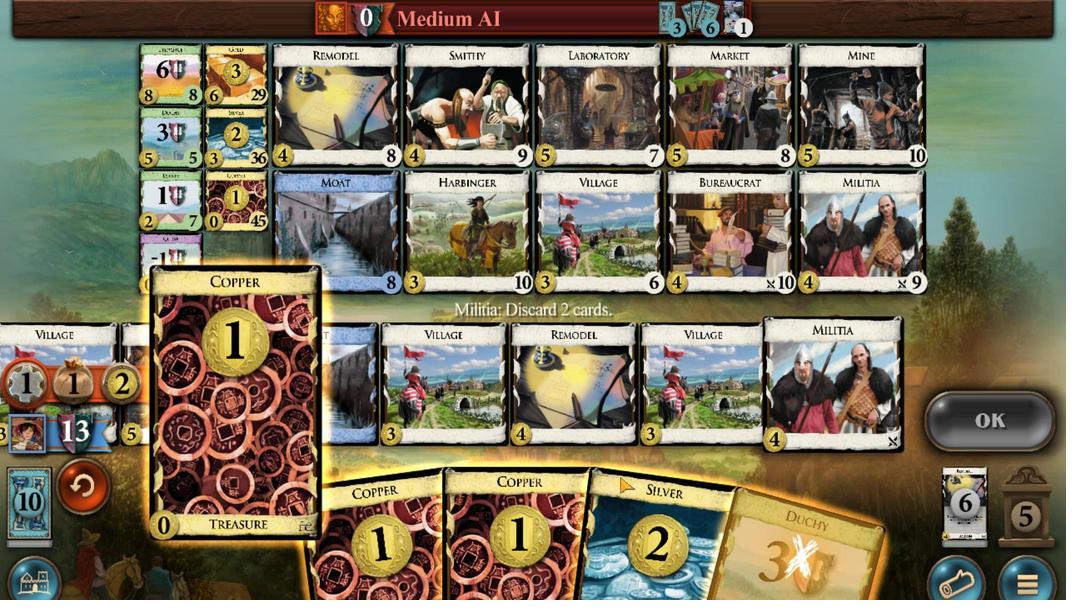 
Action: Mouse moved to (795, 430)
Screenshot: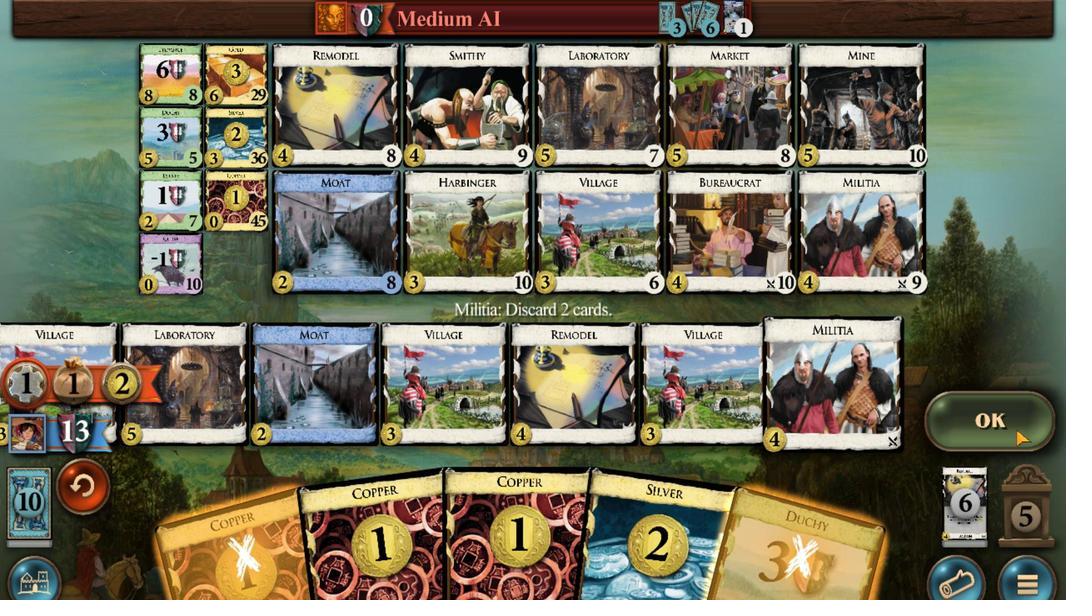 
Action: Mouse pressed left at (795, 430)
Screenshot: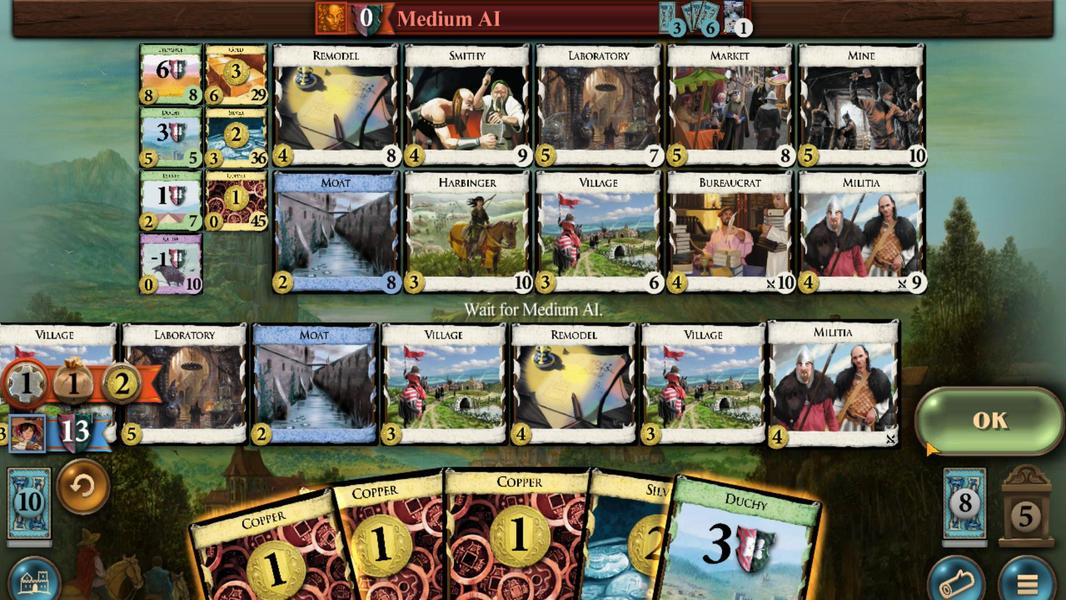 
Action: Mouse moved to (585, 428)
Screenshot: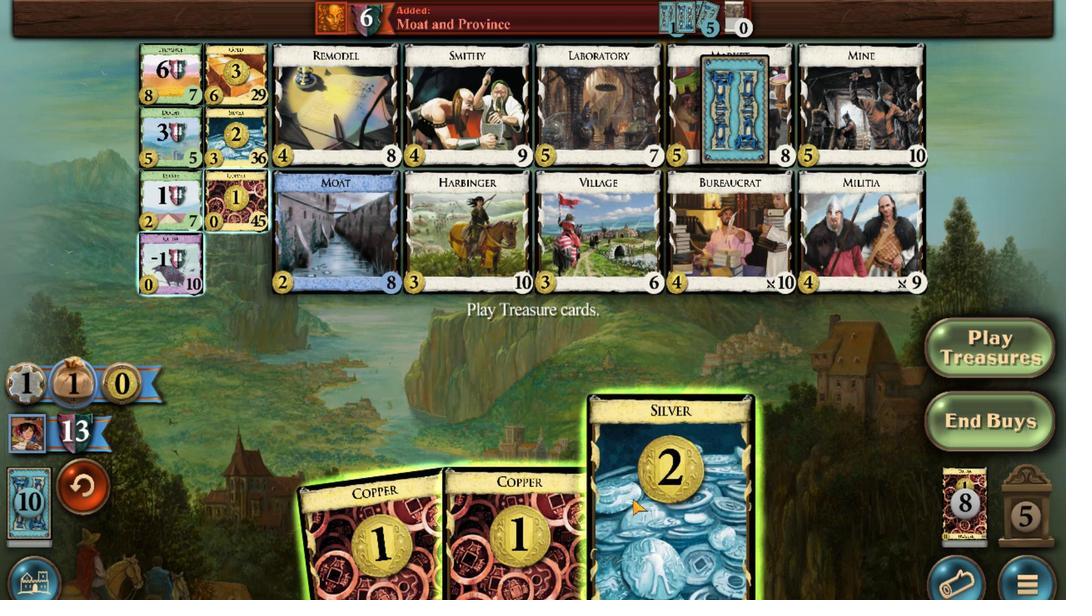 
Action: Mouse scrolled (585, 428) with delta (0, 0)
Screenshot: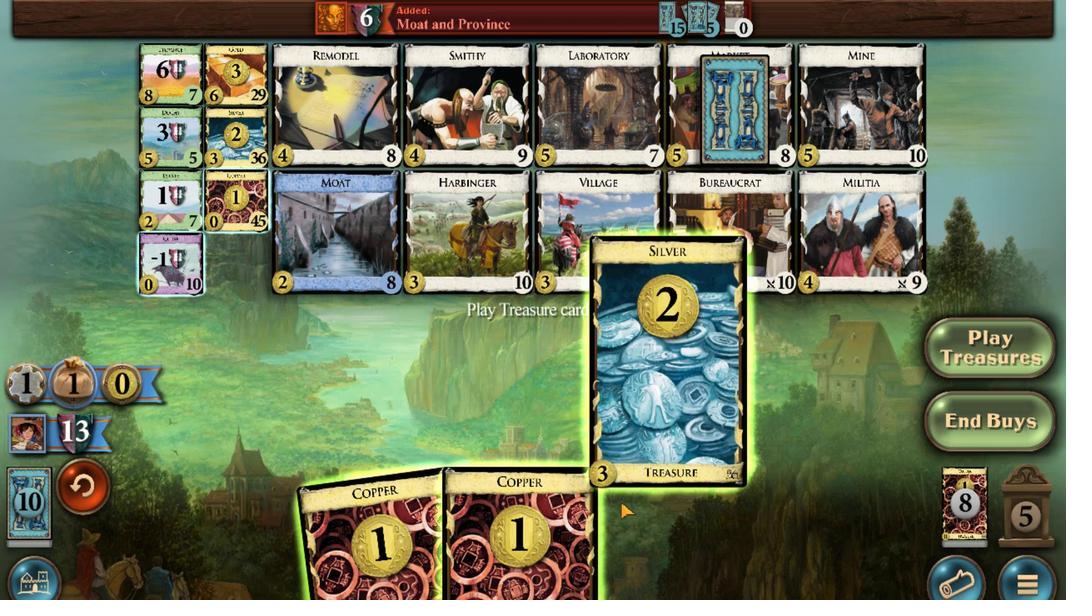 
Action: Mouse moved to (552, 427)
Screenshot: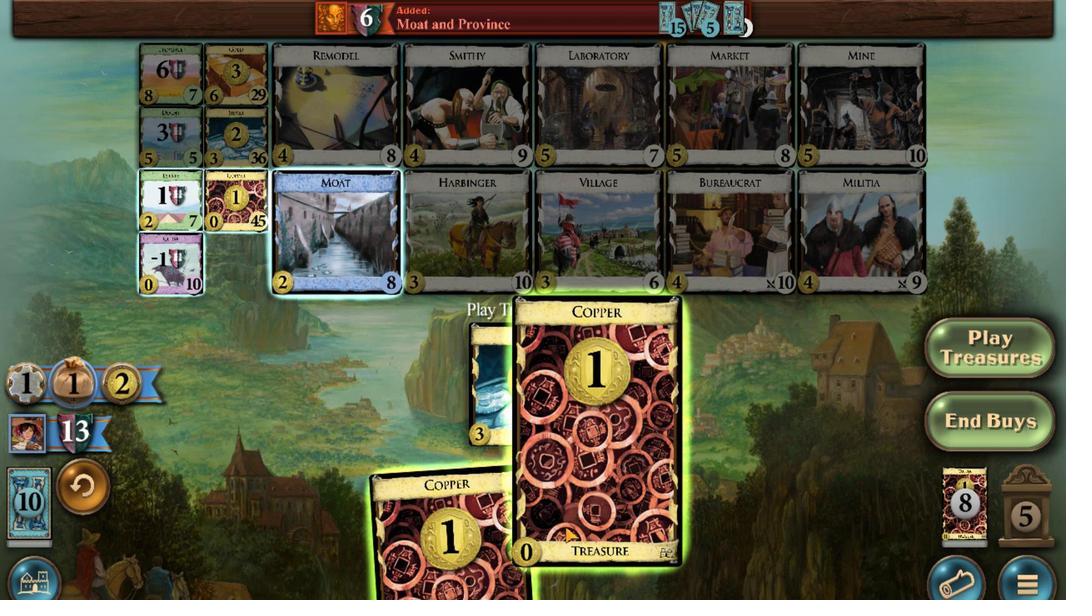
Action: Mouse scrolled (552, 427) with delta (0, 0)
Screenshot: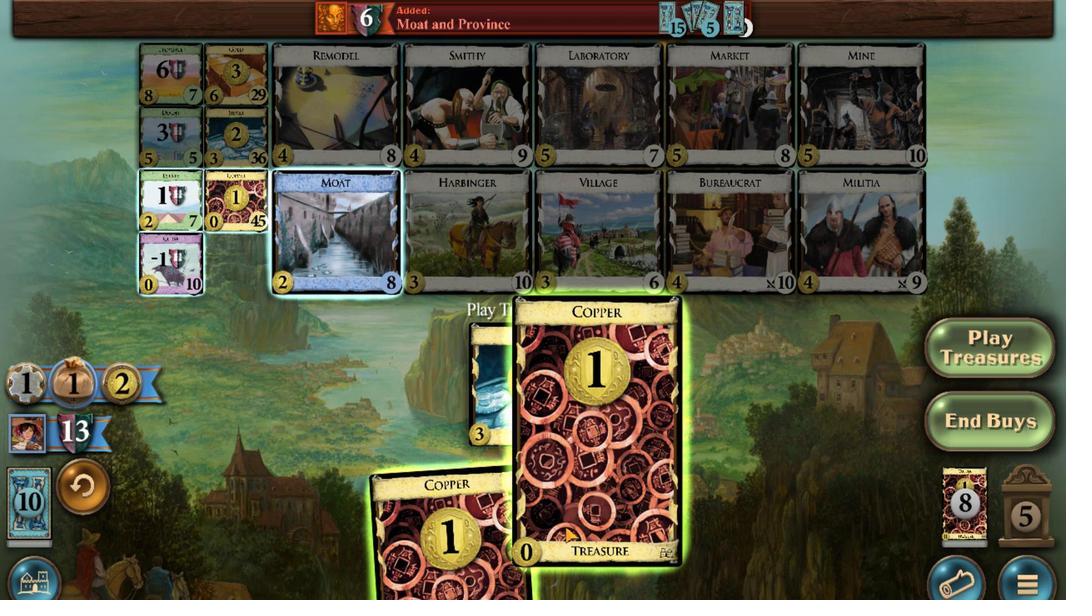 
Action: Mouse moved to (519, 426)
Screenshot: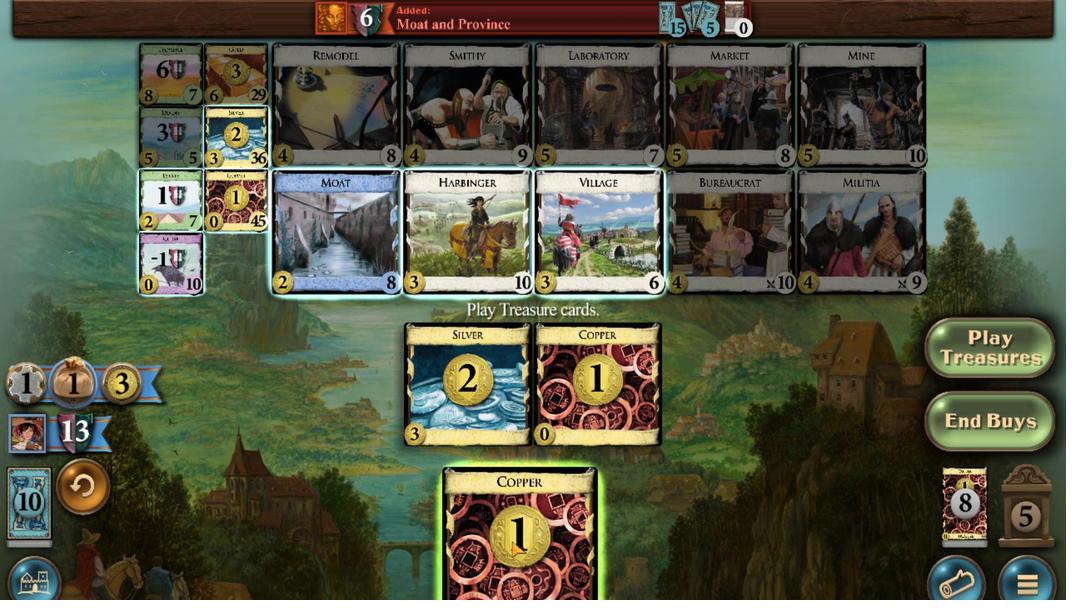 
Action: Mouse scrolled (519, 426) with delta (0, 0)
Screenshot: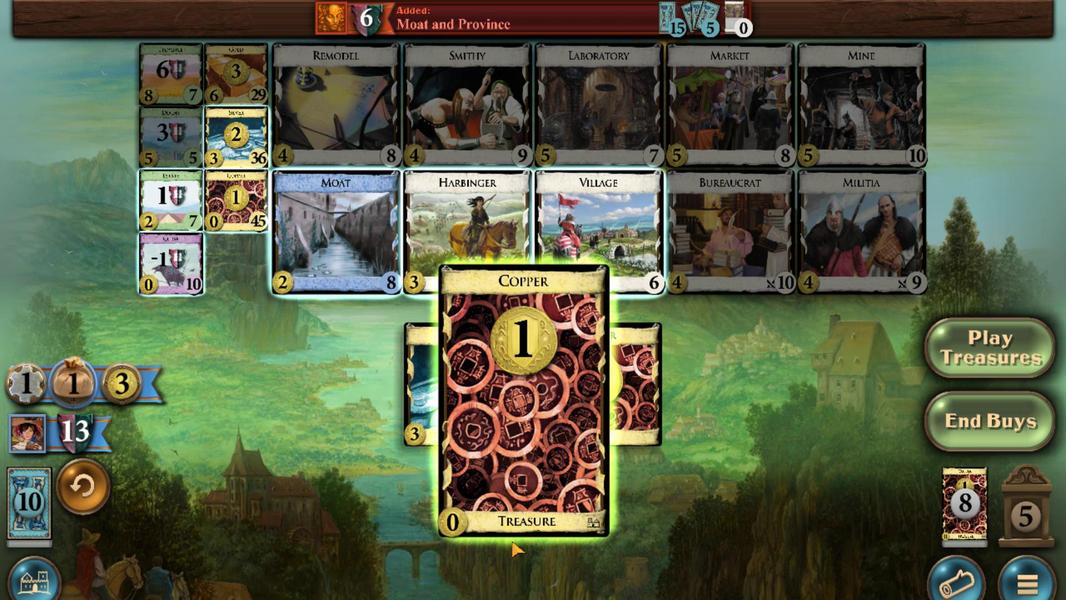 
Action: Mouse moved to (422, 442)
Screenshot: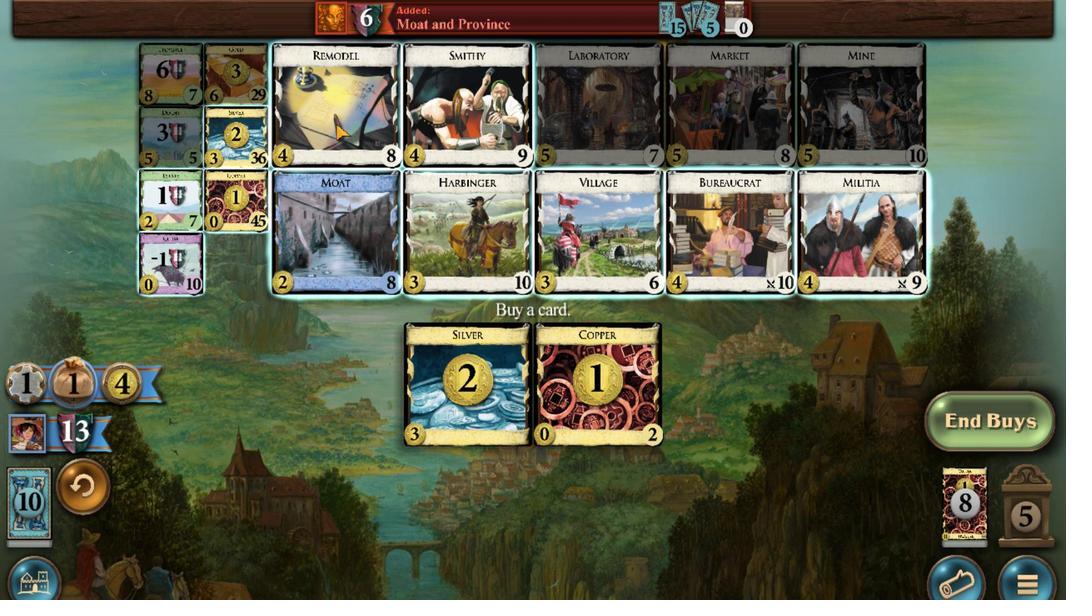 
Action: Mouse scrolled (422, 442) with delta (0, 0)
Screenshot: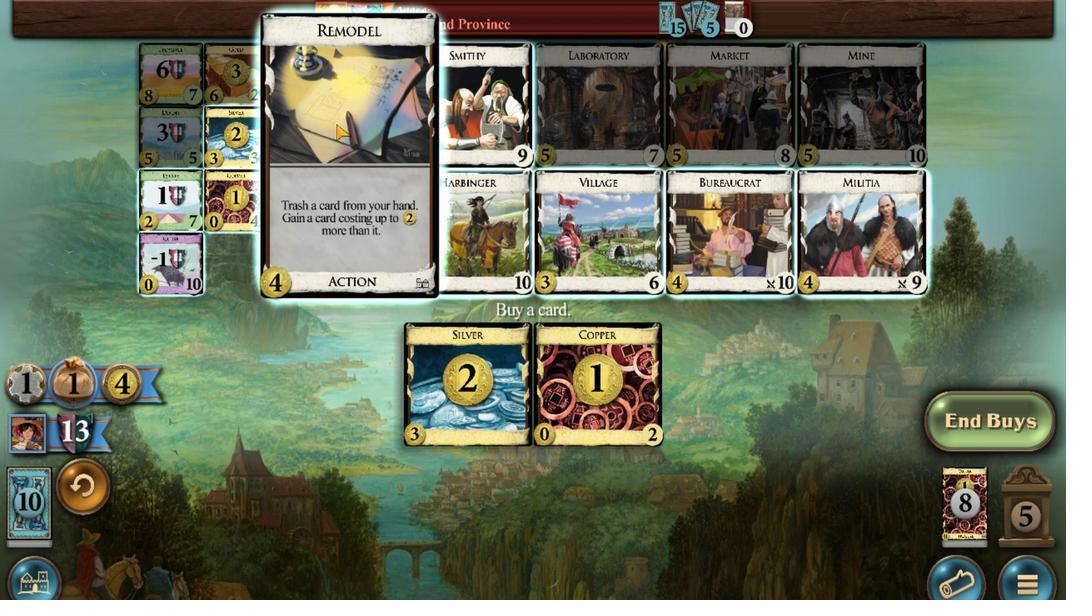 
Action: Mouse scrolled (422, 442) with delta (0, 0)
Screenshot: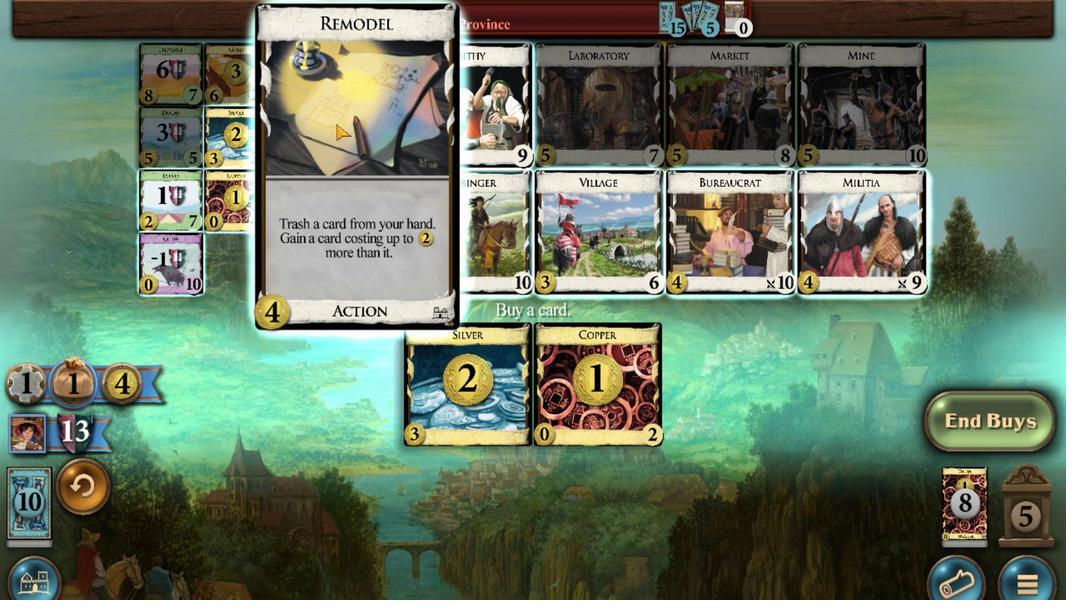 
Action: Mouse scrolled (422, 442) with delta (0, 0)
Screenshot: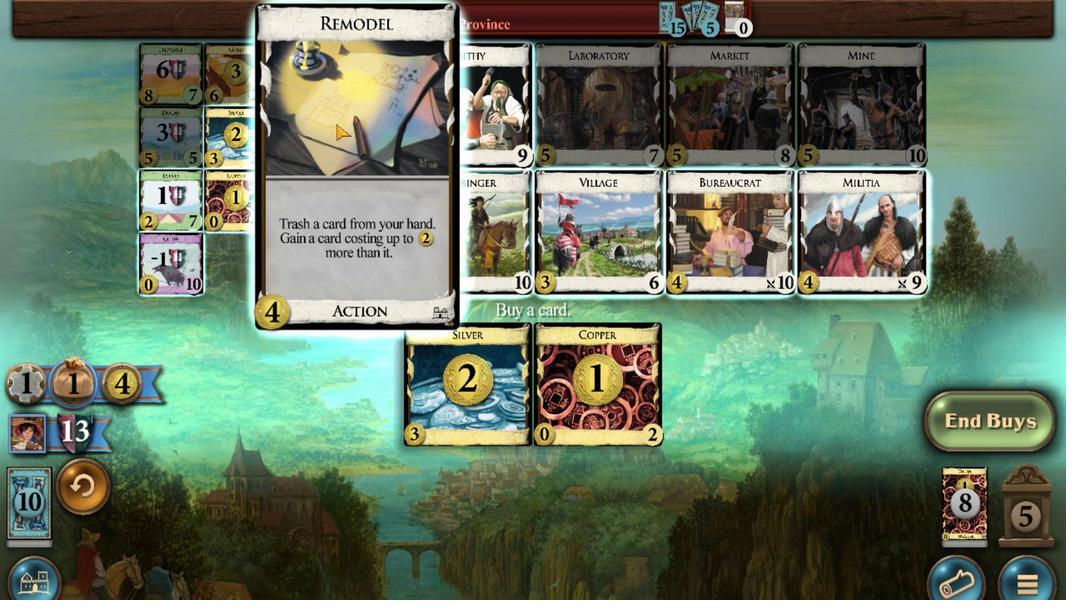 
Action: Mouse scrolled (422, 442) with delta (0, 0)
Screenshot: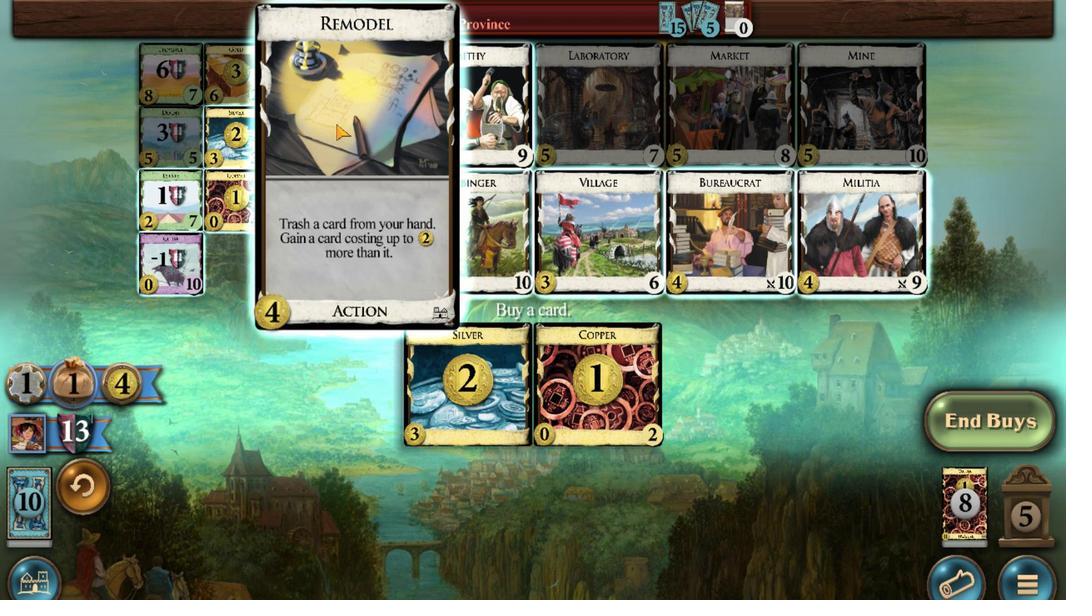 
Action: Mouse scrolled (422, 442) with delta (0, 0)
Screenshot: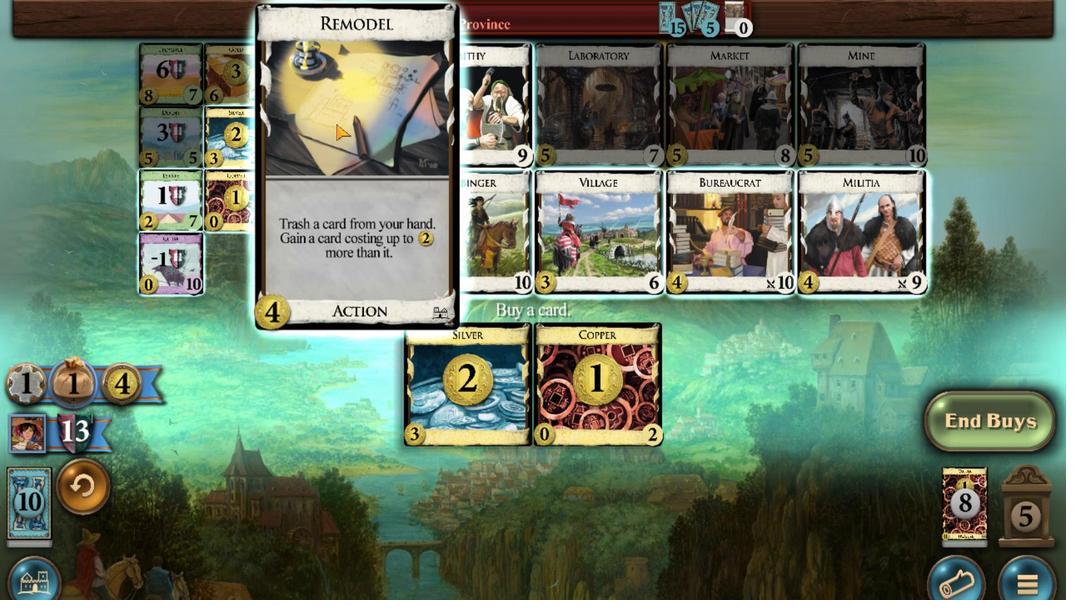 
Action: Mouse scrolled (422, 442) with delta (0, 0)
Screenshot: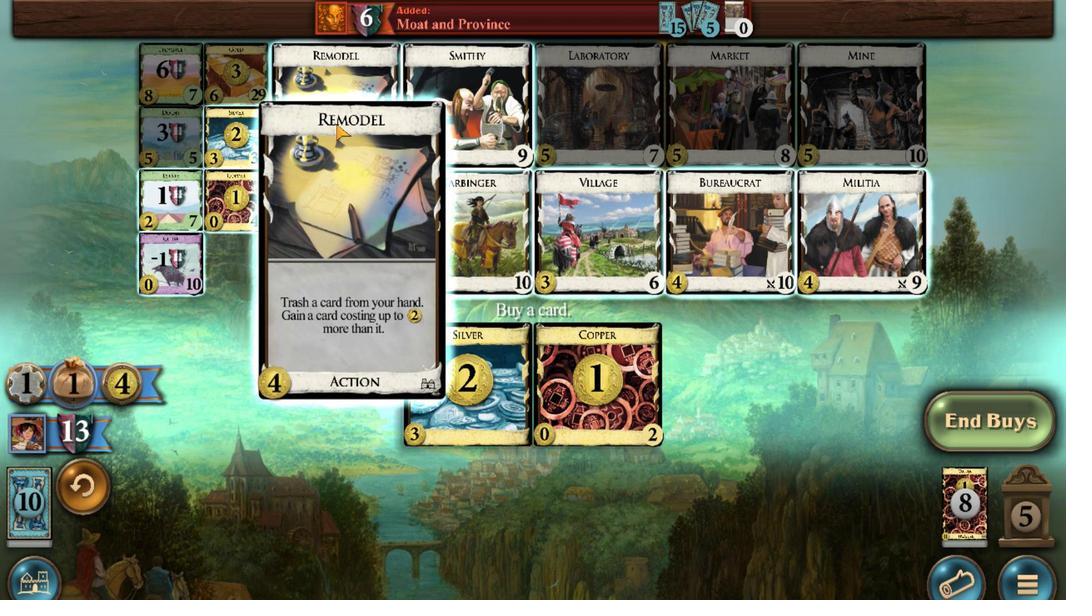
Action: Mouse scrolled (422, 442) with delta (0, 0)
Screenshot: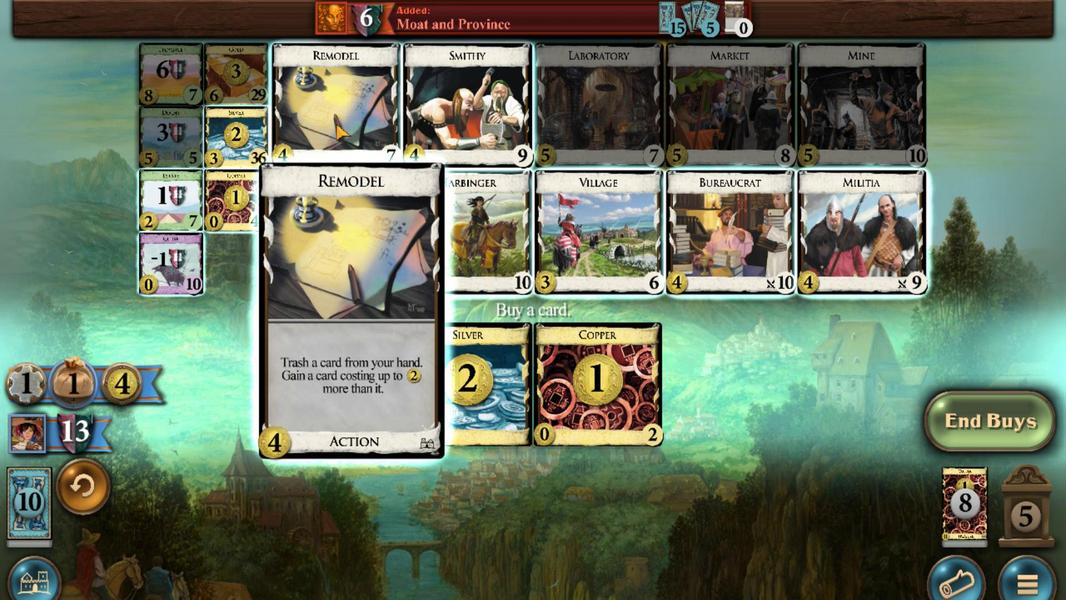 
Action: Mouse scrolled (422, 442) with delta (0, 0)
Screenshot: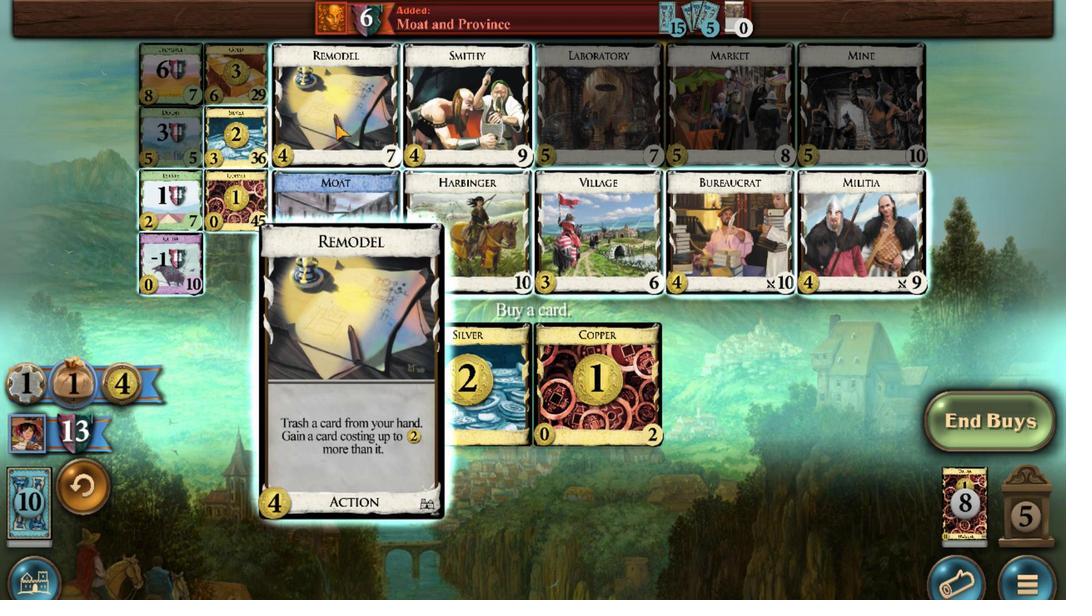 
Action: Mouse moved to (585, 426)
Screenshot: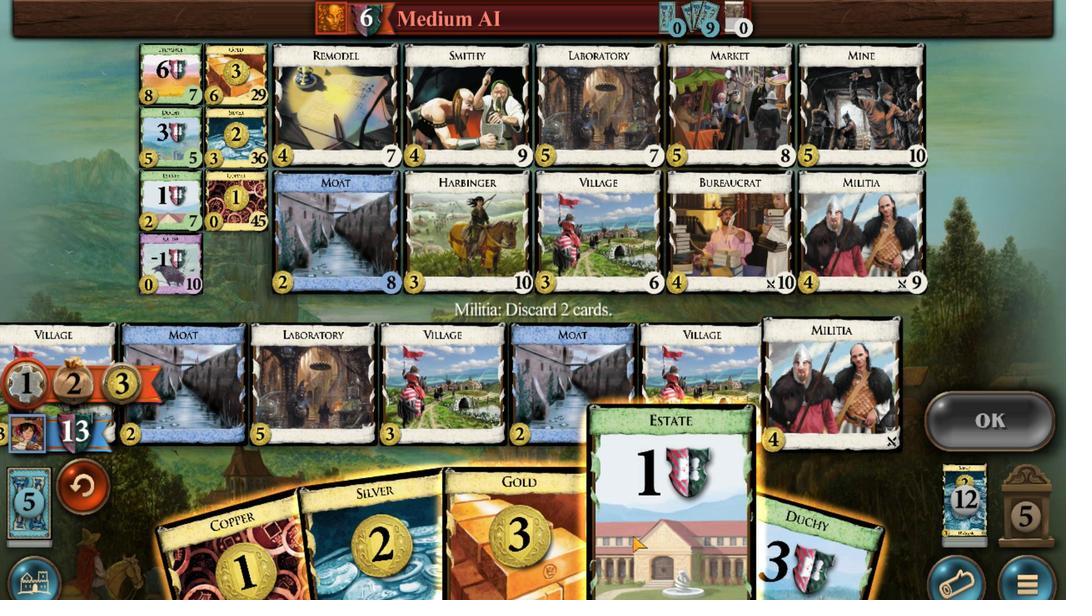 
Action: Mouse scrolled (585, 426) with delta (0, 0)
Screenshot: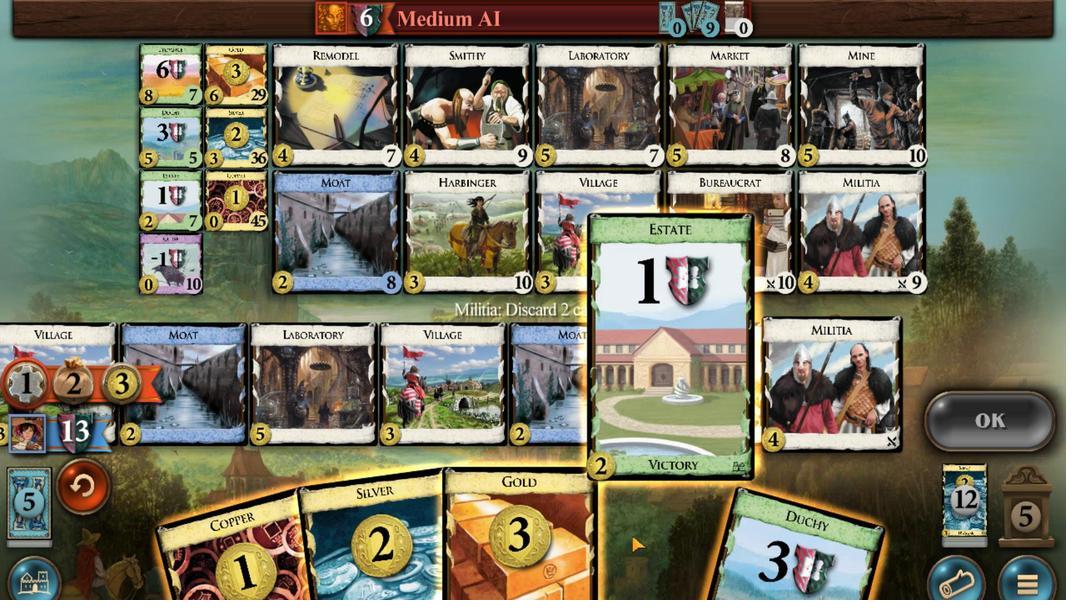 
Action: Mouse moved to (654, 425)
Screenshot: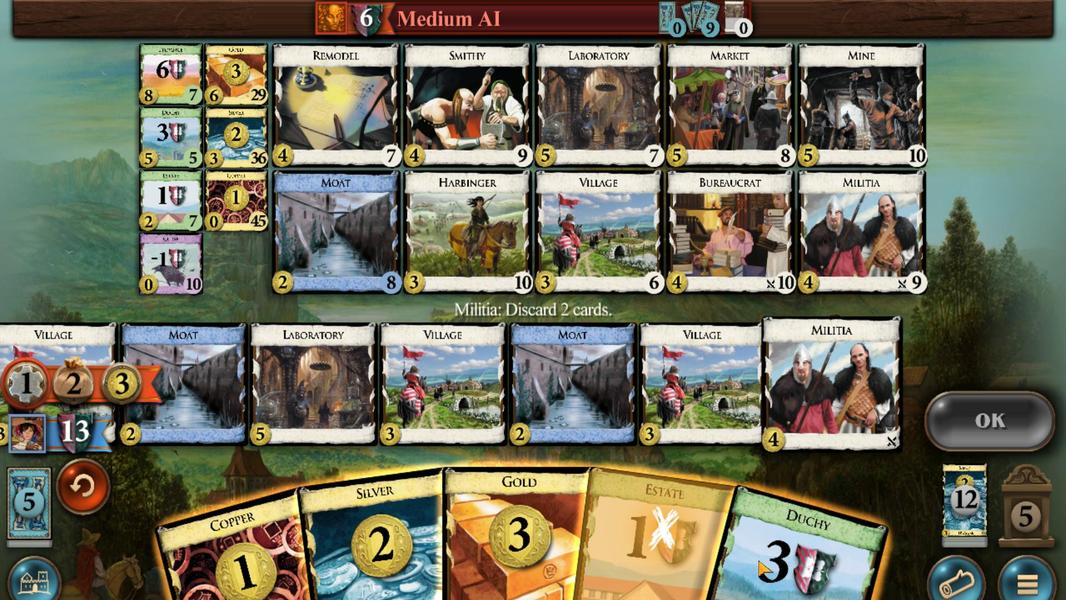 
Action: Mouse scrolled (654, 425) with delta (0, 0)
Screenshot: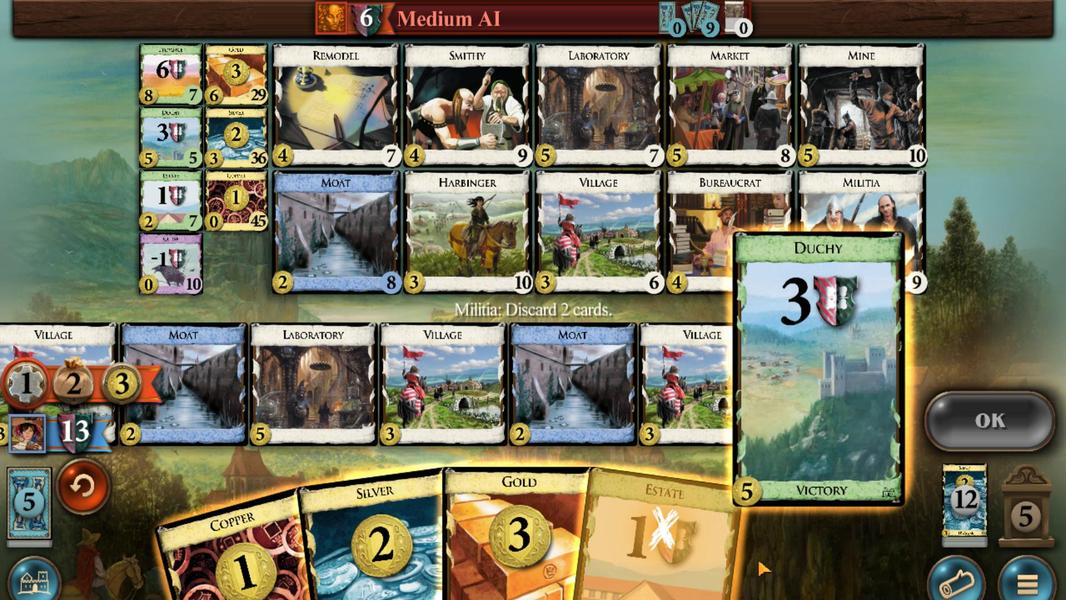 
Action: Mouse moved to (775, 431)
Screenshot: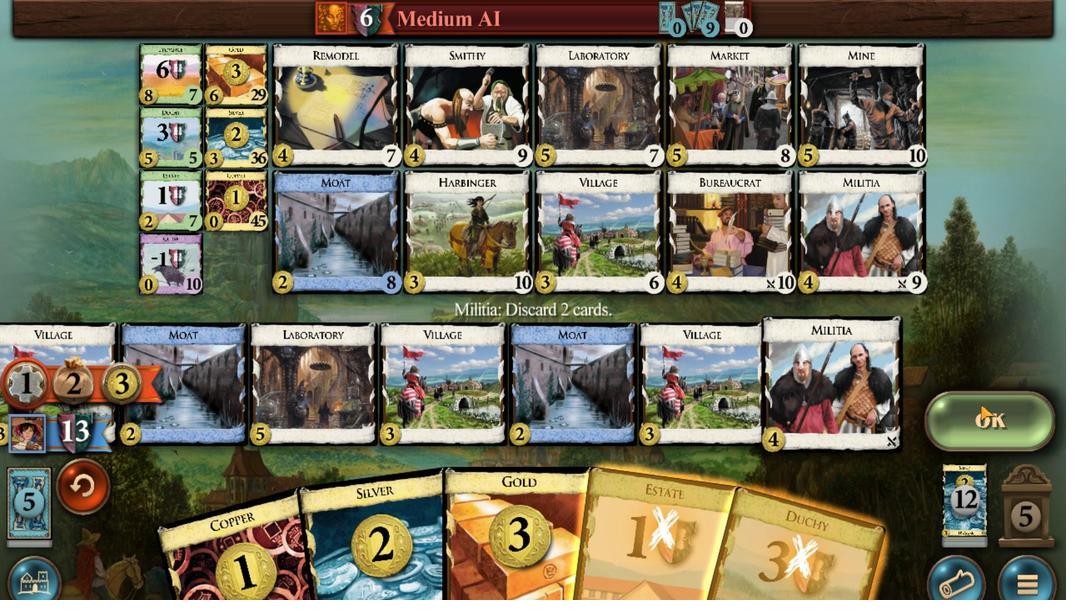 
Action: Mouse pressed left at (775, 431)
Screenshot: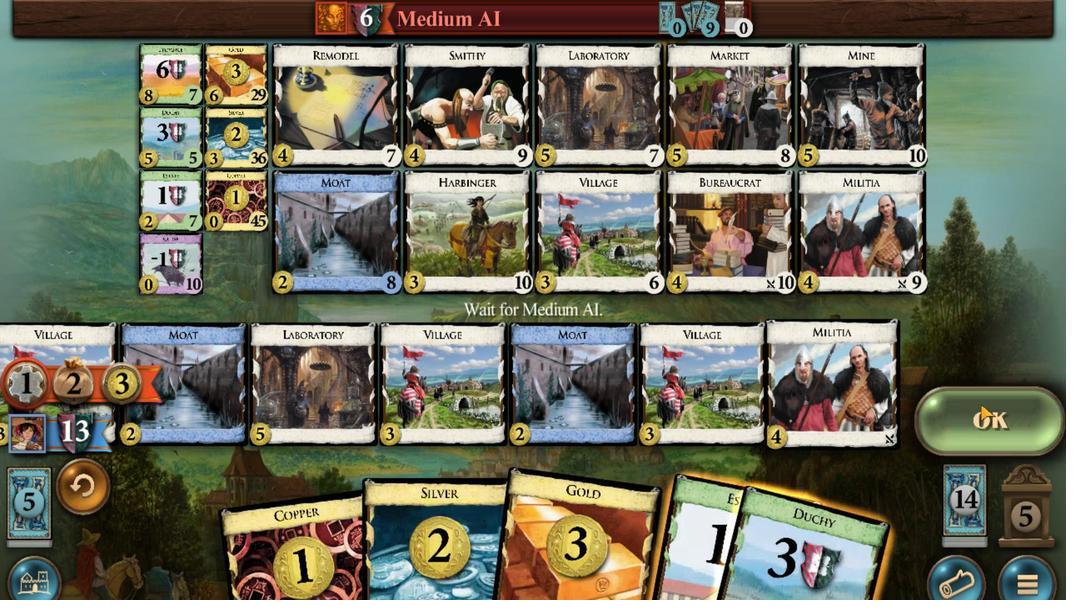 
Action: Mouse moved to (595, 426)
Screenshot: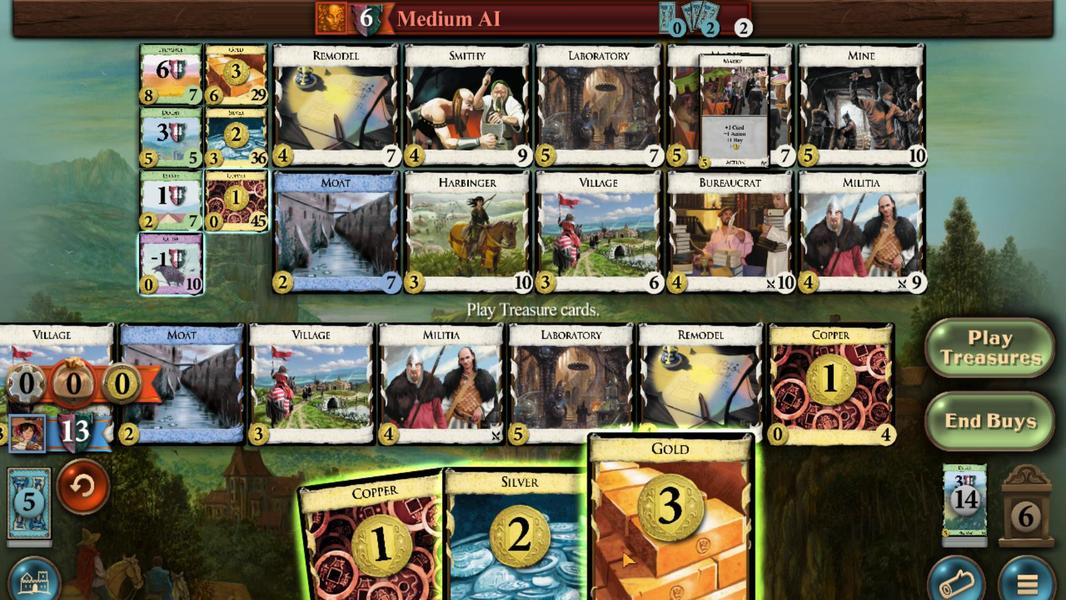 
Action: Mouse scrolled (595, 426) with delta (0, 0)
Screenshot: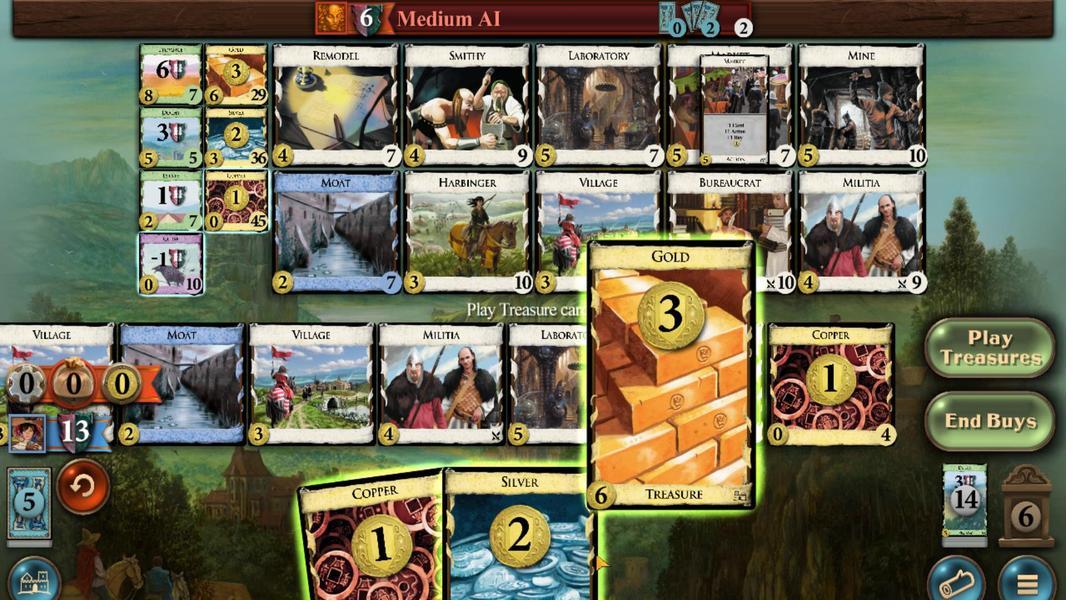 
Action: Mouse moved to (494, 426)
Screenshot: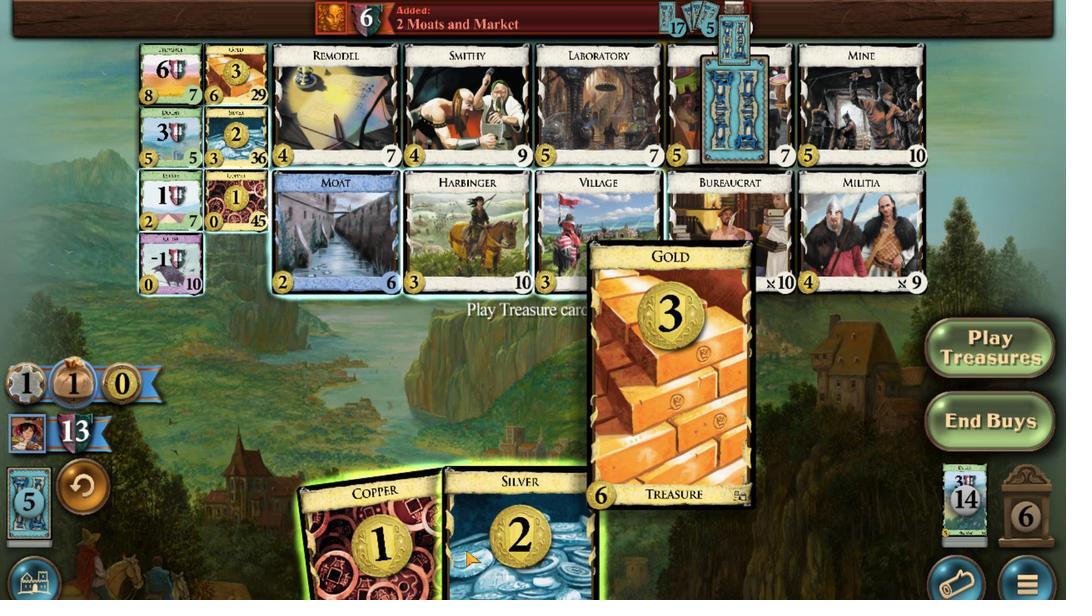 
Action: Mouse scrolled (494, 426) with delta (0, 0)
Screenshot: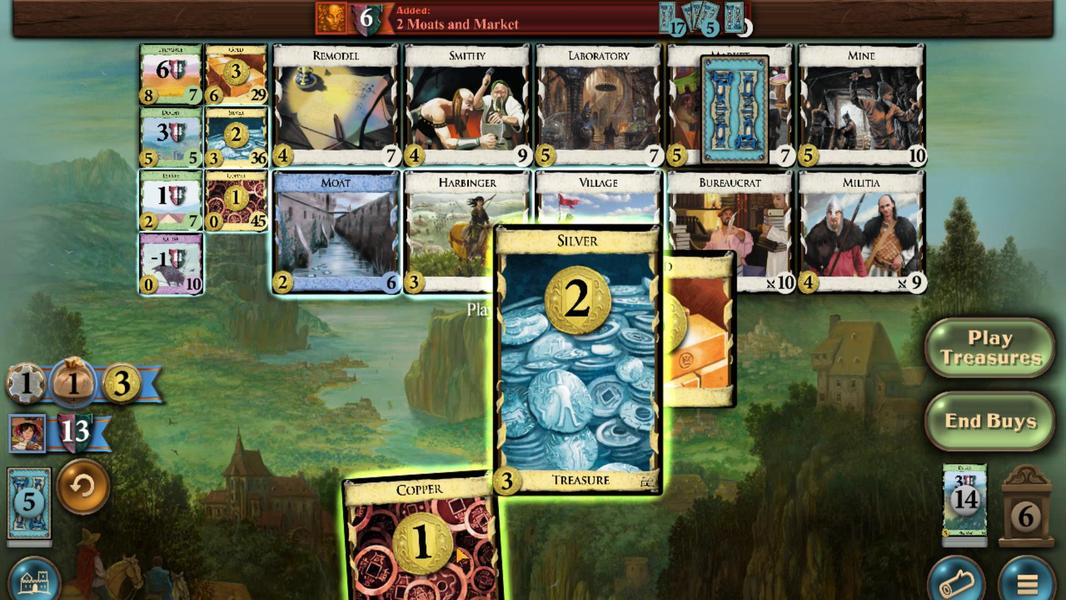 
Action: Mouse moved to (479, 426)
Screenshot: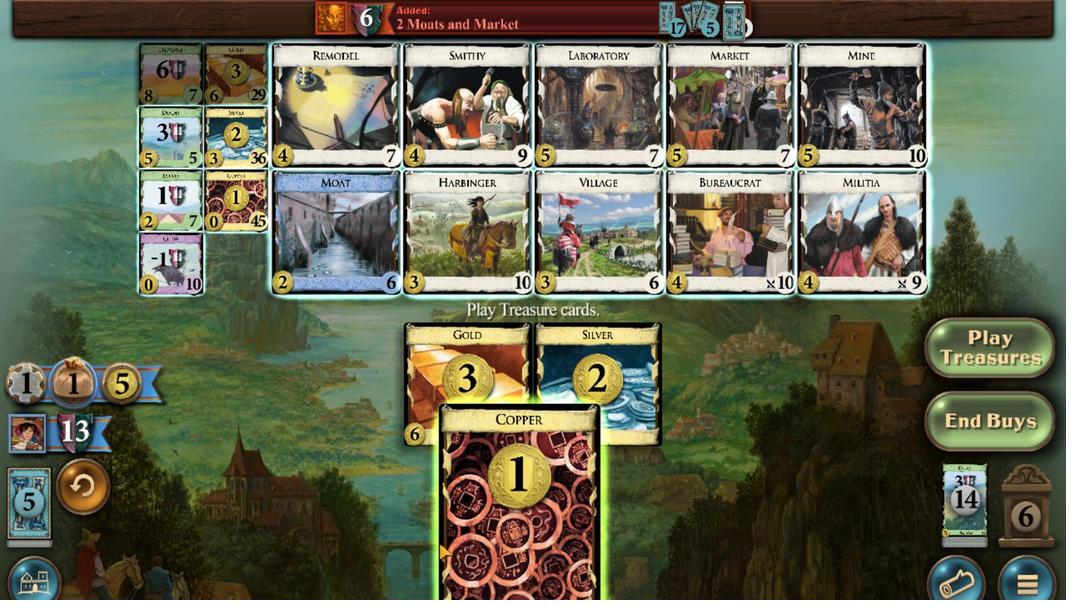 
Action: Mouse scrolled (479, 426) with delta (0, 0)
Screenshot: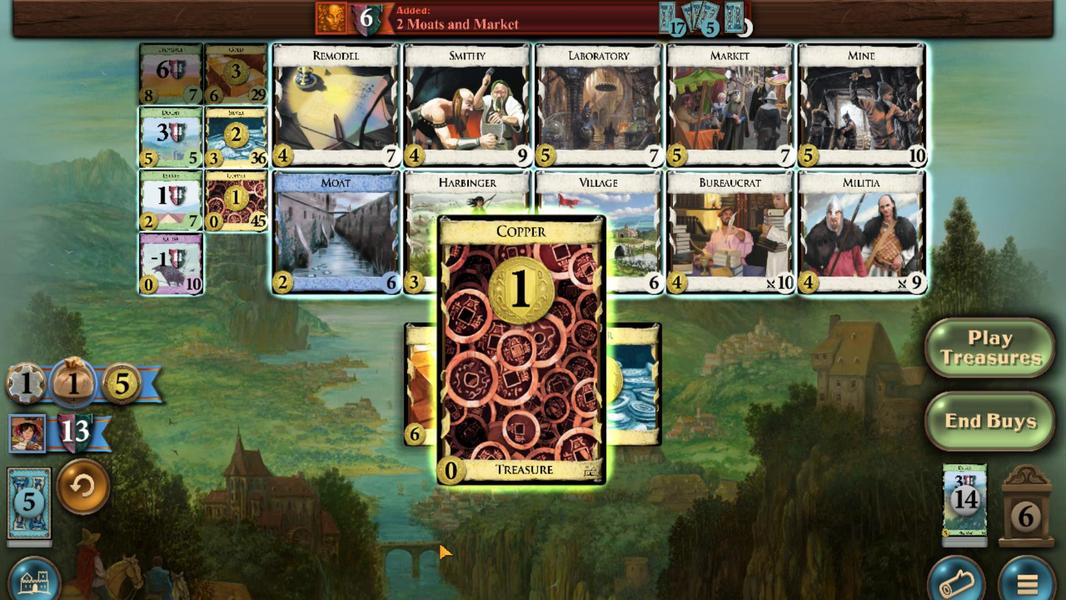 
Action: Mouse moved to (368, 444)
Screenshot: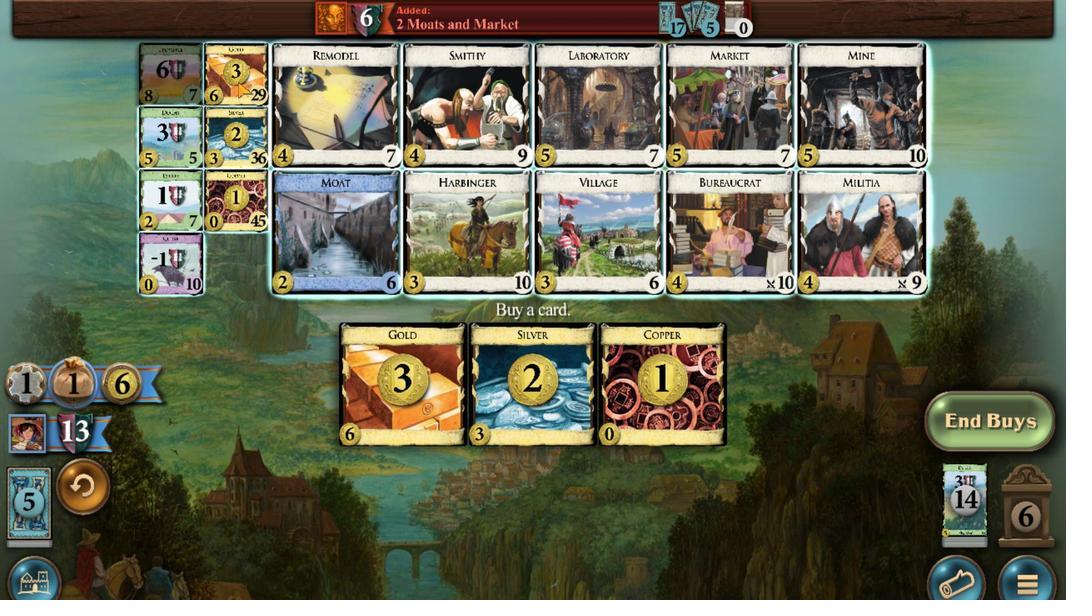 
Action: Mouse scrolled (368, 444) with delta (0, 0)
Screenshot: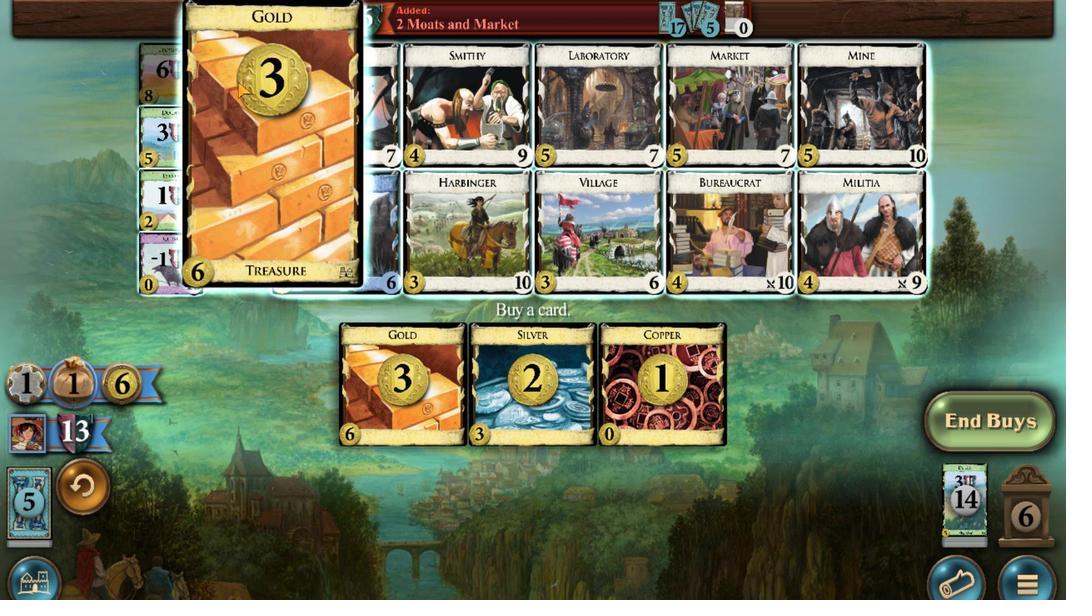 
Action: Mouse scrolled (368, 444) with delta (0, 0)
Screenshot: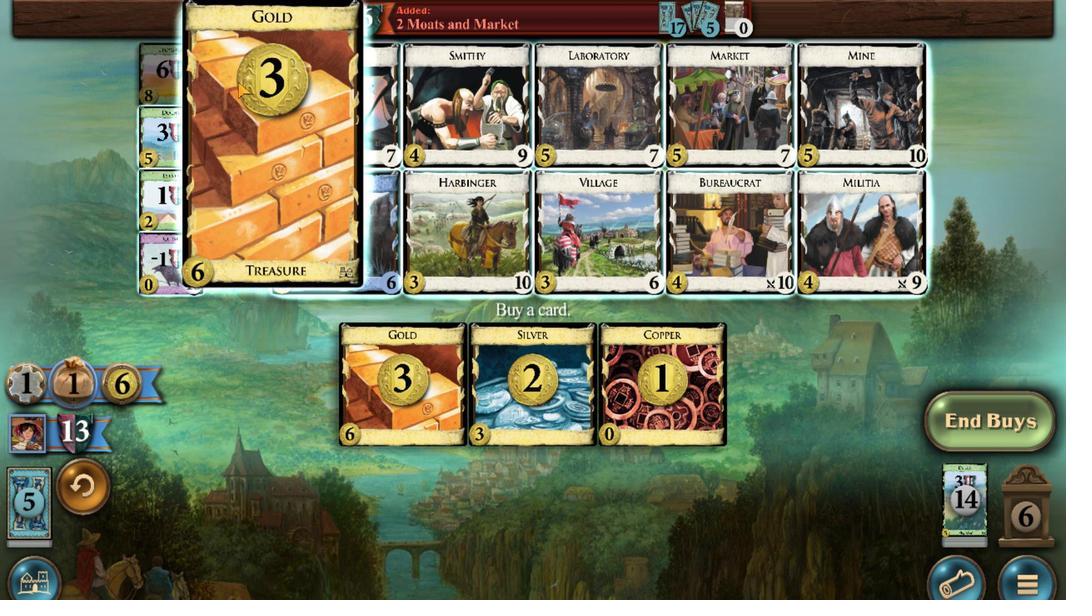 
Action: Mouse scrolled (368, 444) with delta (0, 0)
Screenshot: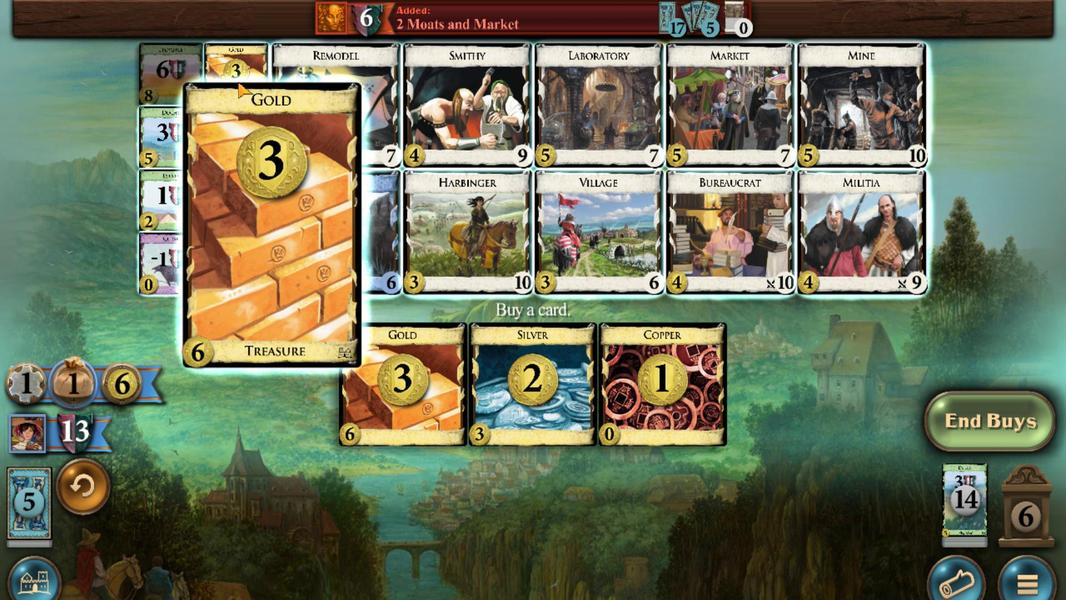 
Action: Mouse scrolled (368, 444) with delta (0, 0)
Screenshot: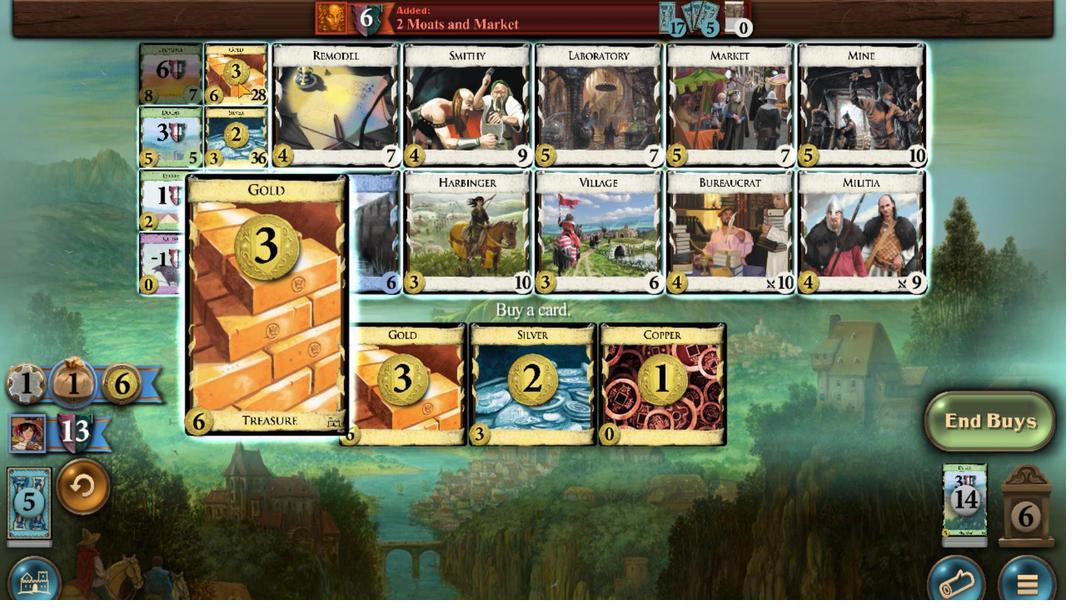 
Action: Mouse scrolled (368, 444) with delta (0, 0)
Screenshot: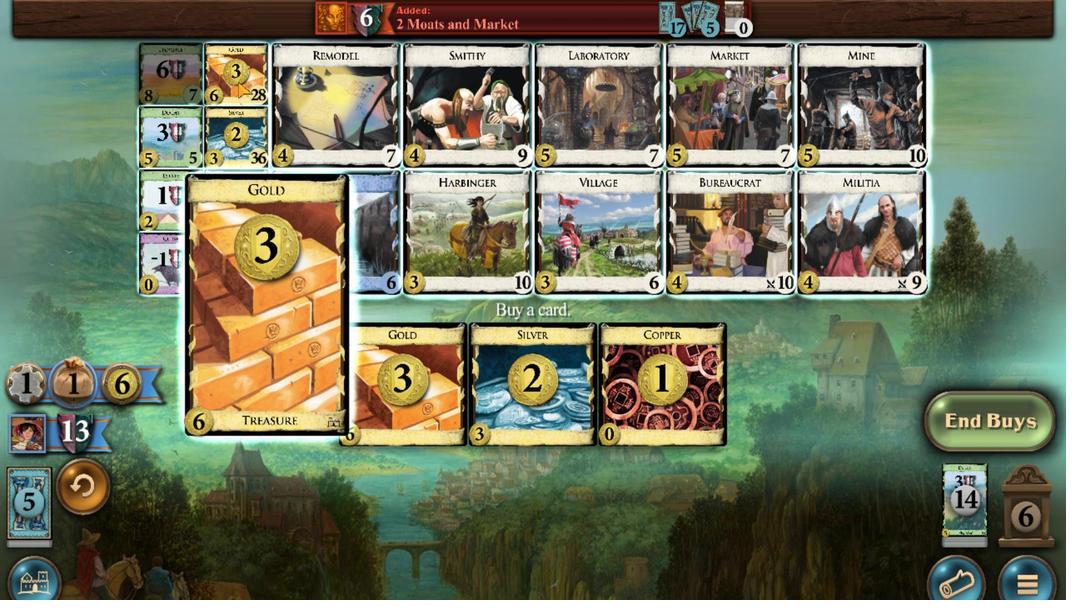 
Action: Mouse scrolled (368, 444) with delta (0, 0)
Screenshot: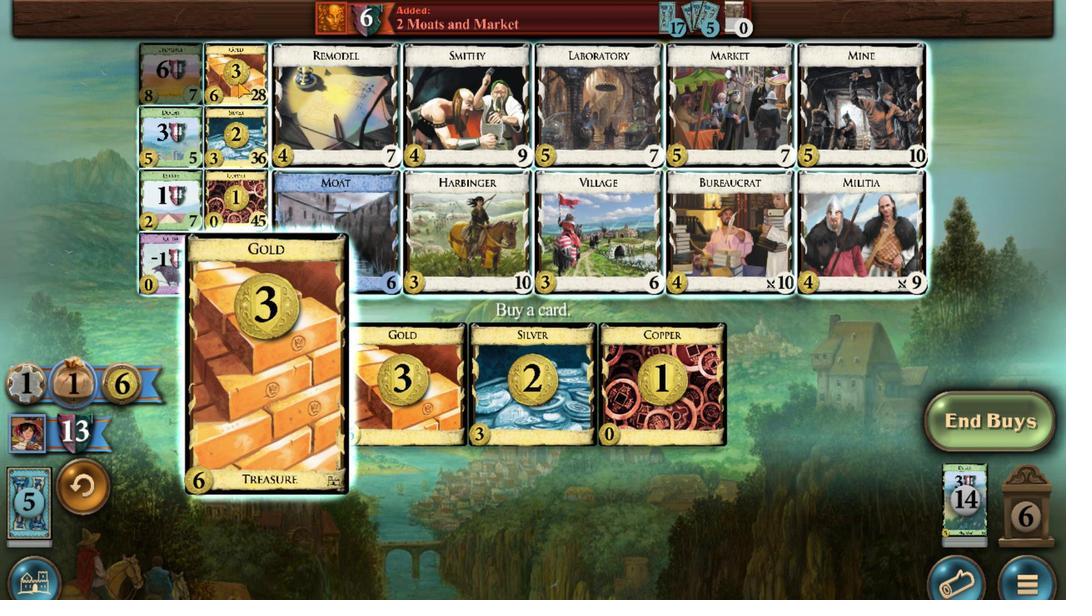 
Action: Mouse moved to (662, 426)
Screenshot: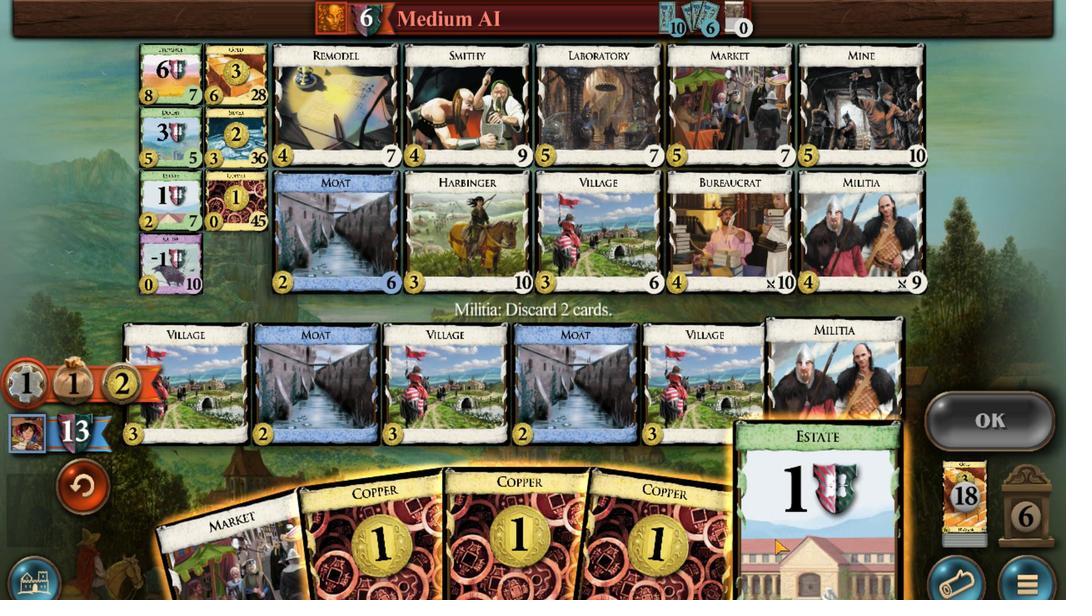 
Action: Mouse scrolled (662, 426) with delta (0, 0)
Screenshot: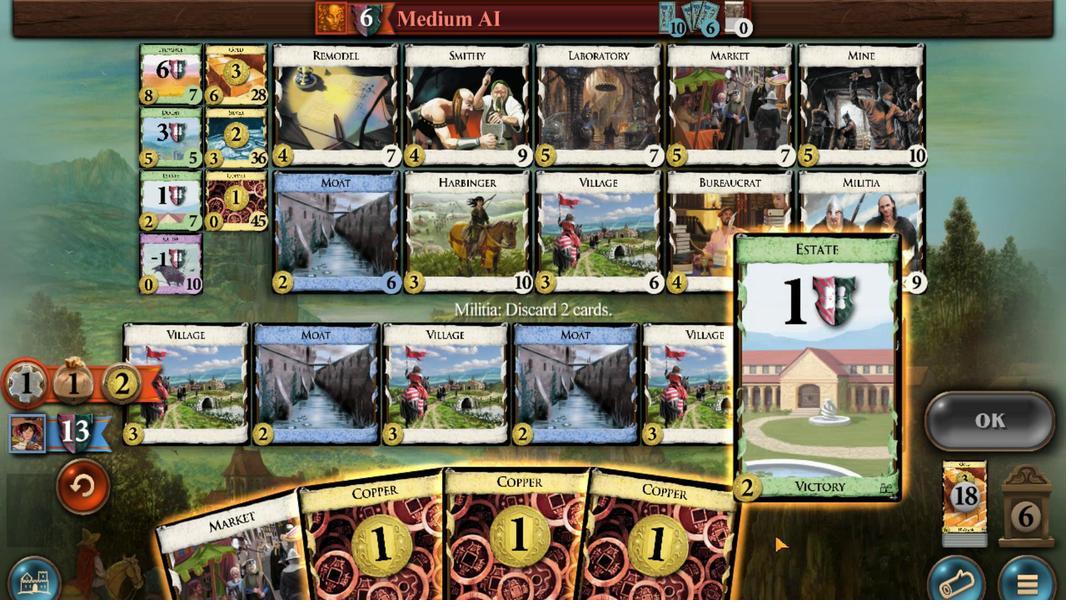 
Action: Mouse moved to (430, 426)
Screenshot: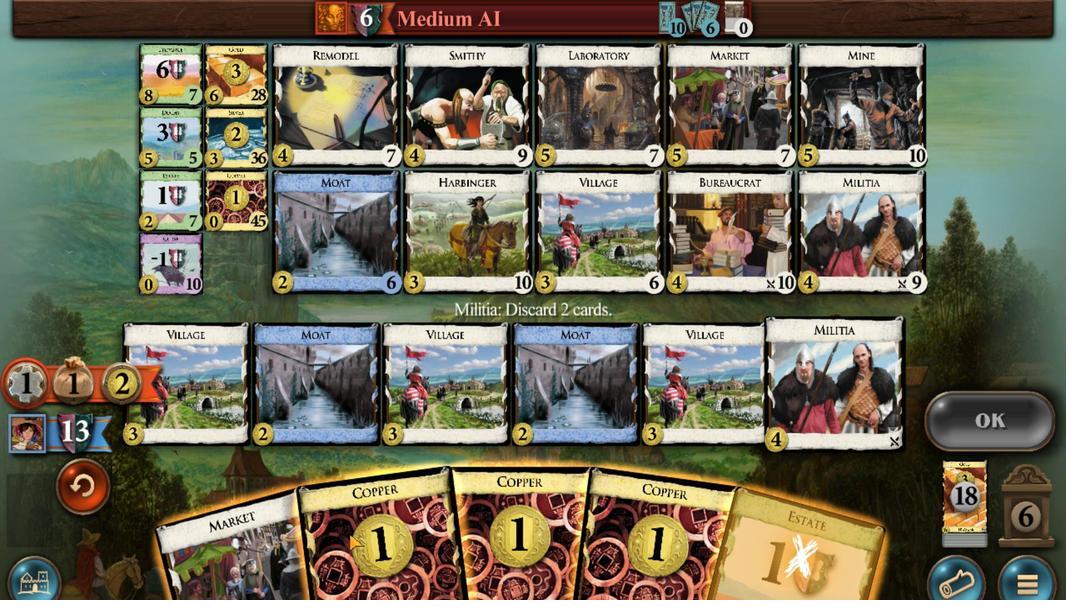 
Action: Mouse scrolled (430, 426) with delta (0, 0)
Screenshot: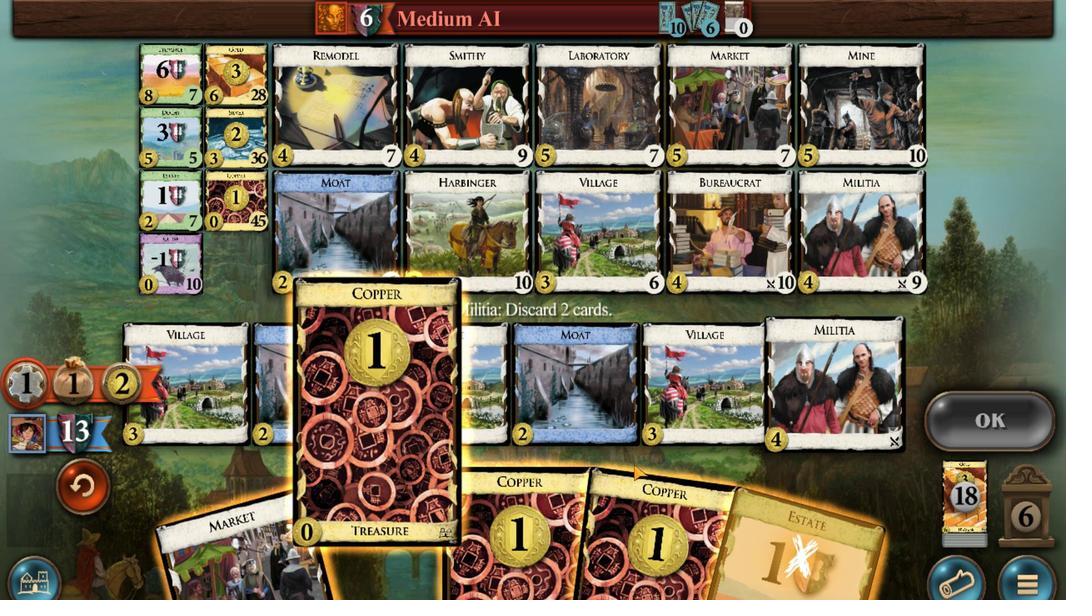 
Action: Mouse moved to (769, 431)
Screenshot: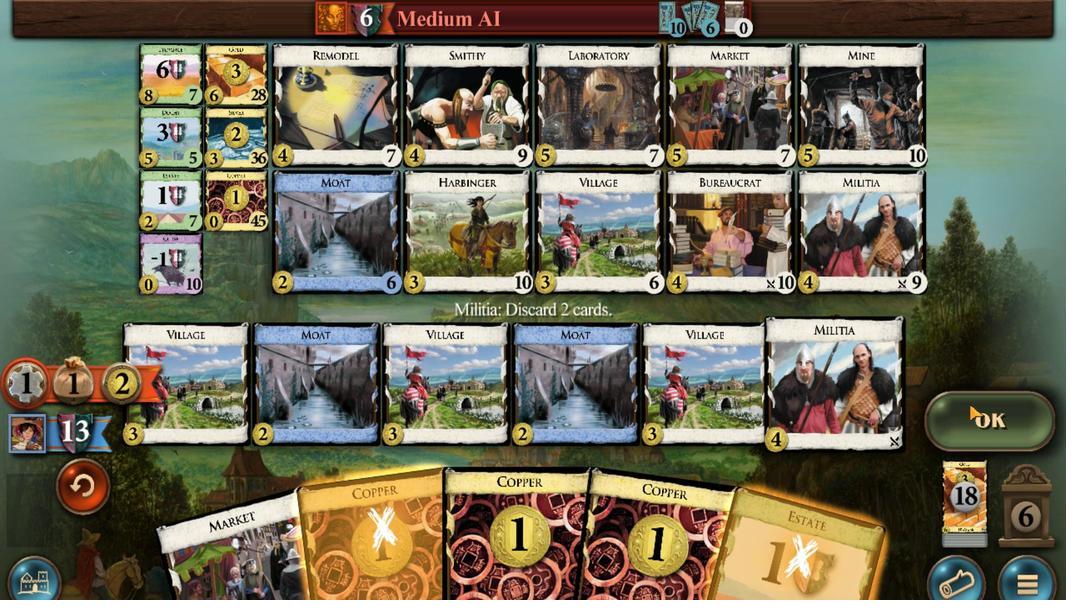 
Action: Mouse pressed left at (769, 431)
Screenshot: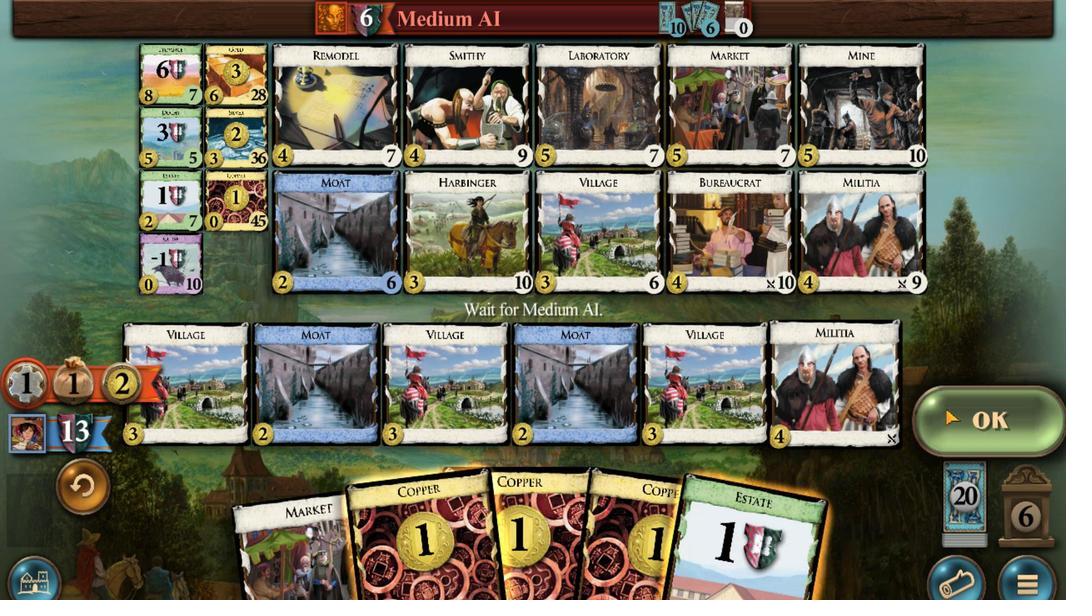 
Action: Mouse moved to (450, 425)
Screenshot: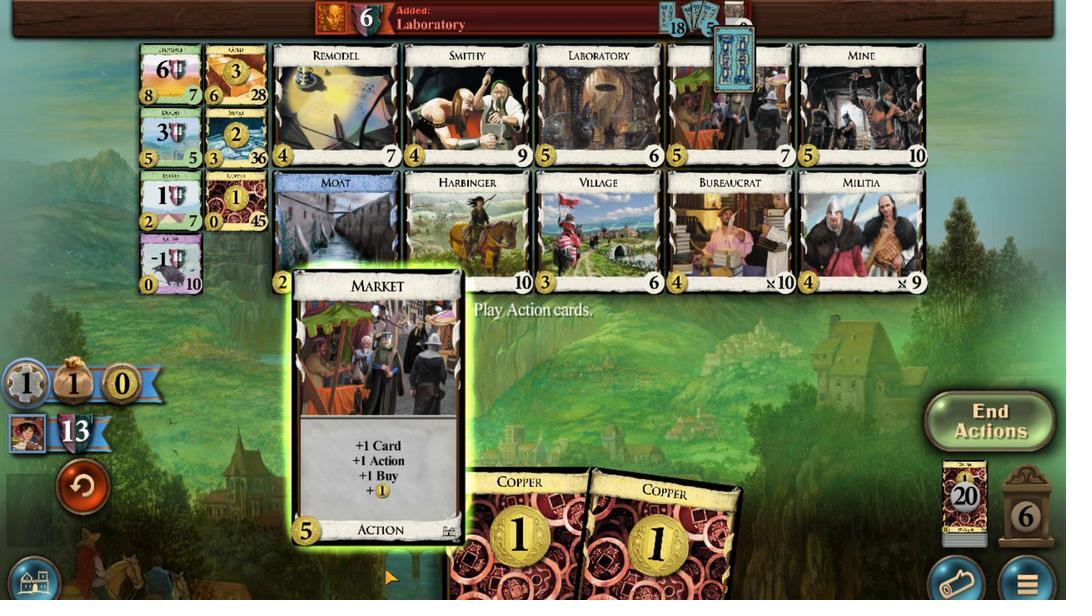 
Action: Mouse scrolled (450, 425) with delta (0, 0)
Screenshot: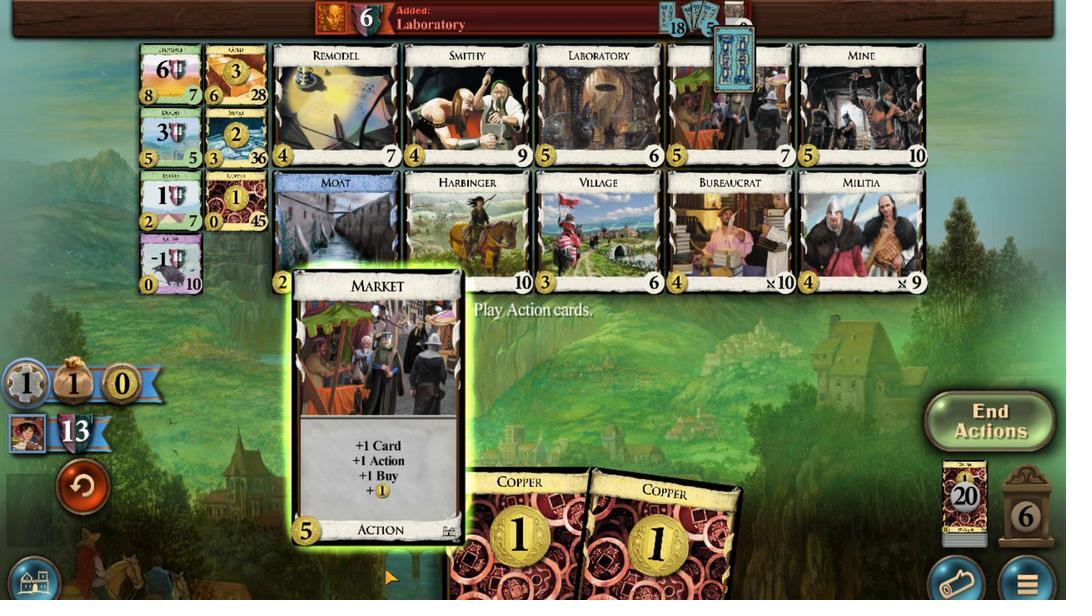 
Action: Mouse moved to (439, 425)
Screenshot: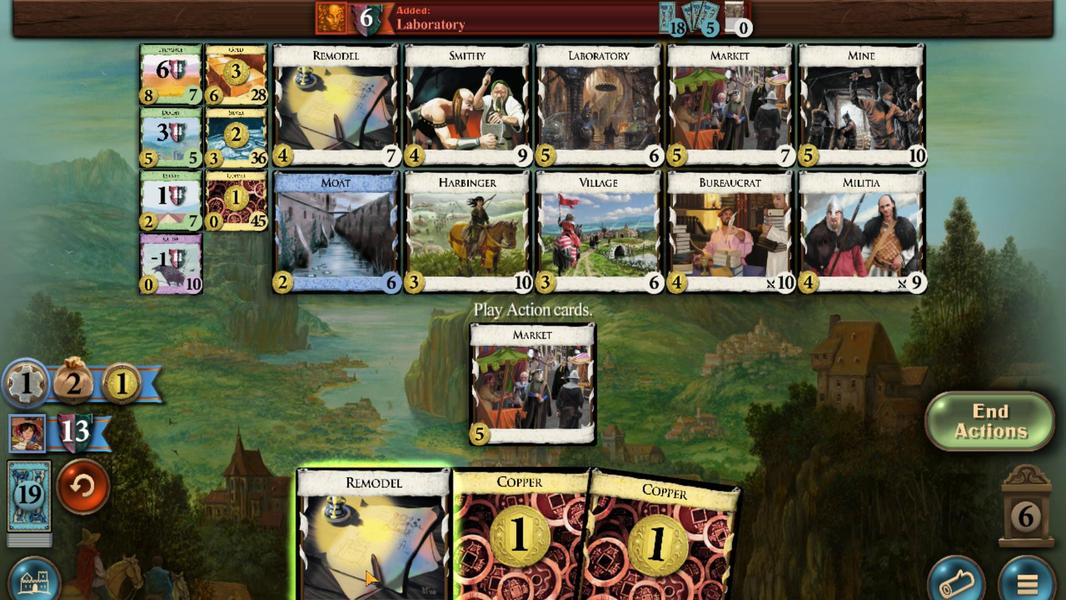 
Action: Mouse scrolled (439, 425) with delta (0, 0)
